 Task: Compose an email with the signature Jacqueline Wright with the subject Thank you for your patience and the message As per our discussion, please find attached the contract for your review and approval. from softage.8@softage.net to softage.6@softage.net Select the numbered list and change the font typography to strikethroughSelect the numbered list and remove the font typography strikethrough Send the email. Finally, move the email from Sent Items to the label Mothers Day gifts
Action: Mouse moved to (1294, 79)
Screenshot: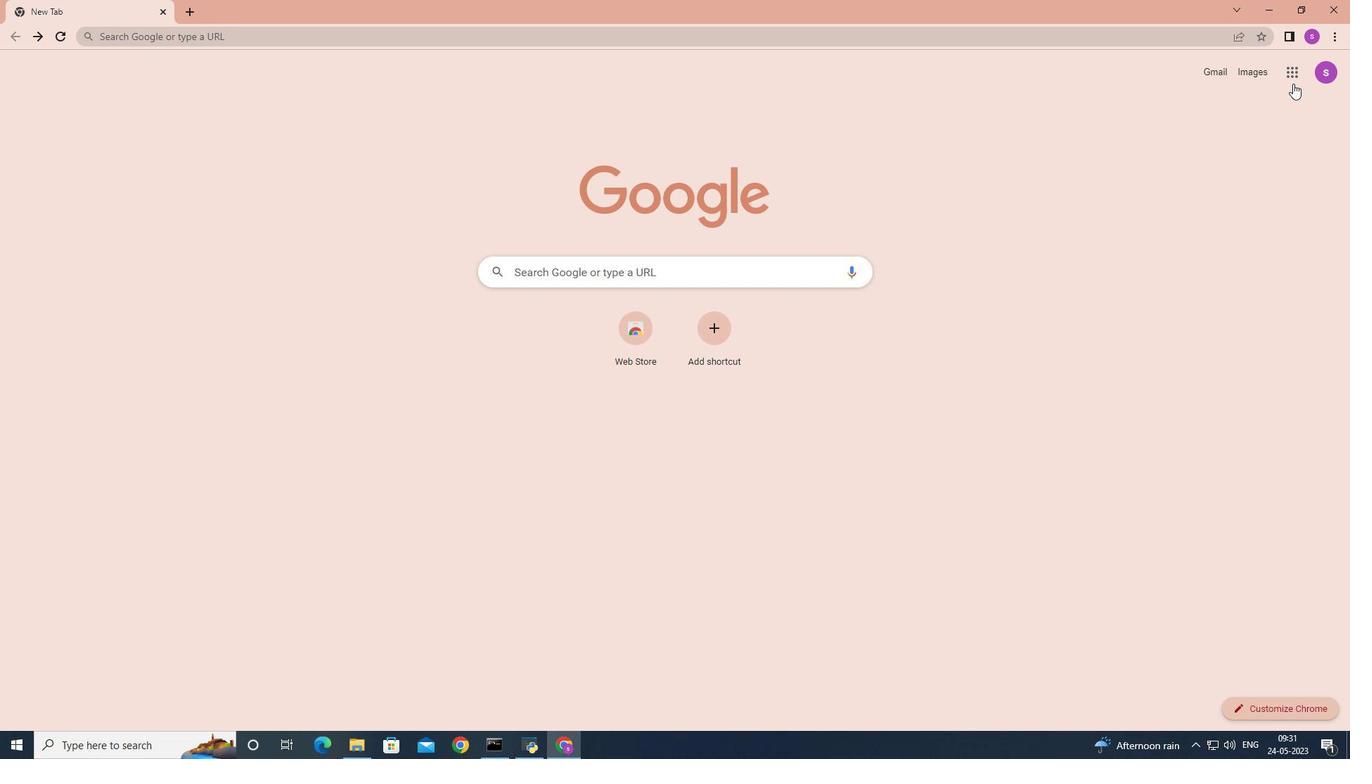 
Action: Mouse pressed left at (1294, 79)
Screenshot: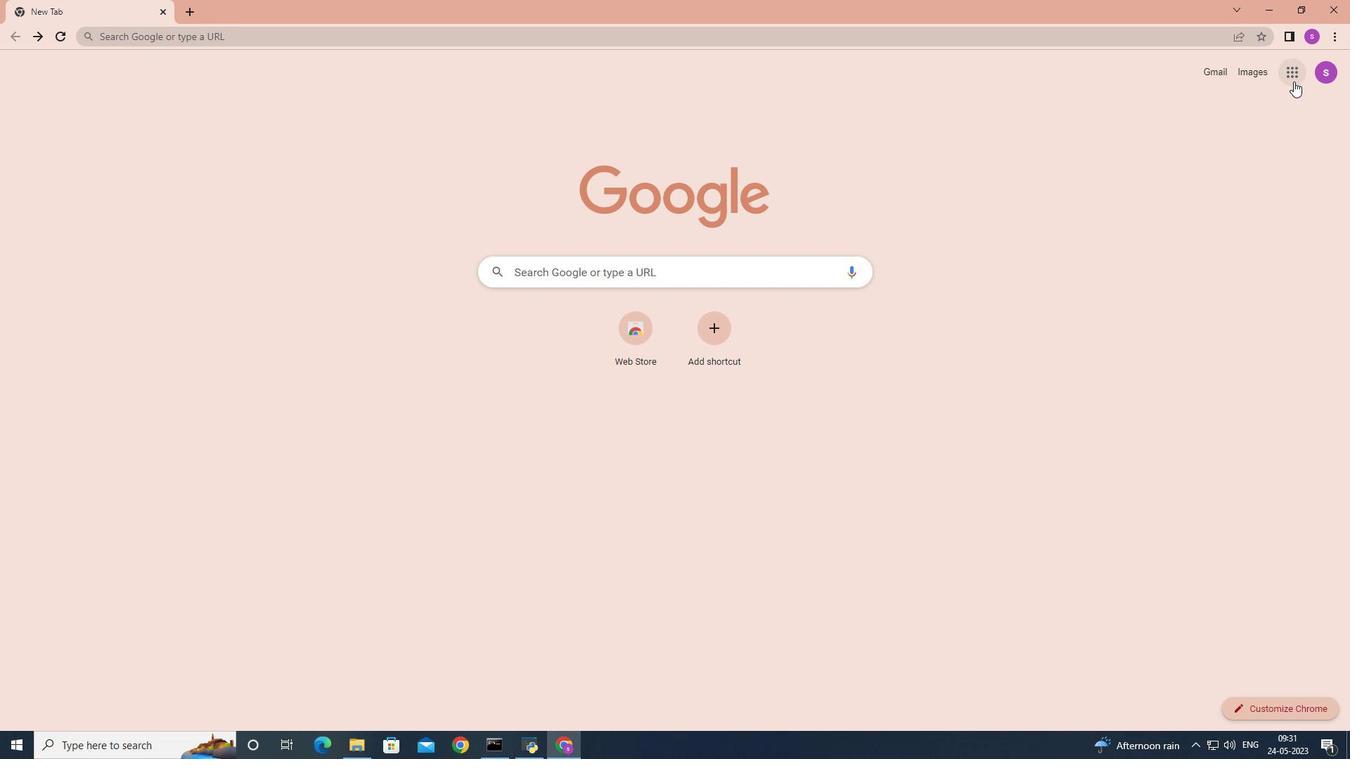
Action: Mouse moved to (1244, 128)
Screenshot: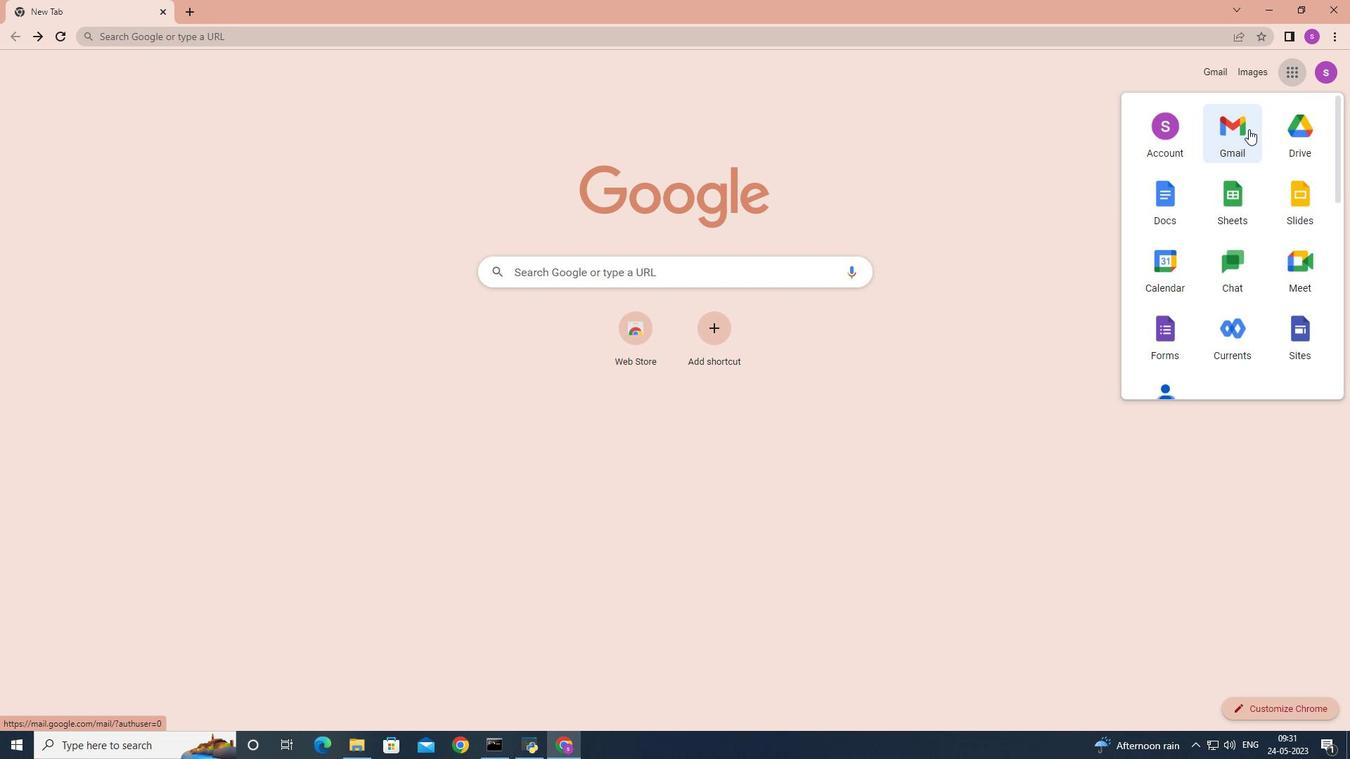 
Action: Mouse pressed left at (1244, 128)
Screenshot: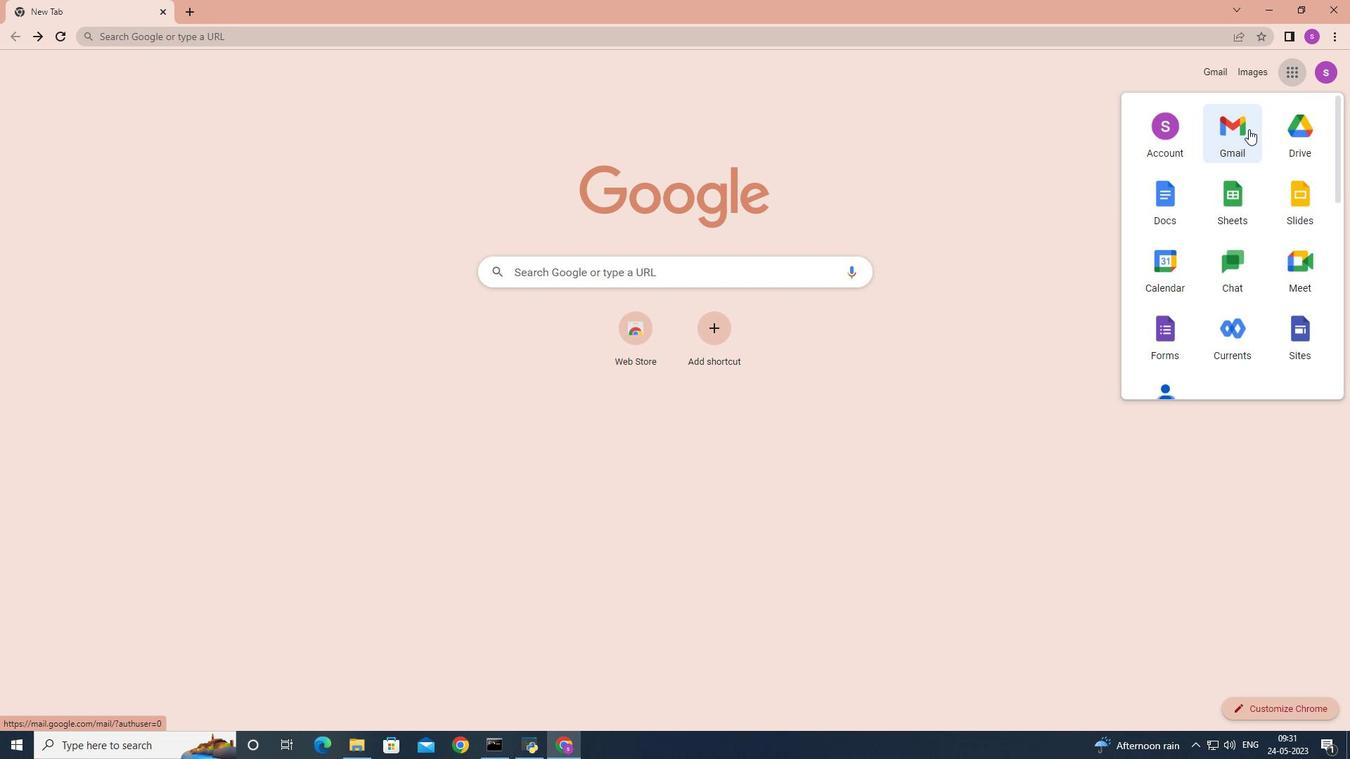 
Action: Mouse moved to (1193, 80)
Screenshot: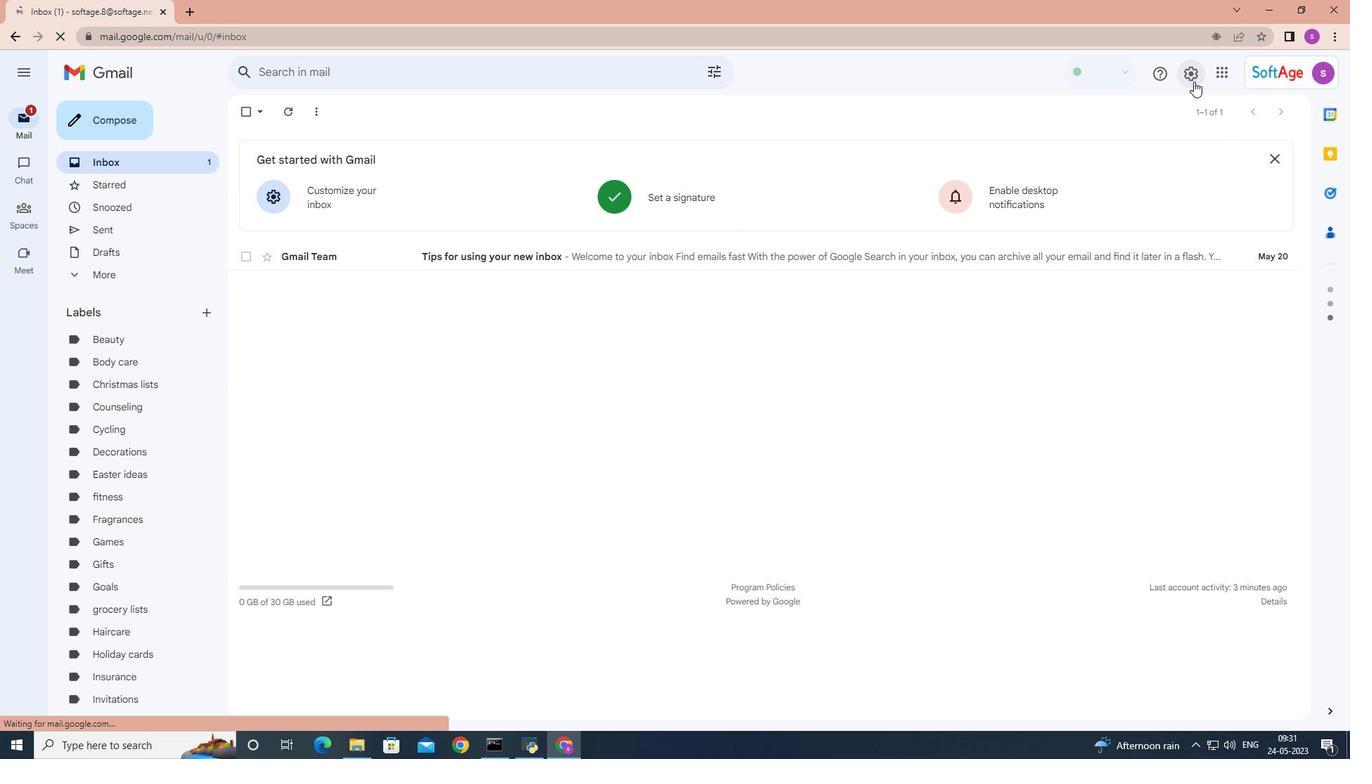 
Action: Mouse pressed left at (1193, 80)
Screenshot: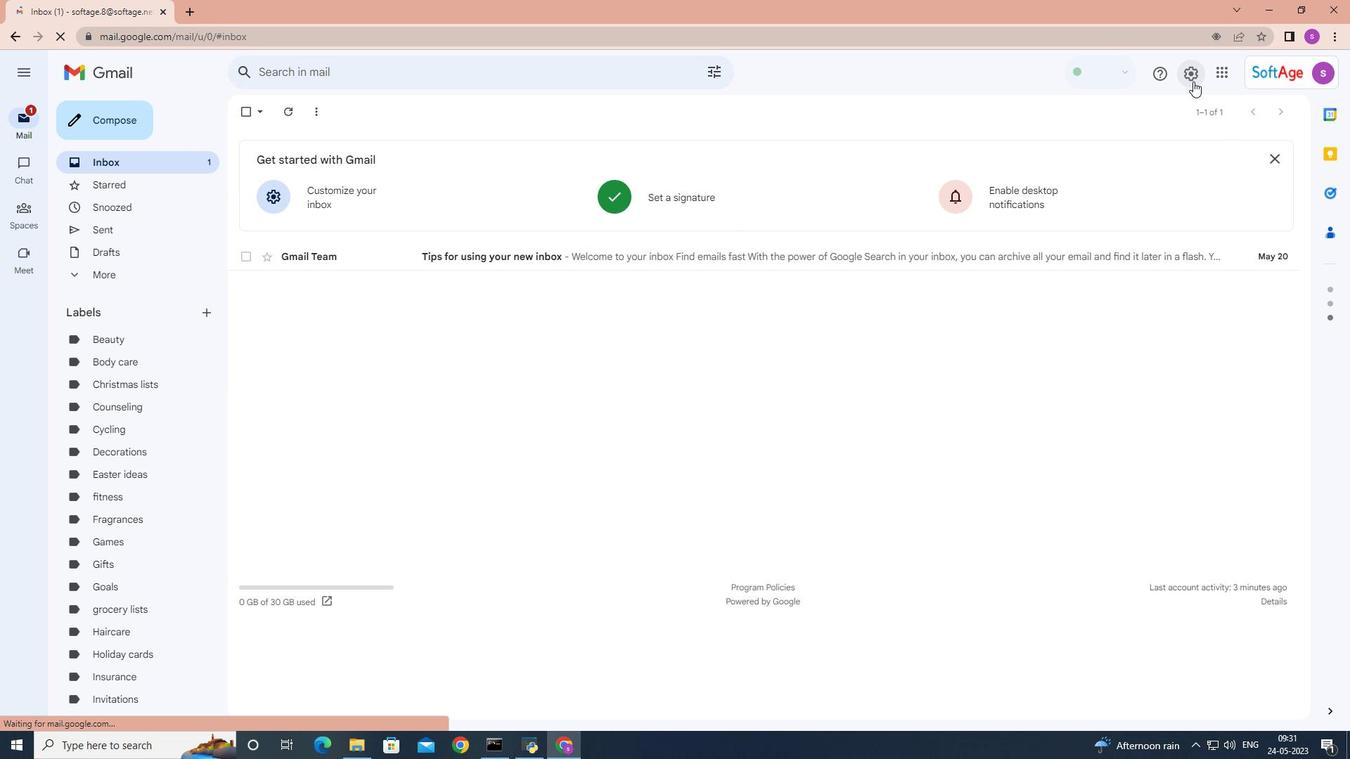 
Action: Mouse moved to (1192, 137)
Screenshot: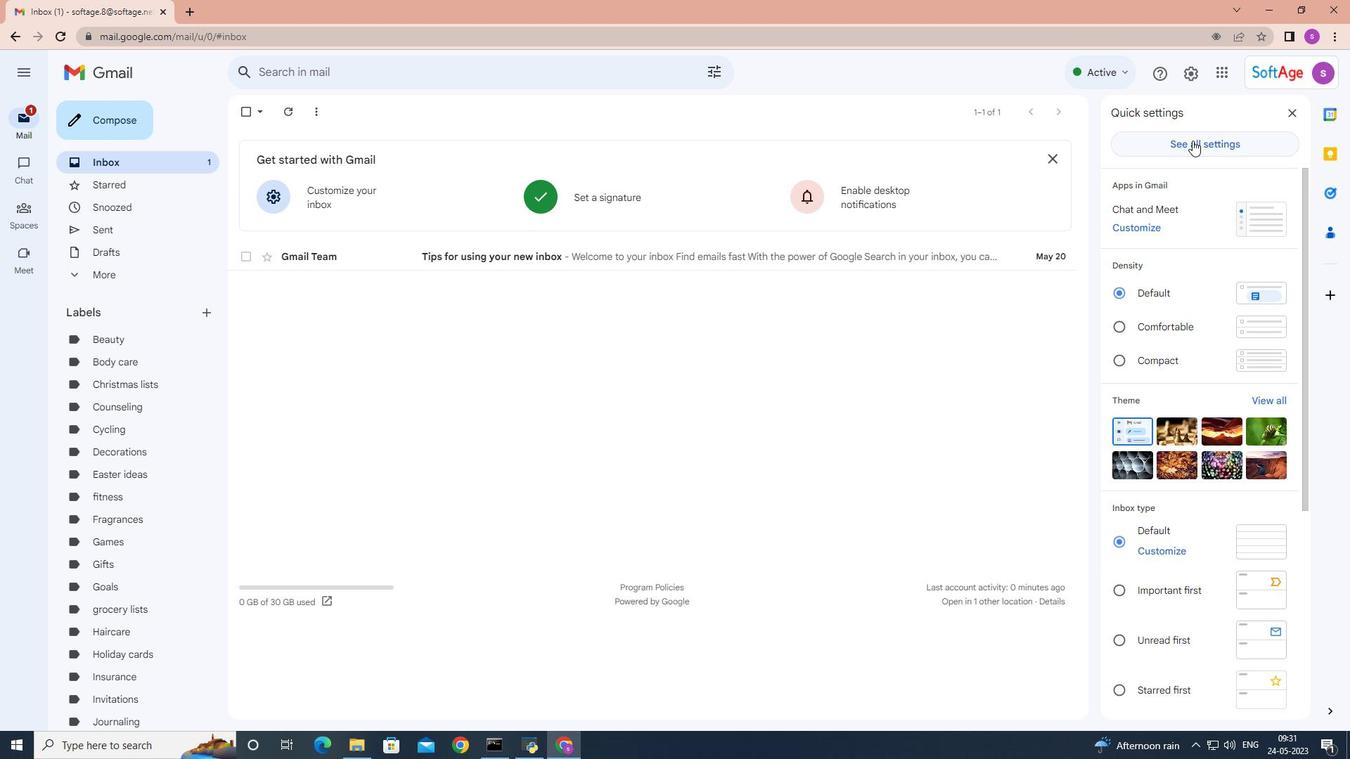 
Action: Mouse pressed left at (1192, 137)
Screenshot: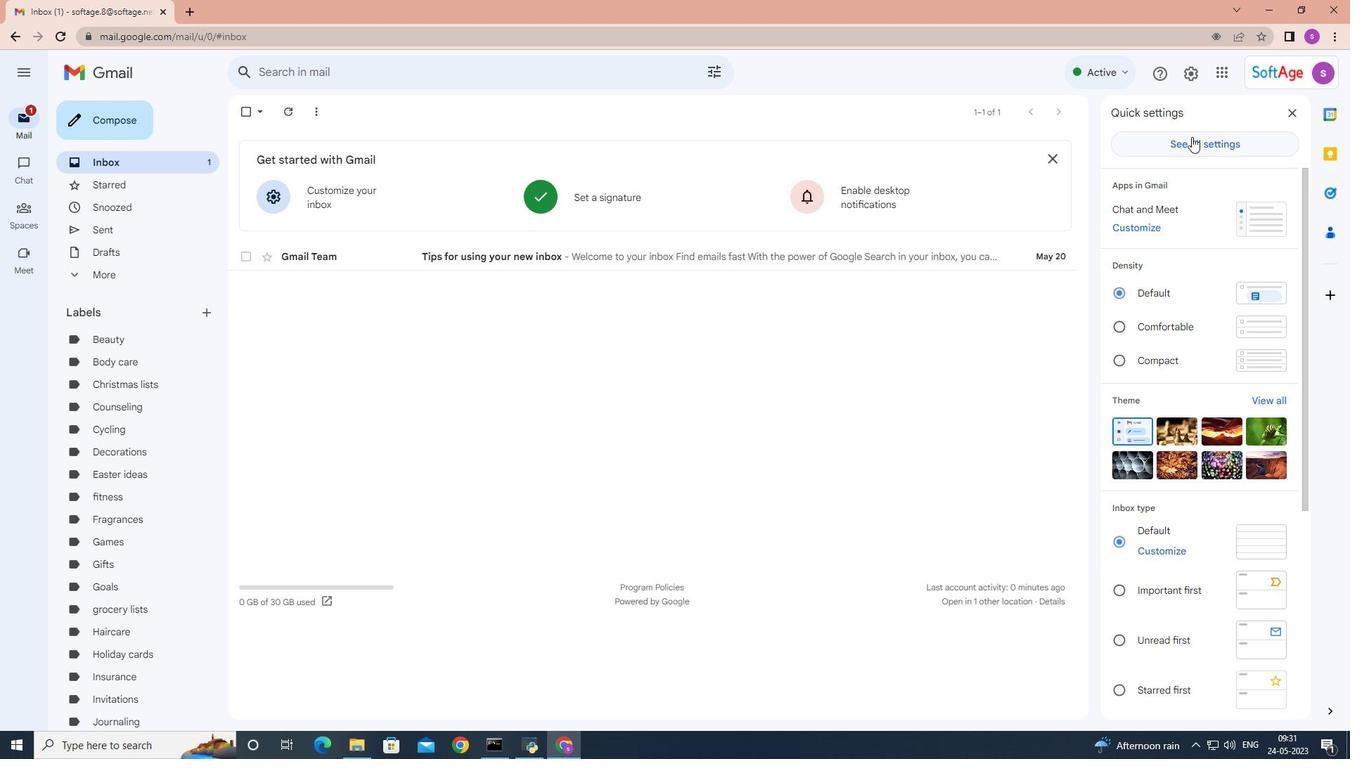 
Action: Mouse moved to (933, 251)
Screenshot: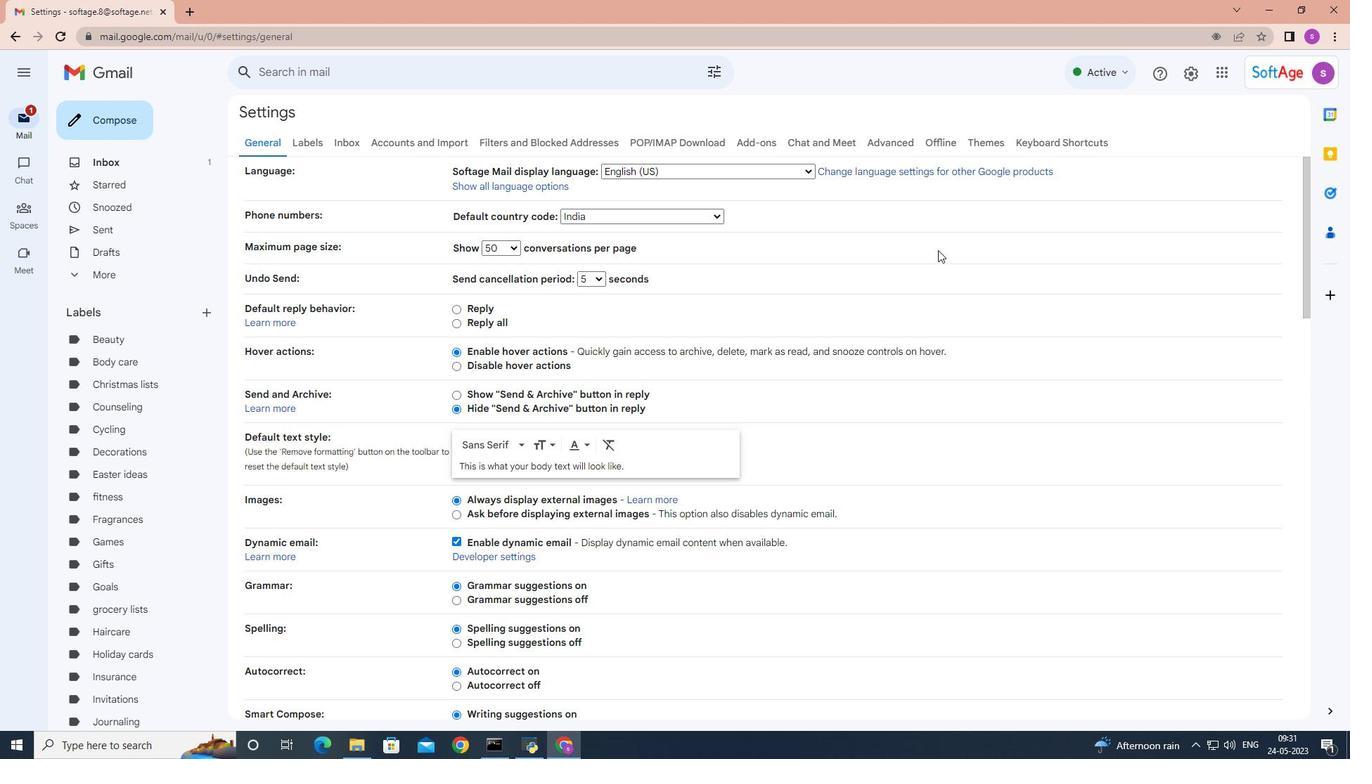 
Action: Mouse scrolled (933, 251) with delta (0, 0)
Screenshot: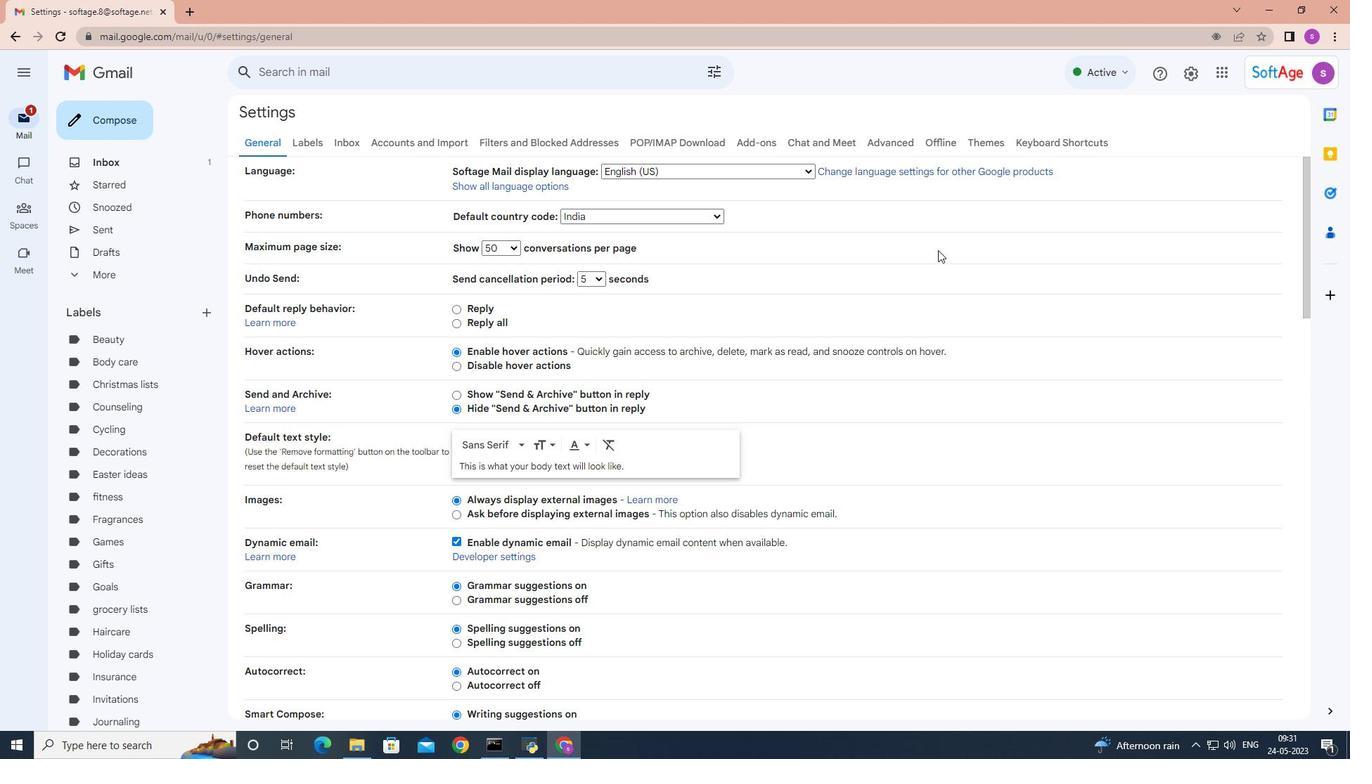 
Action: Mouse scrolled (933, 251) with delta (0, 0)
Screenshot: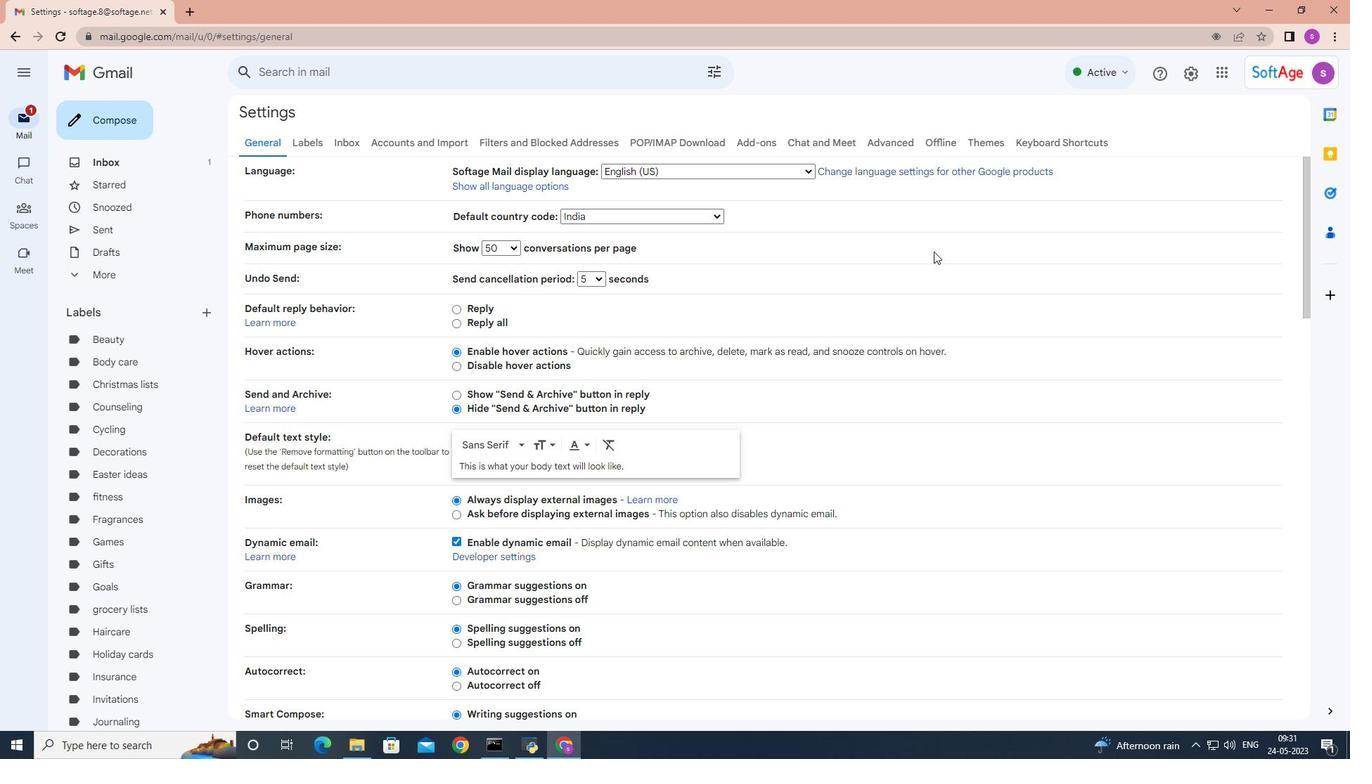 
Action: Mouse scrolled (933, 251) with delta (0, 0)
Screenshot: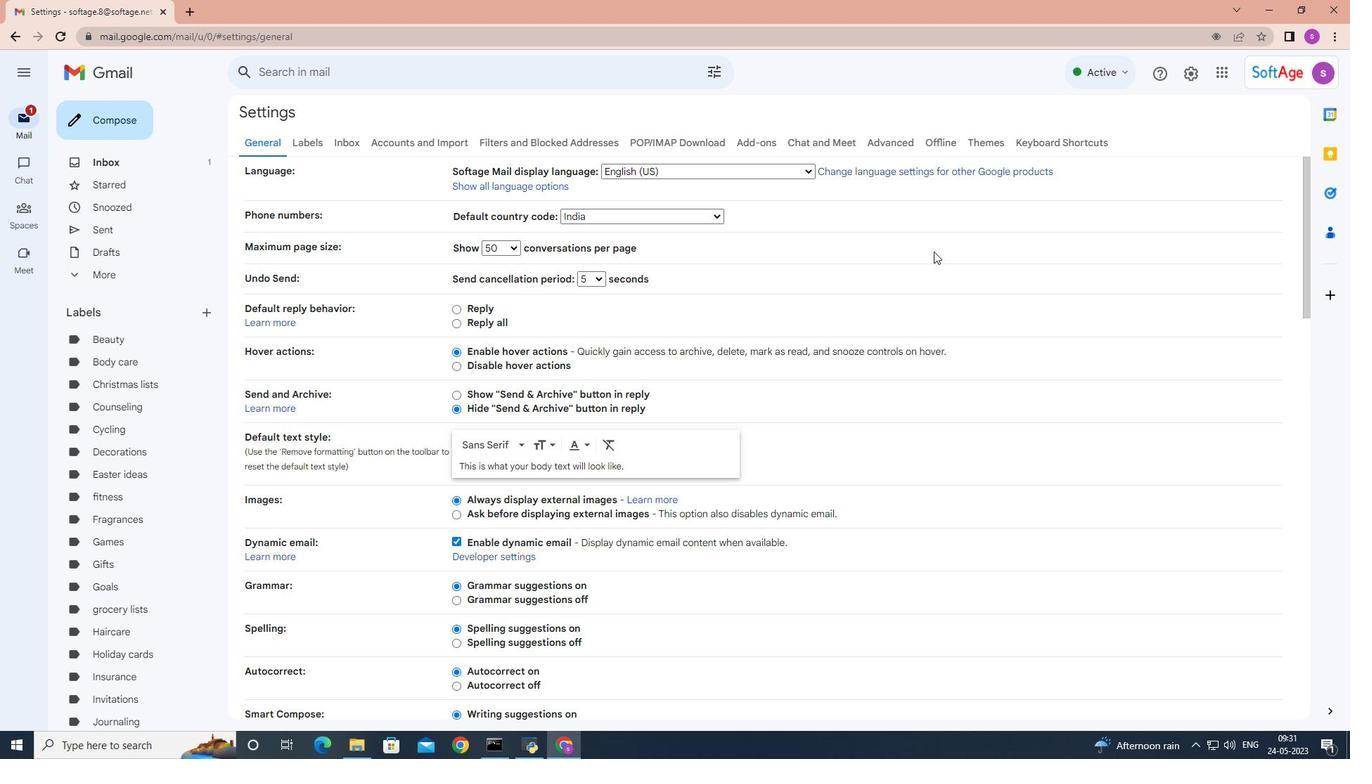 
Action: Mouse scrolled (933, 251) with delta (0, 0)
Screenshot: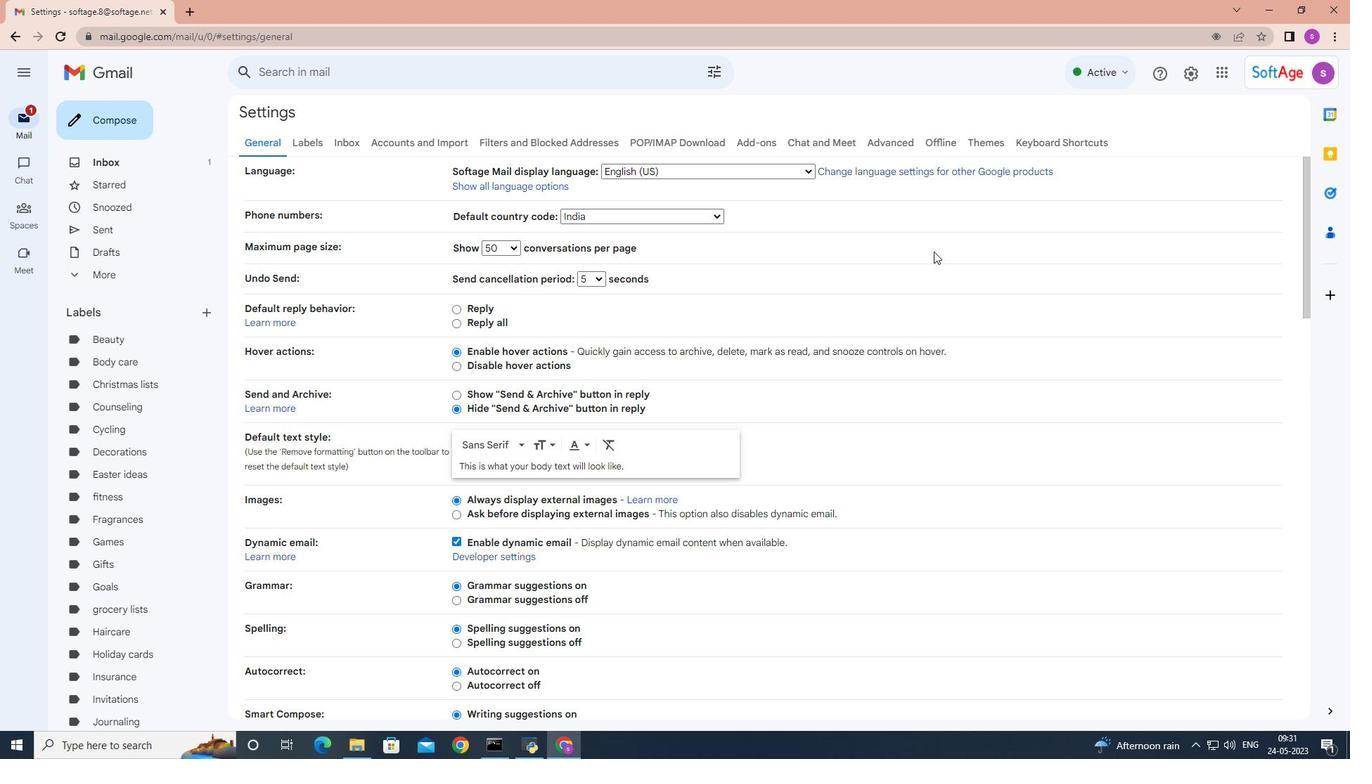
Action: Mouse scrolled (933, 251) with delta (0, 0)
Screenshot: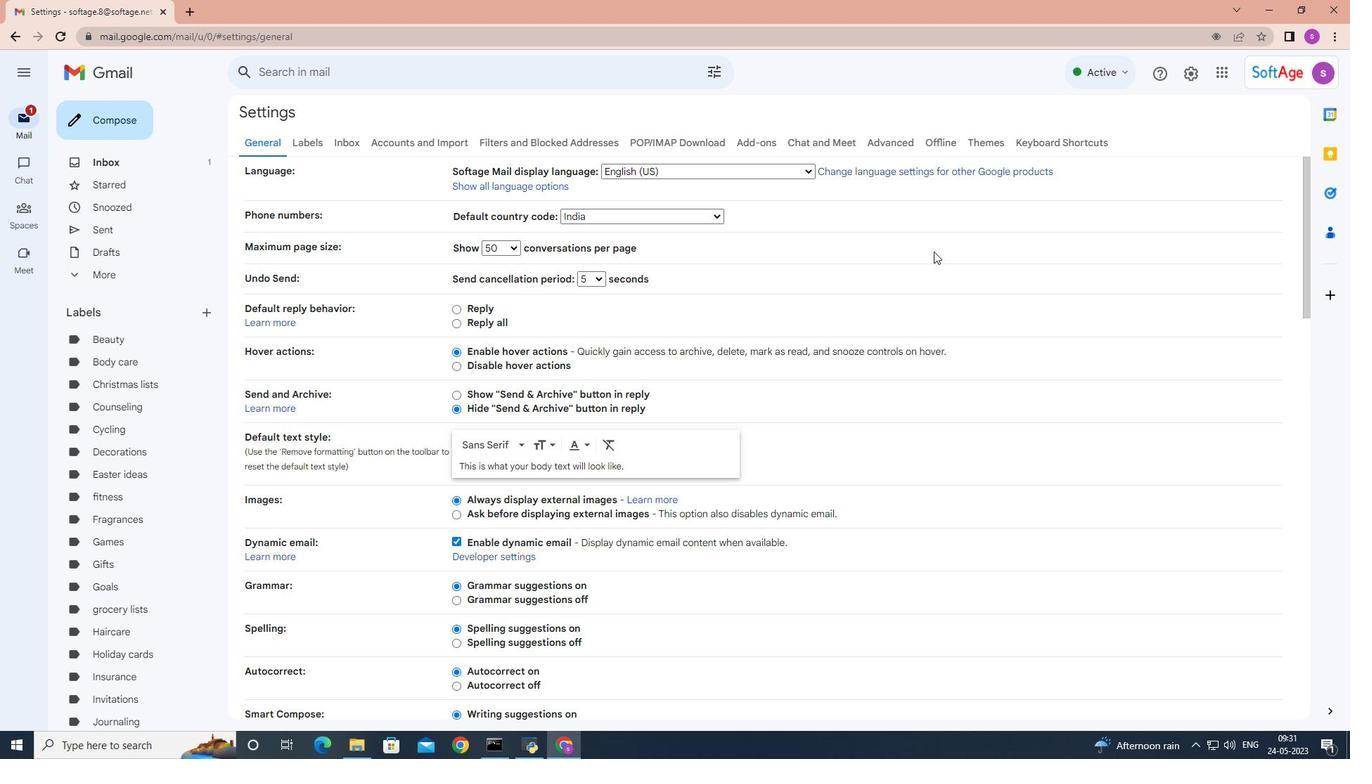 
Action: Mouse moved to (932, 251)
Screenshot: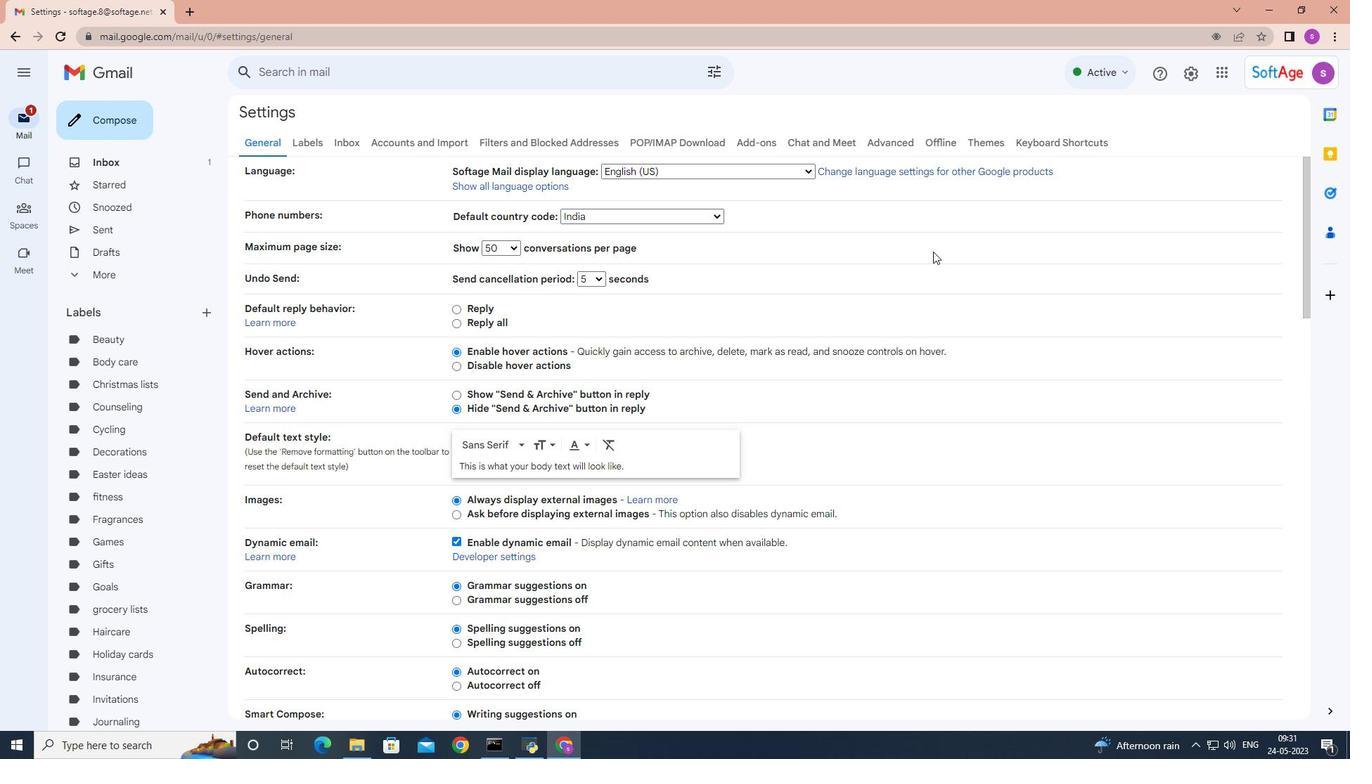 
Action: Mouse scrolled (932, 251) with delta (0, 0)
Screenshot: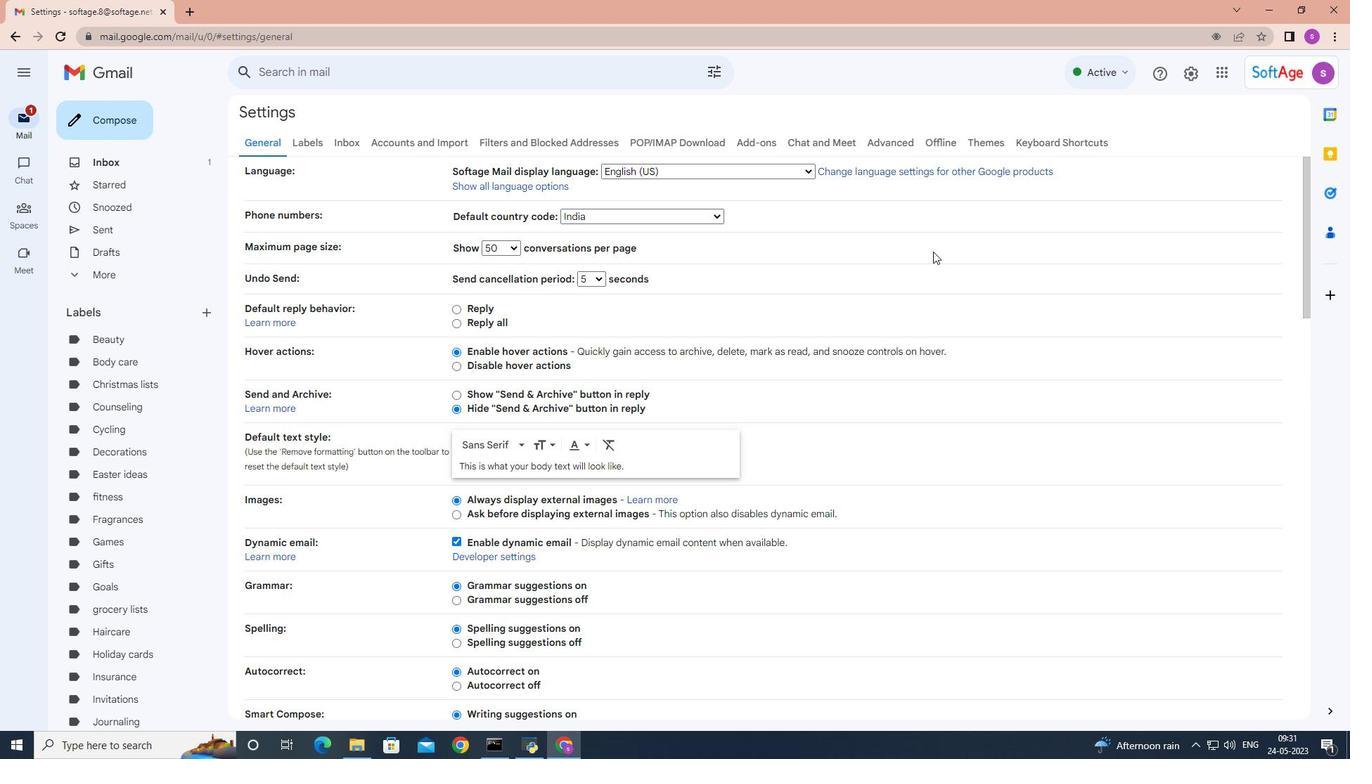 
Action: Mouse moved to (932, 251)
Screenshot: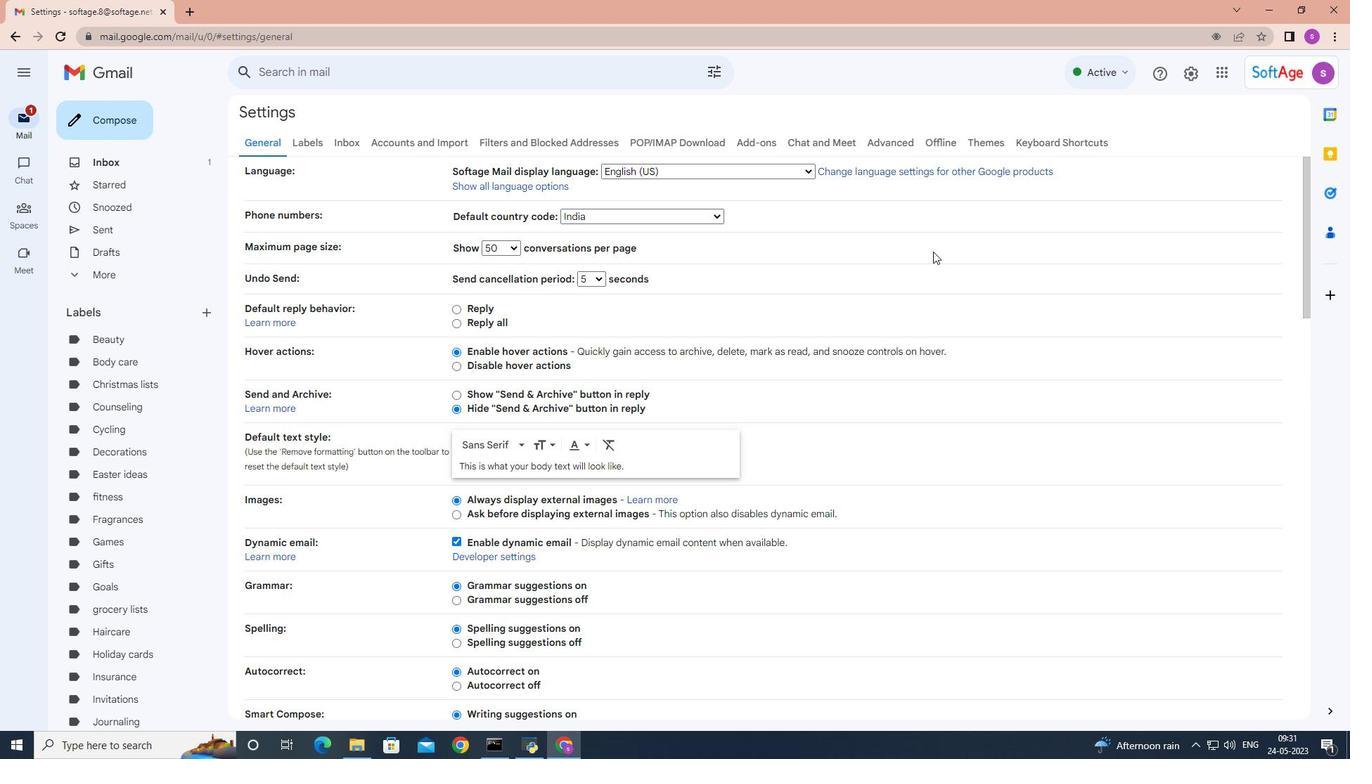 
Action: Mouse scrolled (932, 251) with delta (0, 0)
Screenshot: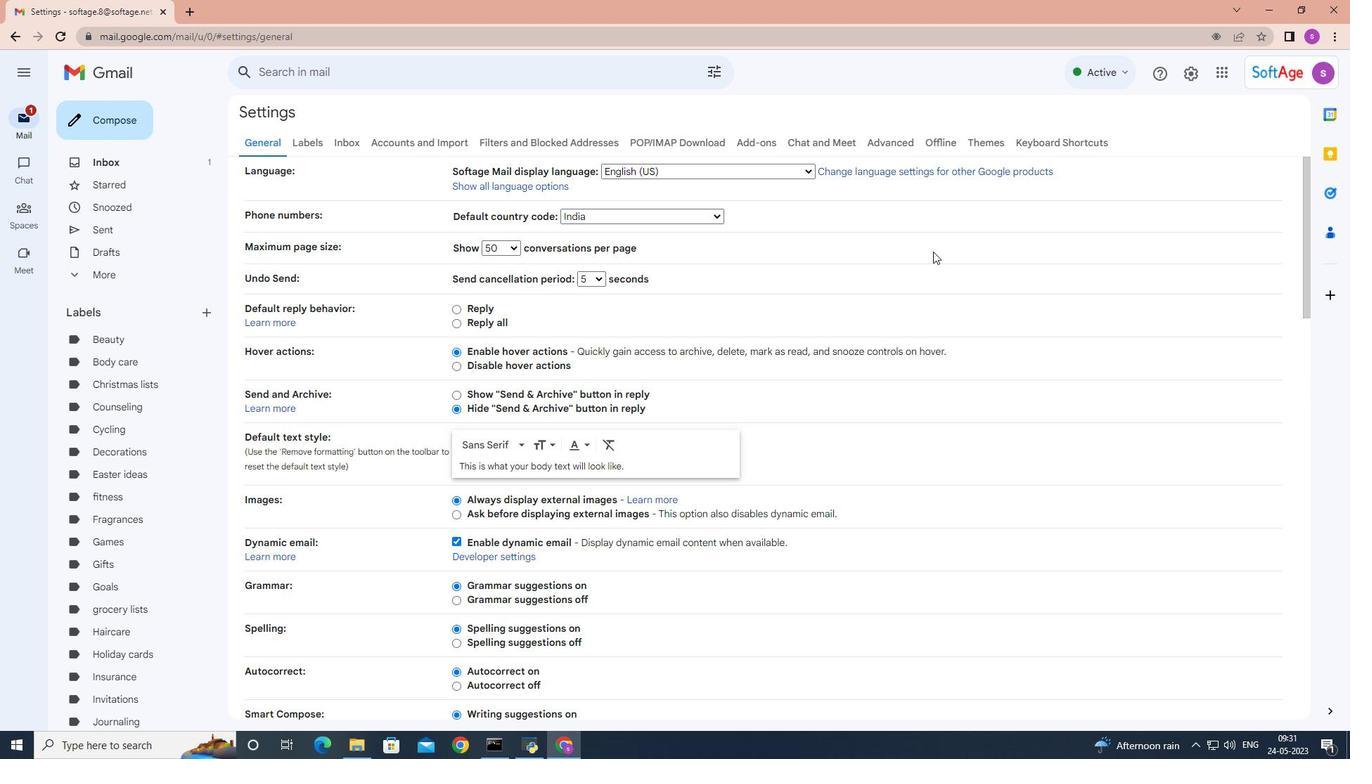 
Action: Mouse moved to (934, 270)
Screenshot: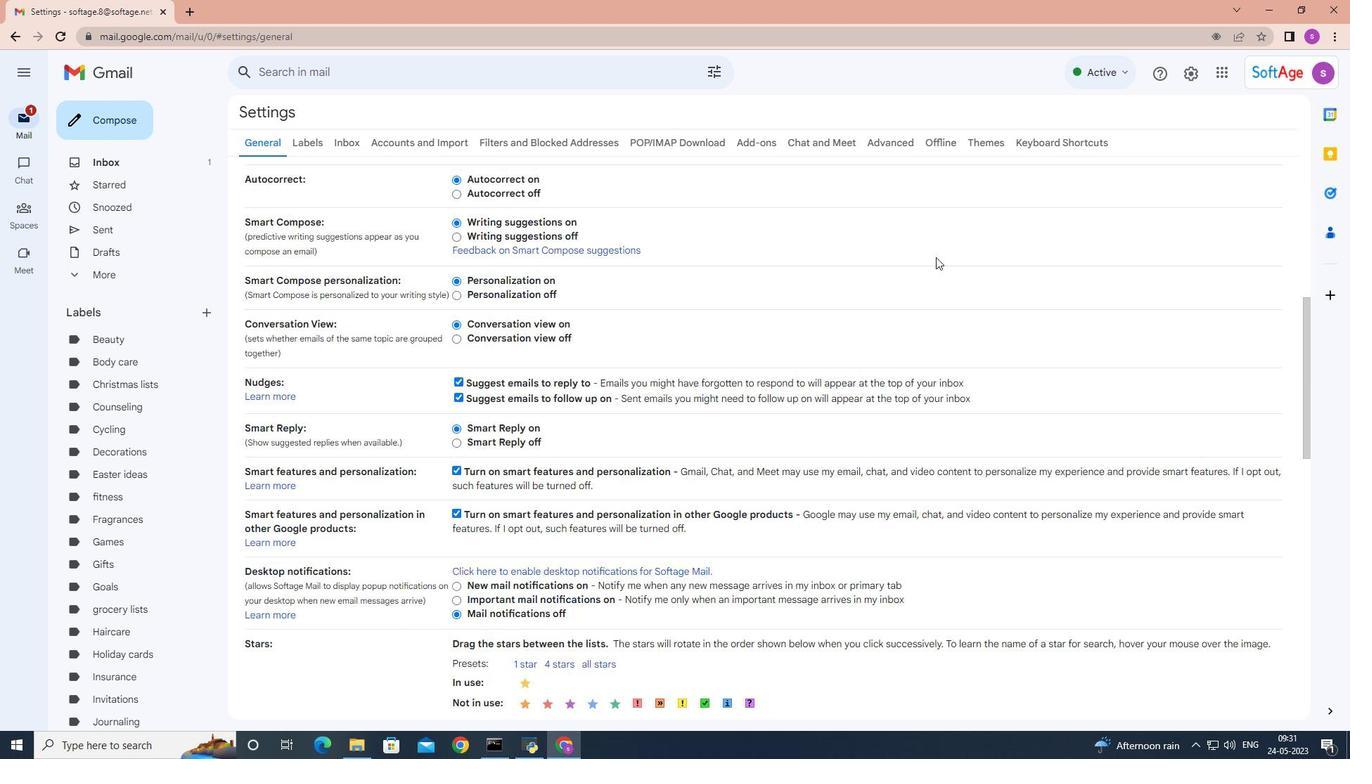 
Action: Mouse scrolled (934, 270) with delta (0, 0)
Screenshot: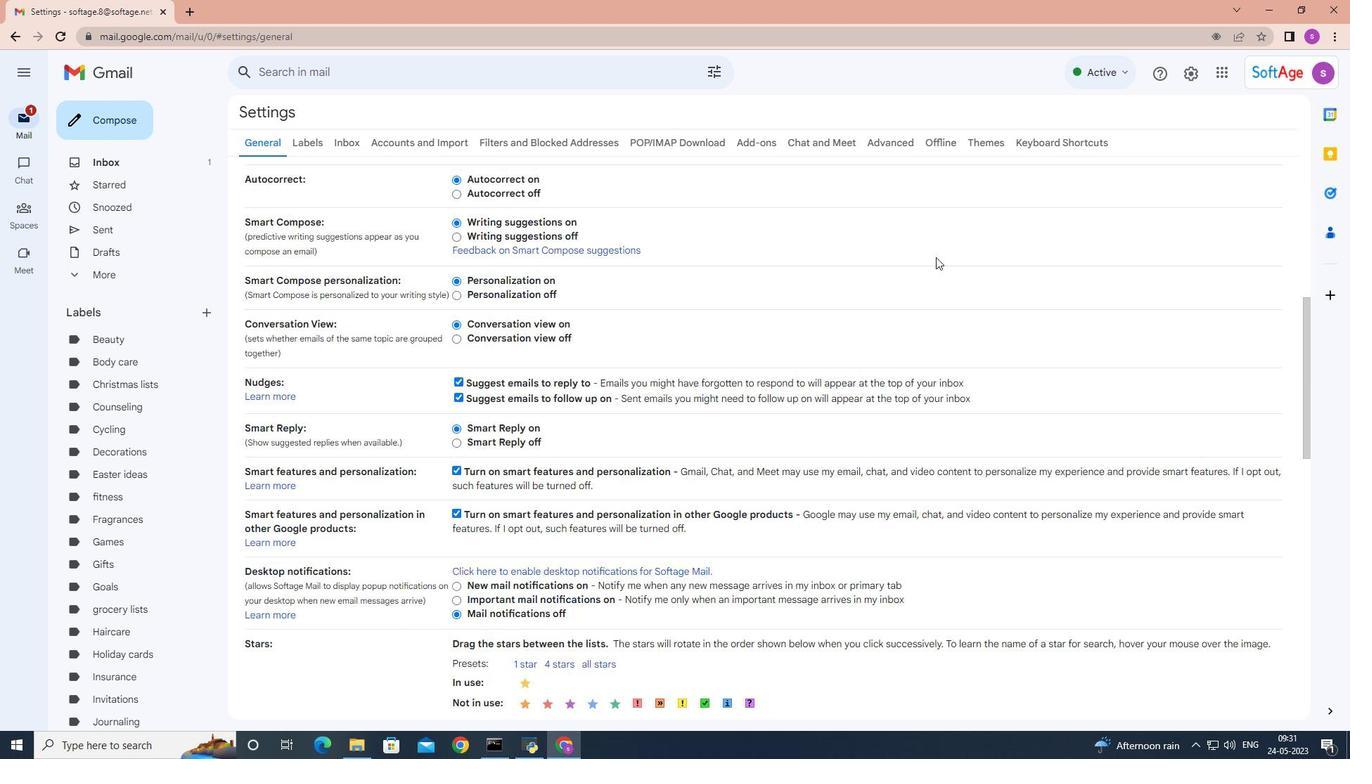 
Action: Mouse moved to (934, 270)
Screenshot: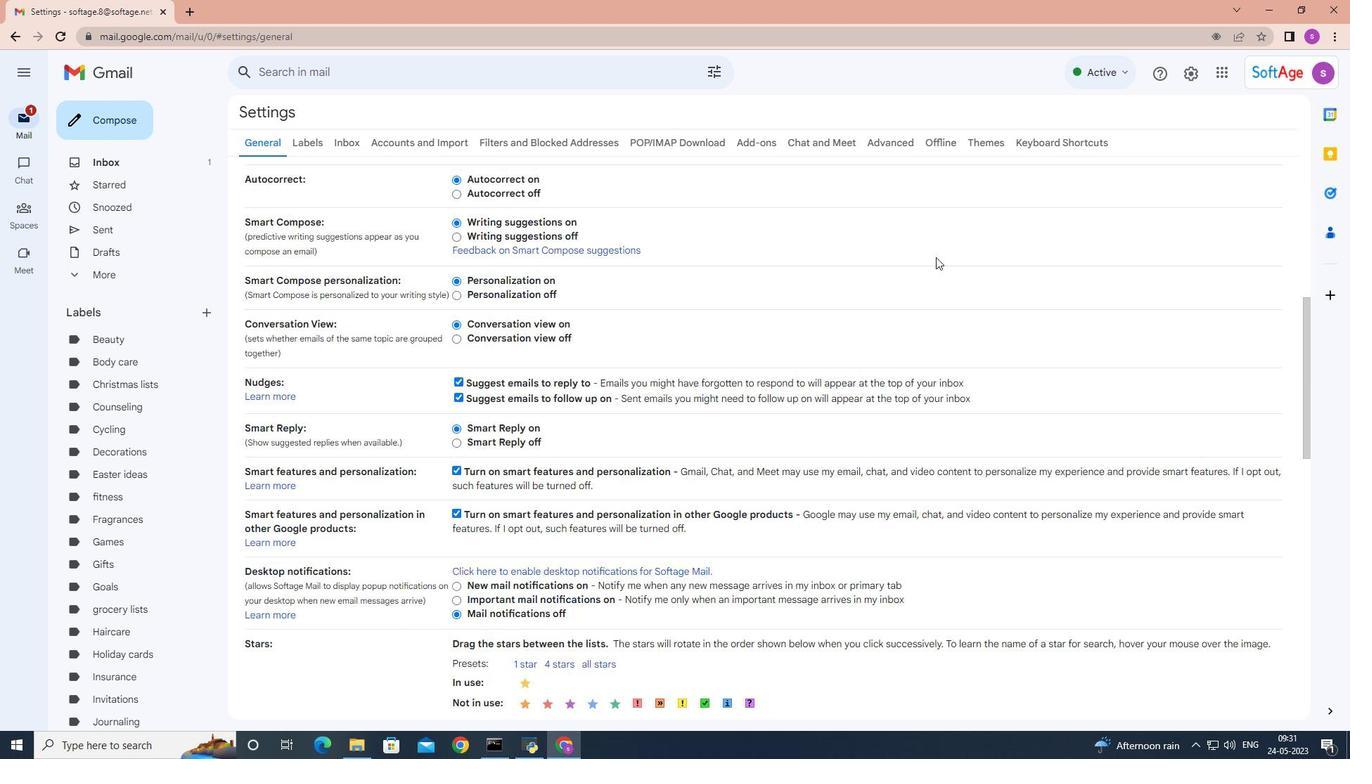 
Action: Mouse scrolled (934, 270) with delta (0, 0)
Screenshot: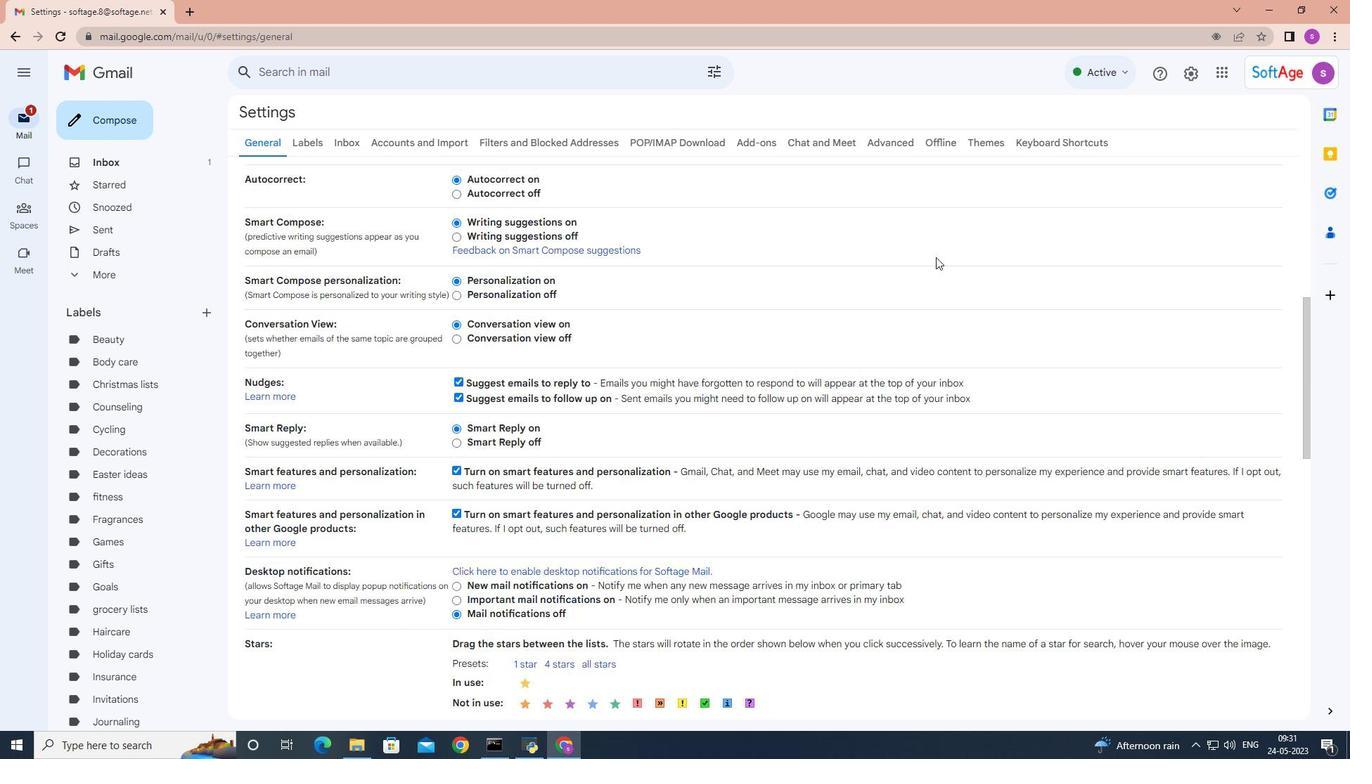 
Action: Mouse moved to (933, 271)
Screenshot: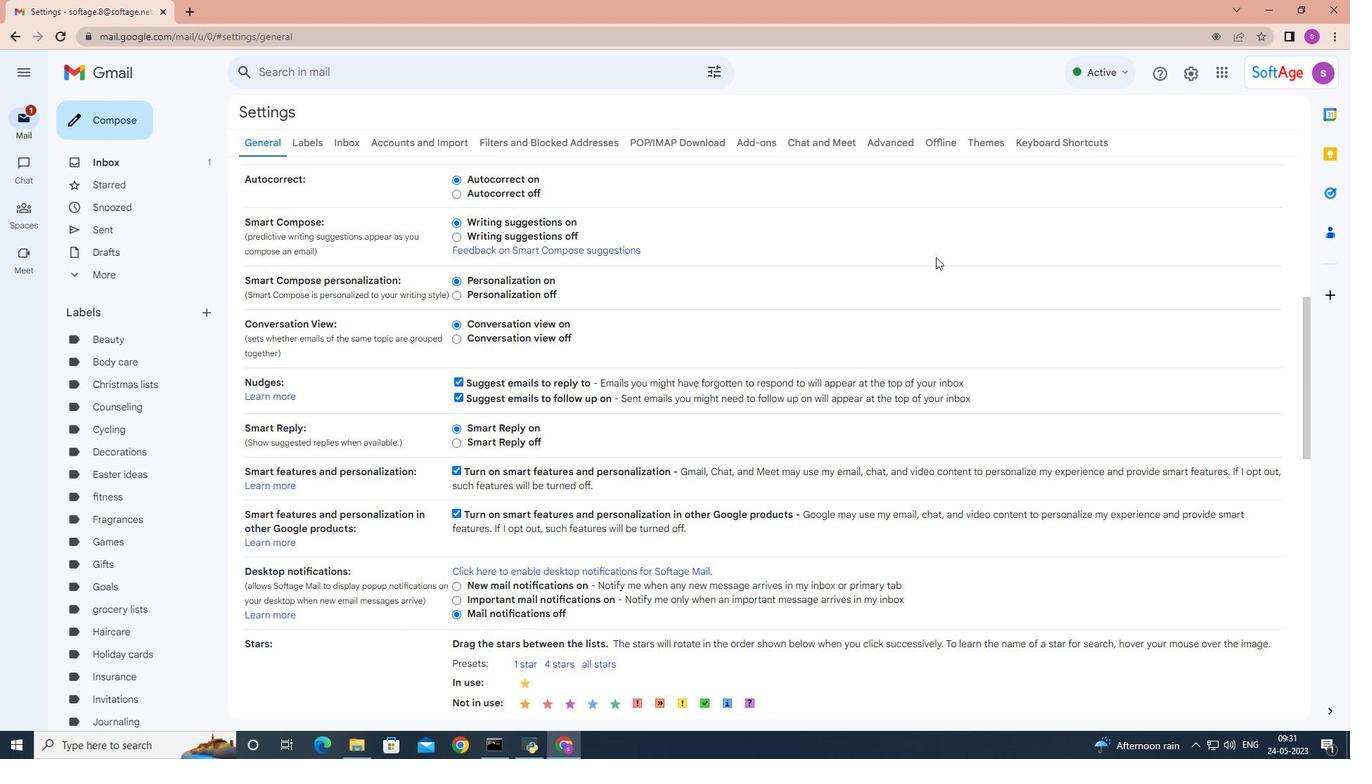 
Action: Mouse scrolled (933, 270) with delta (0, 0)
Screenshot: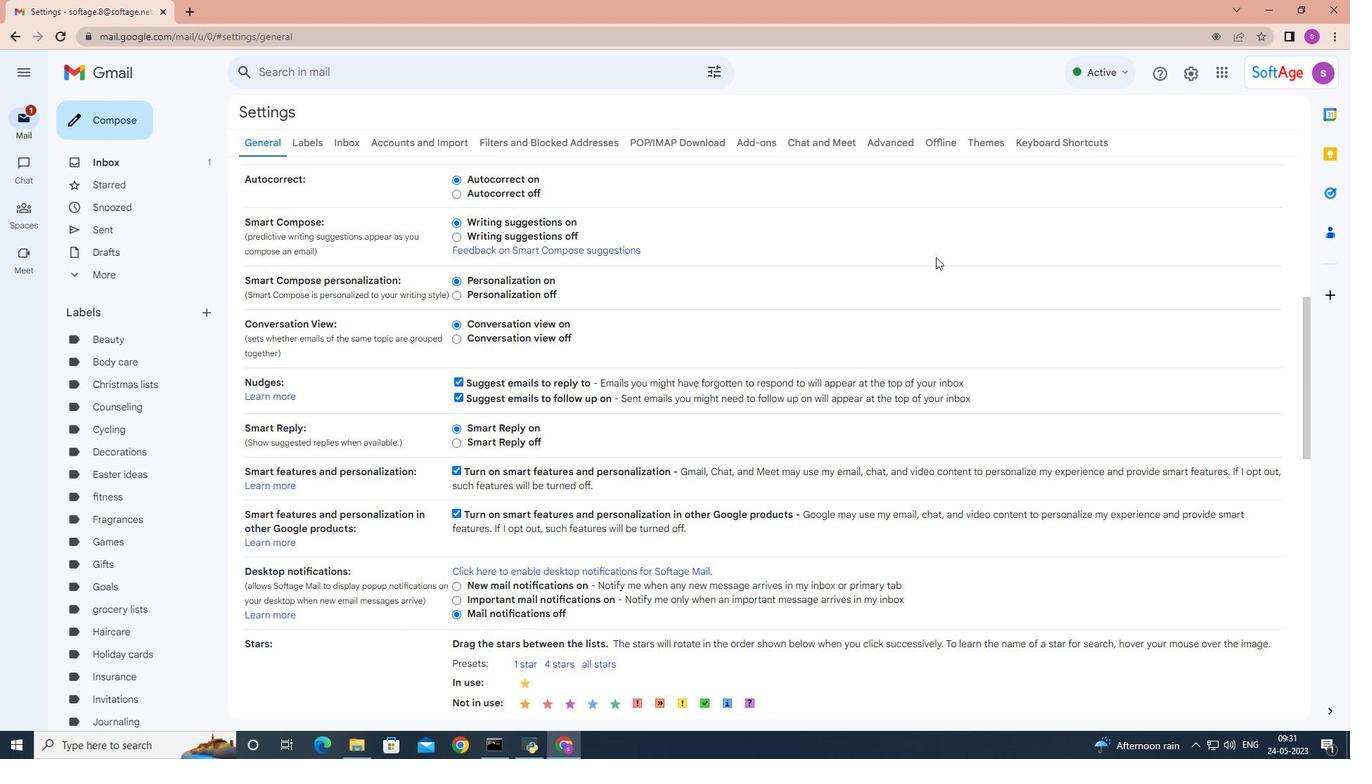 
Action: Mouse moved to (932, 271)
Screenshot: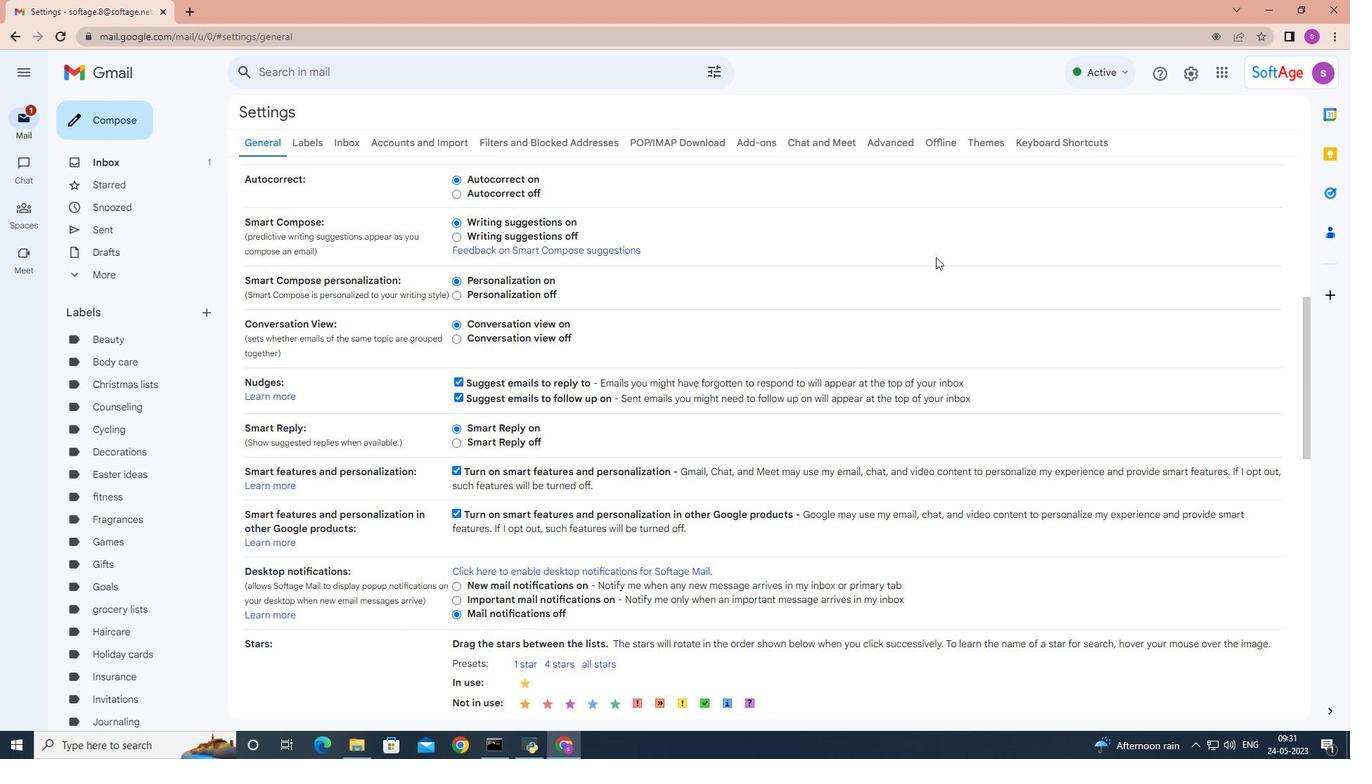 
Action: Mouse scrolled (932, 270) with delta (0, 0)
Screenshot: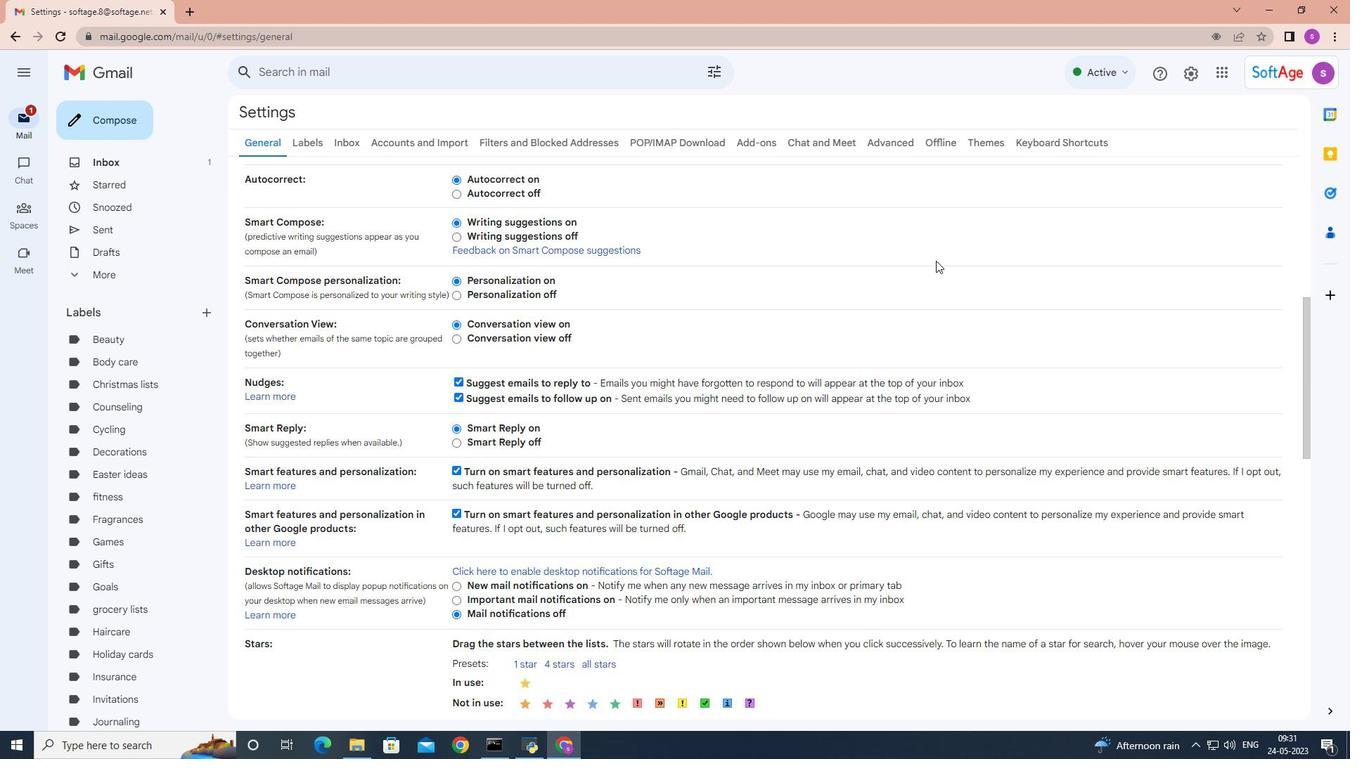 
Action: Mouse scrolled (932, 270) with delta (0, 0)
Screenshot: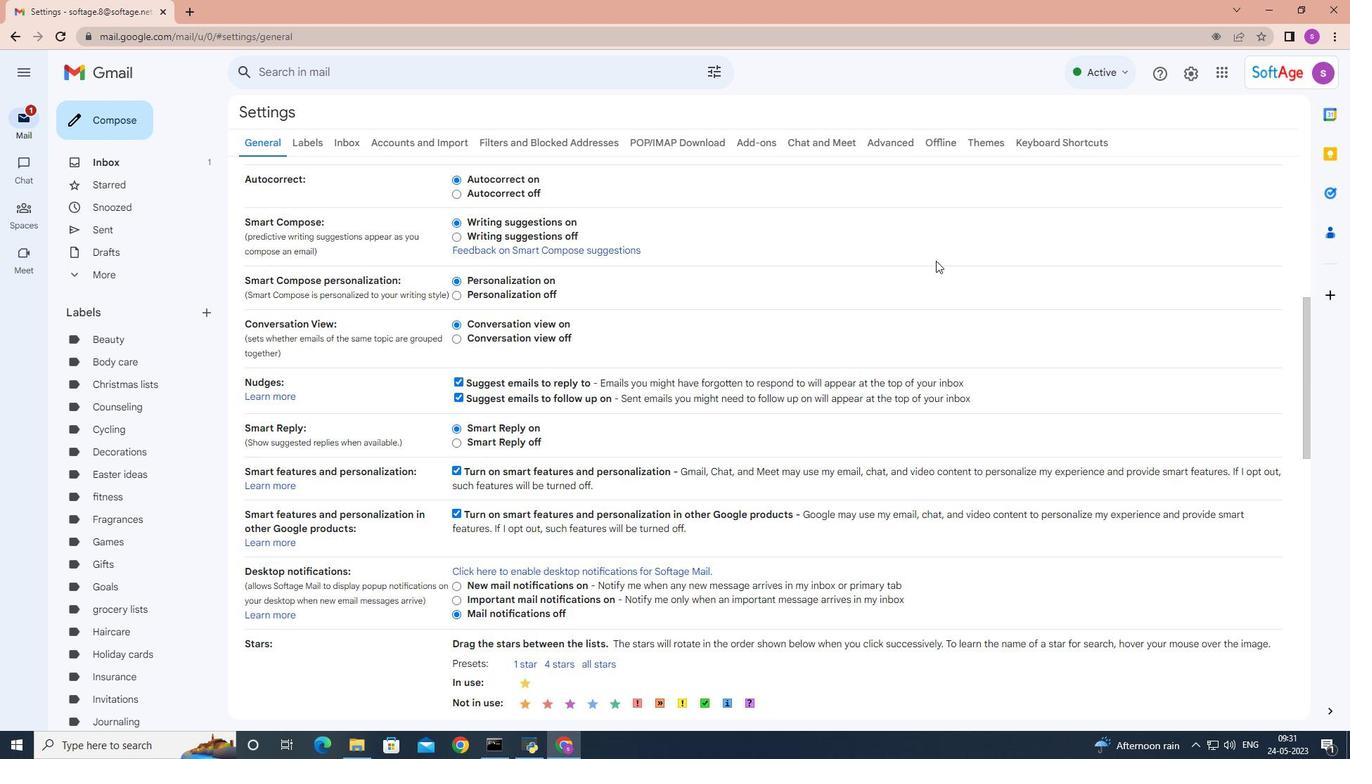 
Action: Mouse moved to (932, 270)
Screenshot: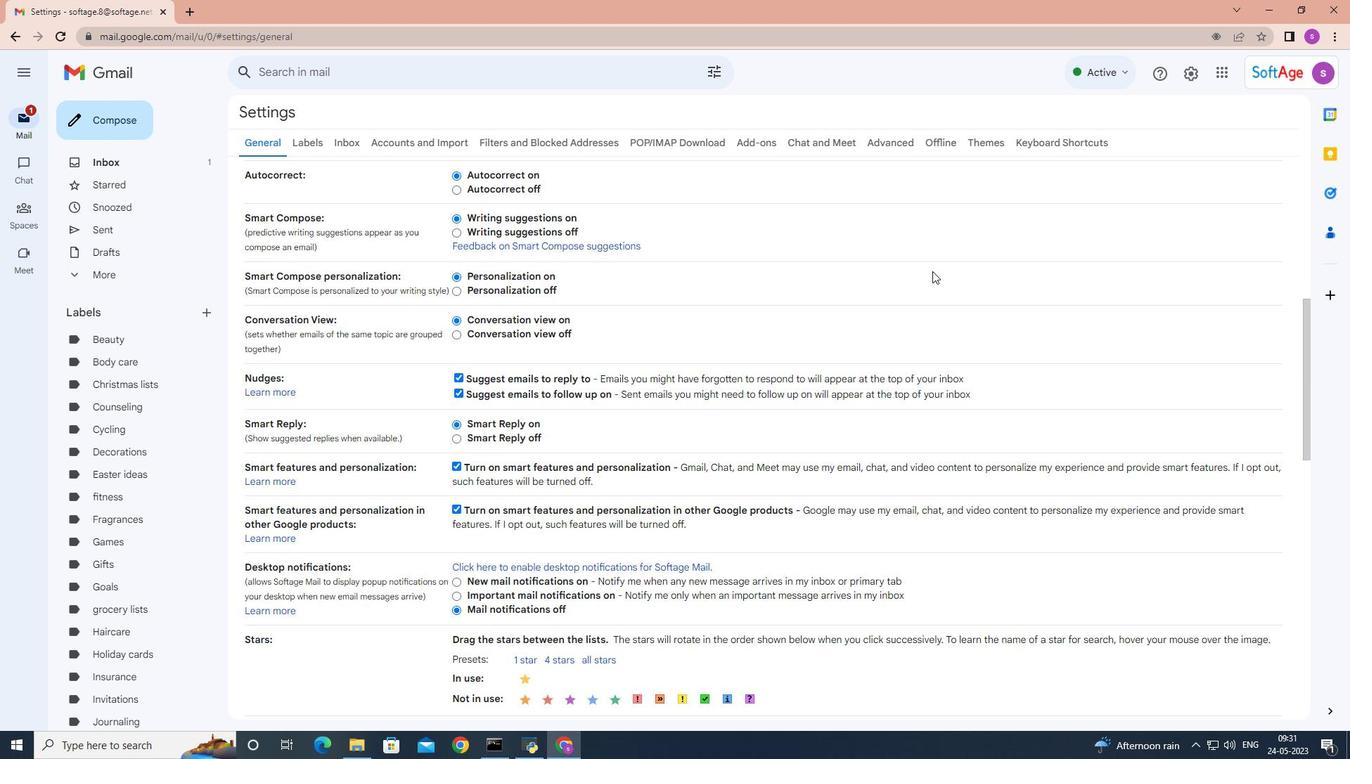 
Action: Mouse scrolled (932, 270) with delta (0, 0)
Screenshot: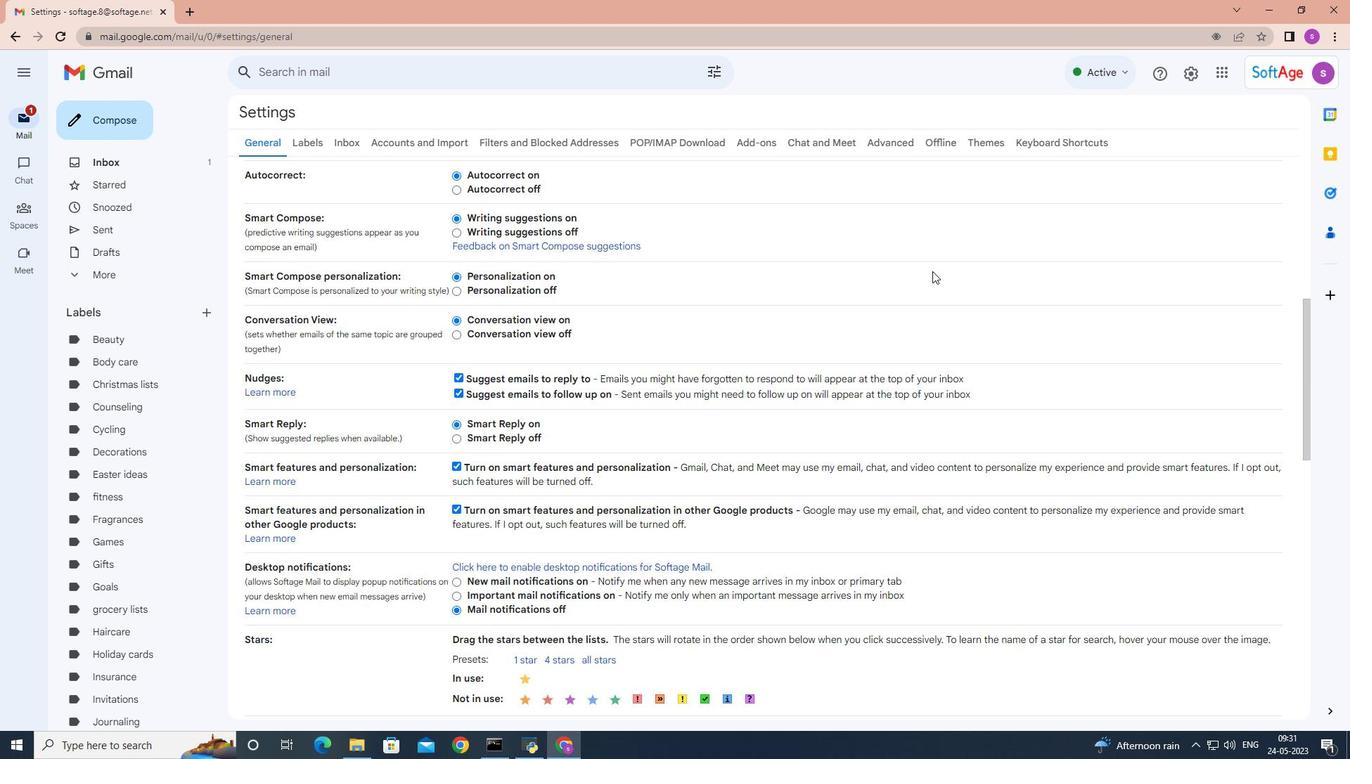 
Action: Mouse moved to (934, 263)
Screenshot: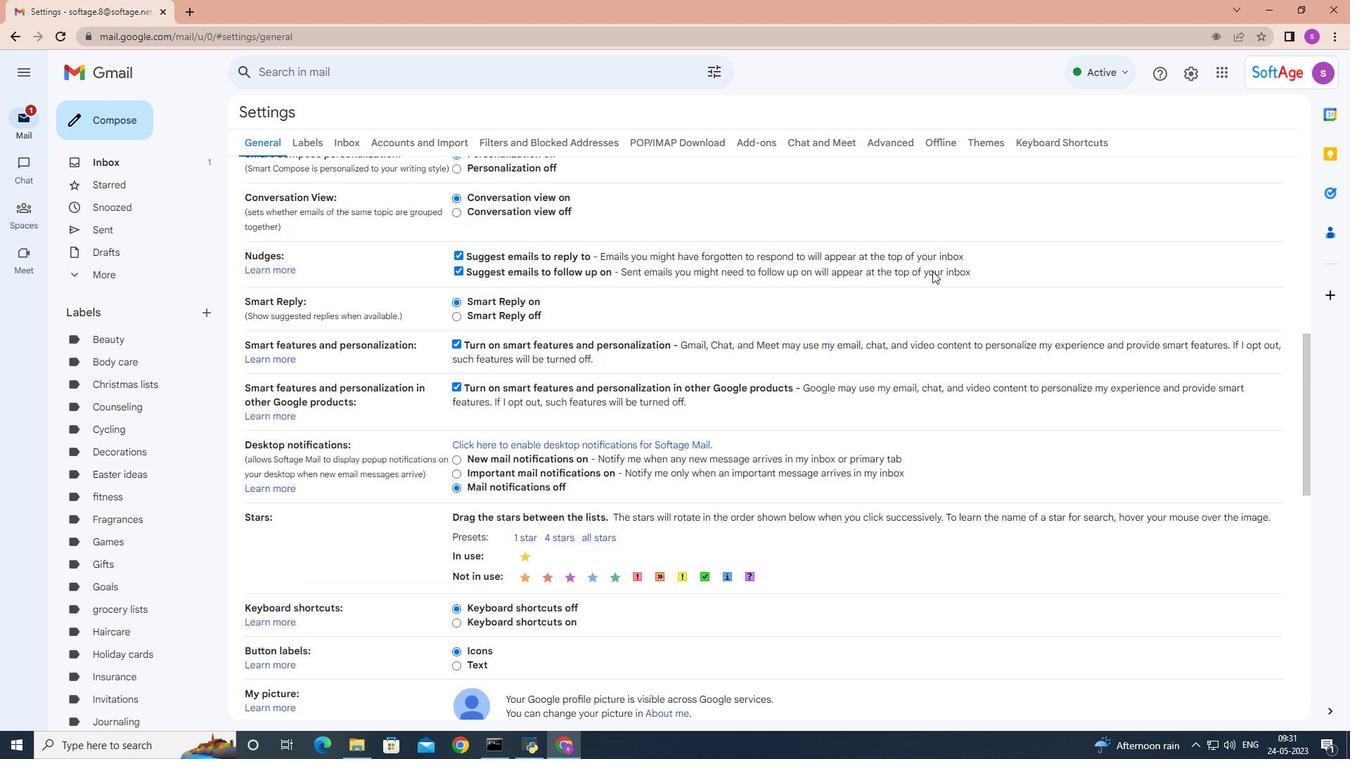 
Action: Mouse scrolled (934, 262) with delta (0, 0)
Screenshot: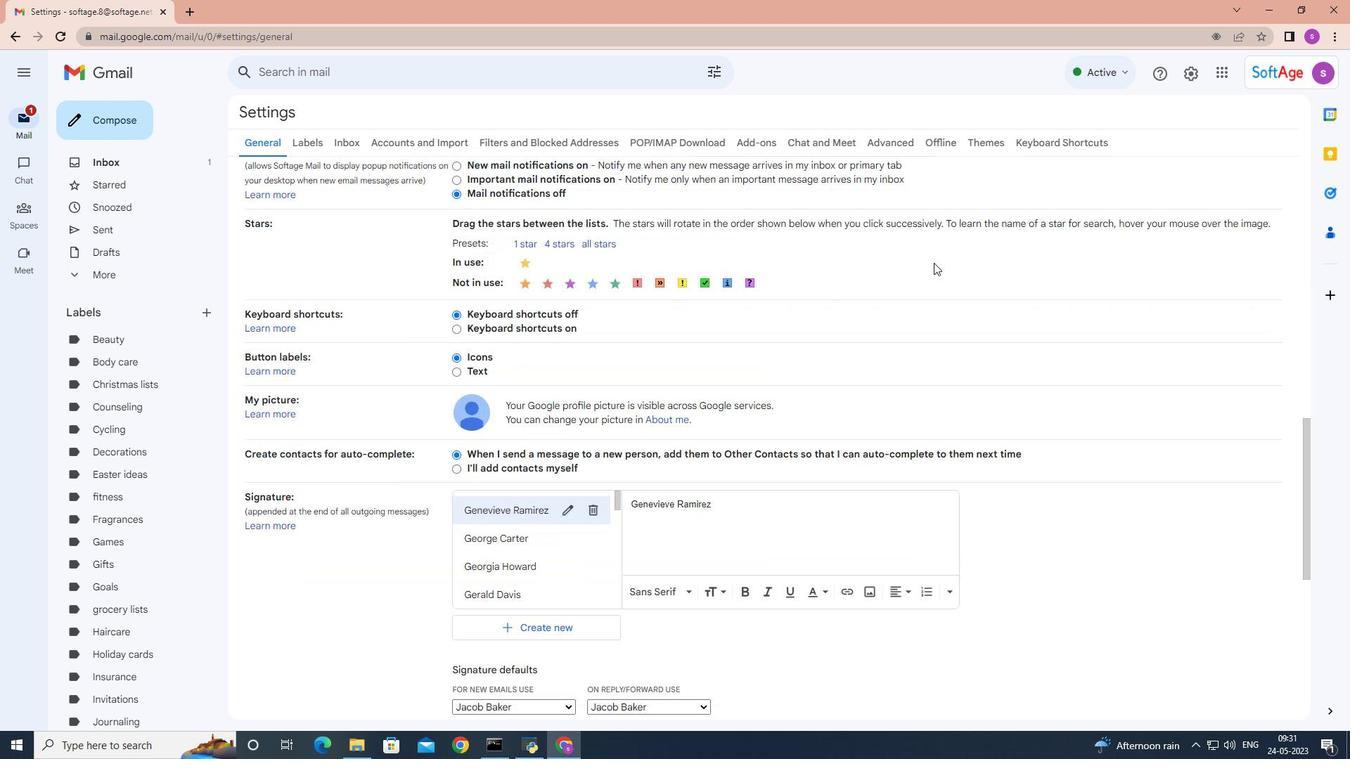 
Action: Mouse moved to (934, 263)
Screenshot: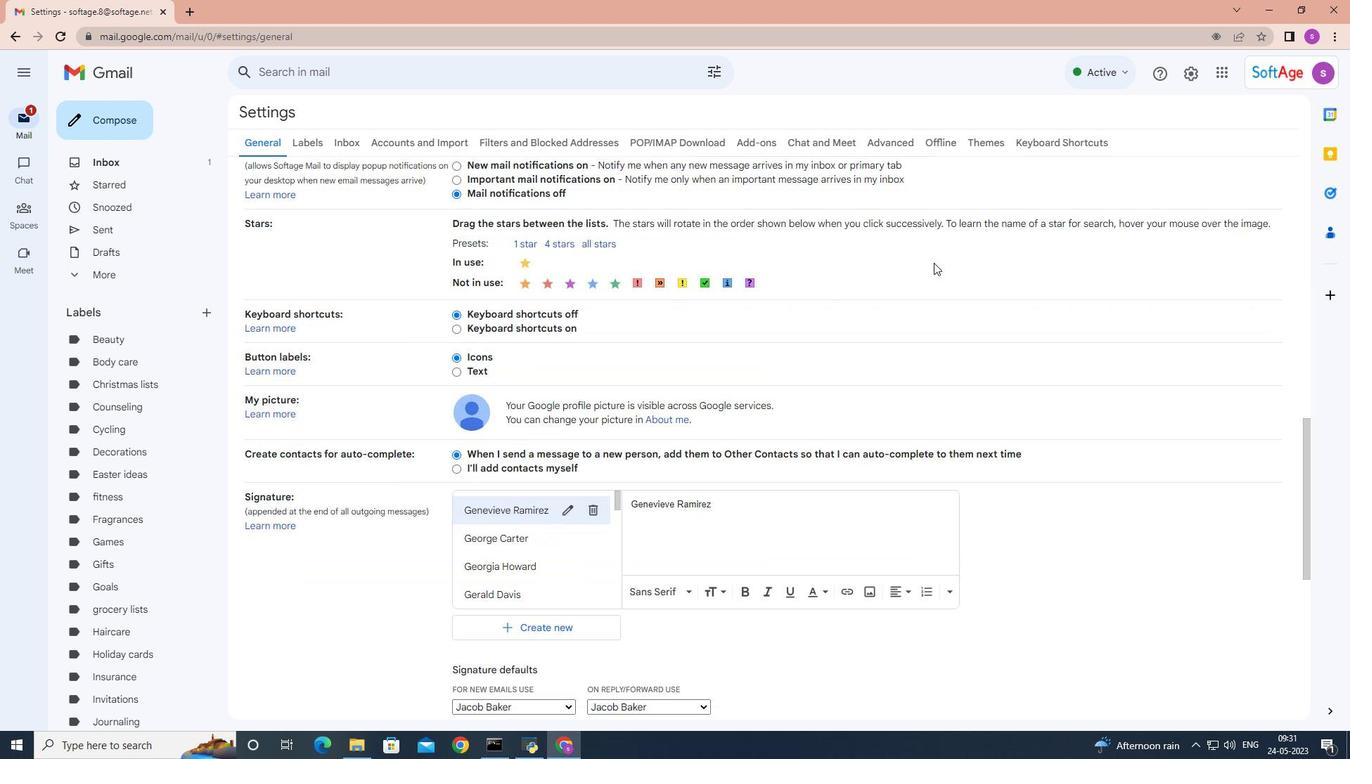 
Action: Mouse scrolled (934, 262) with delta (0, 0)
Screenshot: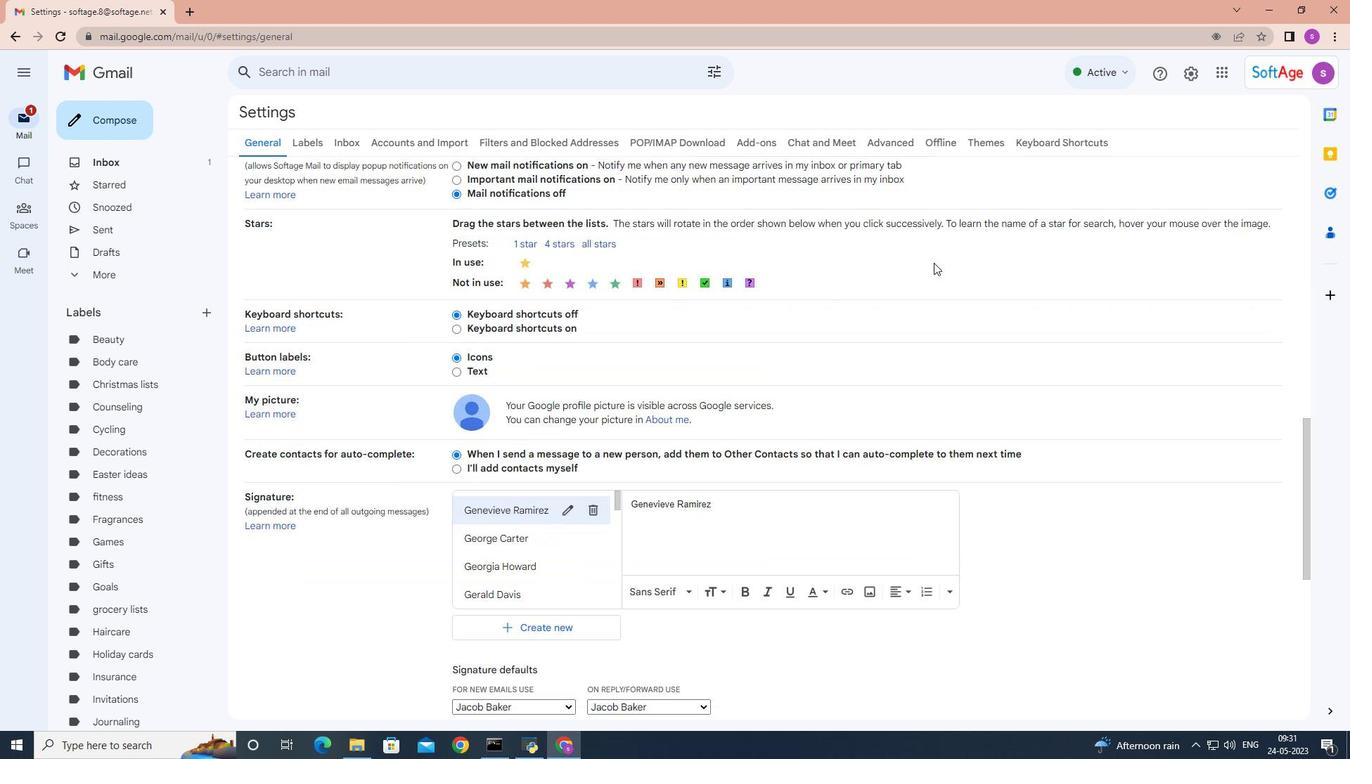 
Action: Mouse scrolled (934, 262) with delta (0, 0)
Screenshot: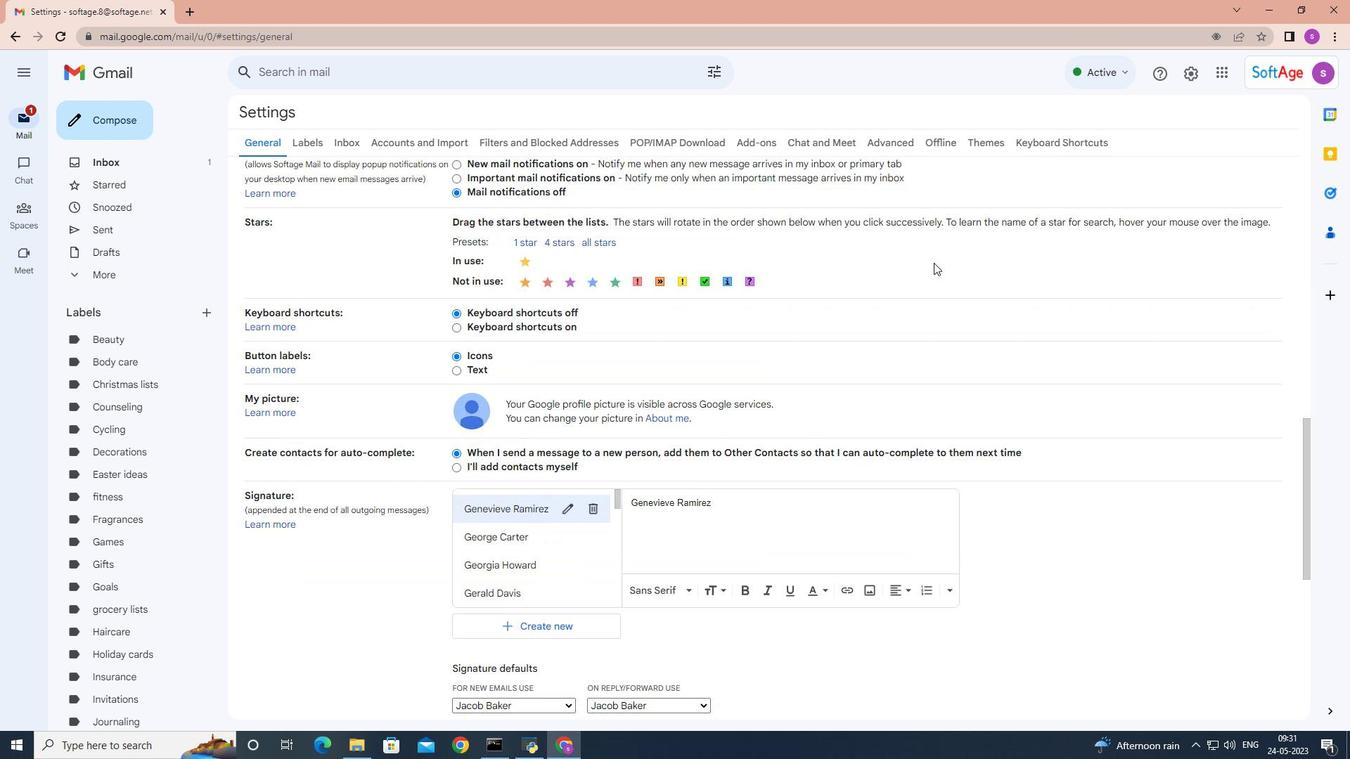 
Action: Mouse scrolled (934, 262) with delta (0, 0)
Screenshot: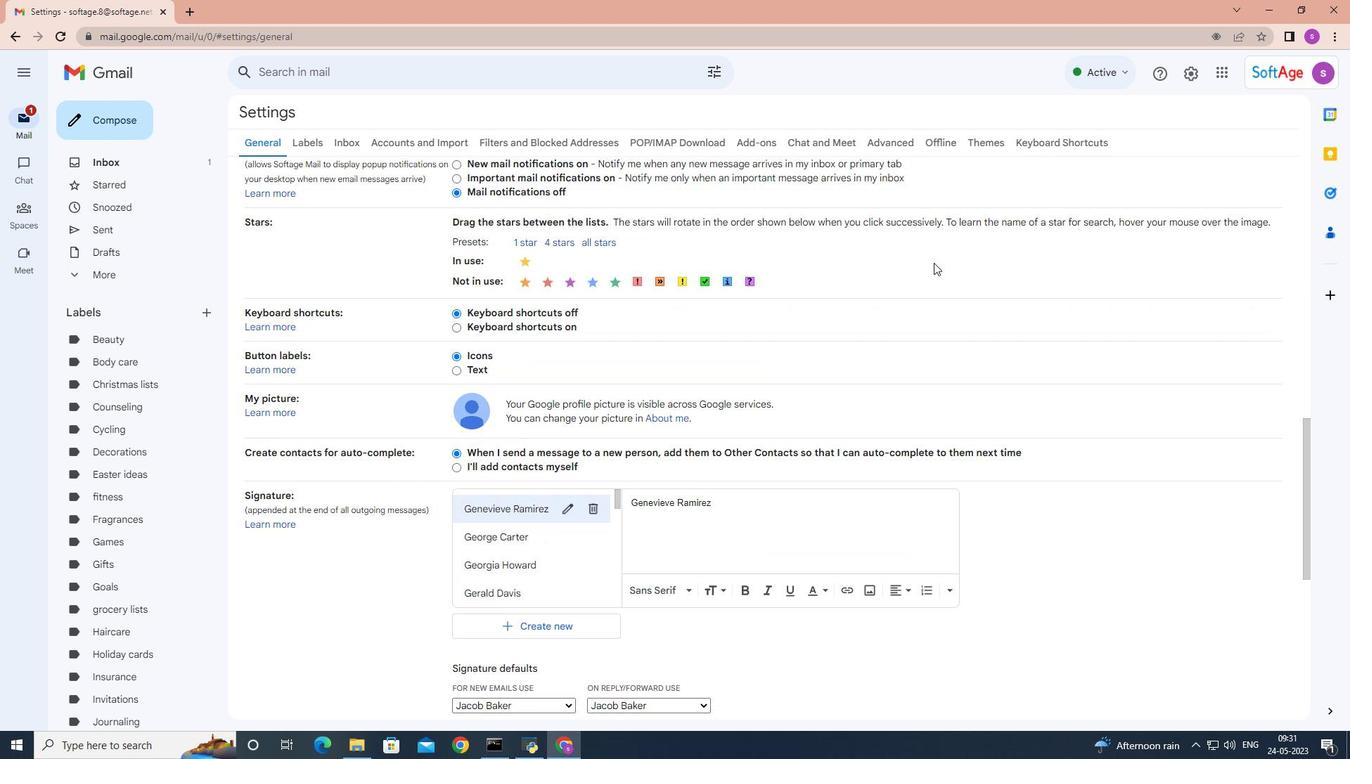 
Action: Mouse moved to (557, 345)
Screenshot: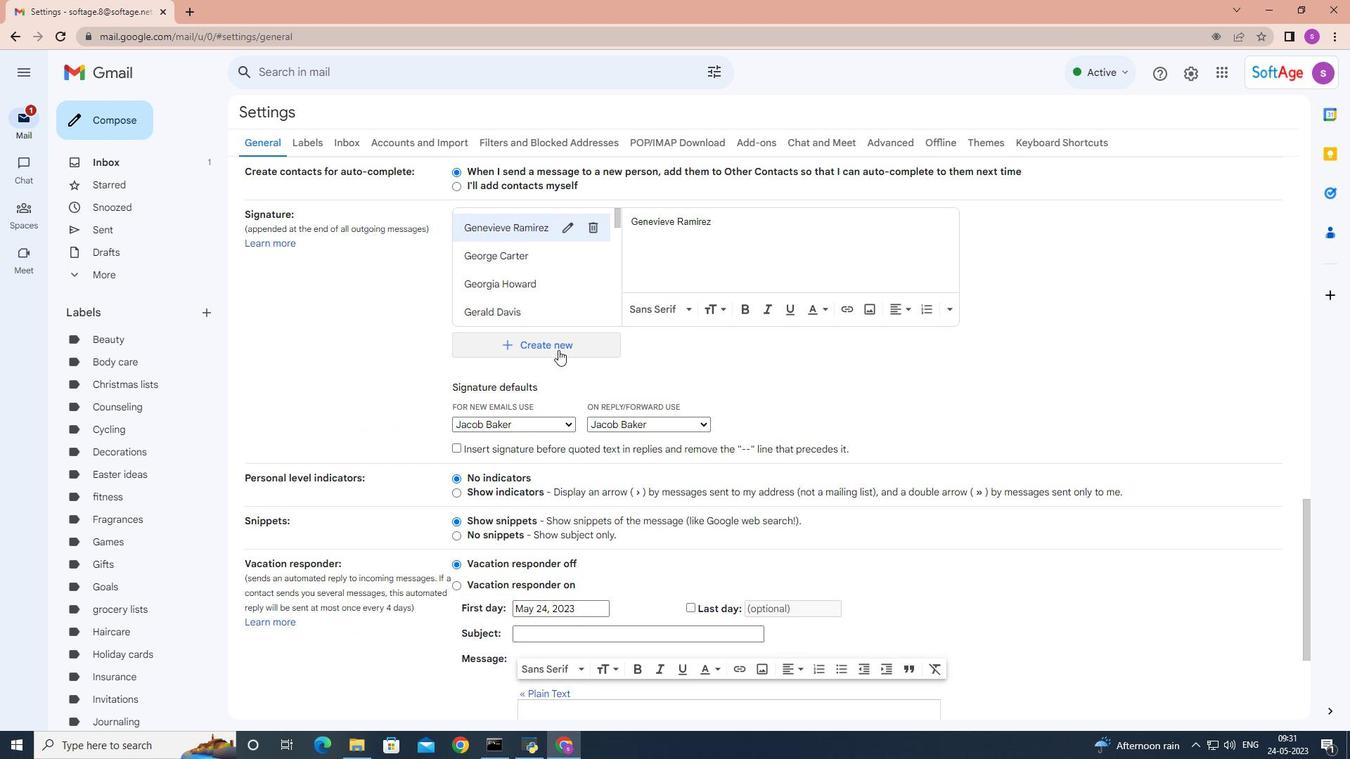 
Action: Mouse pressed left at (557, 345)
Screenshot: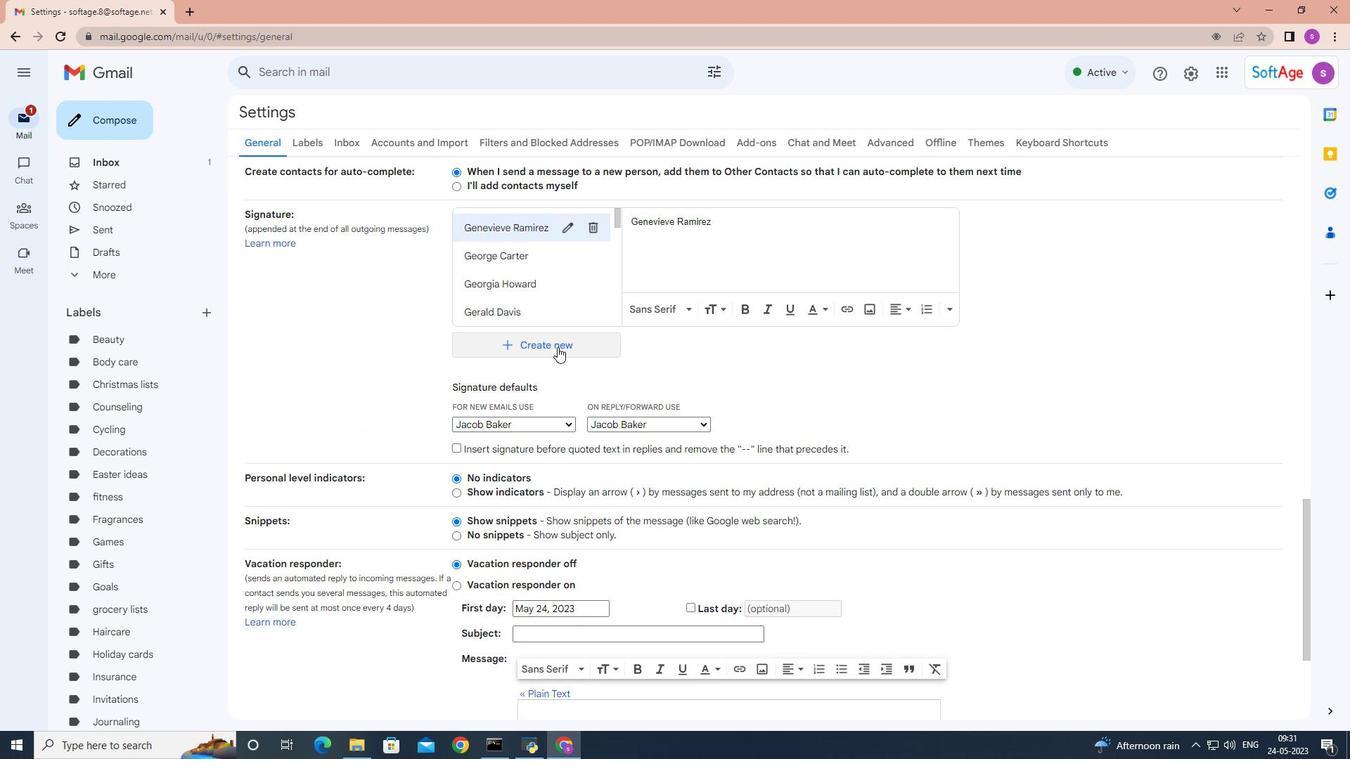 
Action: Mouse moved to (673, 377)
Screenshot: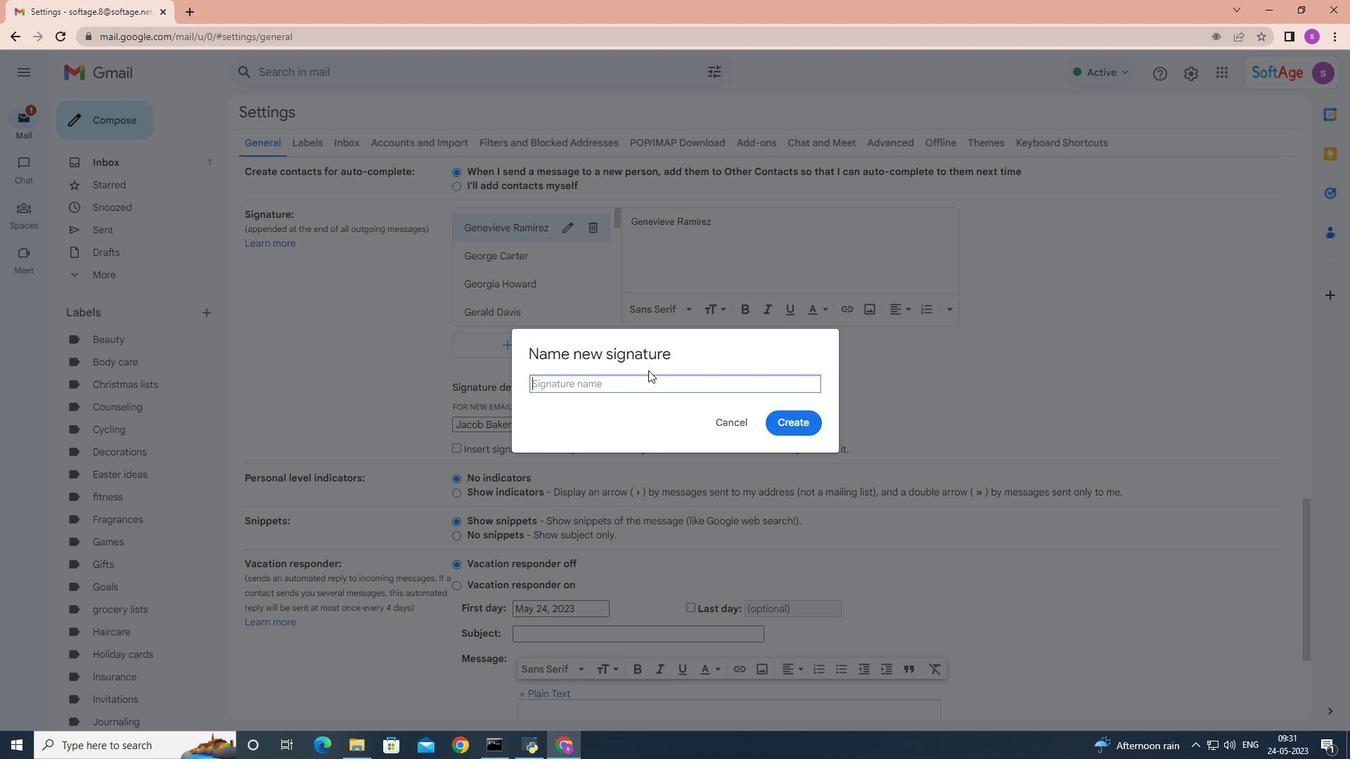 
Action: Key pressed <Key.shift>Jacqueline<Key.space><Key.shift>Wright<Key.space>
Screenshot: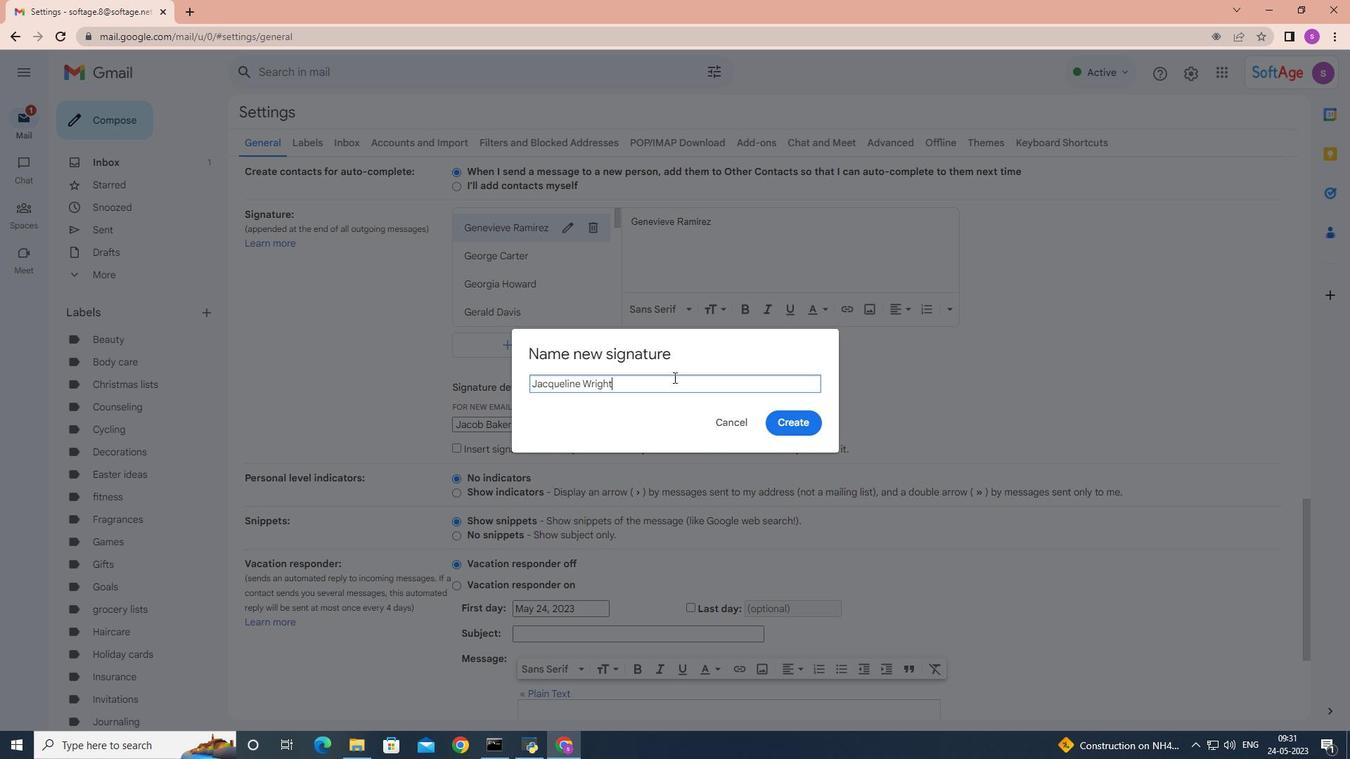 
Action: Mouse moved to (786, 419)
Screenshot: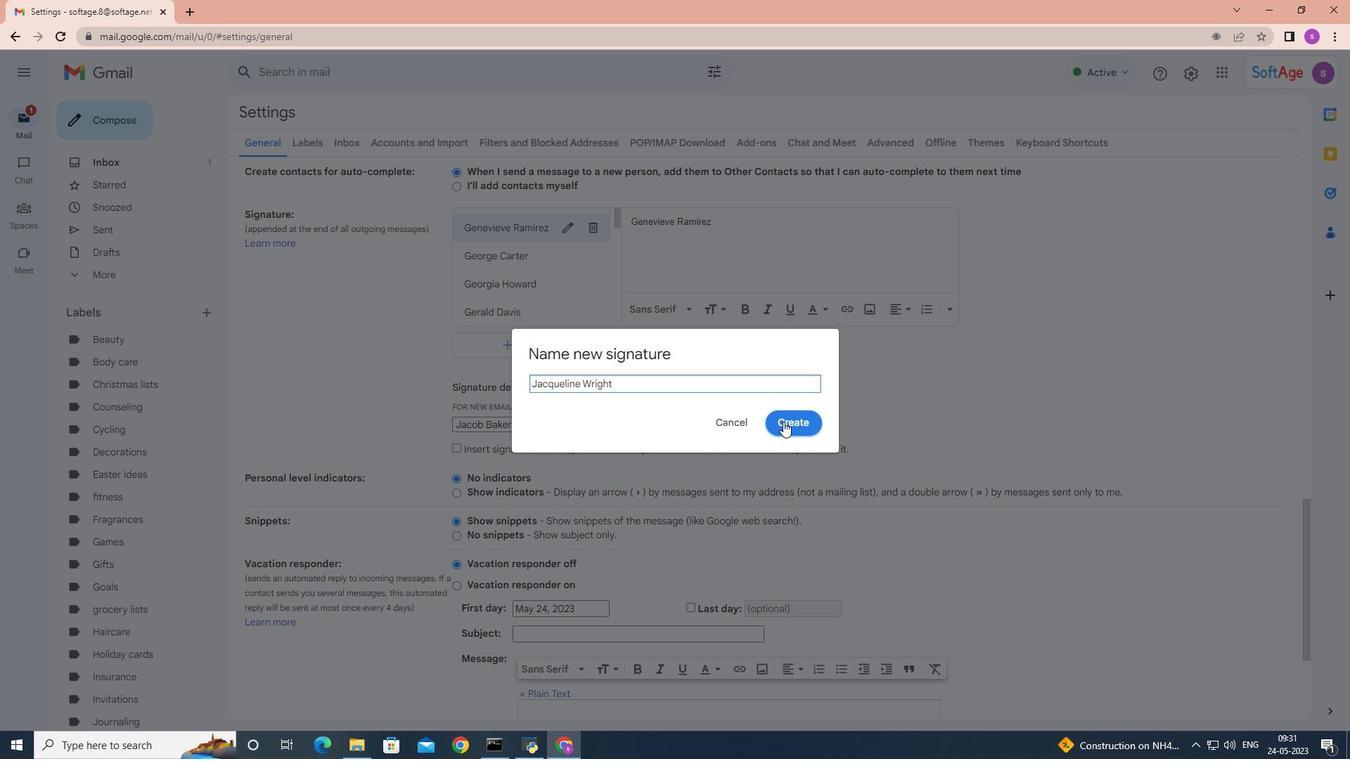 
Action: Mouse pressed left at (786, 419)
Screenshot: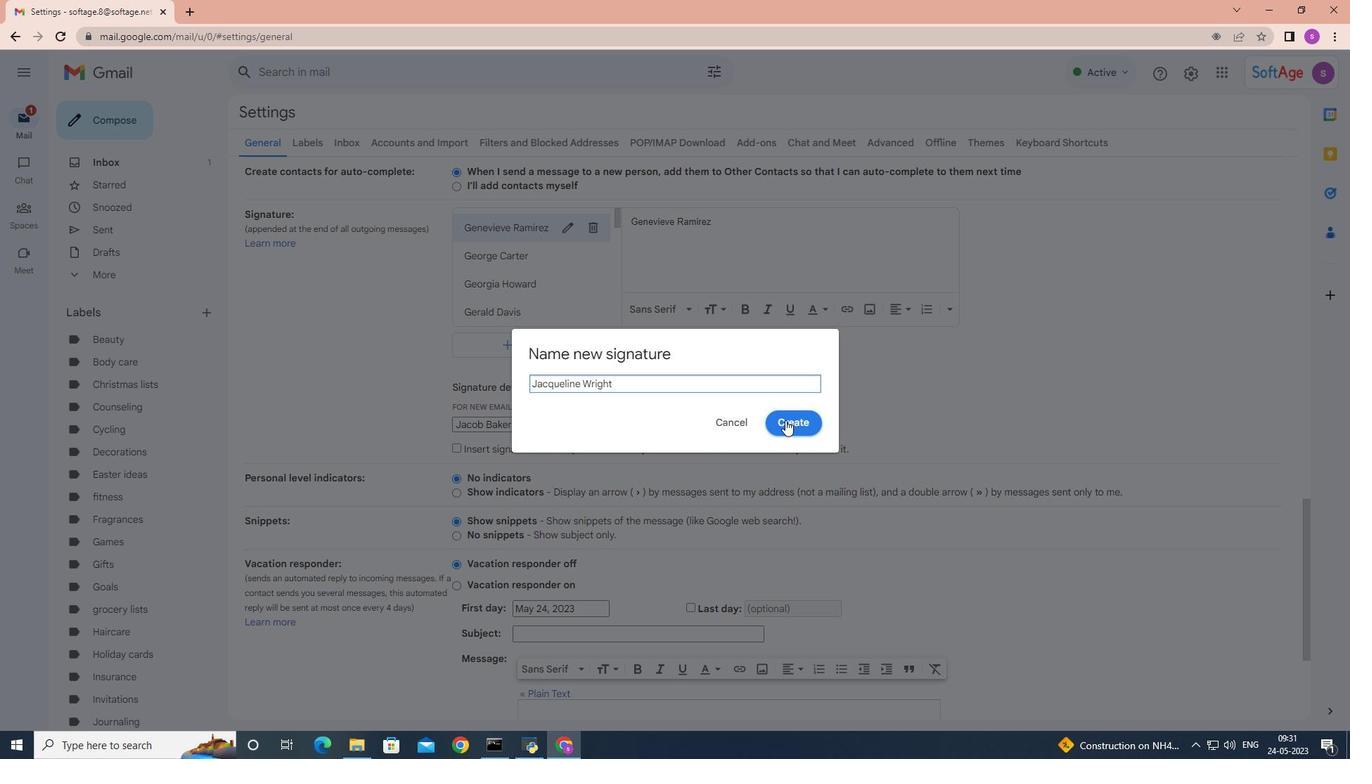 
Action: Mouse moved to (741, 298)
Screenshot: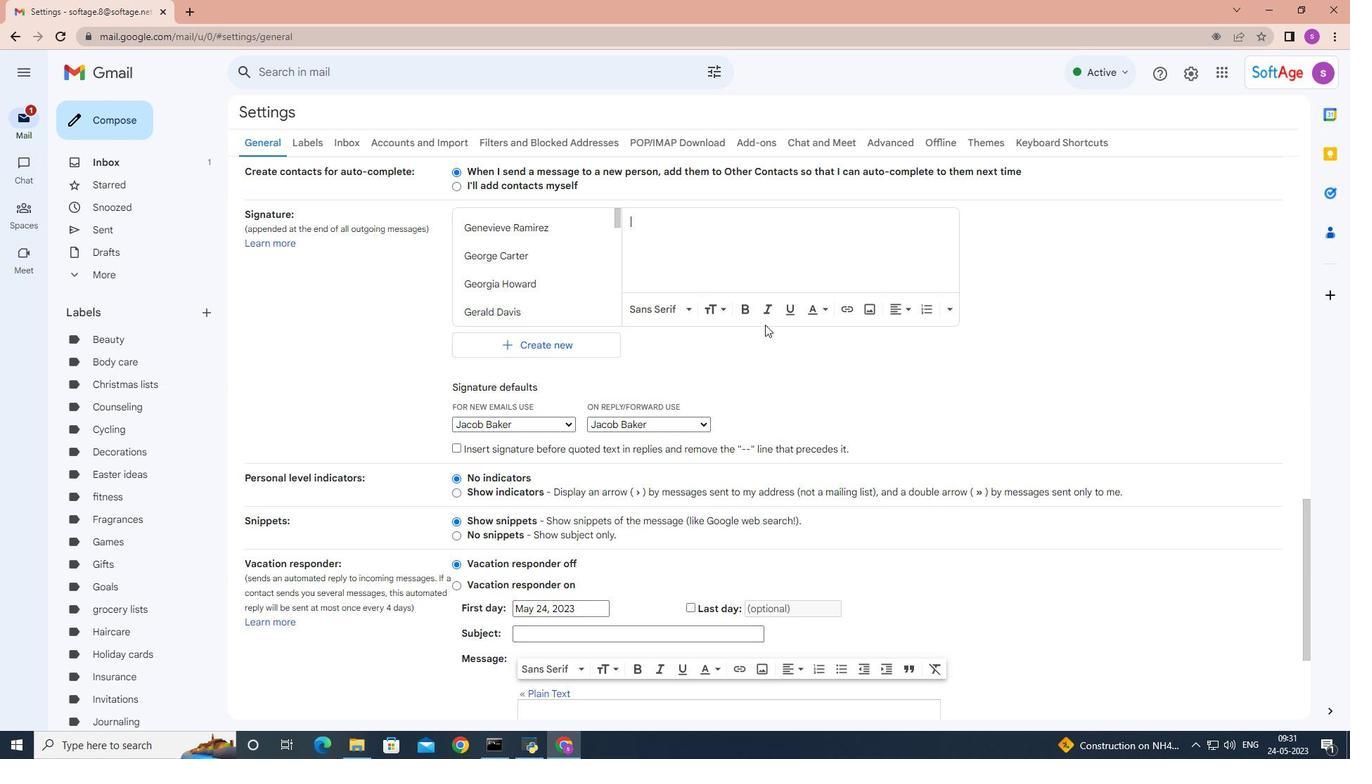 
Action: Key pressed <Key.shift>Jacqueline<Key.space><Key.shift>Wright
Screenshot: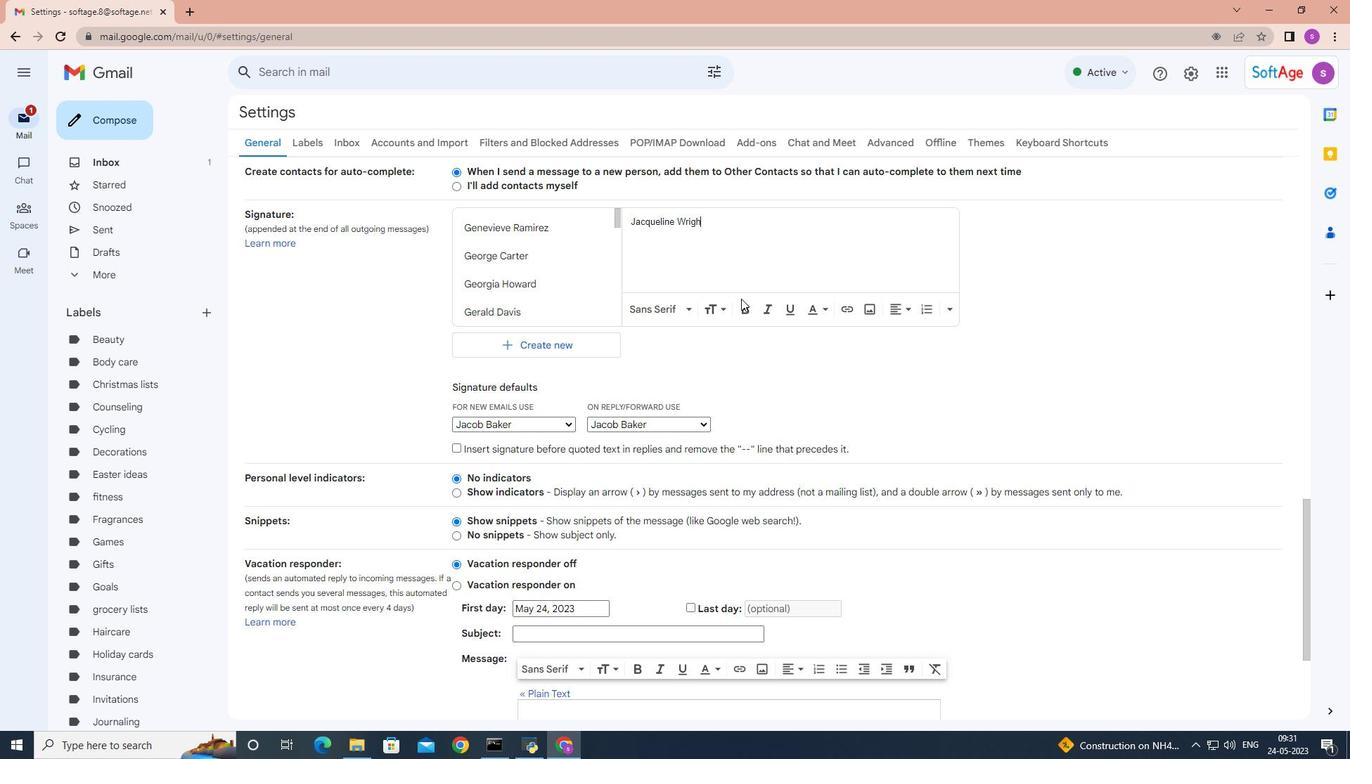 
Action: Mouse moved to (562, 425)
Screenshot: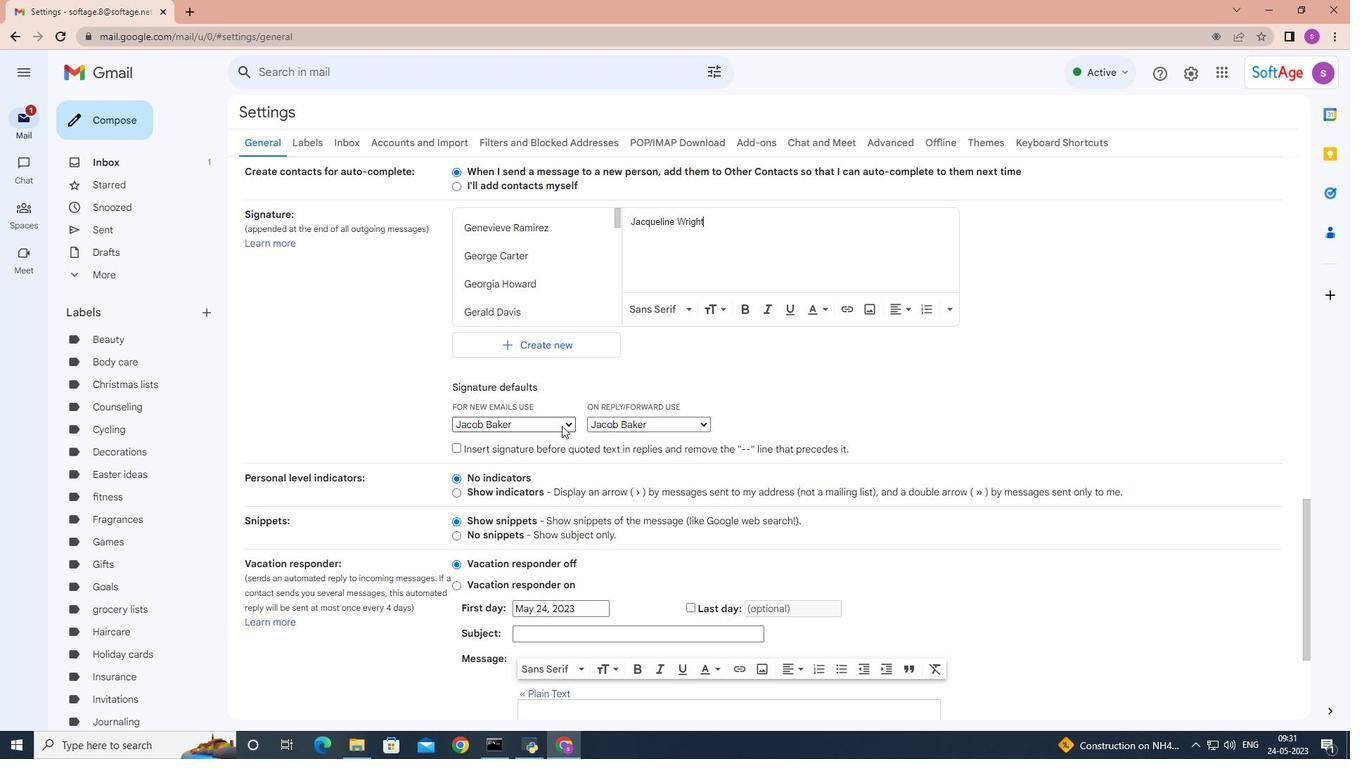 
Action: Mouse pressed left at (562, 425)
Screenshot: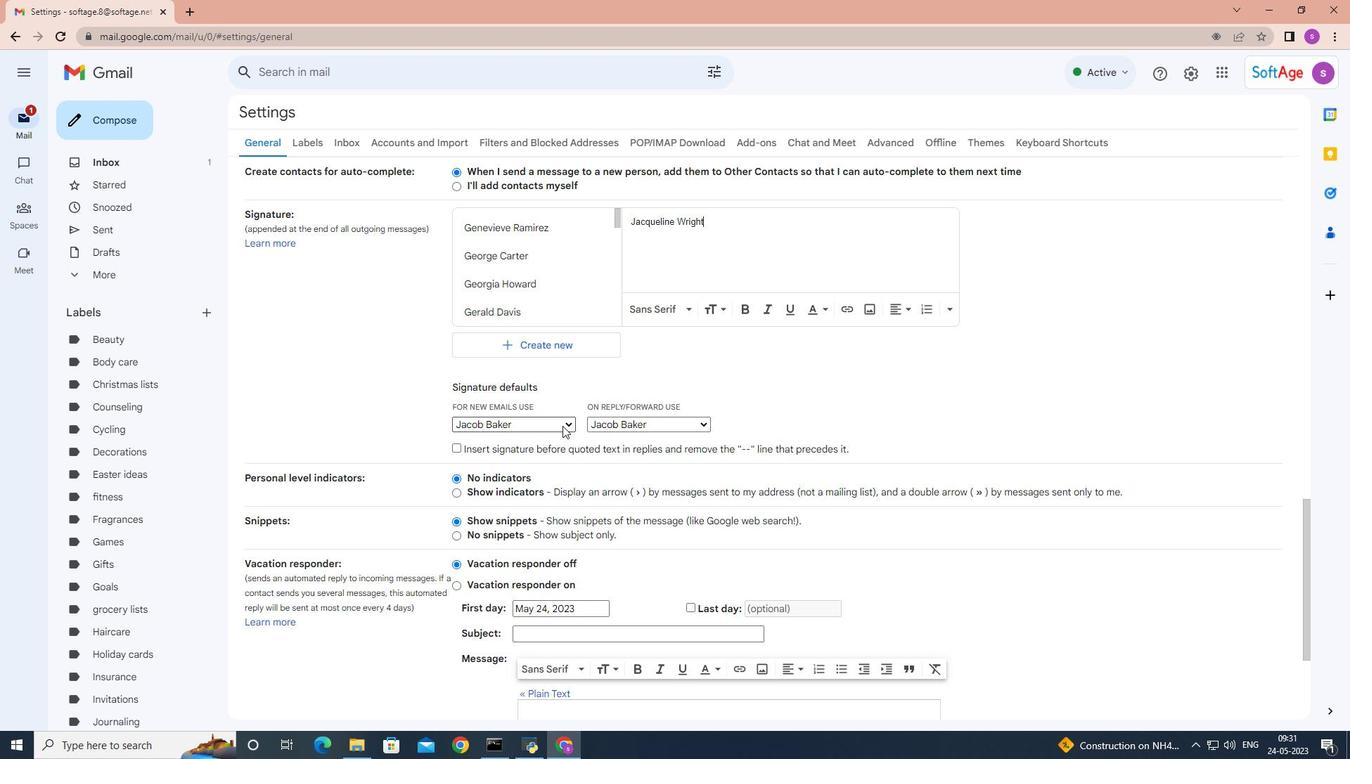 
Action: Mouse moved to (520, 556)
Screenshot: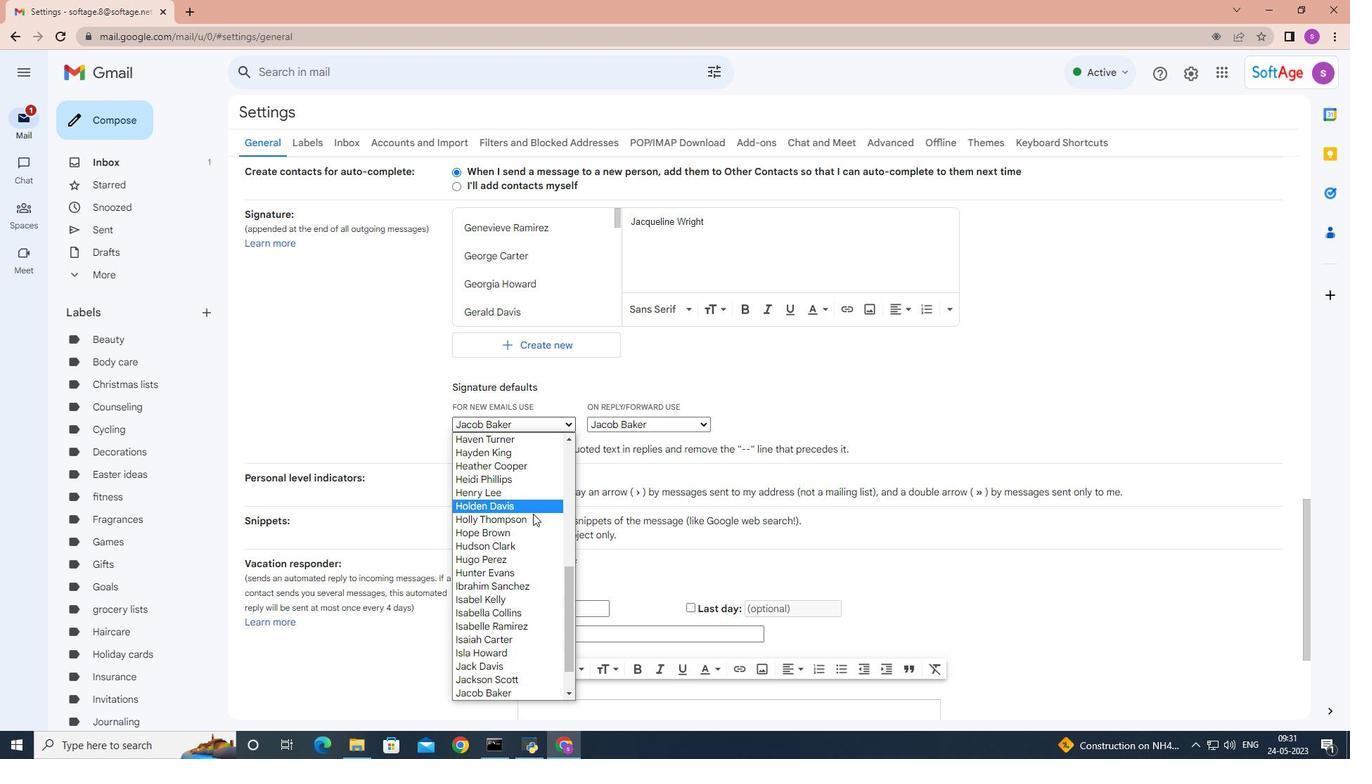 
Action: Mouse scrolled (520, 555) with delta (0, 0)
Screenshot: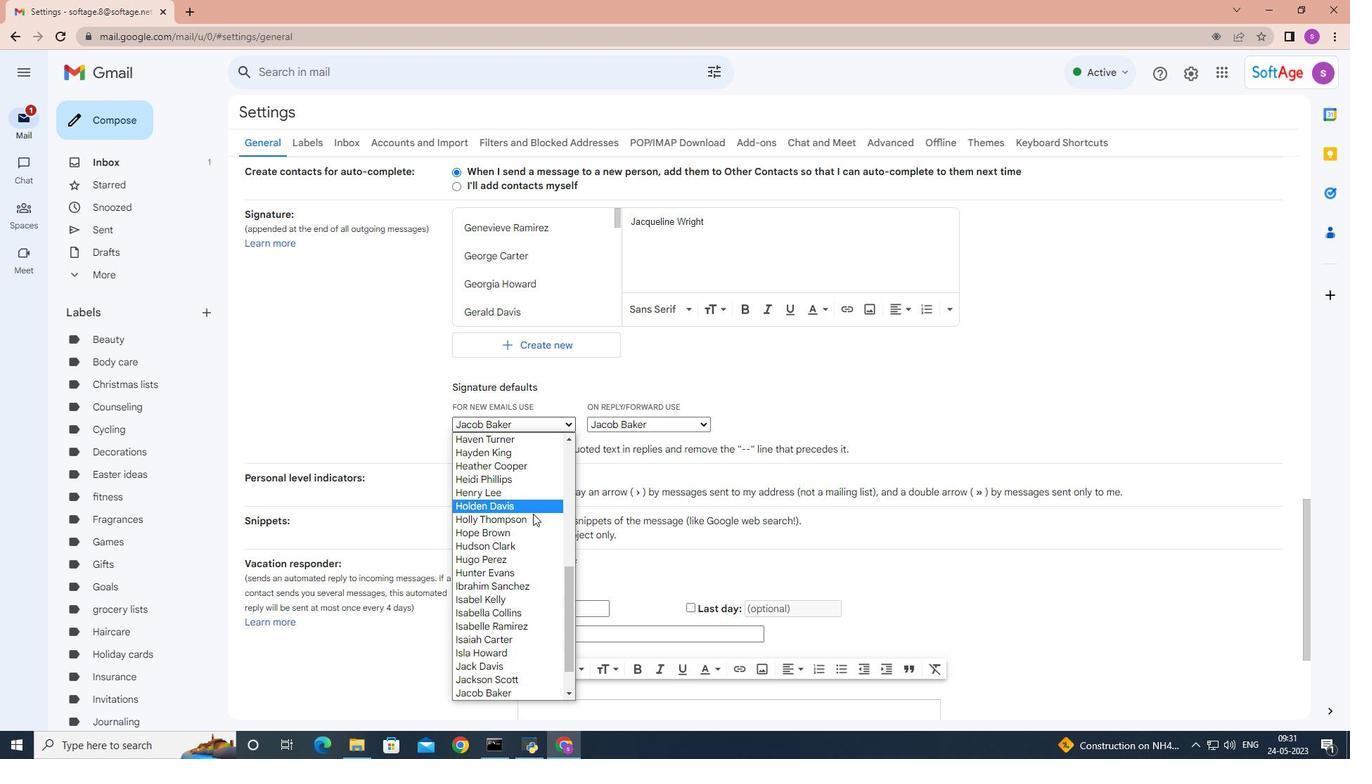 
Action: Mouse moved to (520, 559)
Screenshot: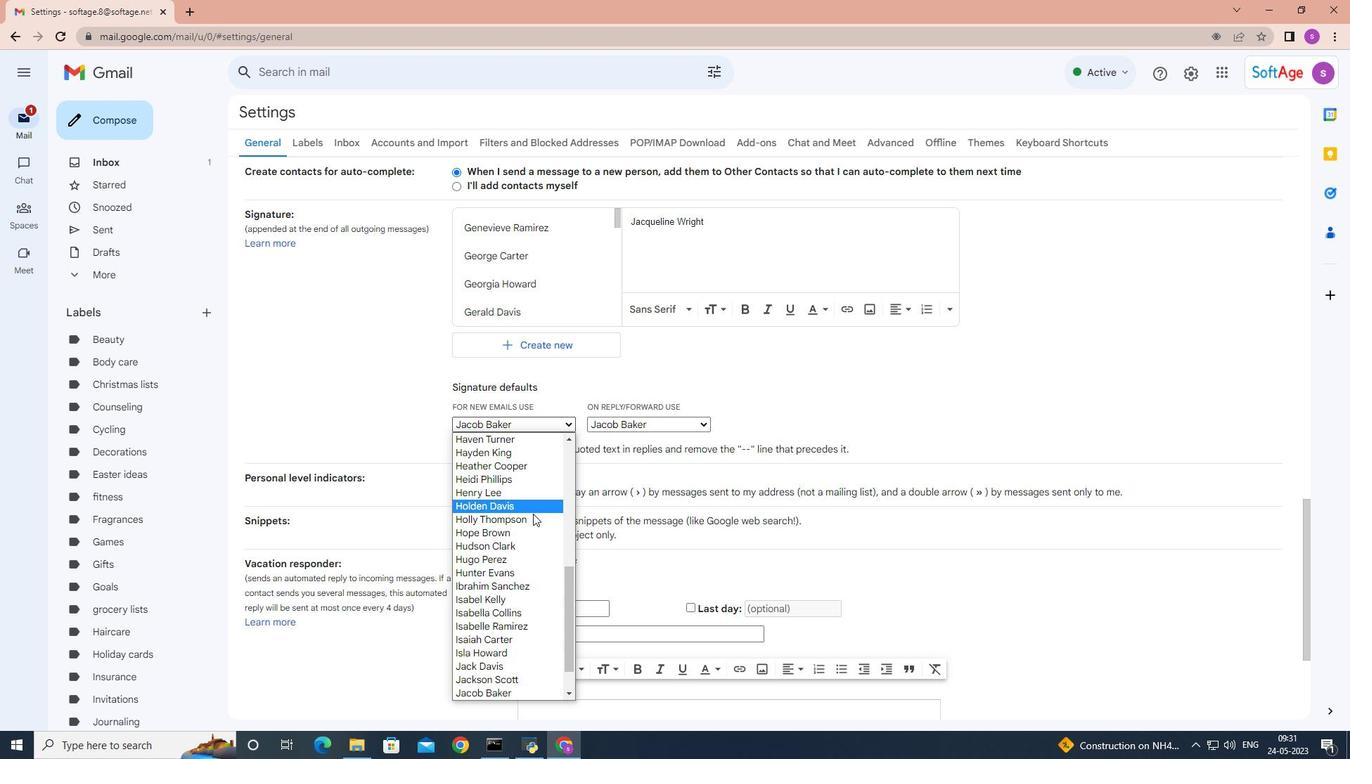 
Action: Mouse scrolled (520, 559) with delta (0, 0)
Screenshot: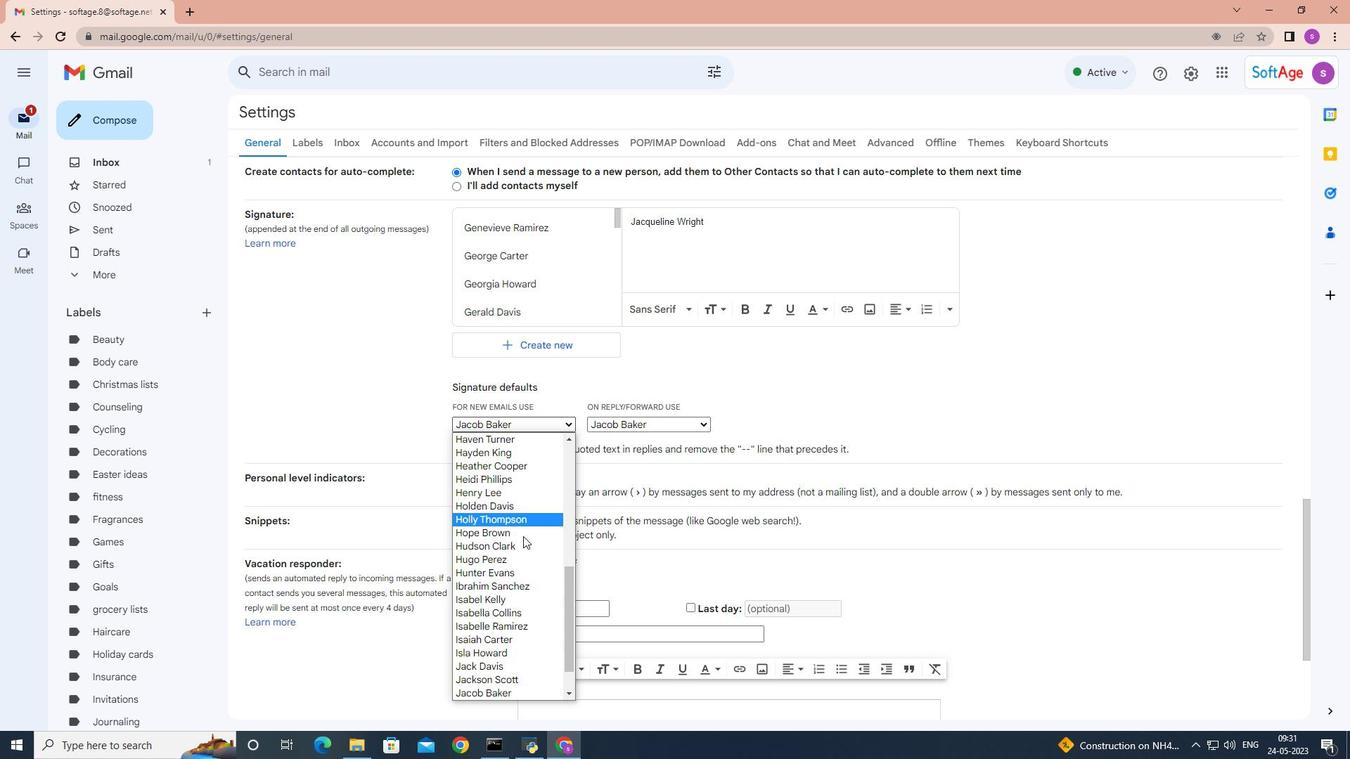 
Action: Mouse moved to (519, 562)
Screenshot: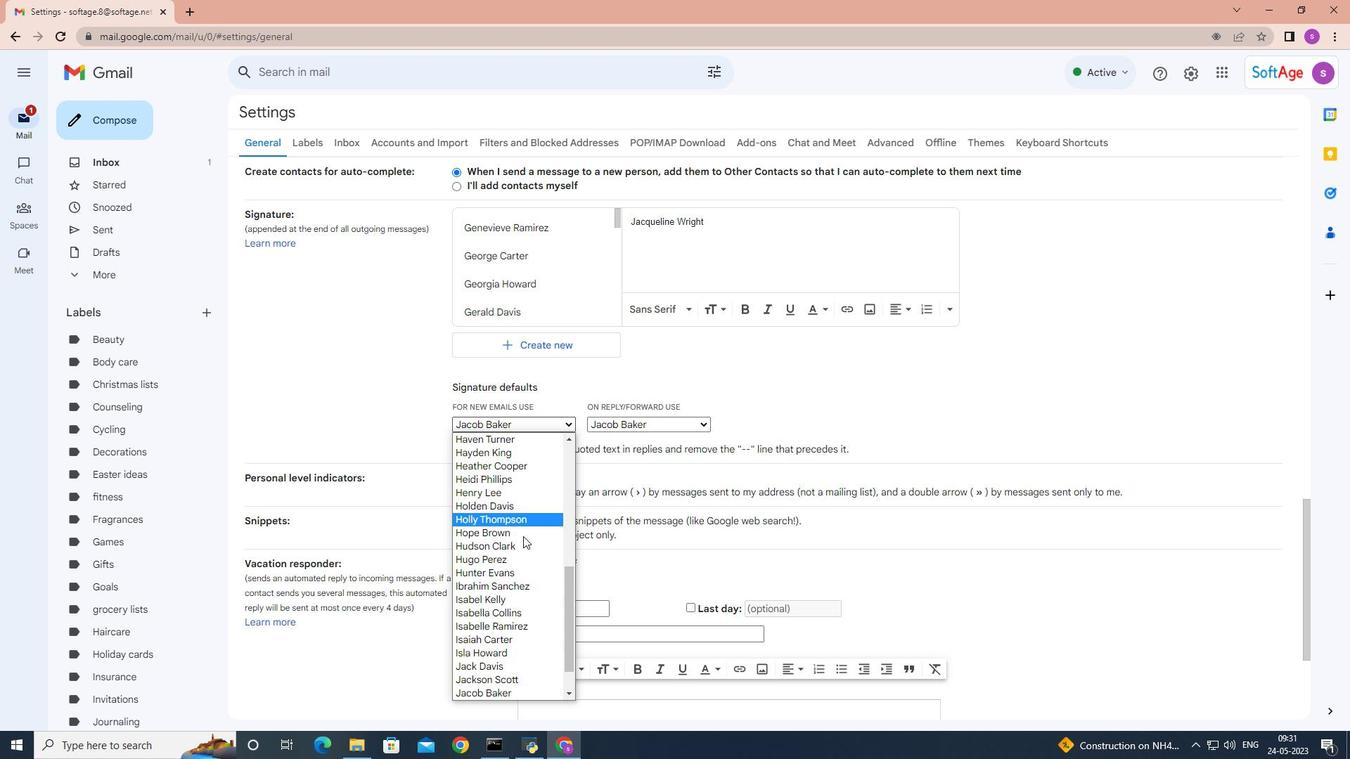 
Action: Mouse scrolled (519, 561) with delta (0, 0)
Screenshot: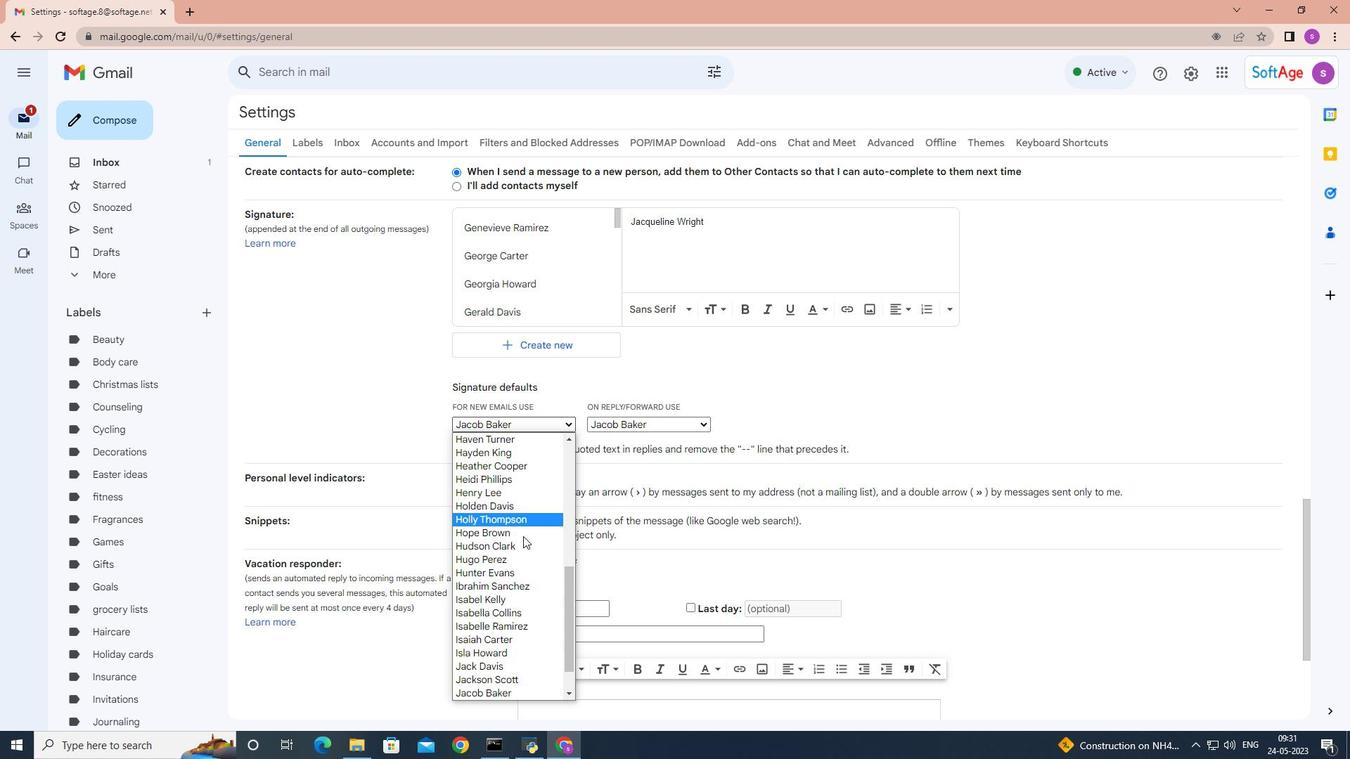 
Action: Mouse moved to (519, 564)
Screenshot: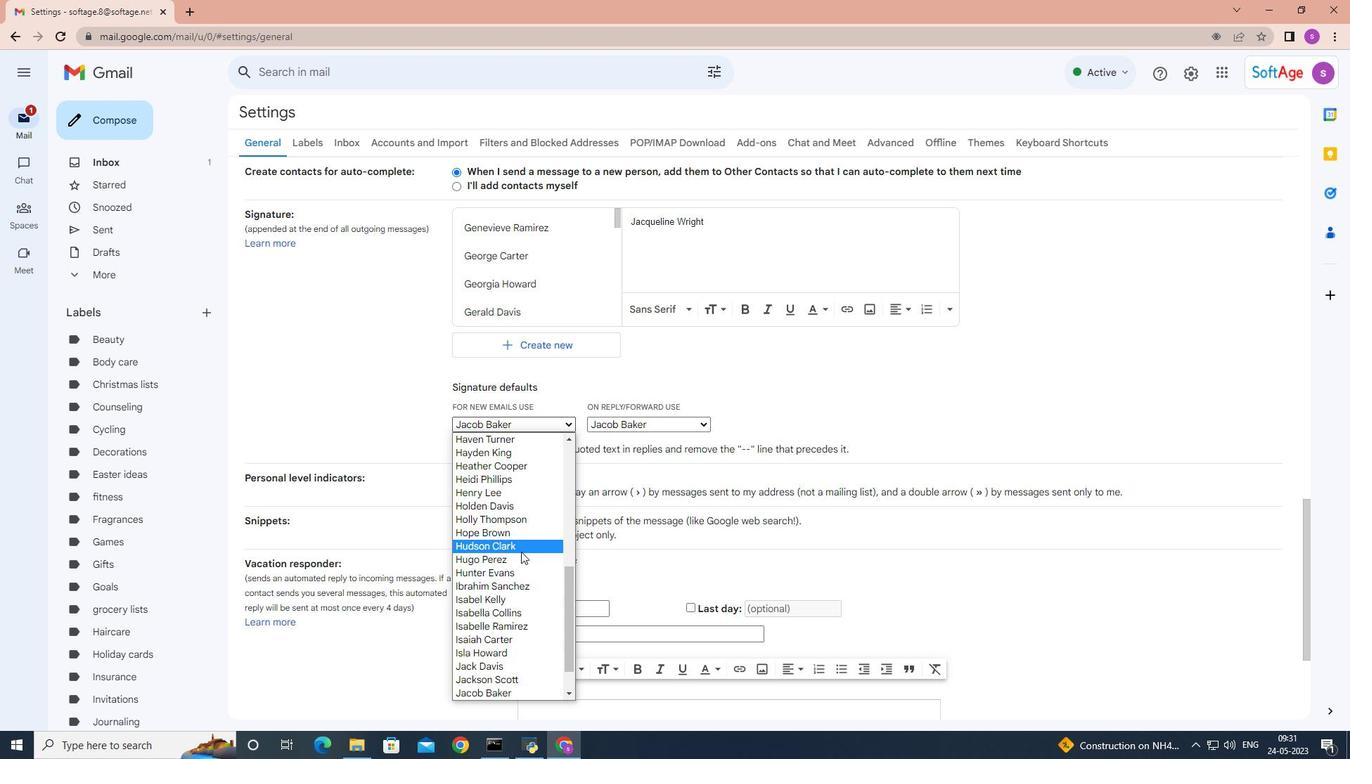 
Action: Mouse scrolled (519, 563) with delta (0, 0)
Screenshot: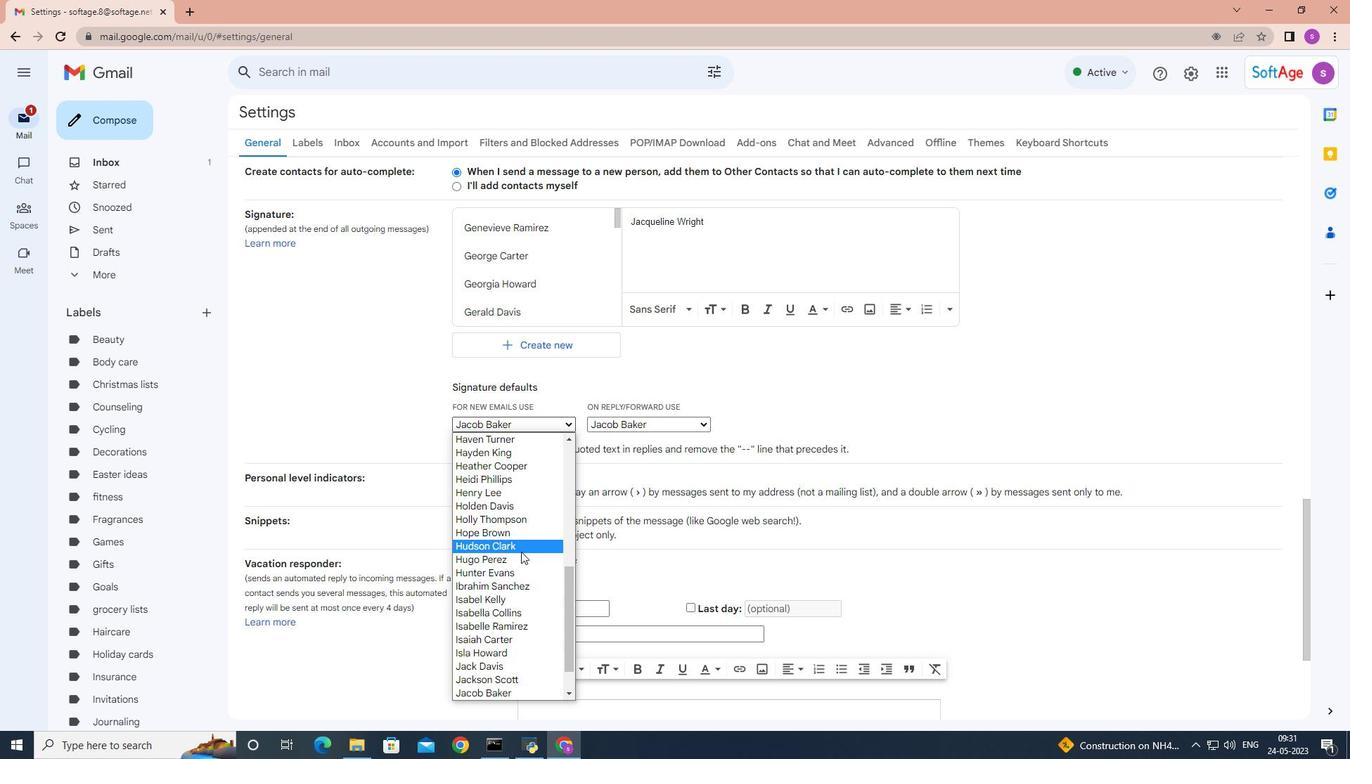 
Action: Mouse moved to (519, 565)
Screenshot: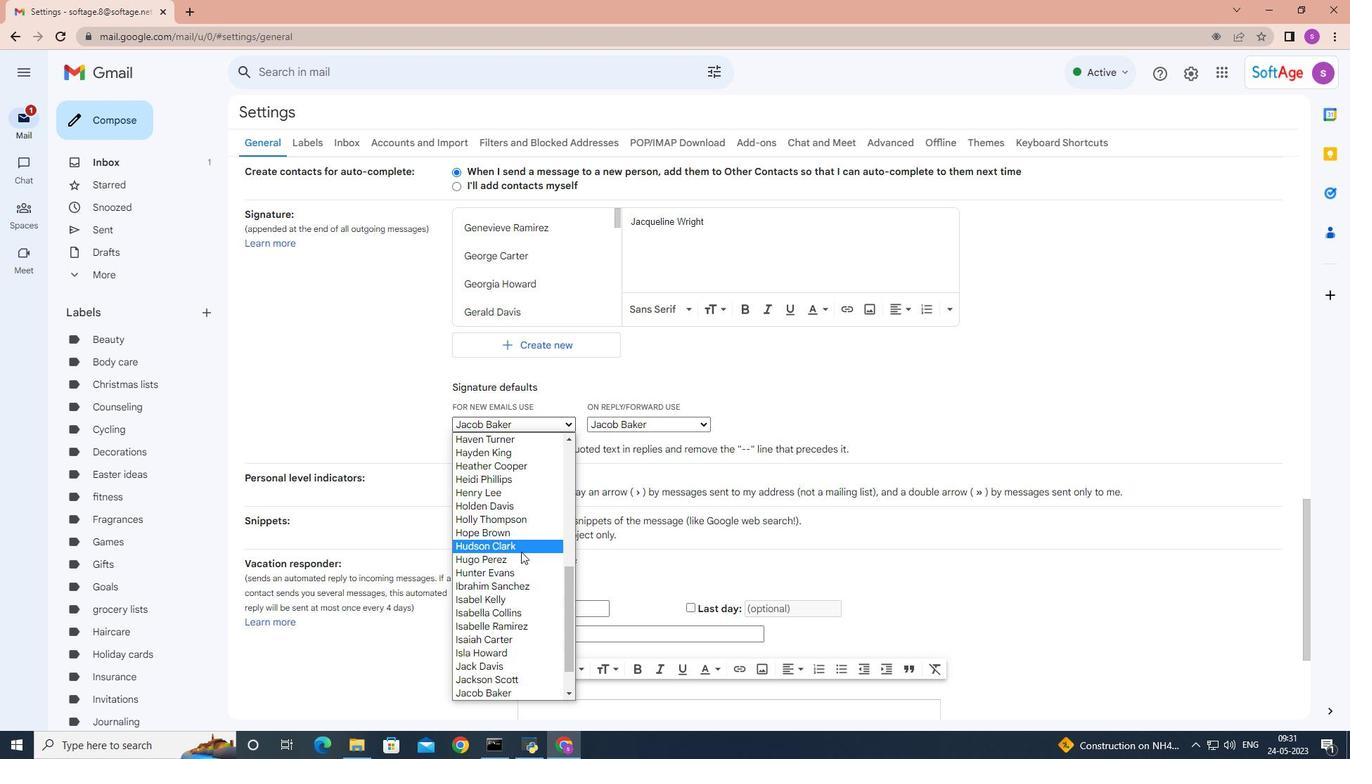 
Action: Mouse scrolled (519, 564) with delta (0, 0)
Screenshot: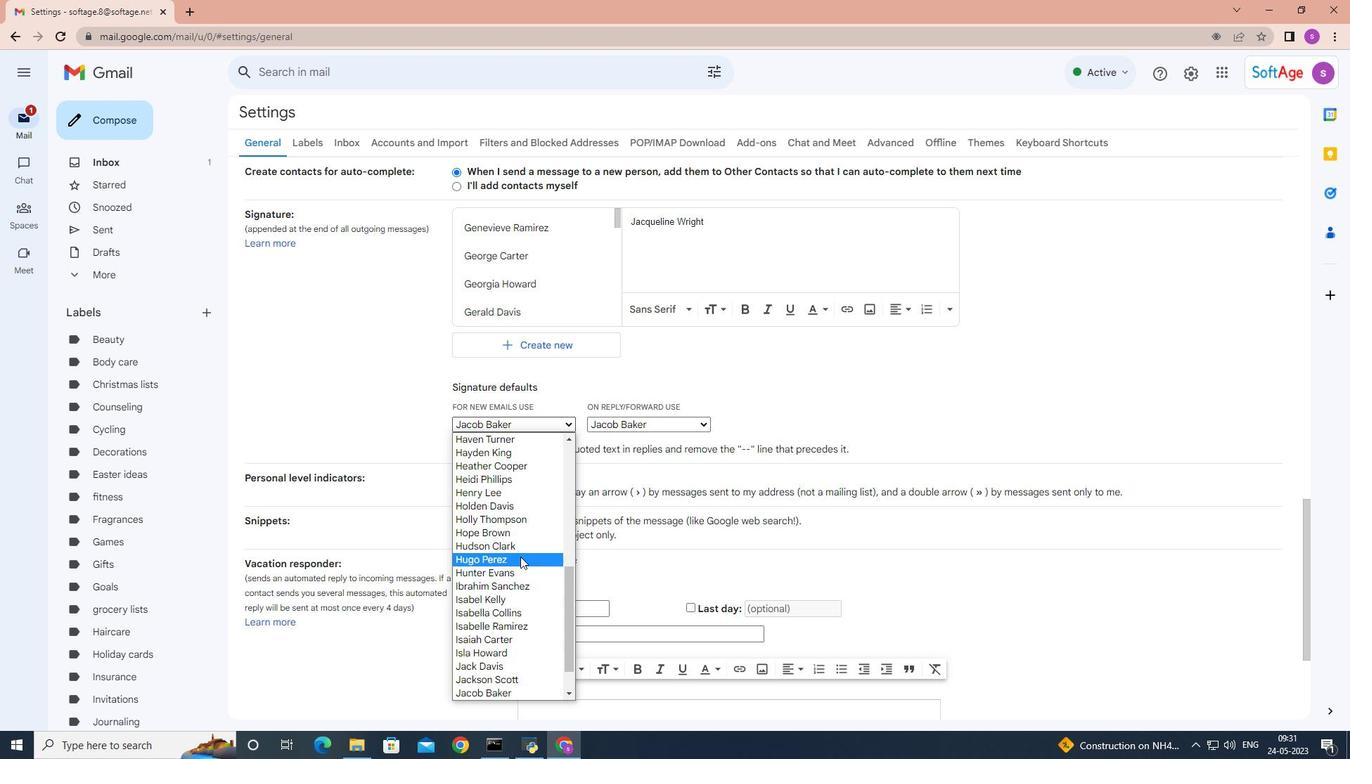 
Action: Mouse moved to (519, 566)
Screenshot: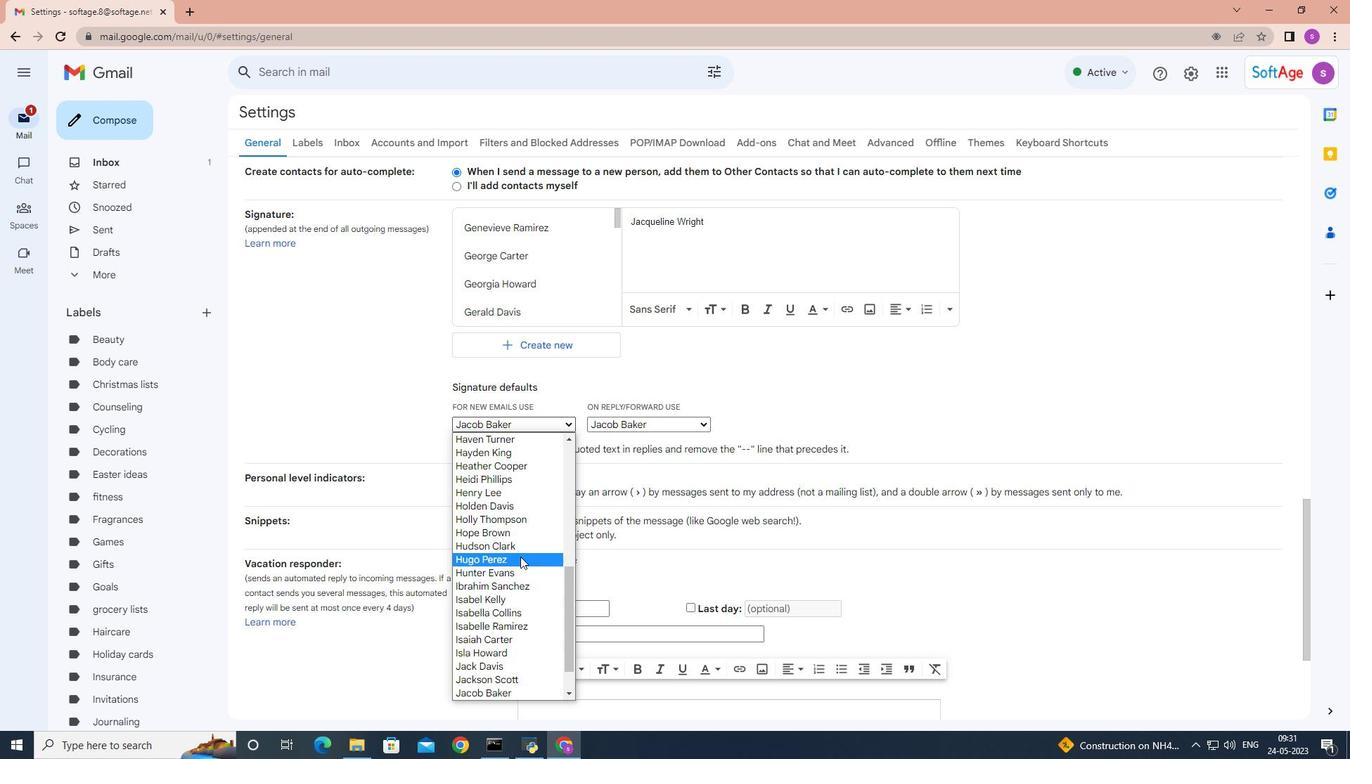 
Action: Mouse scrolled (519, 565) with delta (0, 0)
Screenshot: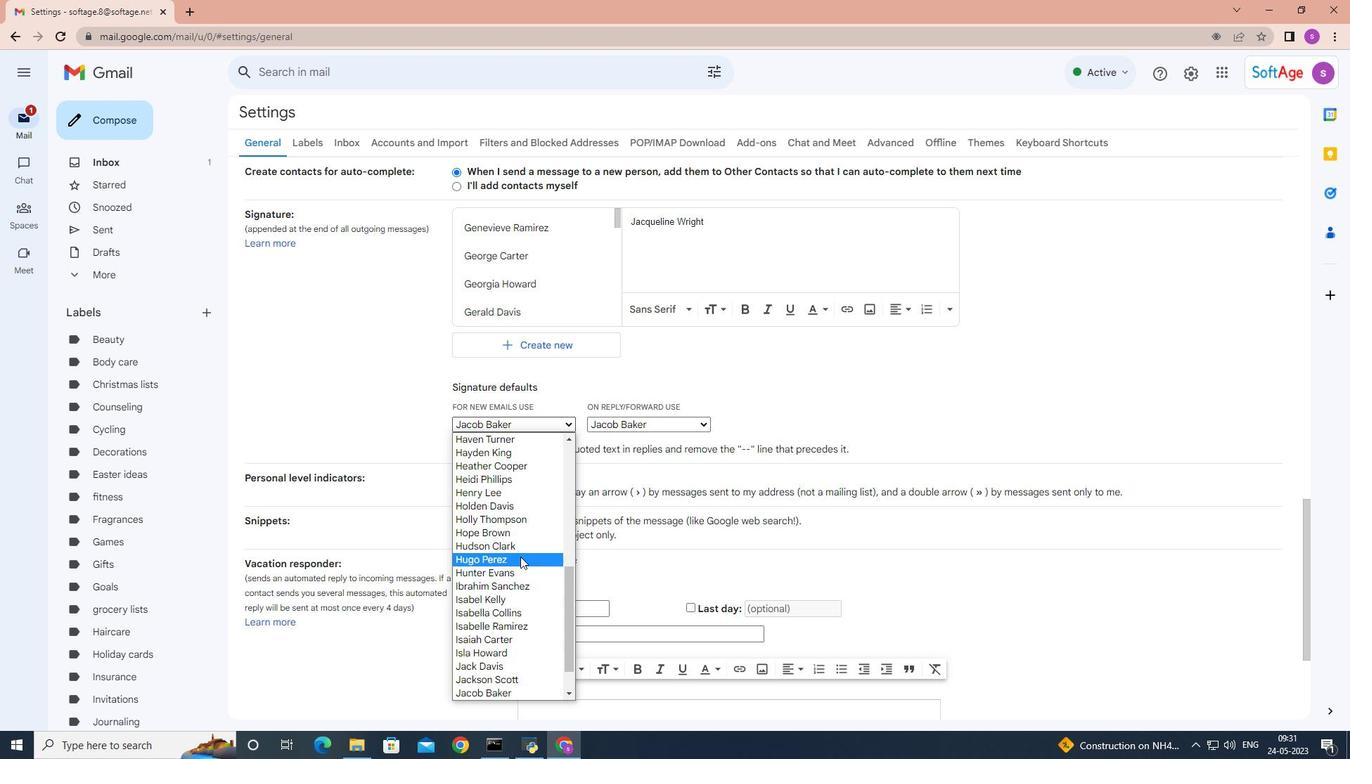 
Action: Mouse scrolled (519, 565) with delta (0, 0)
Screenshot: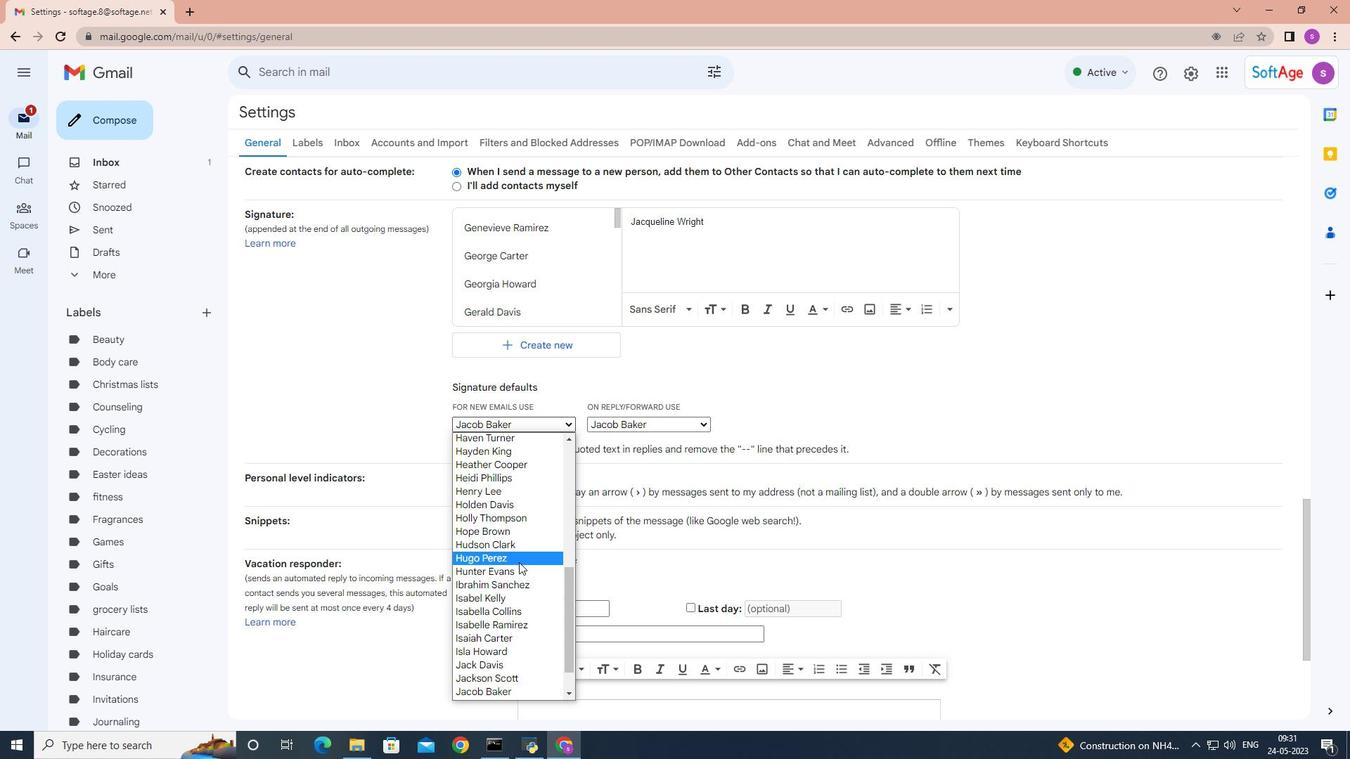 
Action: Mouse moved to (520, 566)
Screenshot: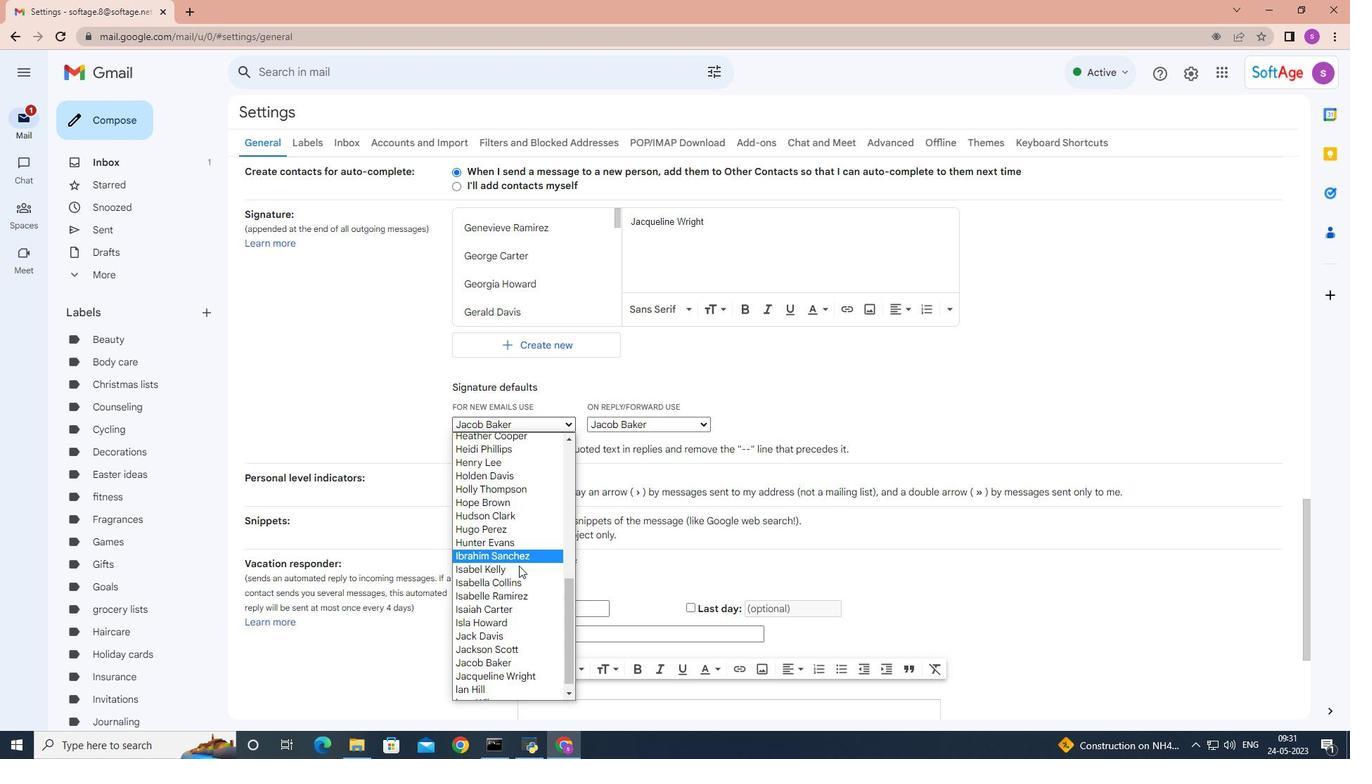 
Action: Mouse scrolled (520, 566) with delta (0, 0)
Screenshot: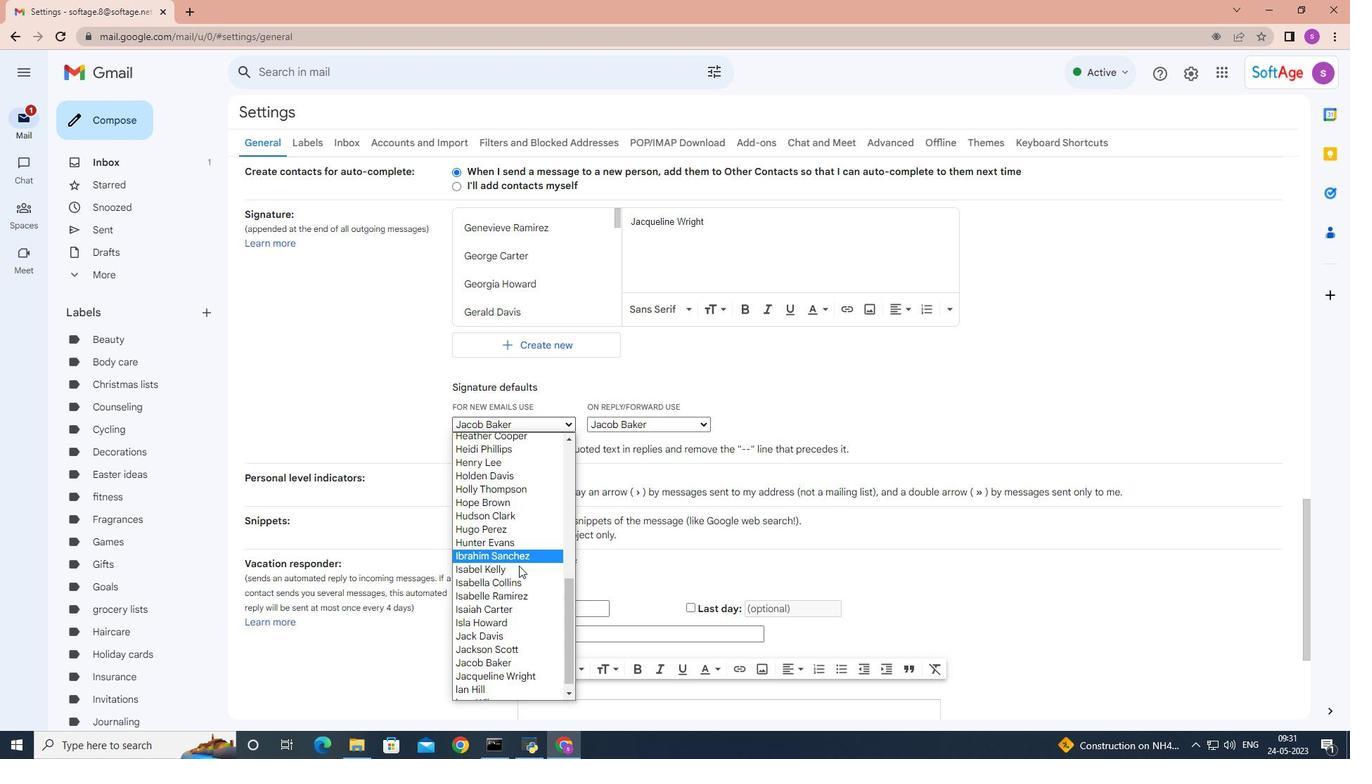 
Action: Mouse moved to (521, 566)
Screenshot: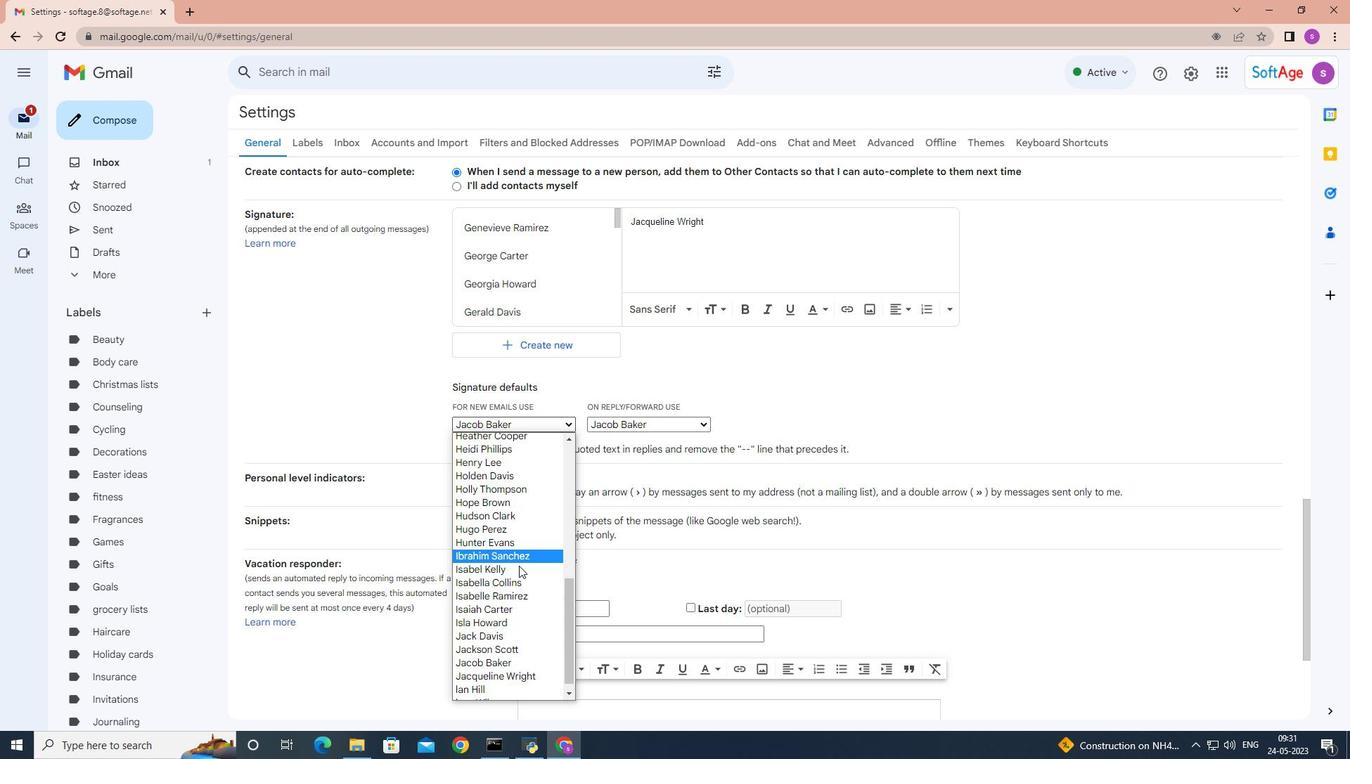 
Action: Mouse scrolled (521, 566) with delta (0, 0)
Screenshot: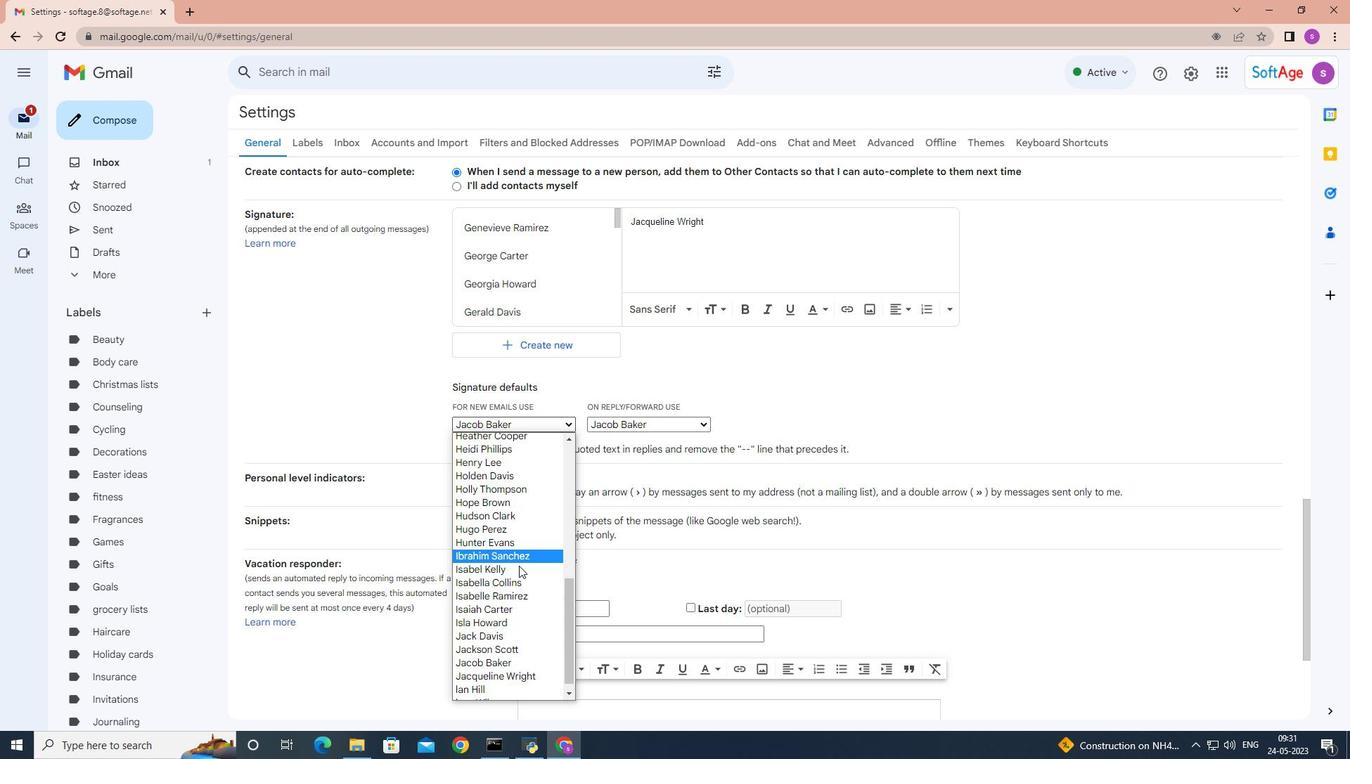
Action: Mouse moved to (508, 668)
Screenshot: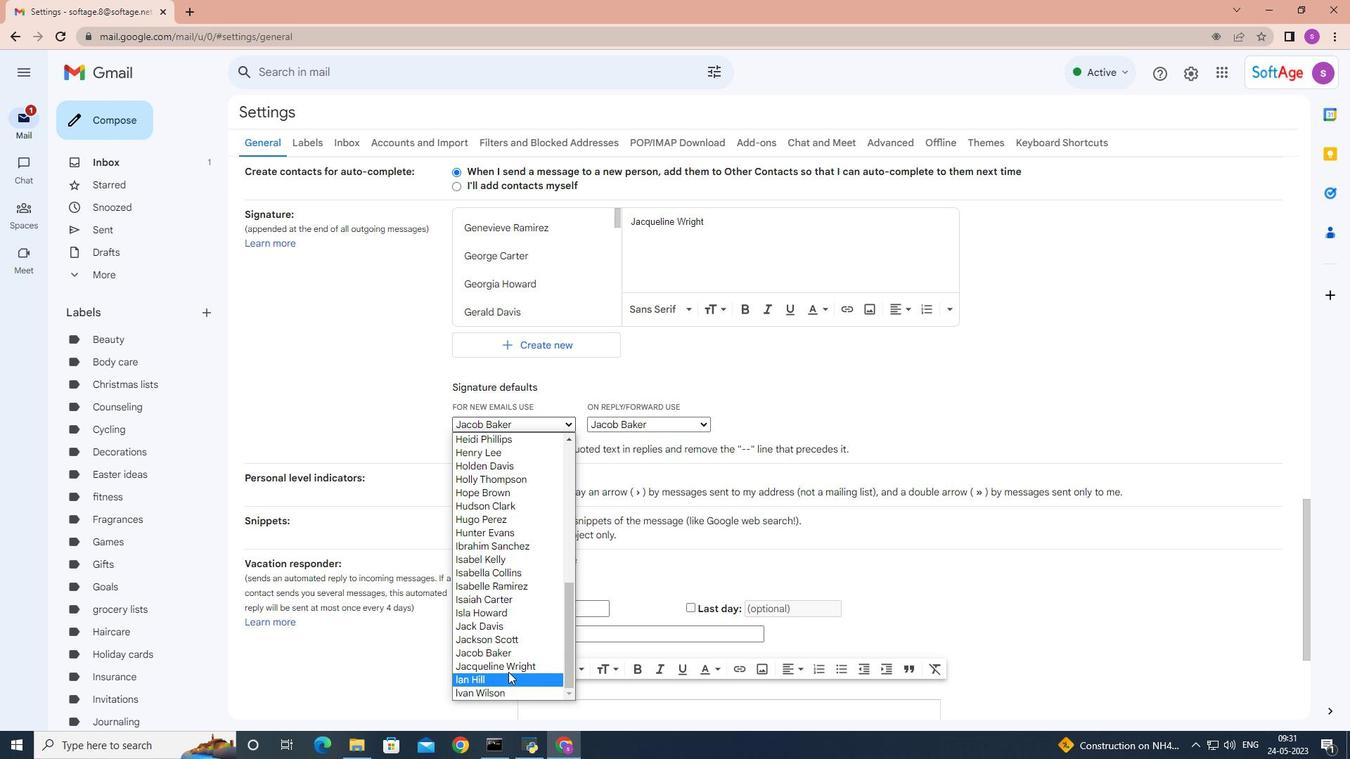 
Action: Mouse pressed left at (508, 668)
Screenshot: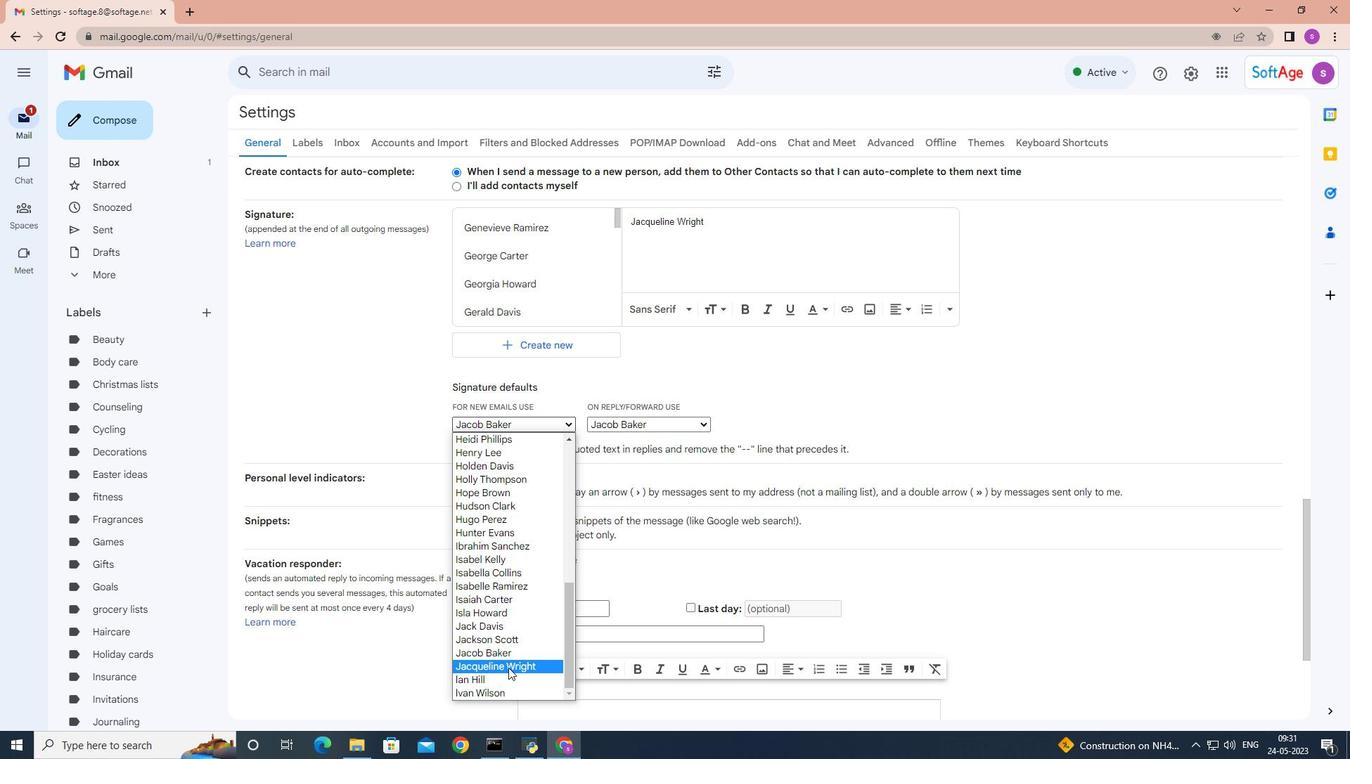 
Action: Mouse moved to (696, 426)
Screenshot: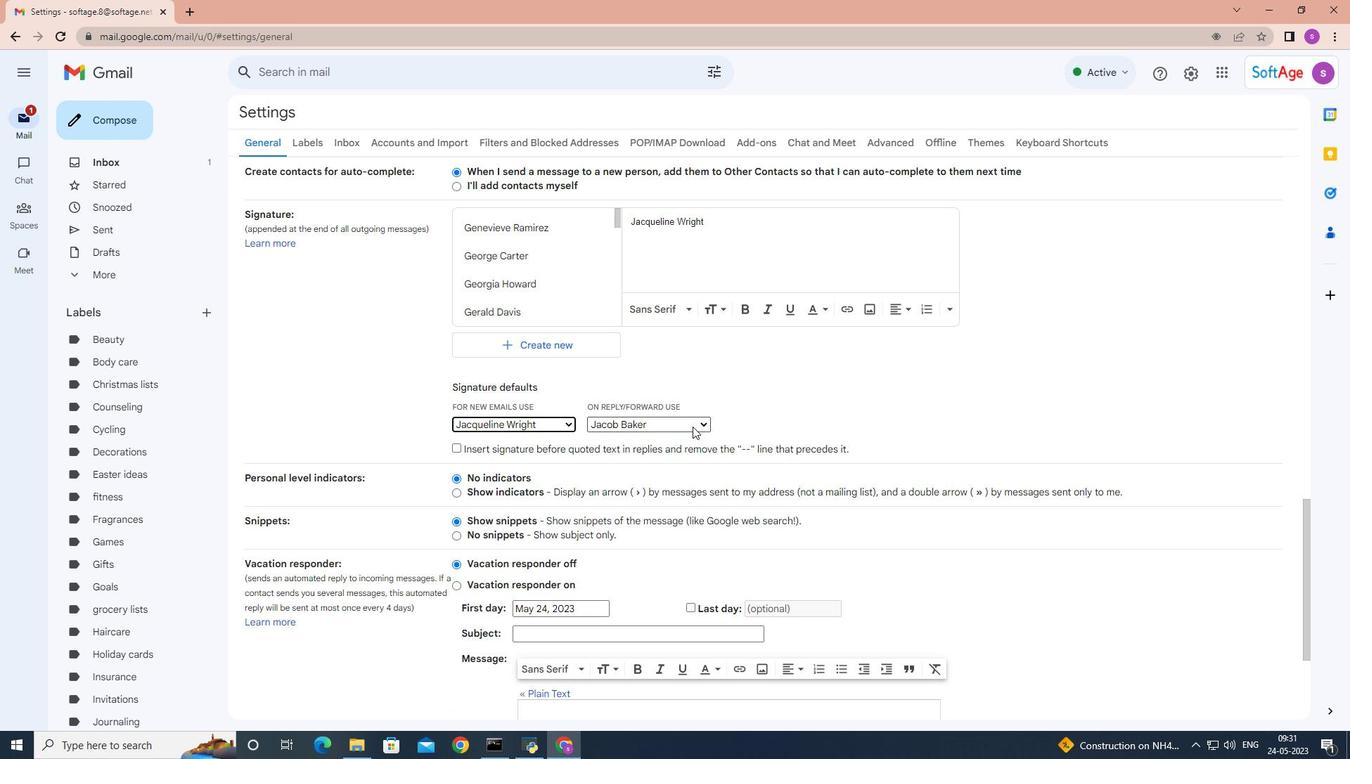 
Action: Mouse pressed left at (696, 426)
Screenshot: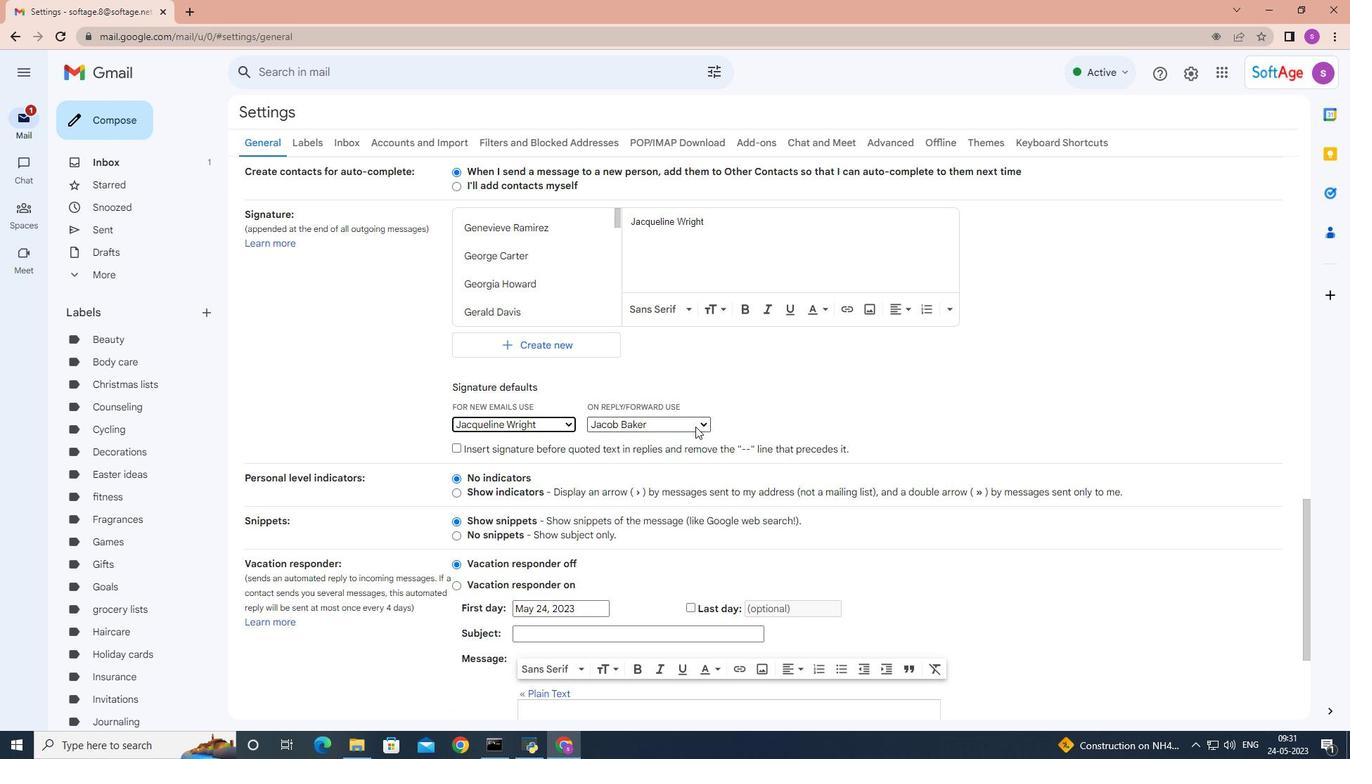
Action: Mouse moved to (659, 541)
Screenshot: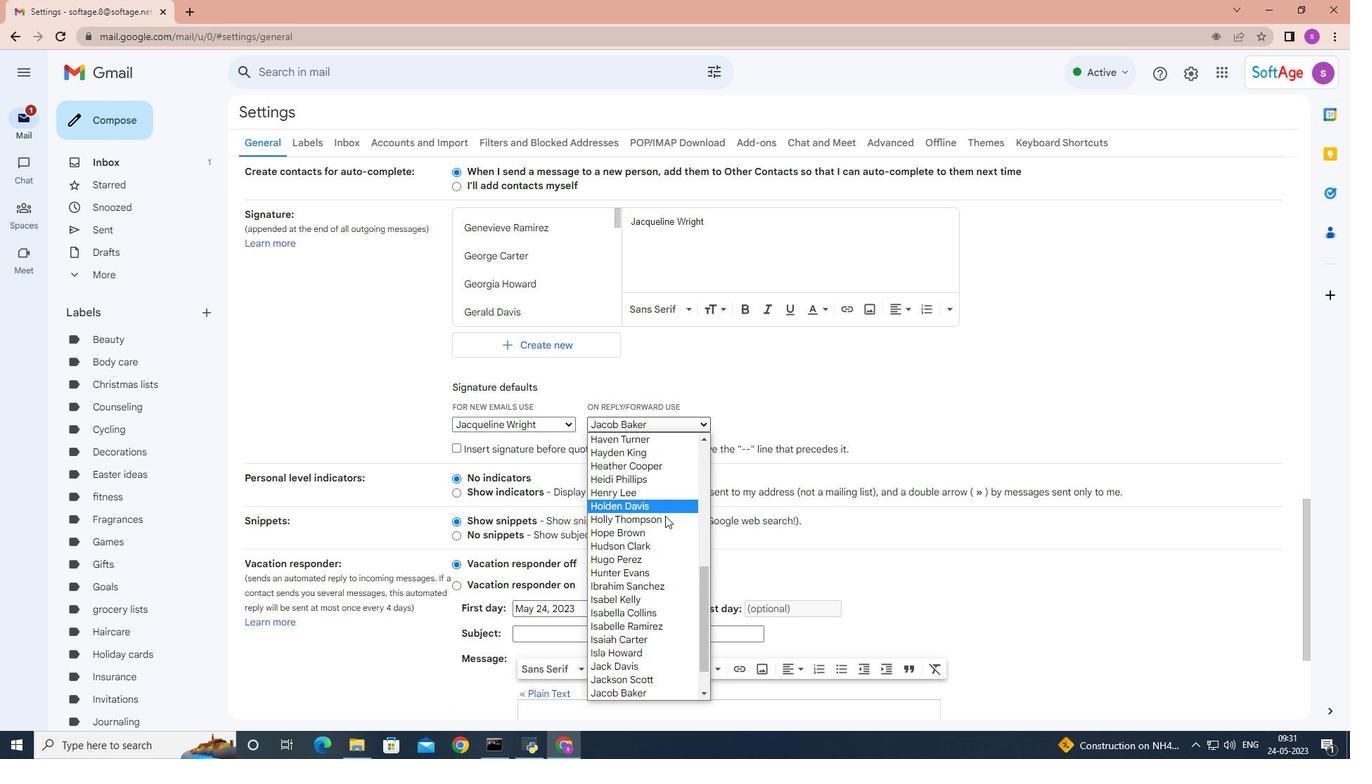 
Action: Mouse scrolled (659, 540) with delta (0, 0)
Screenshot: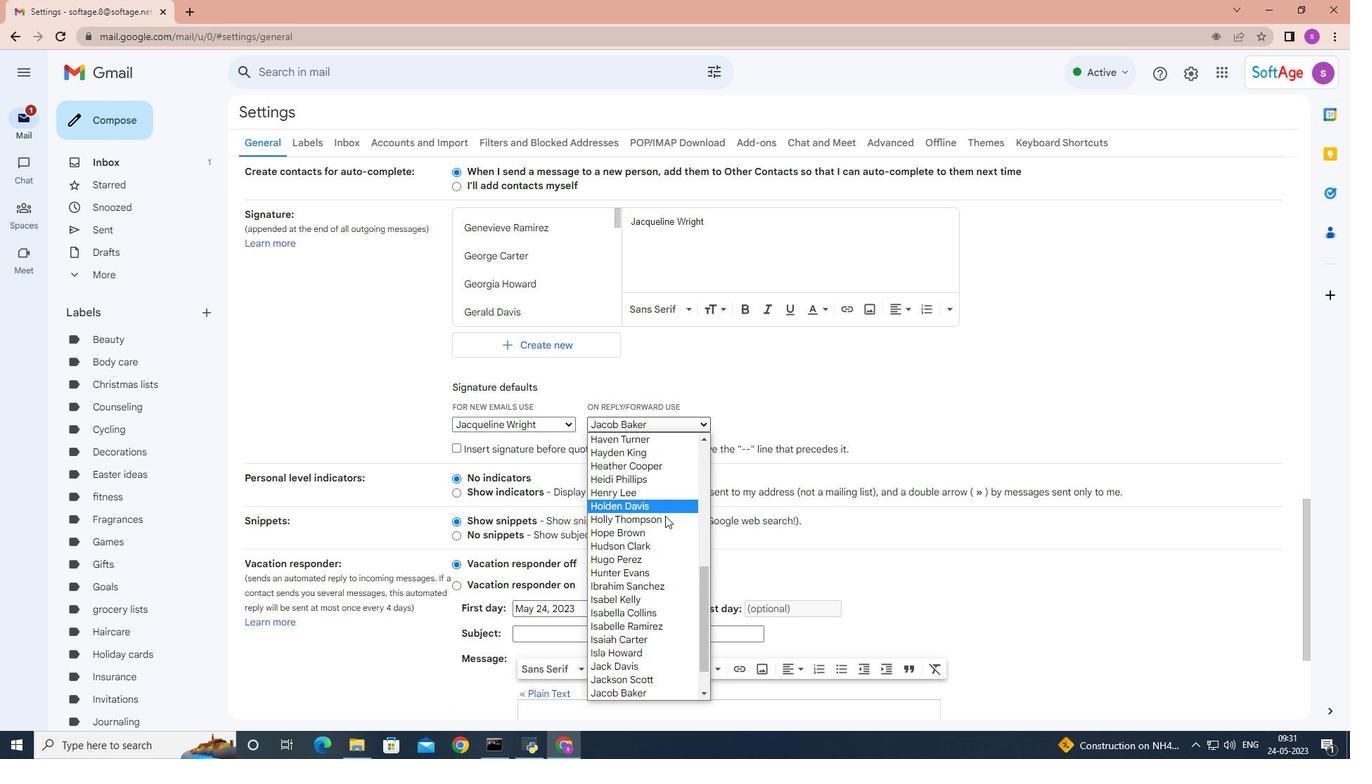 
Action: Mouse moved to (658, 543)
Screenshot: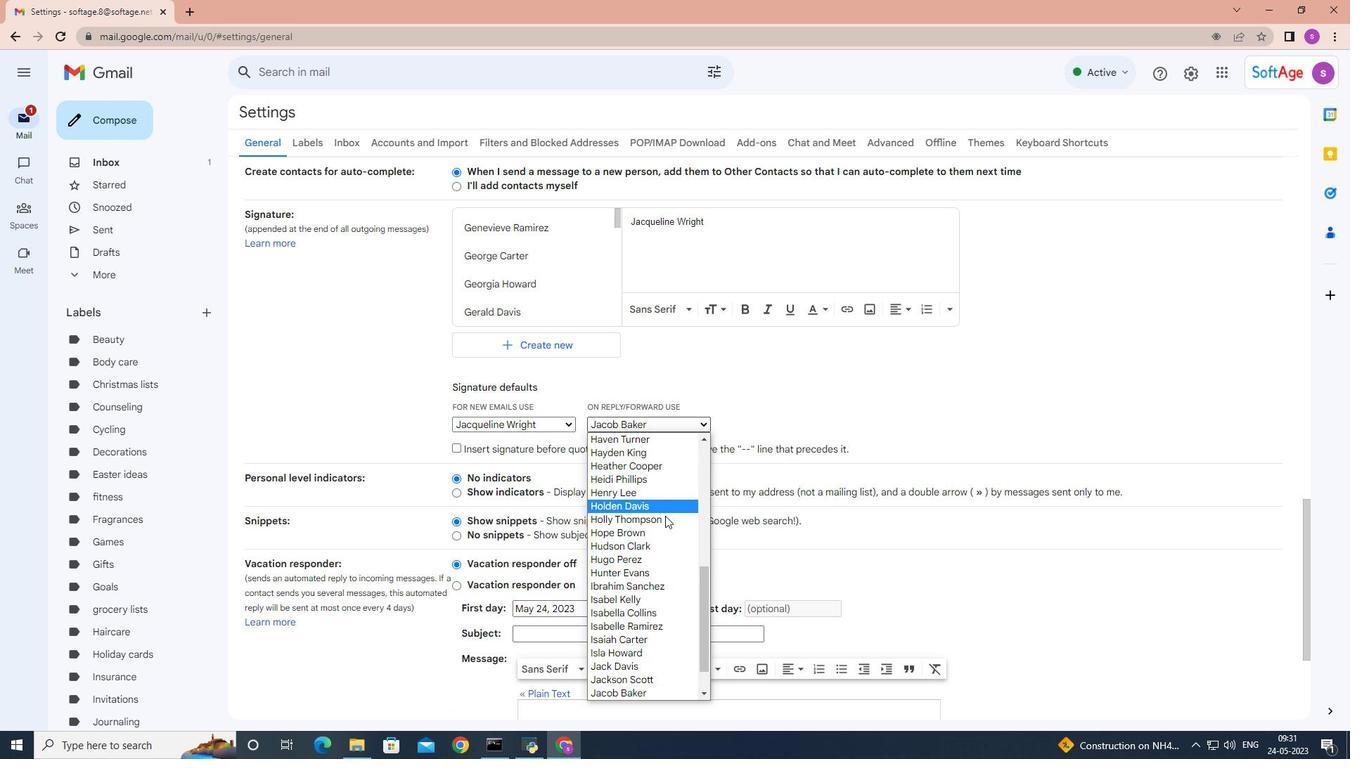 
Action: Mouse scrolled (658, 542) with delta (0, 0)
Screenshot: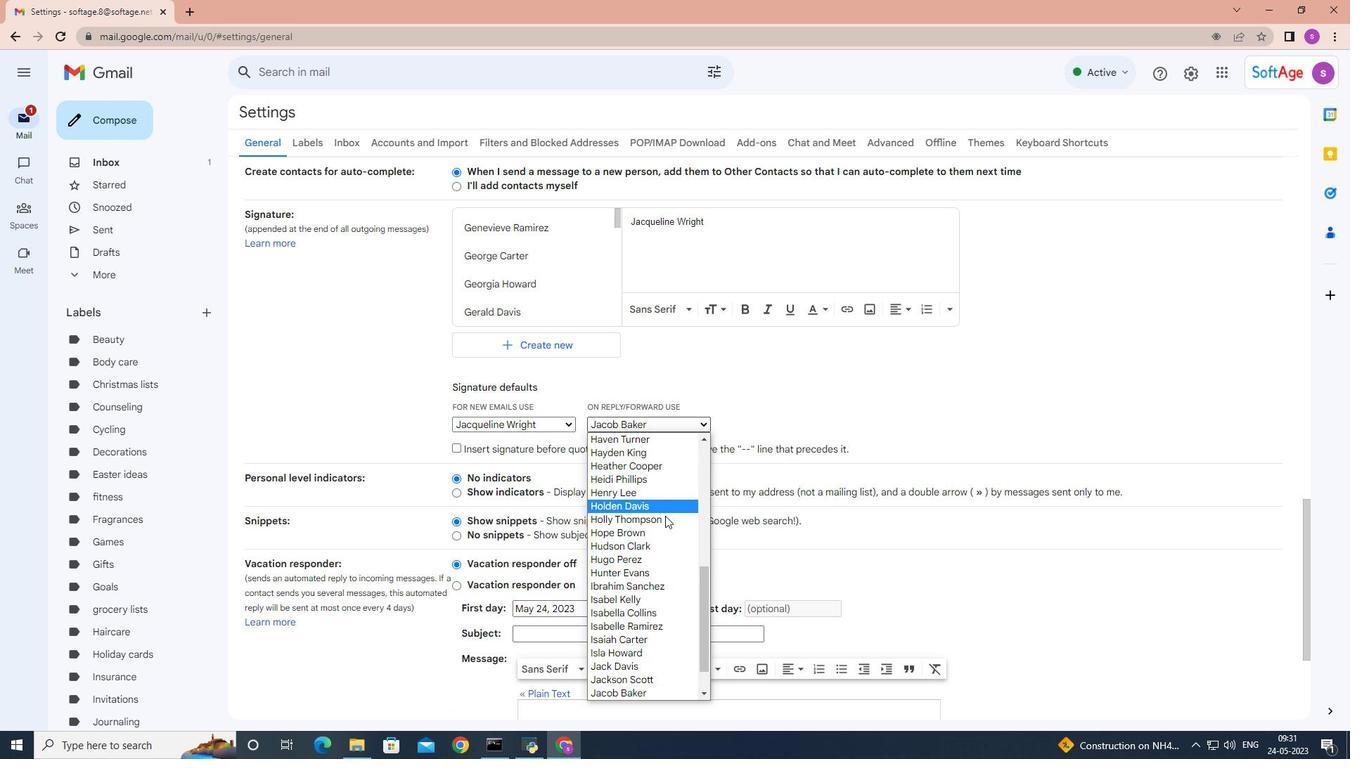 
Action: Mouse moved to (657, 543)
Screenshot: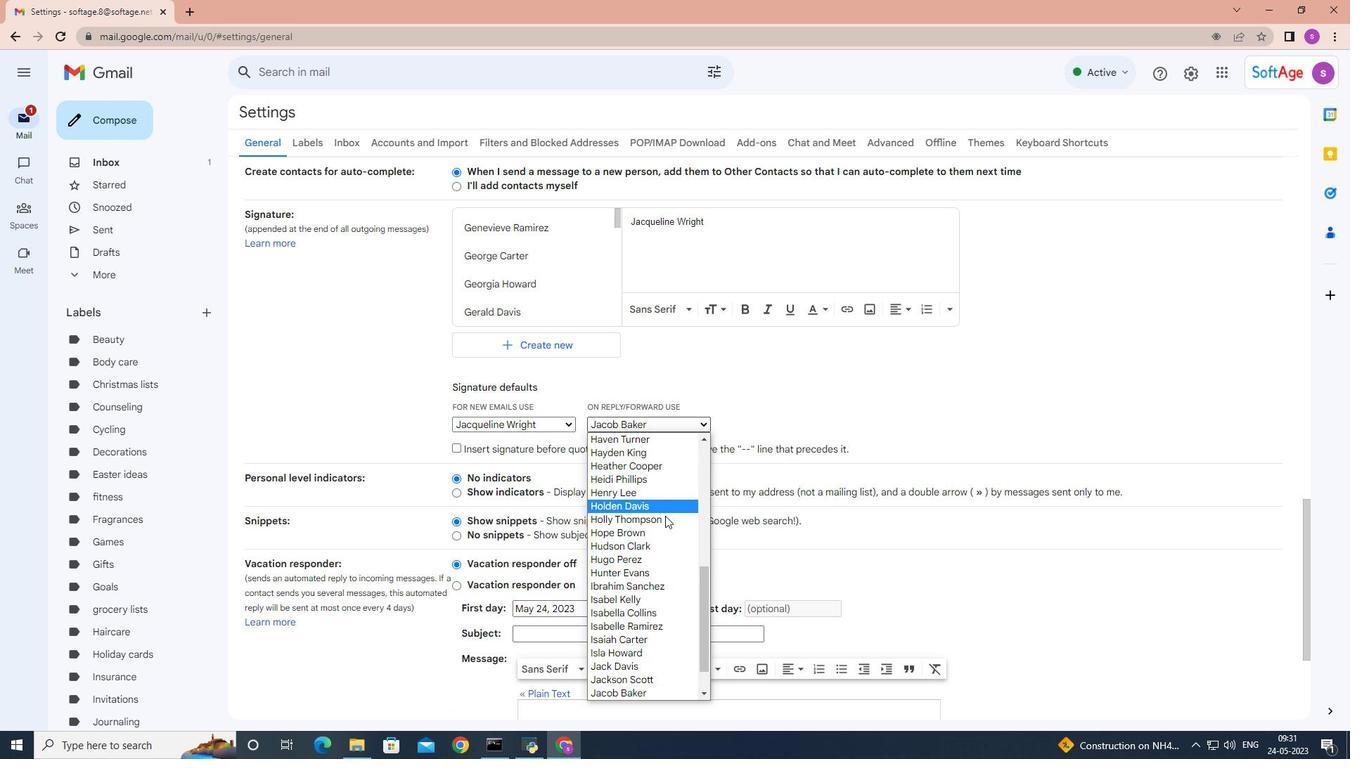 
Action: Mouse scrolled (657, 543) with delta (0, 0)
Screenshot: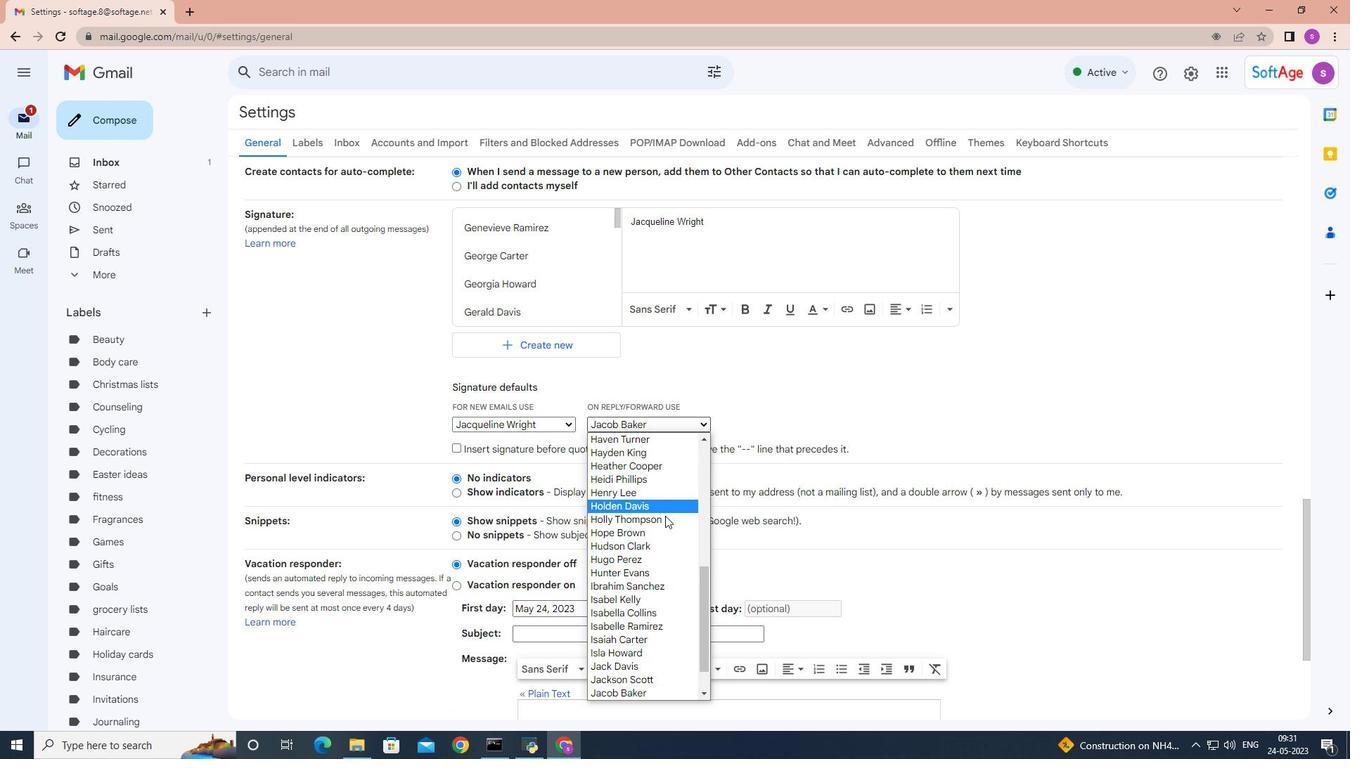 
Action: Mouse moved to (656, 544)
Screenshot: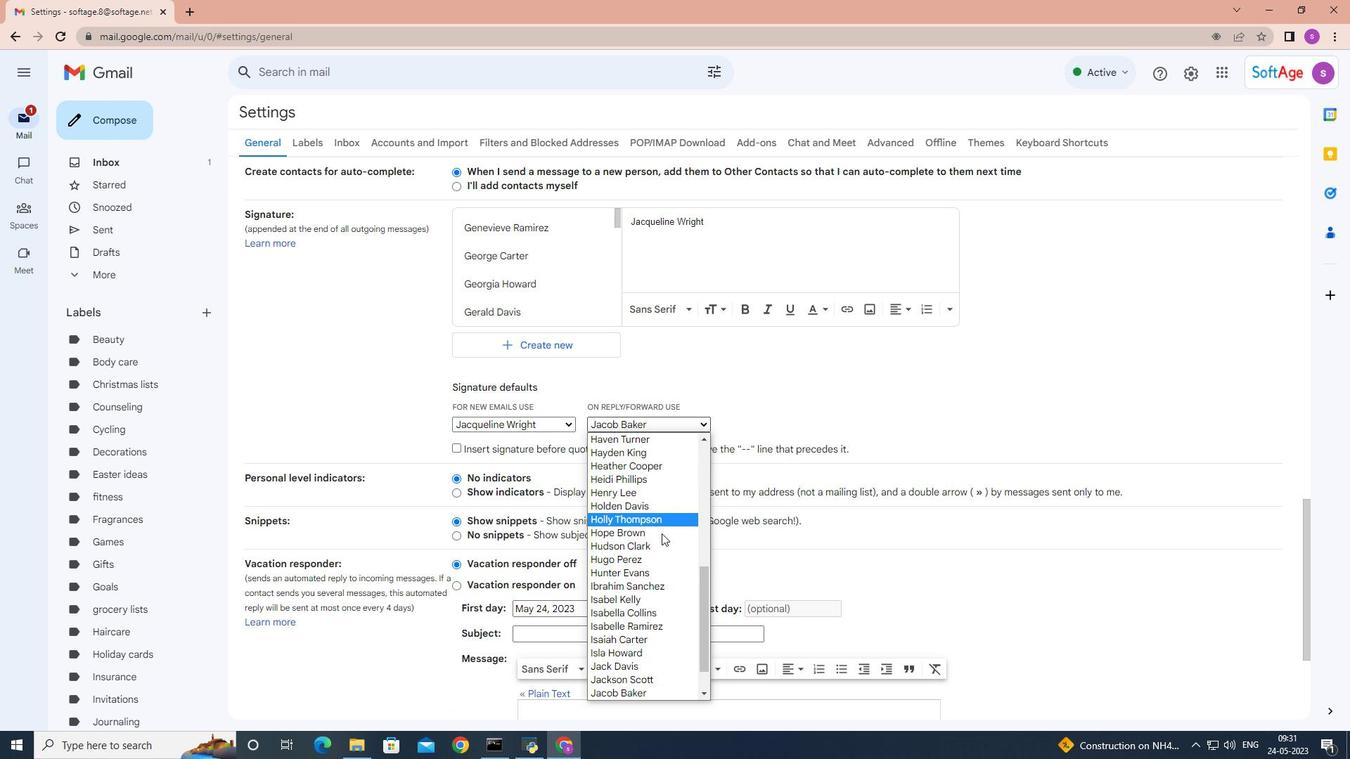 
Action: Mouse scrolled (656, 543) with delta (0, 0)
Screenshot: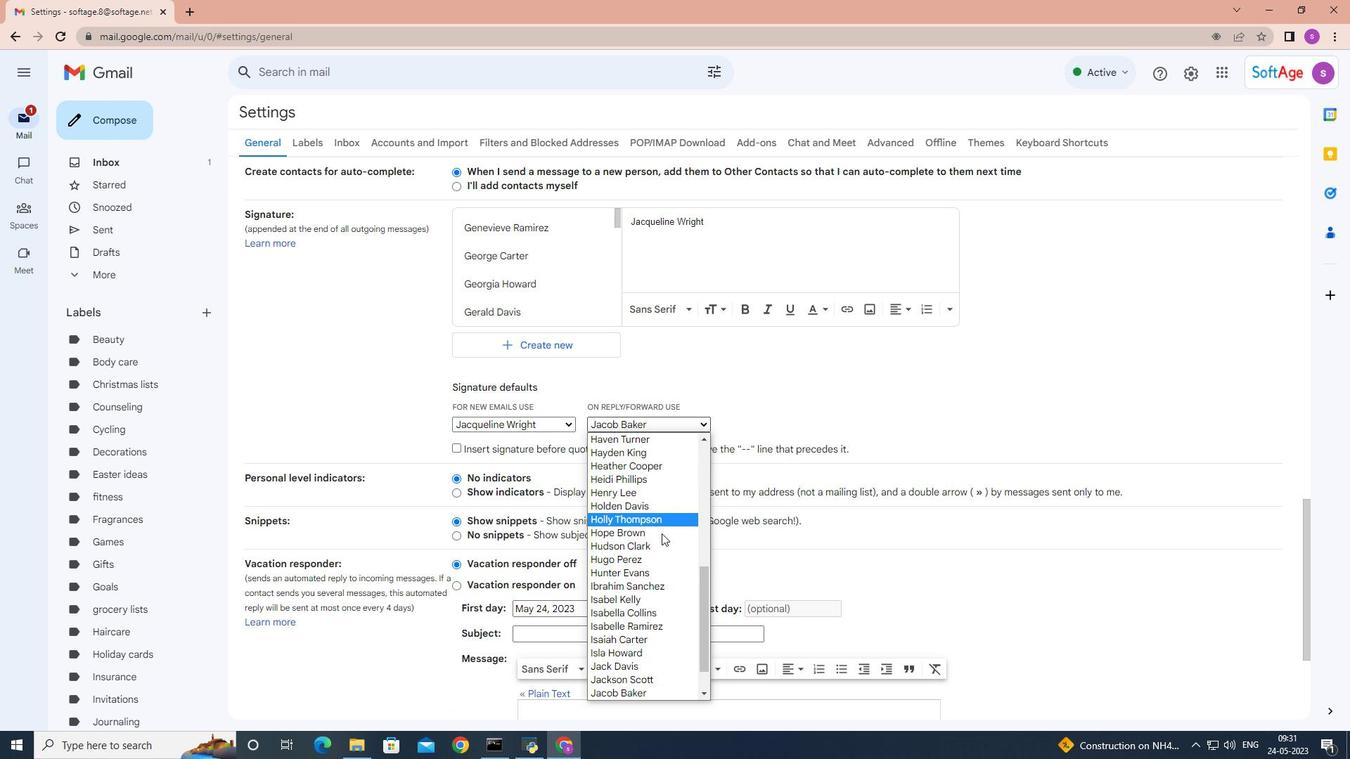 
Action: Mouse scrolled (656, 543) with delta (0, 0)
Screenshot: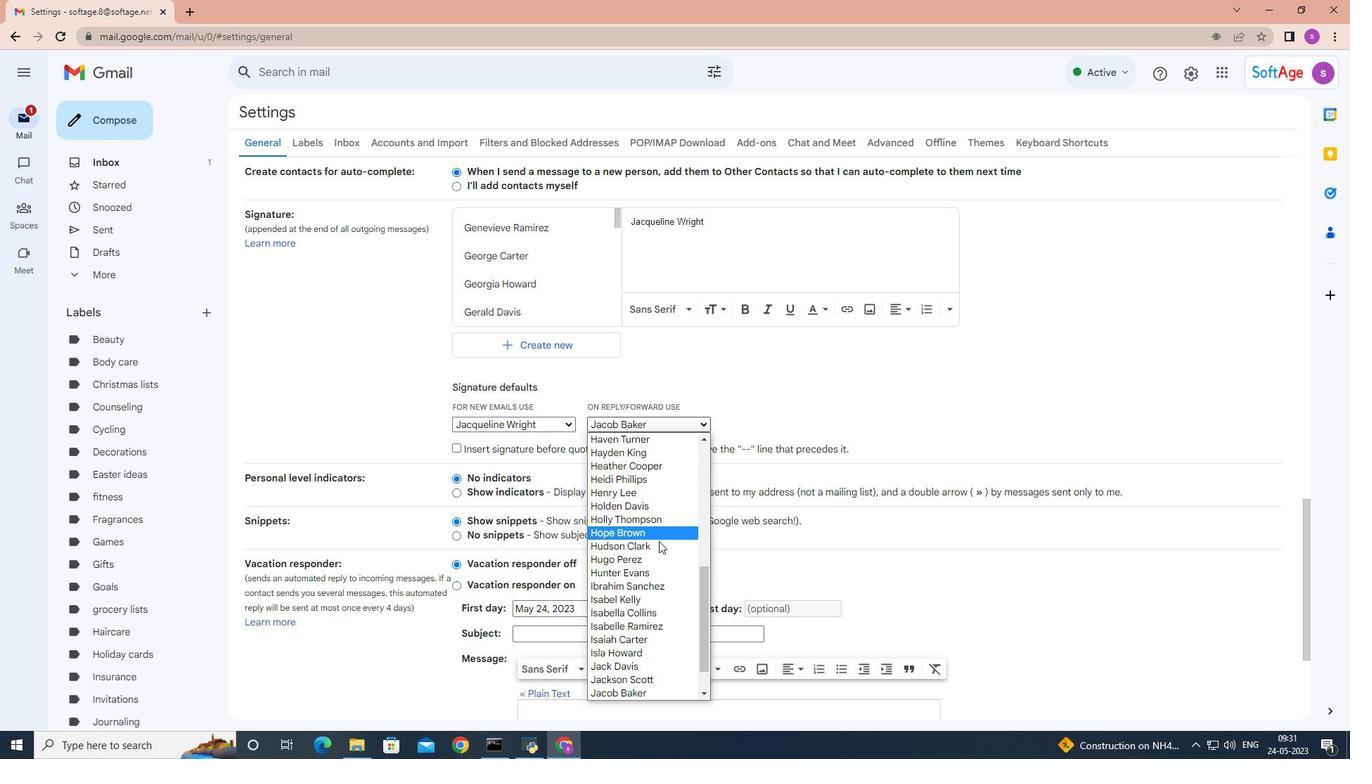 
Action: Mouse moved to (656, 544)
Screenshot: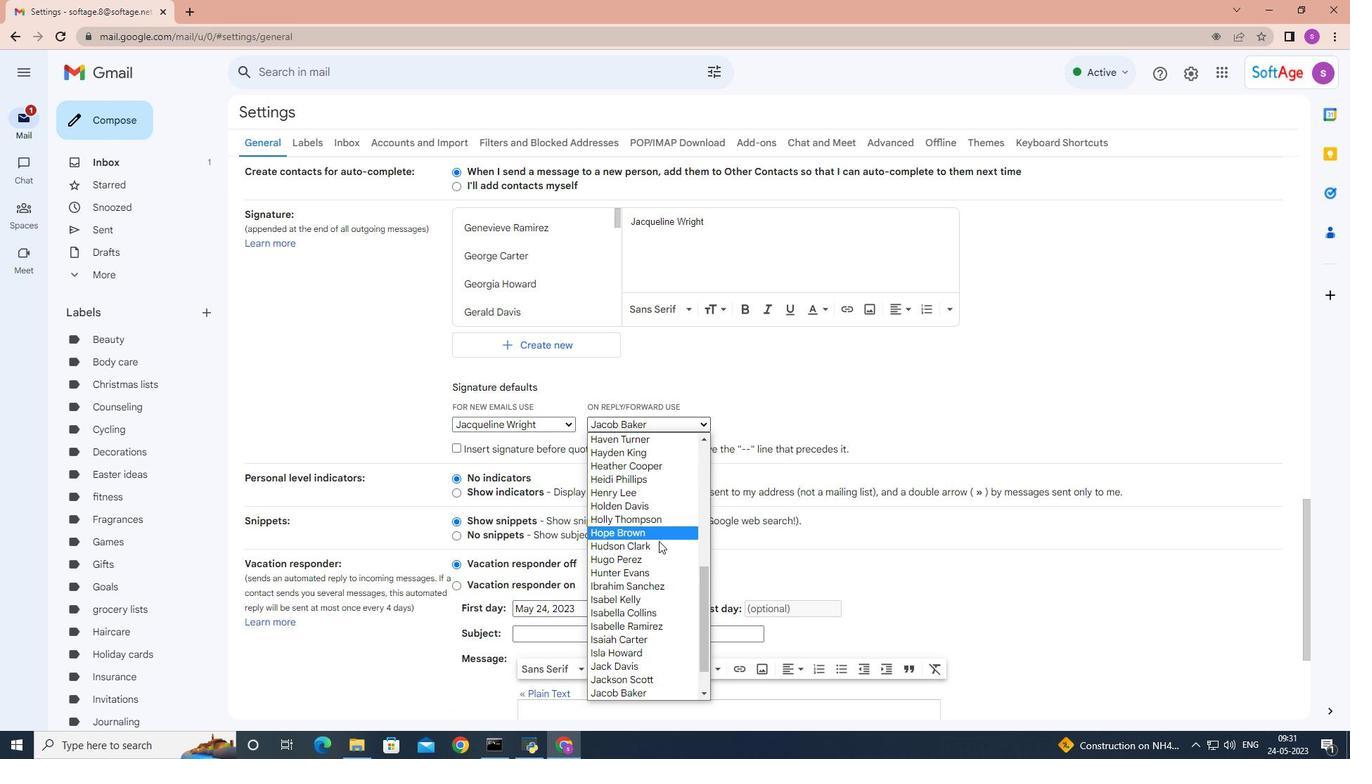 
Action: Mouse scrolled (656, 543) with delta (0, 0)
Screenshot: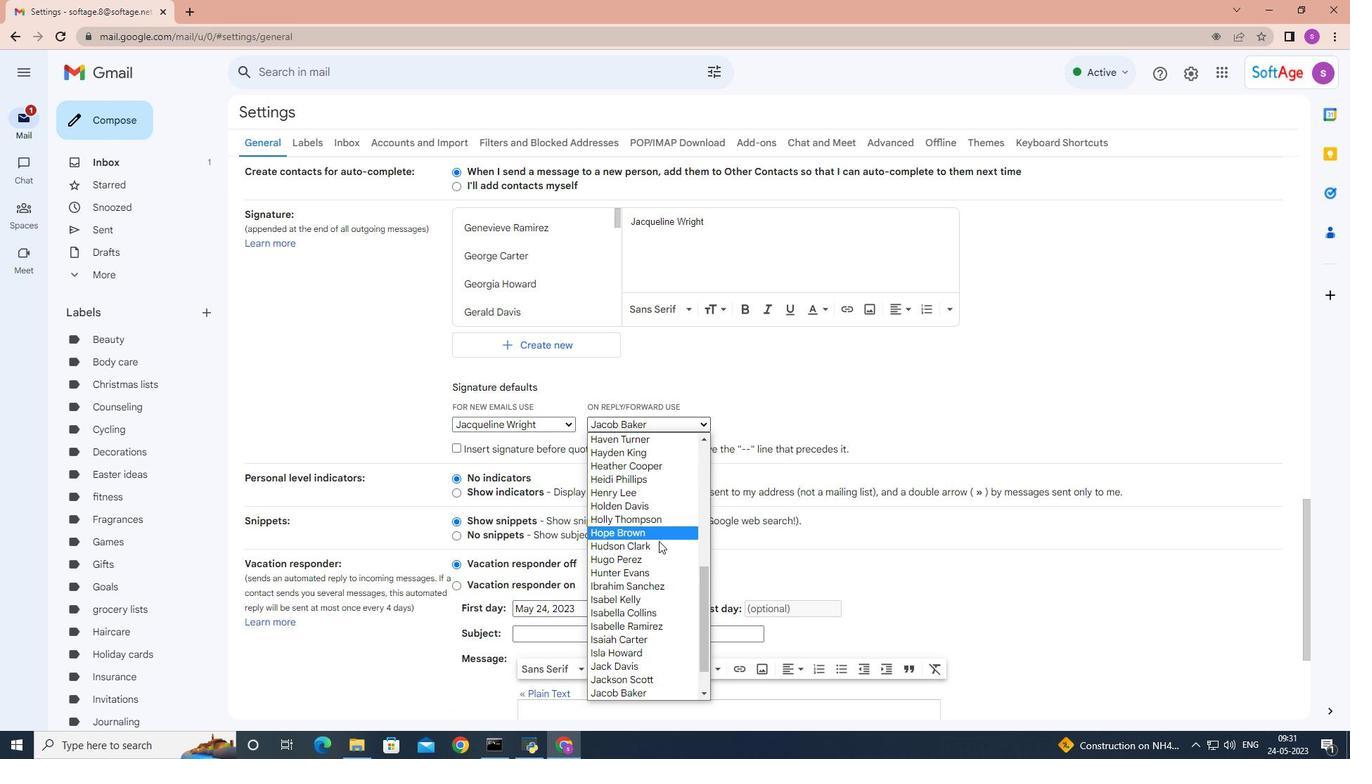 
Action: Mouse moved to (656, 544)
Screenshot: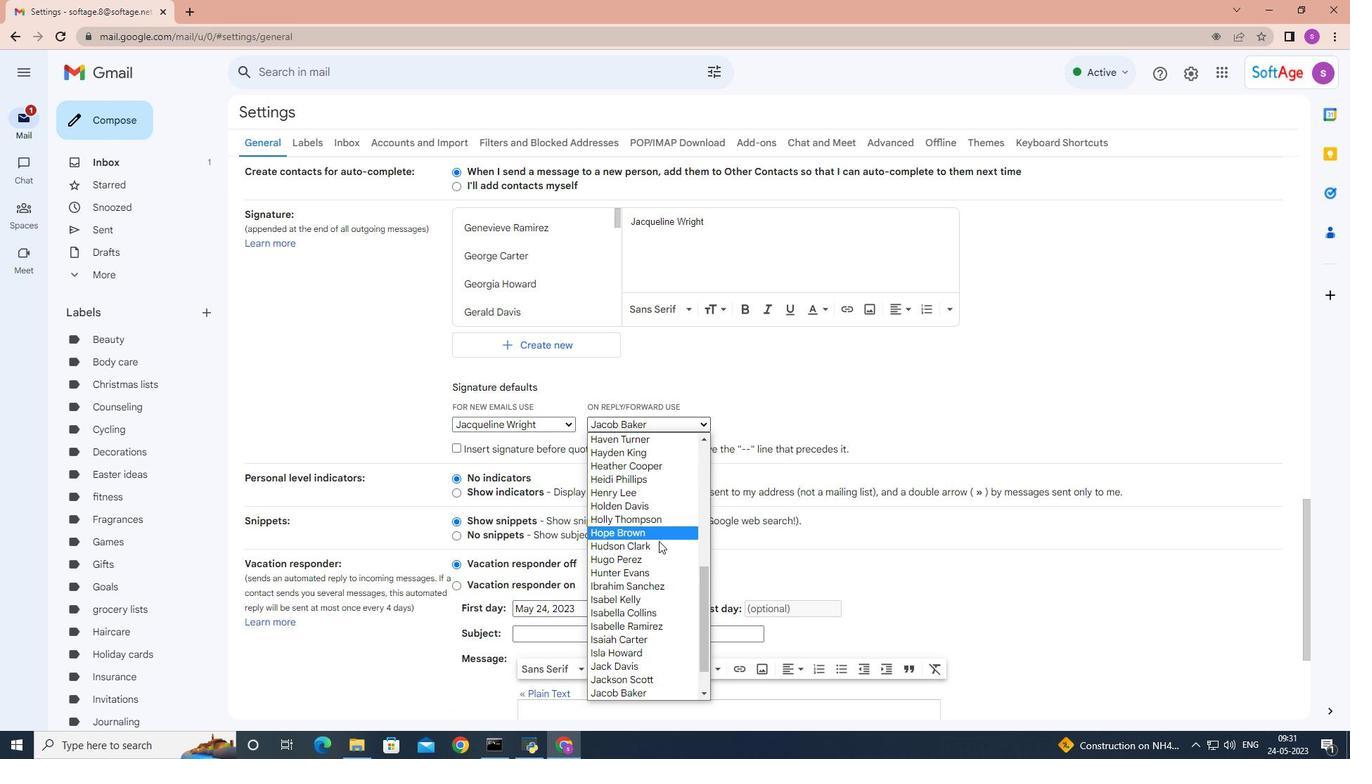 
Action: Mouse scrolled (656, 543) with delta (0, 0)
Screenshot: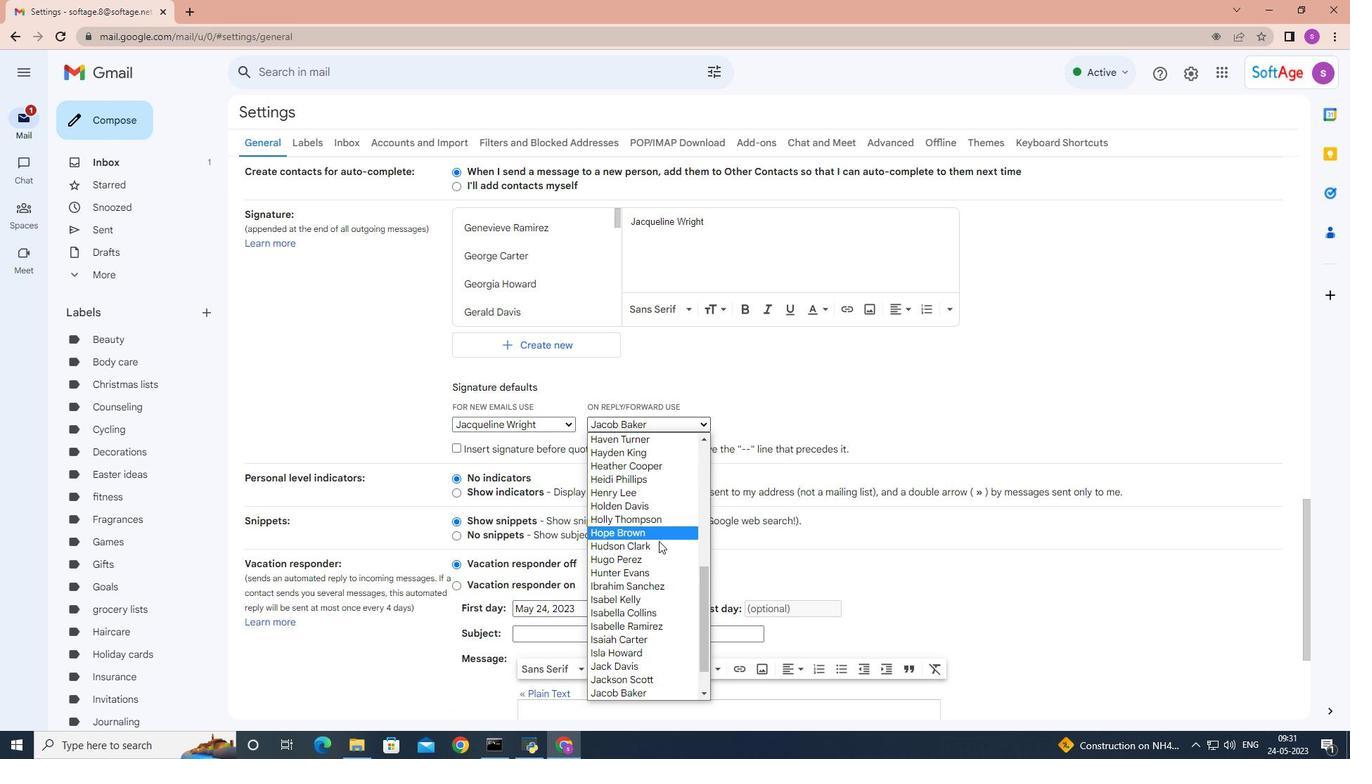 
Action: Mouse moved to (652, 543)
Screenshot: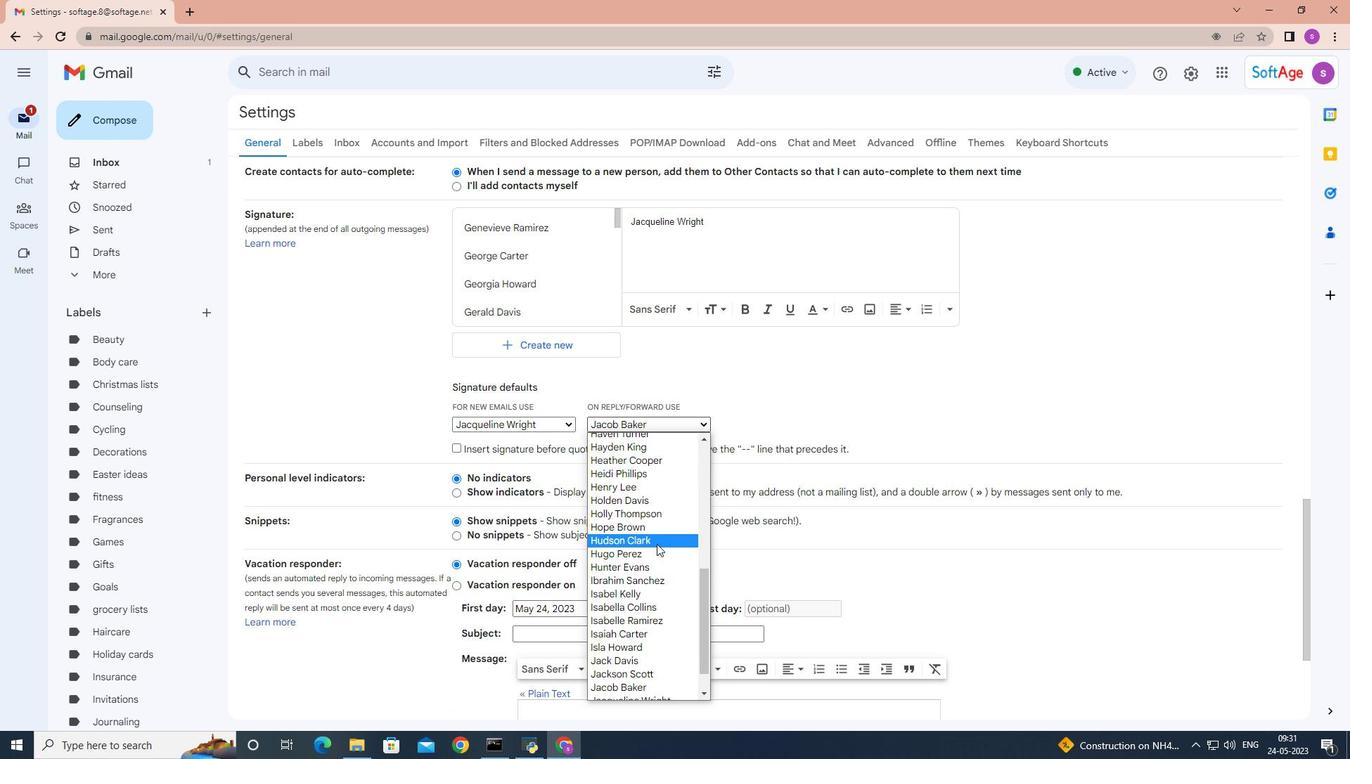 
Action: Mouse scrolled (654, 543) with delta (0, 0)
Screenshot: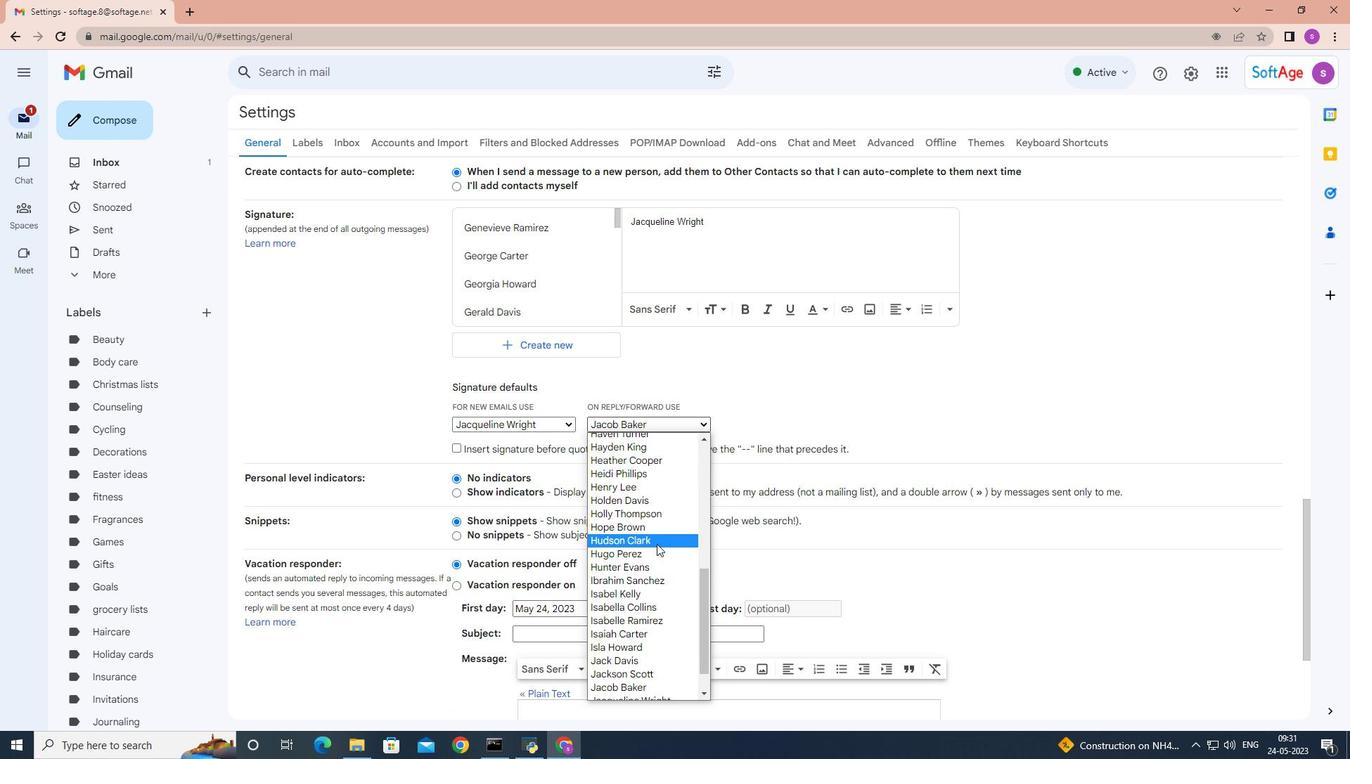 
Action: Mouse moved to (652, 543)
Screenshot: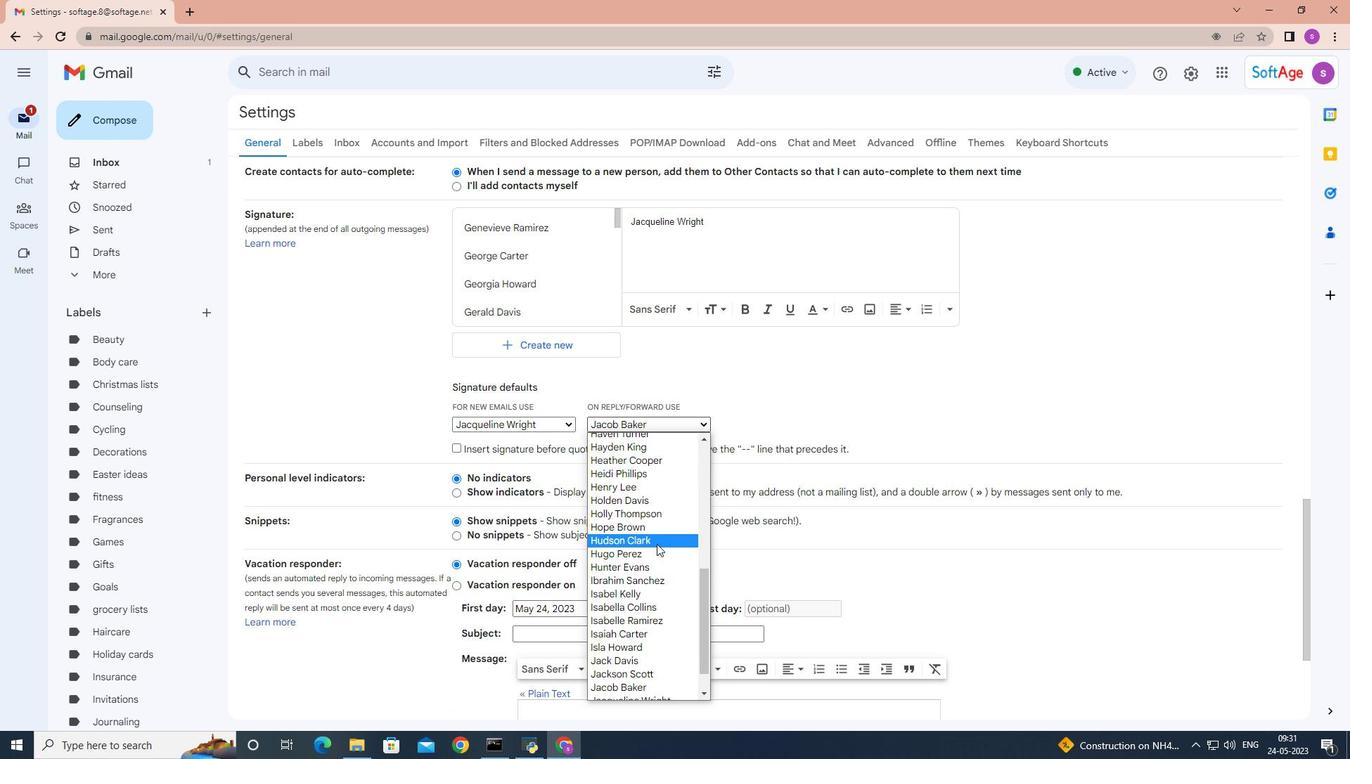 
Action: Mouse scrolled (652, 542) with delta (0, 0)
Screenshot: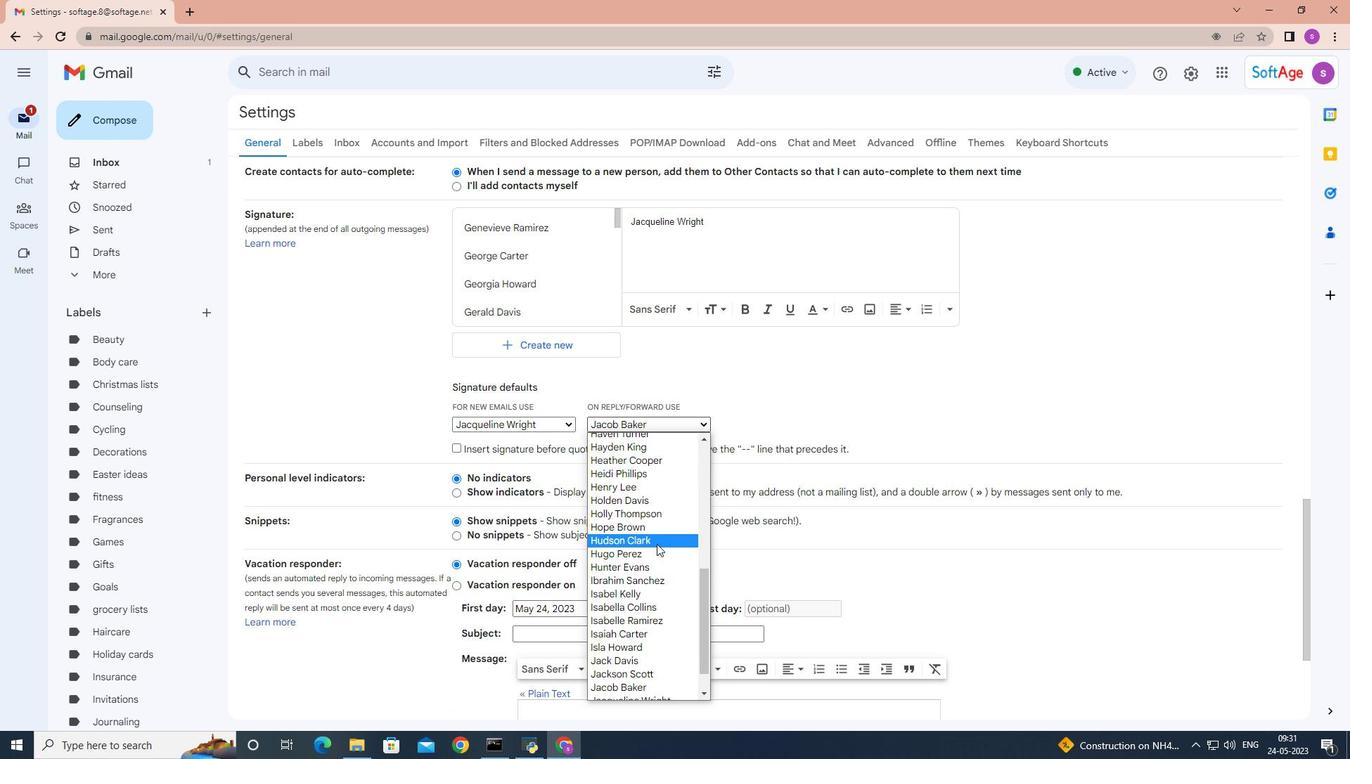 
Action: Mouse moved to (654, 667)
Screenshot: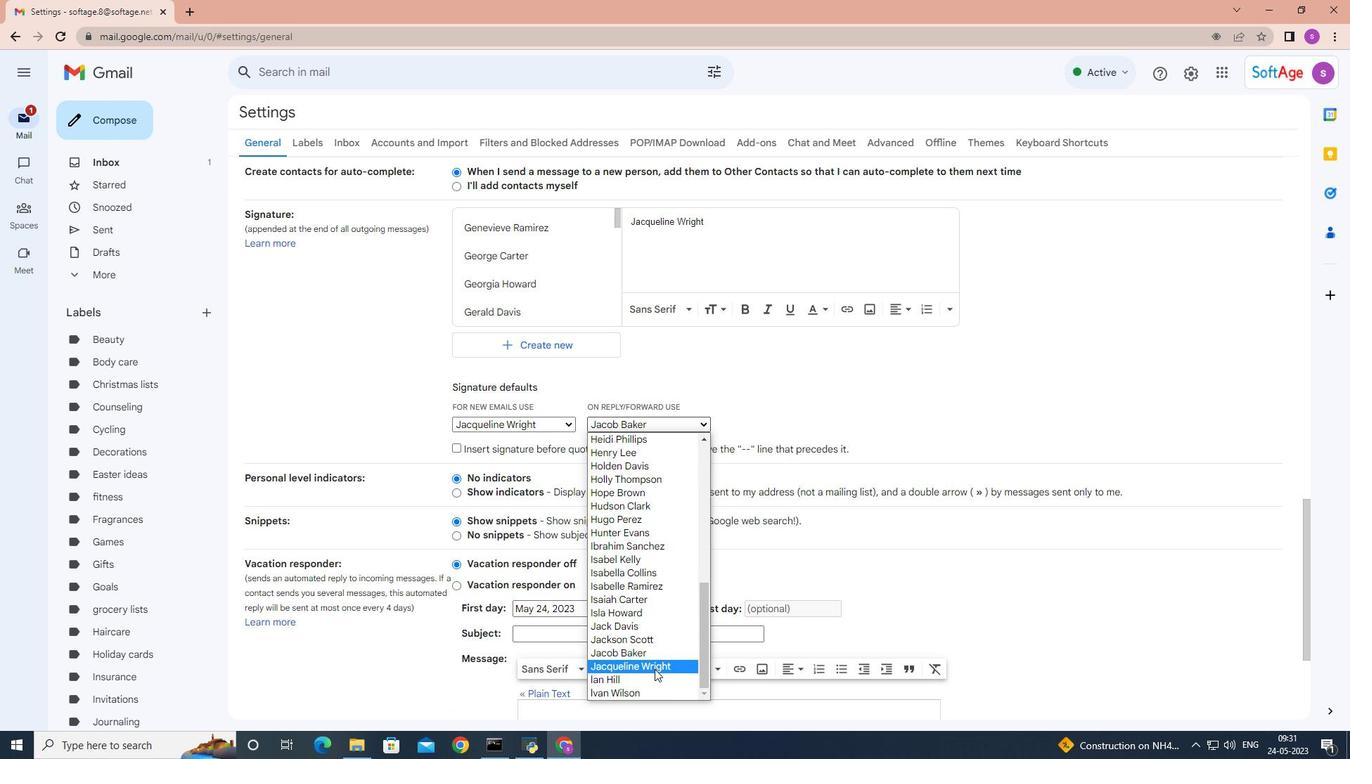 
Action: Mouse pressed left at (654, 667)
Screenshot: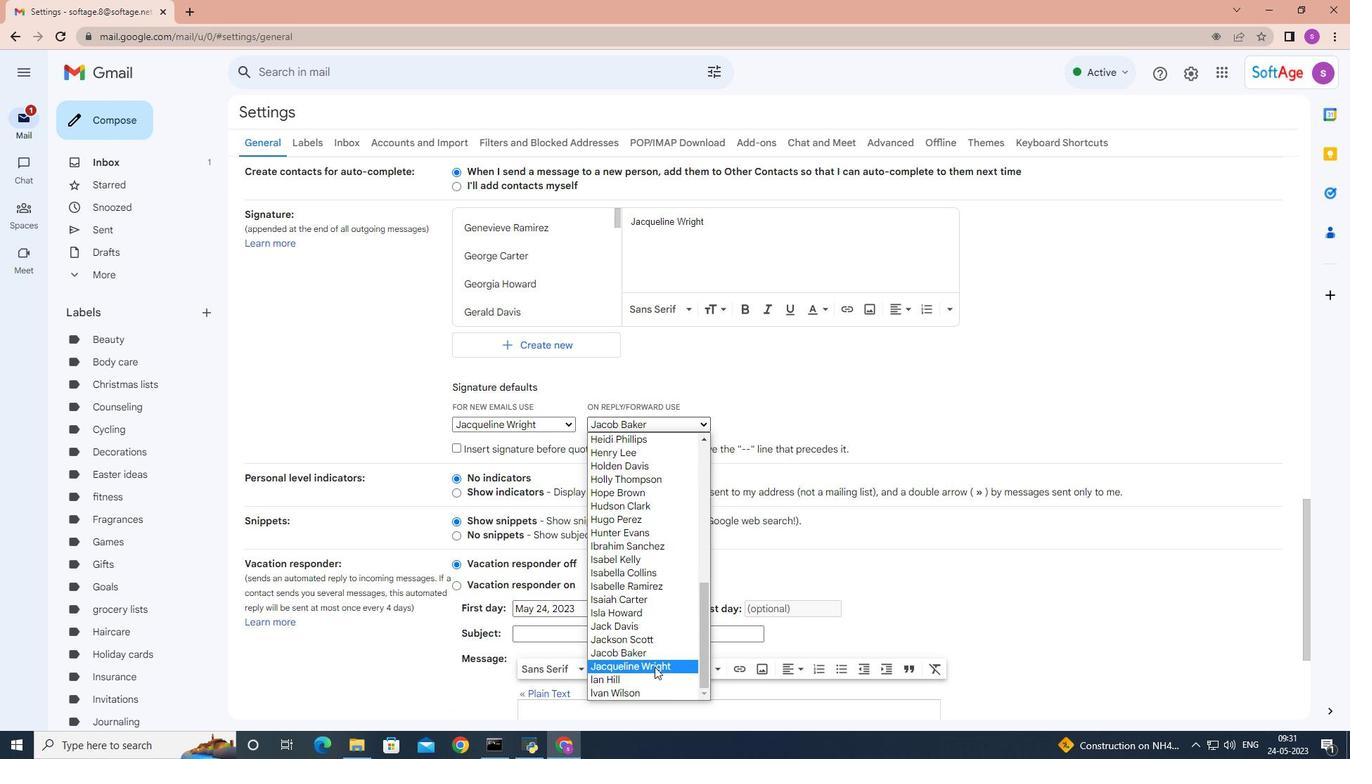 
Action: Mouse moved to (905, 487)
Screenshot: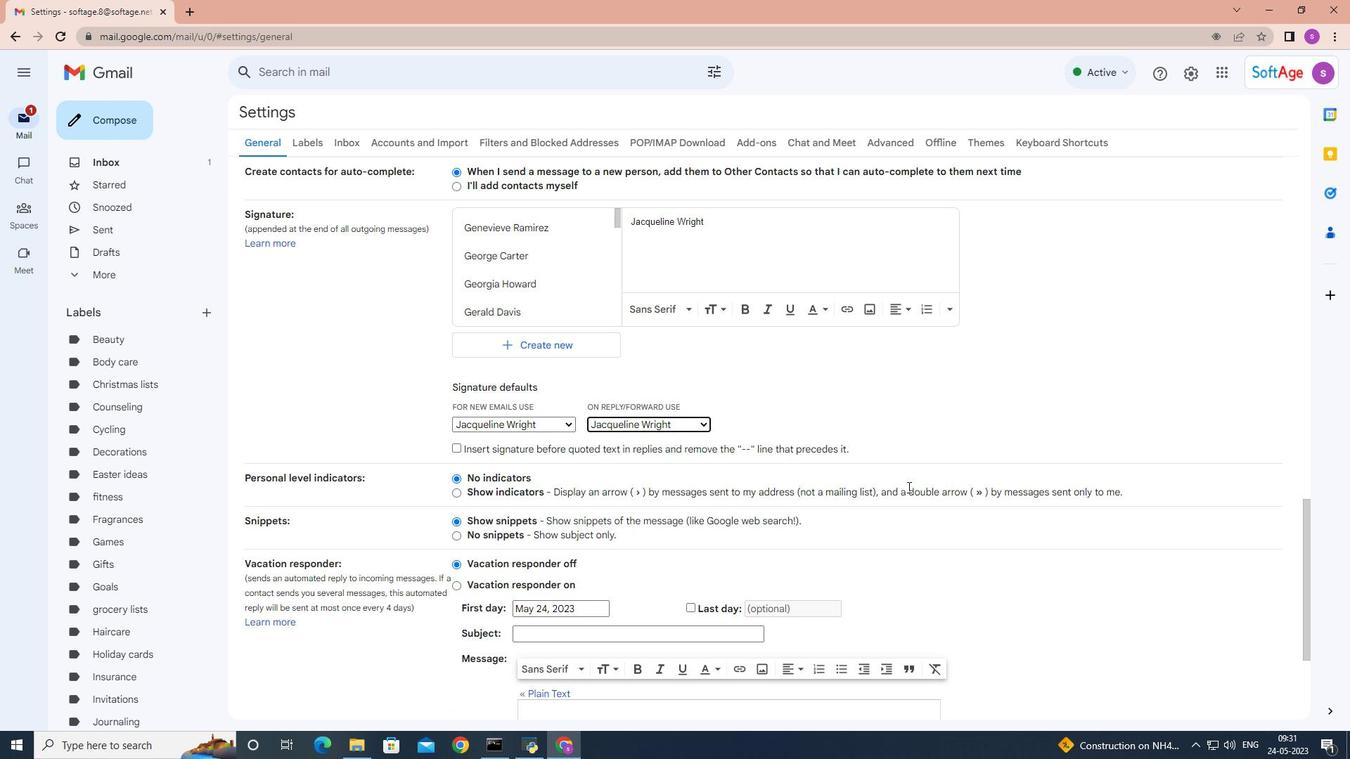 
Action: Mouse scrolled (905, 486) with delta (0, 0)
Screenshot: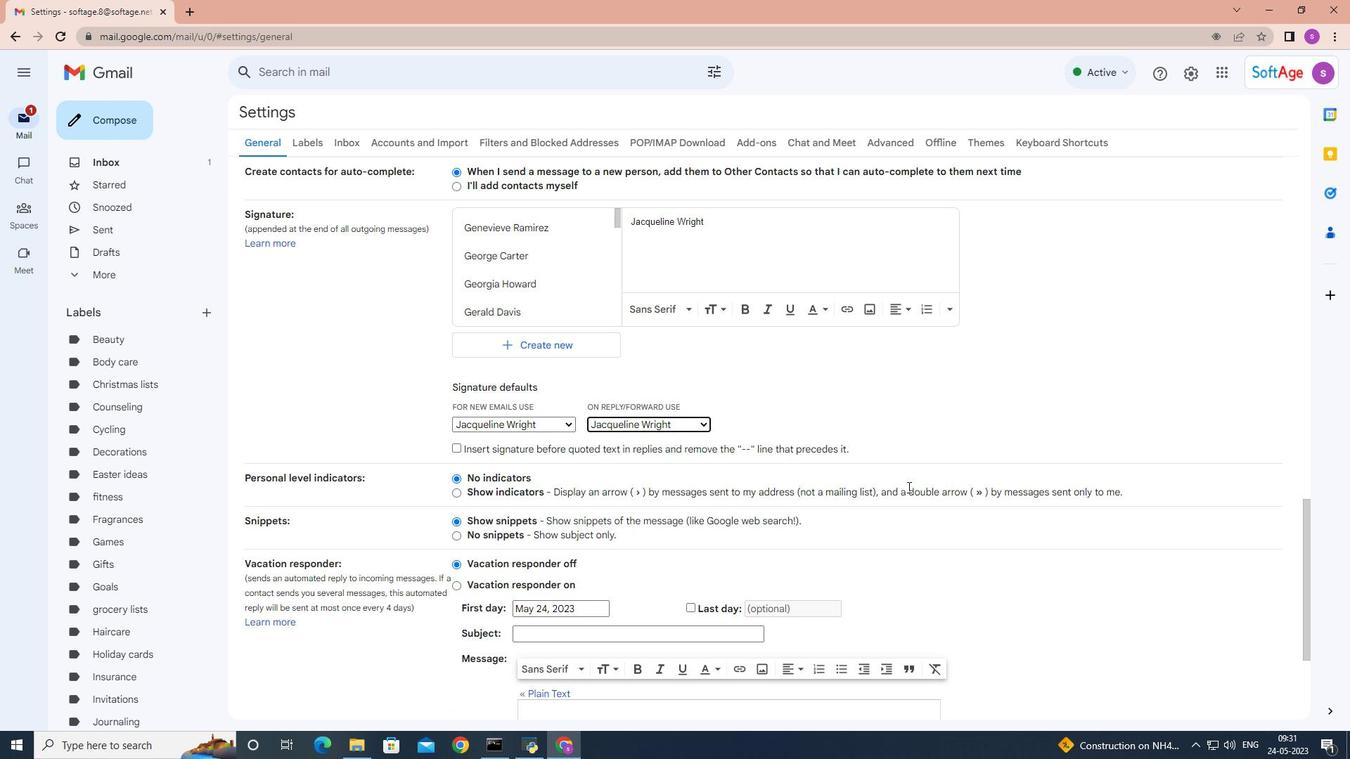 
Action: Mouse moved to (904, 488)
Screenshot: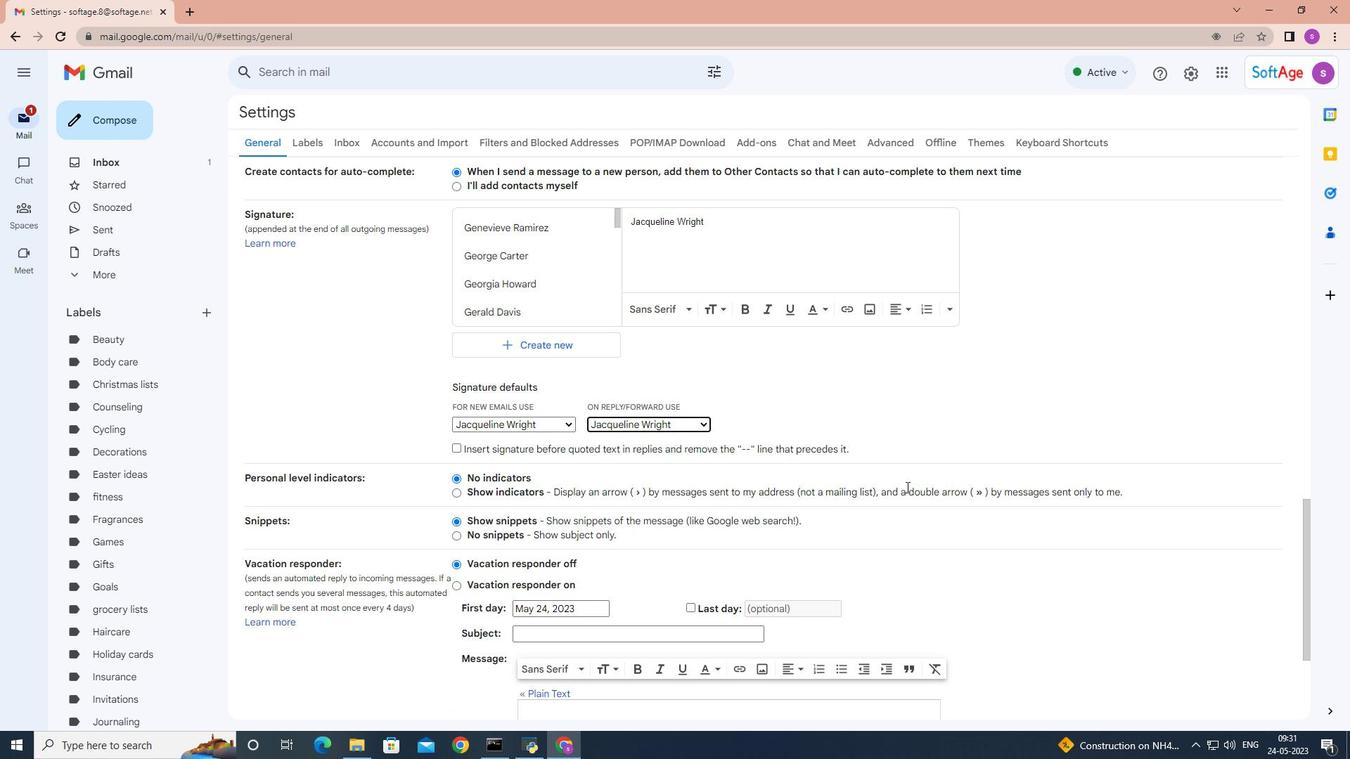 
Action: Mouse scrolled (904, 487) with delta (0, 0)
Screenshot: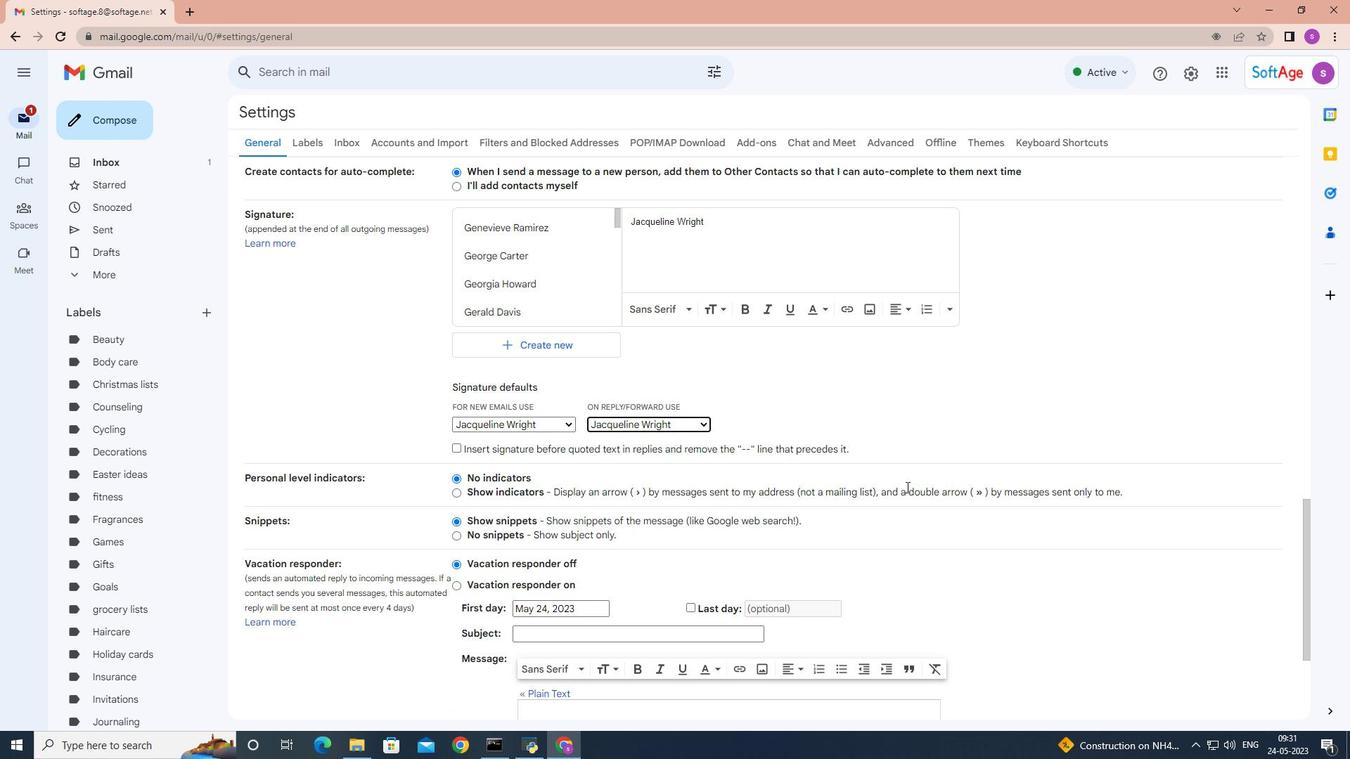 
Action: Mouse moved to (904, 488)
Screenshot: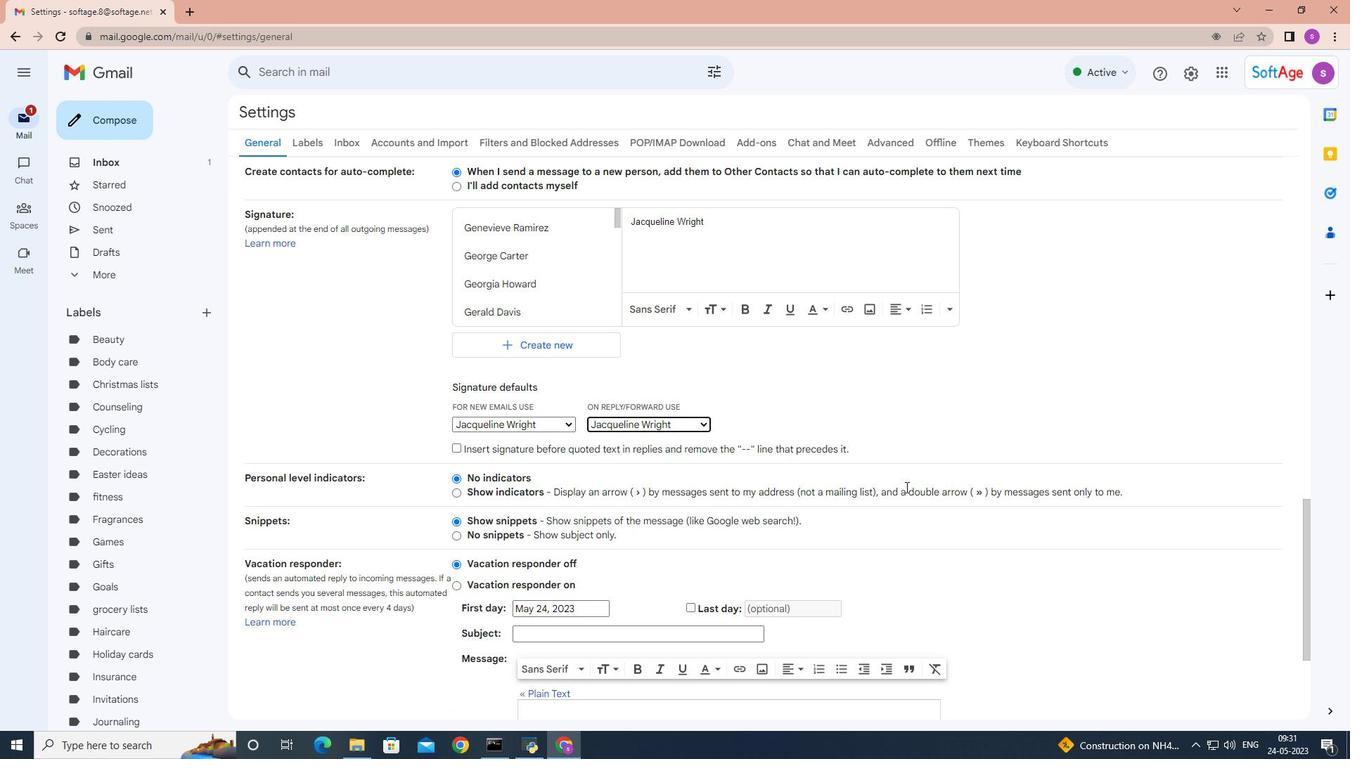 
Action: Mouse scrolled (904, 487) with delta (0, 0)
Screenshot: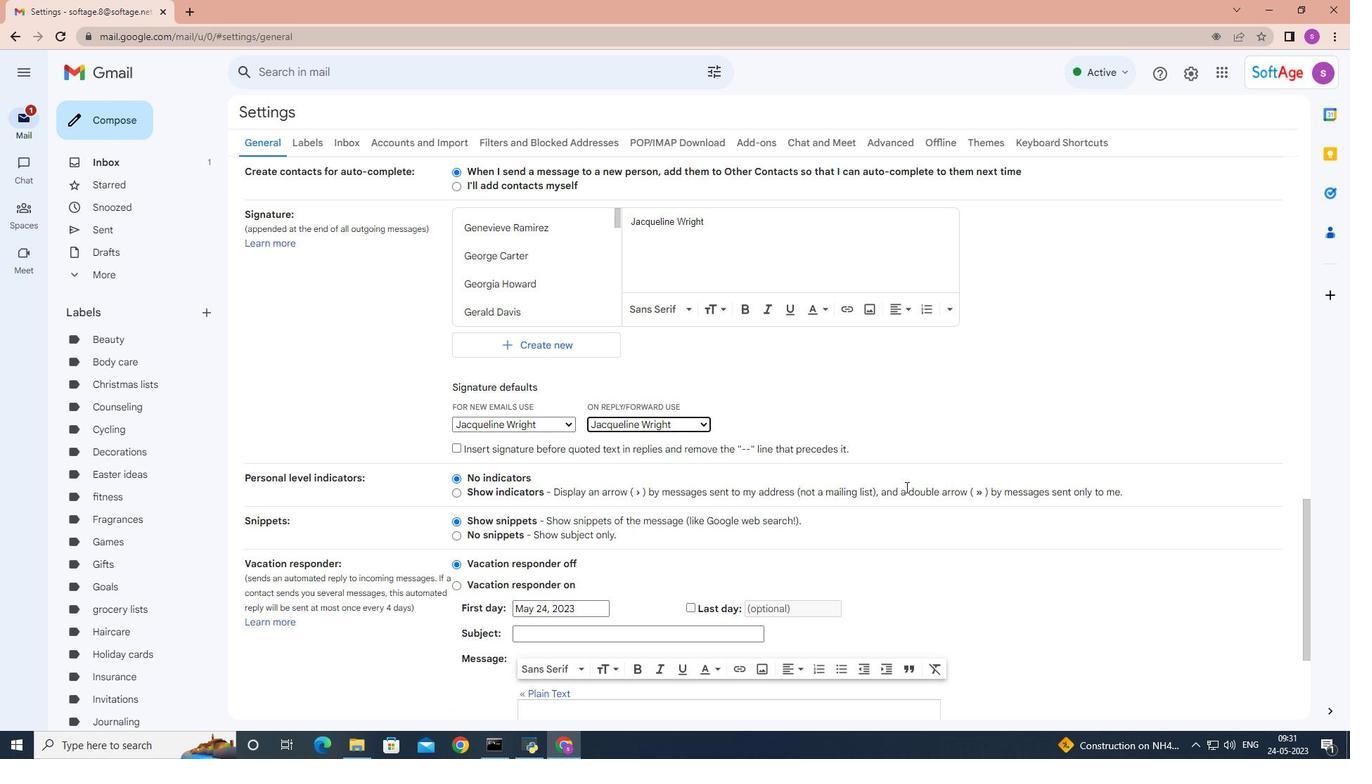 
Action: Mouse moved to (902, 490)
Screenshot: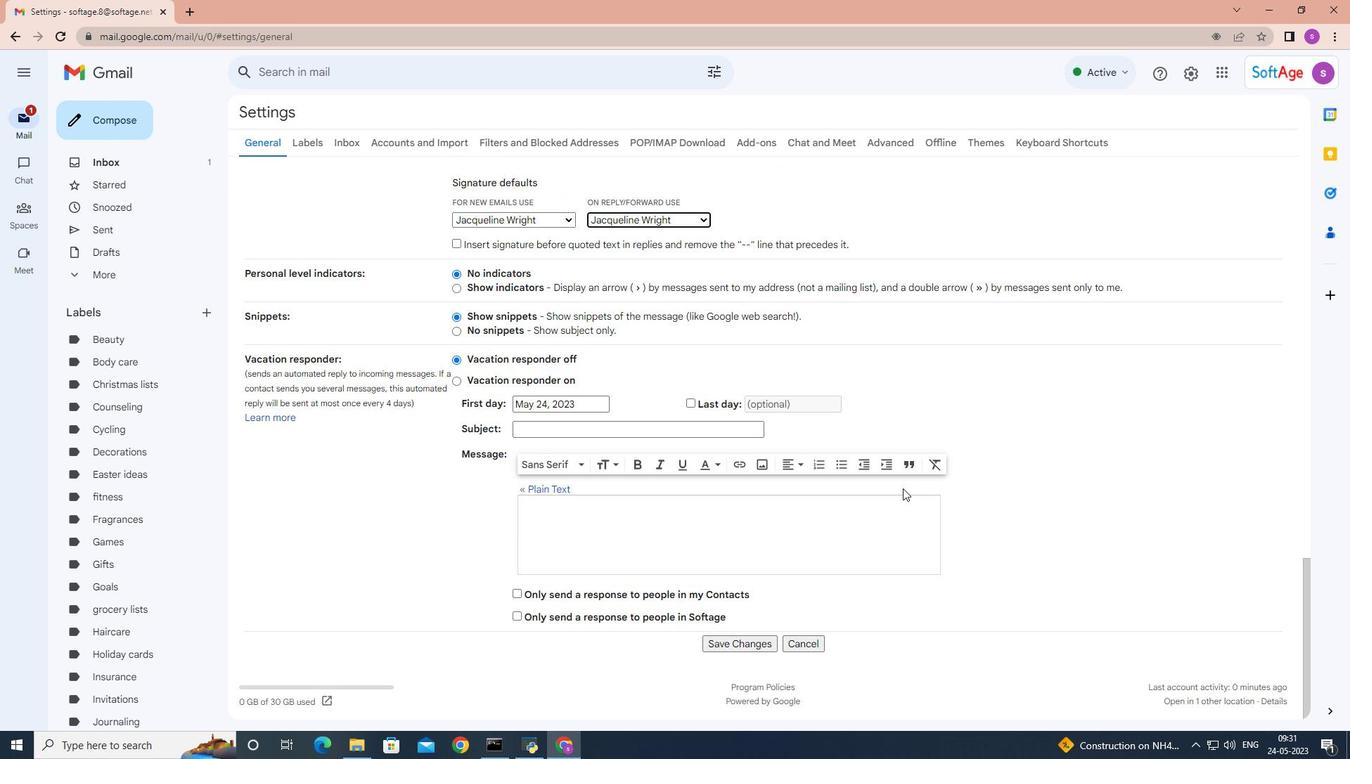 
Action: Mouse scrolled (902, 489) with delta (0, 0)
Screenshot: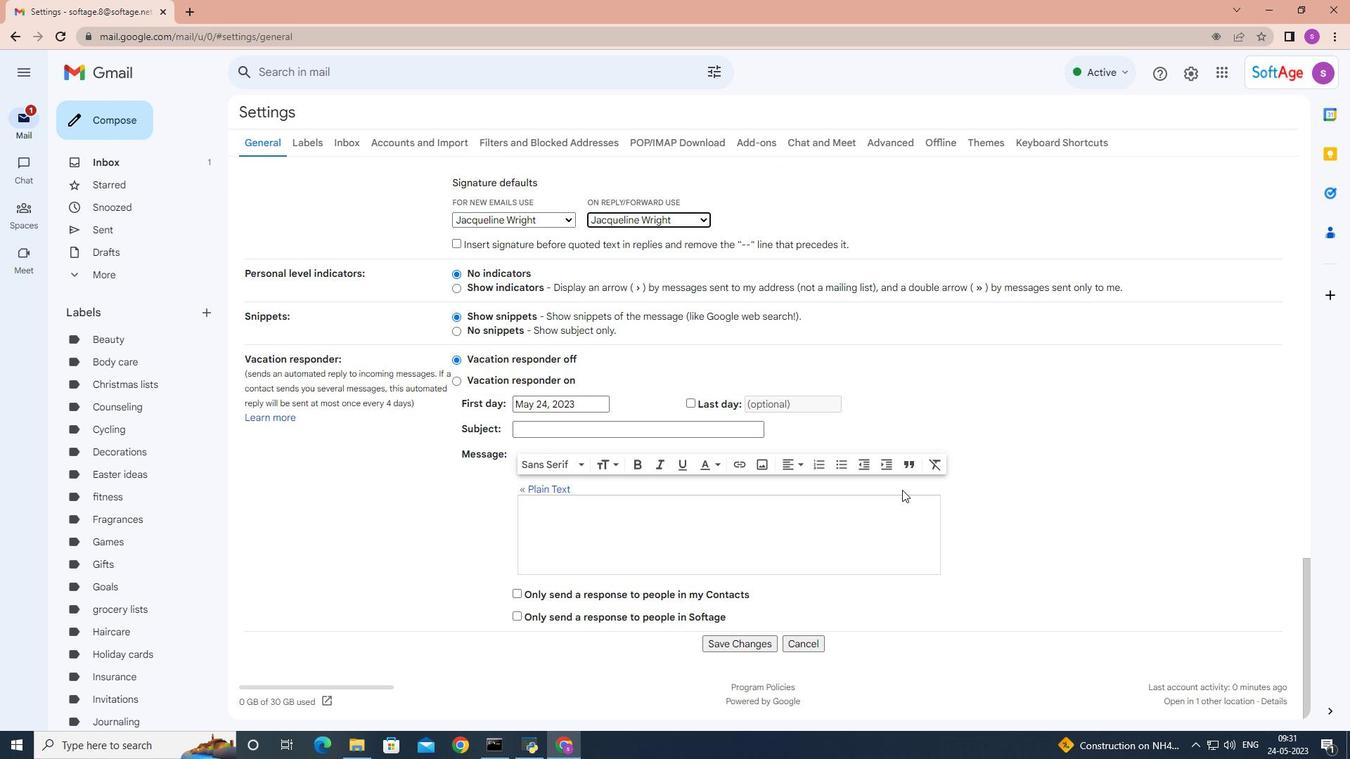 
Action: Mouse moved to (902, 490)
Screenshot: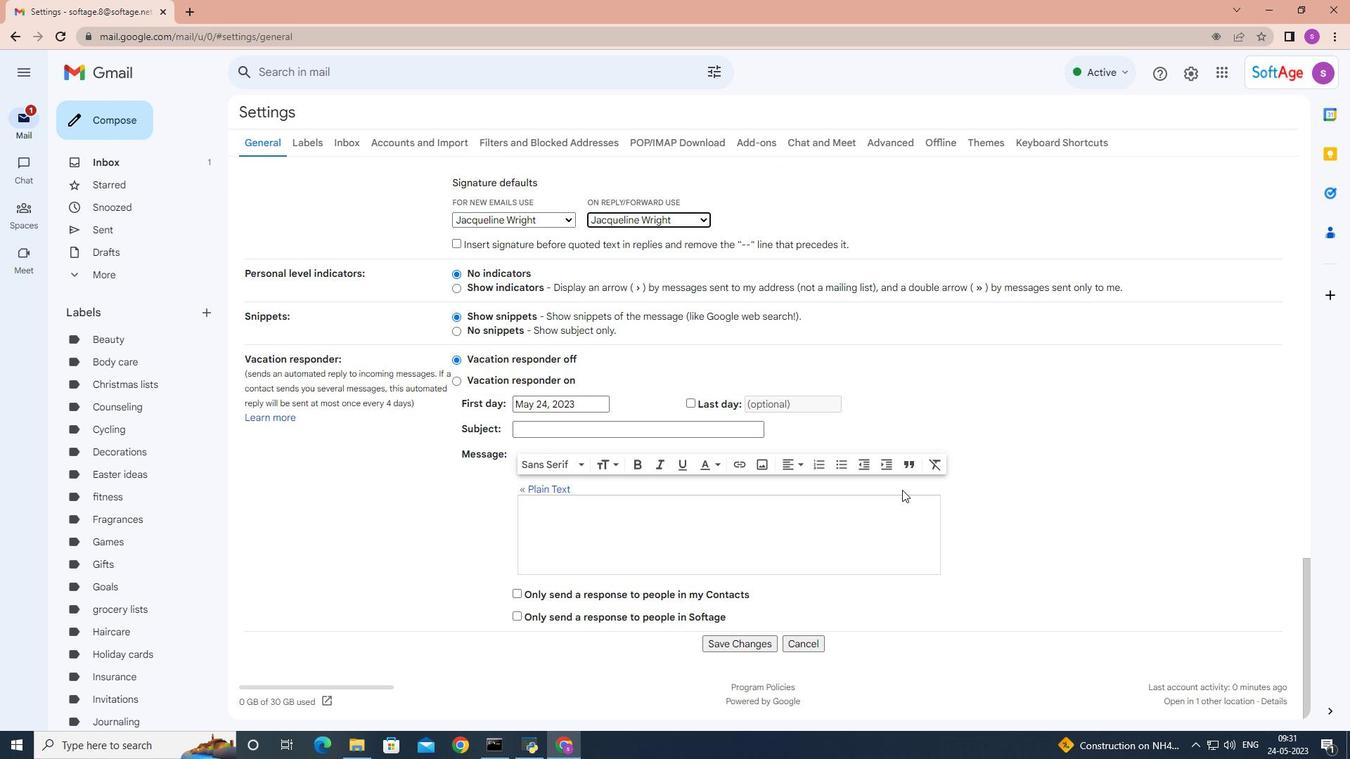 
Action: Mouse scrolled (902, 490) with delta (0, 0)
Screenshot: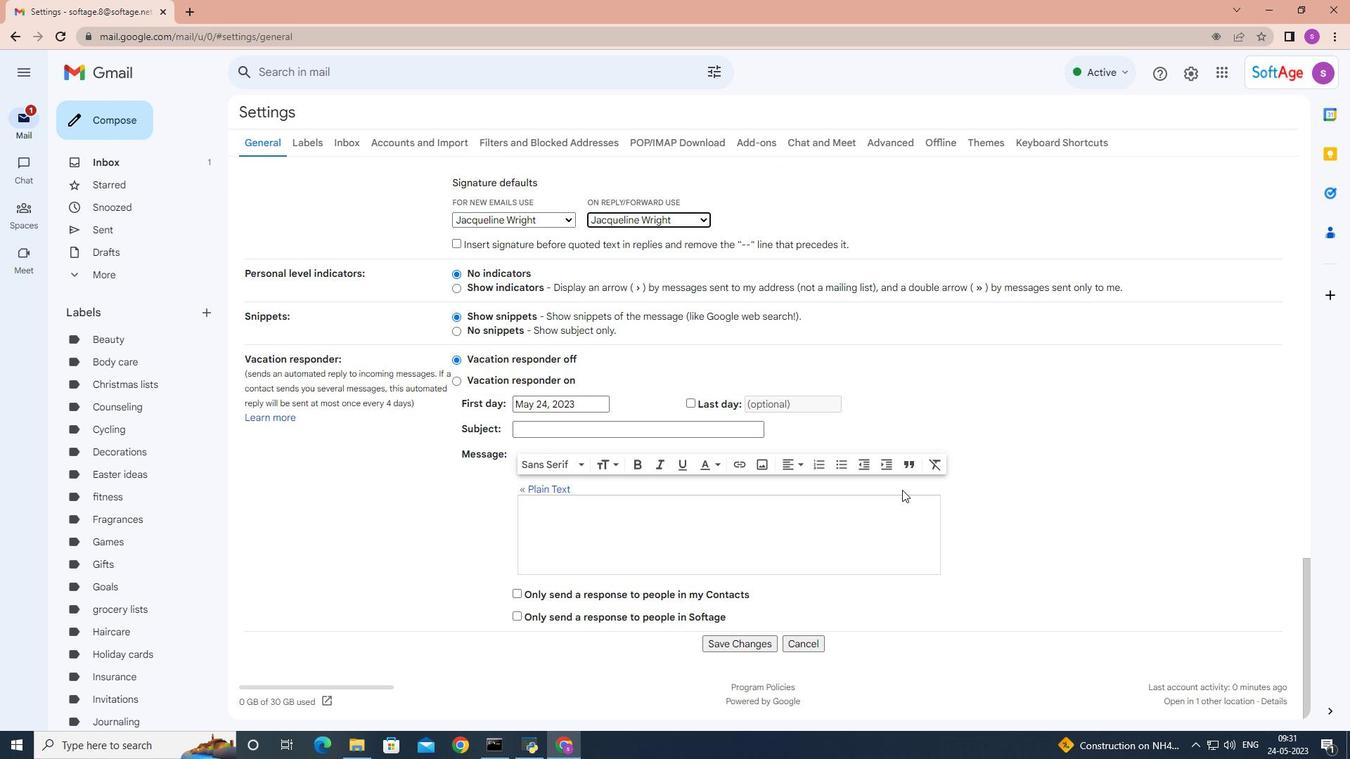 
Action: Mouse scrolled (902, 490) with delta (0, 0)
Screenshot: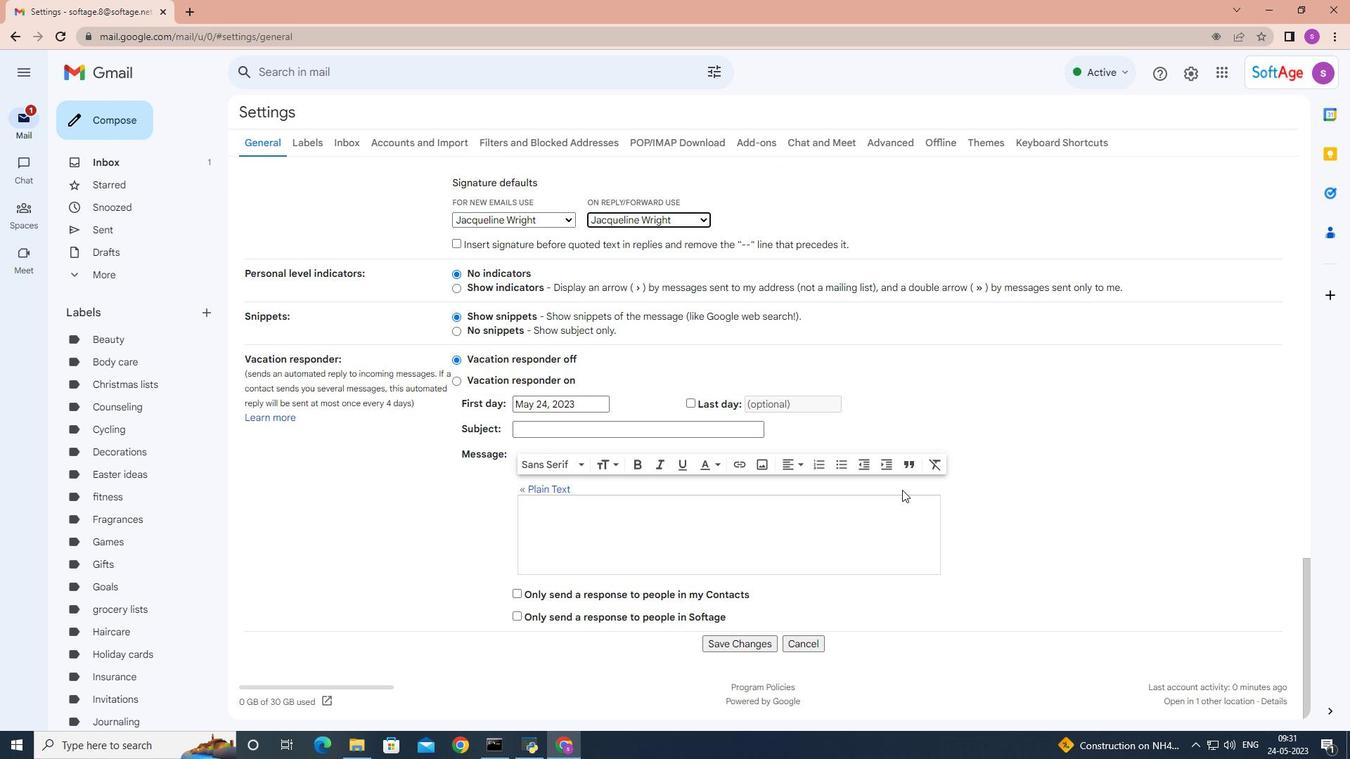 
Action: Mouse scrolled (902, 490) with delta (0, 0)
Screenshot: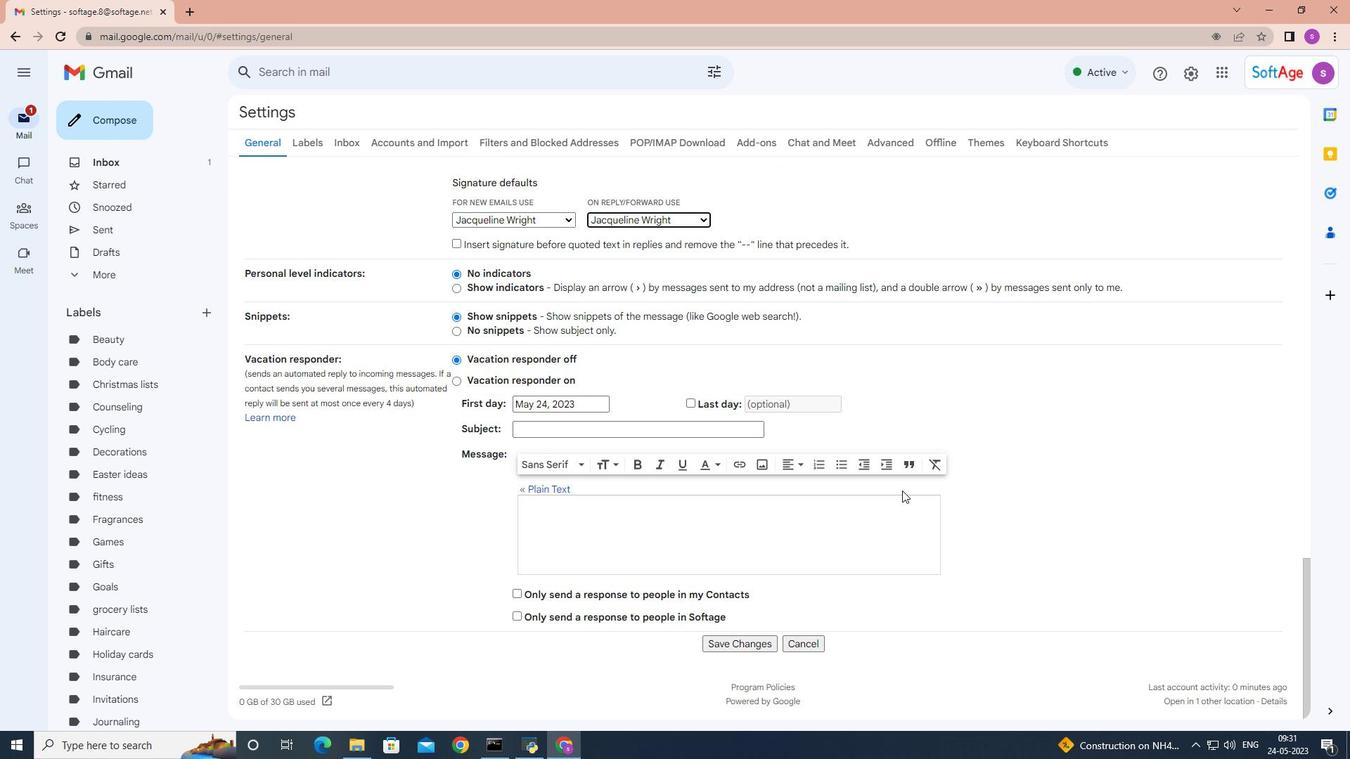 
Action: Mouse moved to (733, 646)
Screenshot: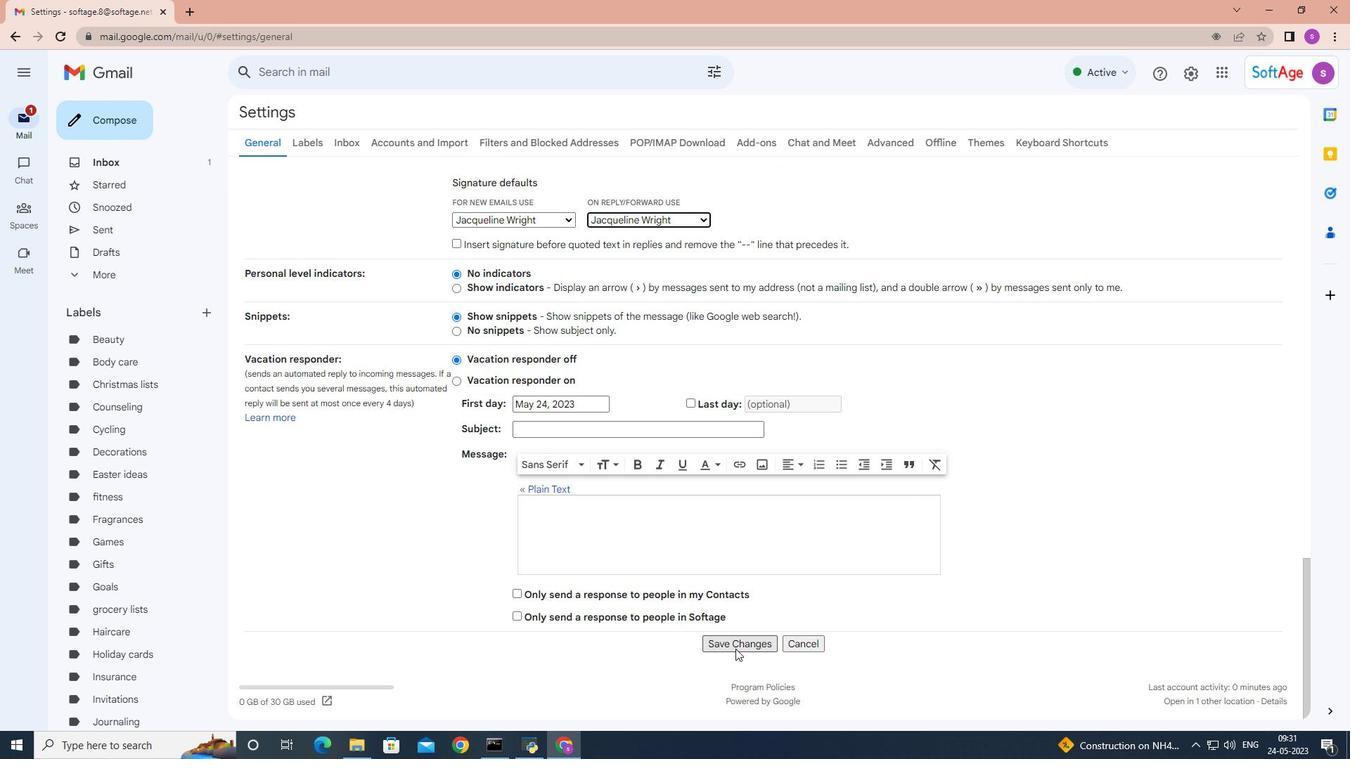 
Action: Mouse pressed left at (733, 646)
Screenshot: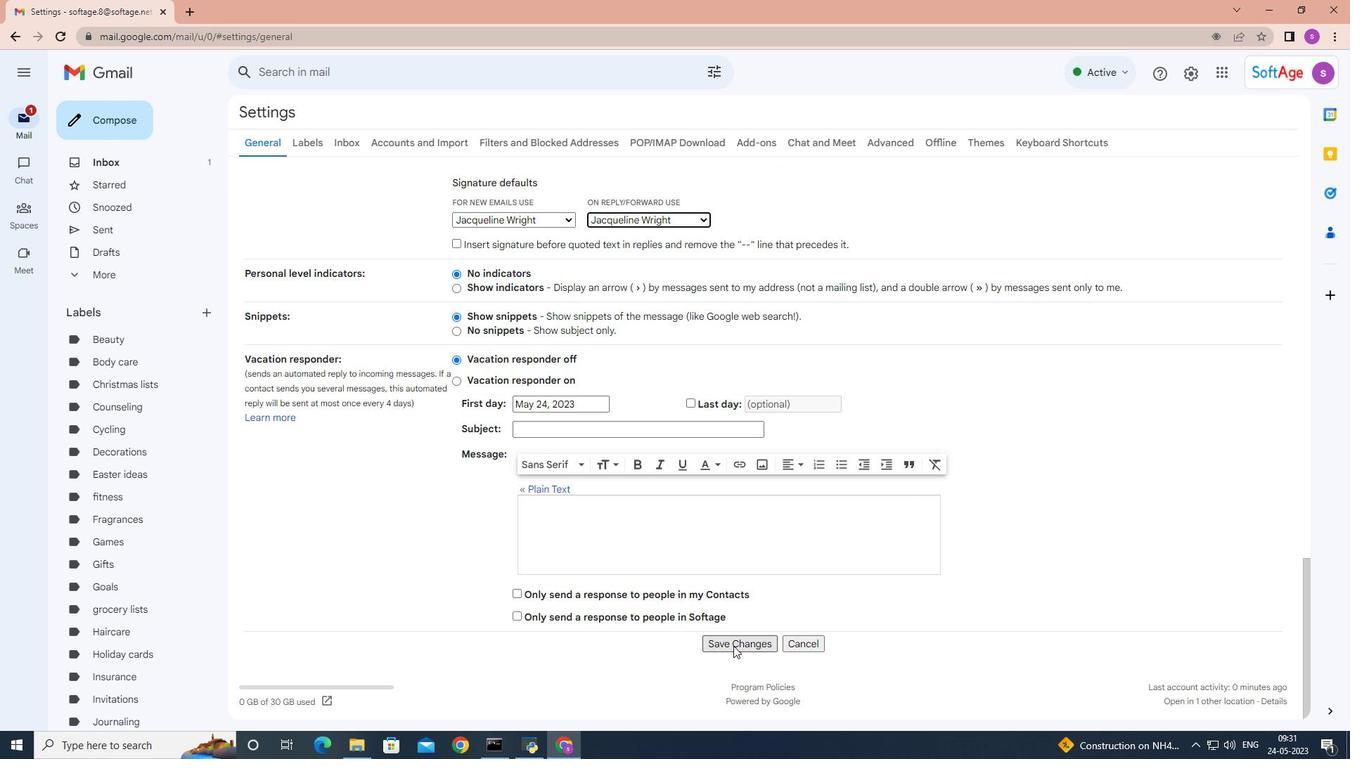 
Action: Mouse moved to (119, 115)
Screenshot: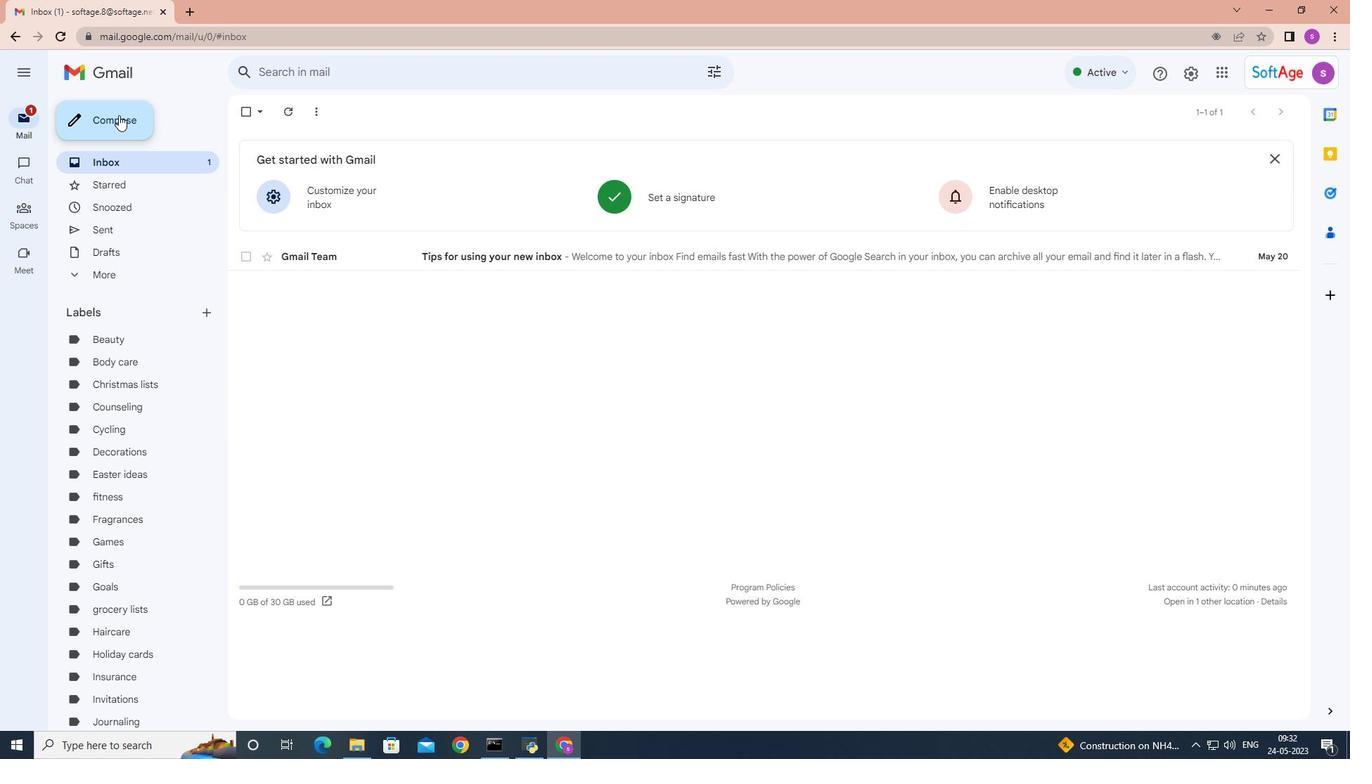 
Action: Mouse pressed left at (119, 115)
Screenshot: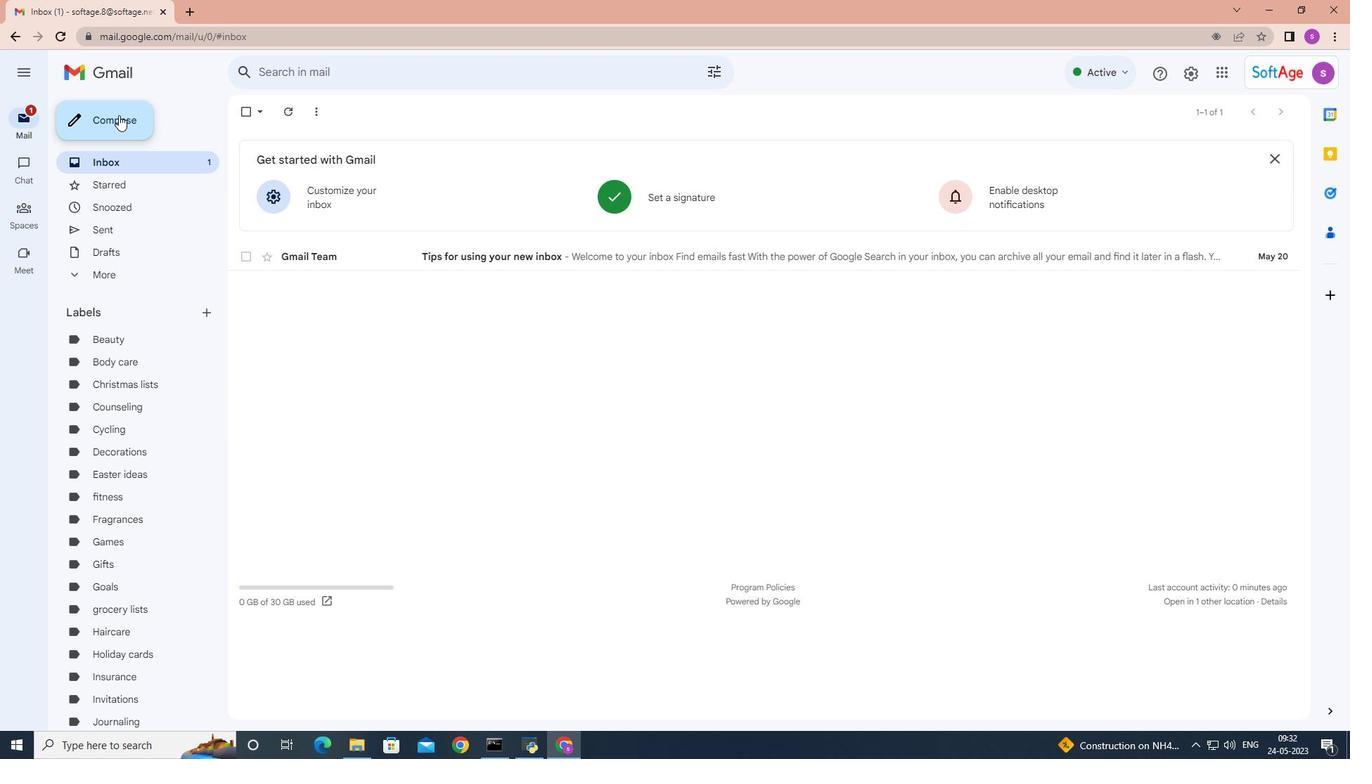 
Action: Mouse moved to (898, 369)
Screenshot: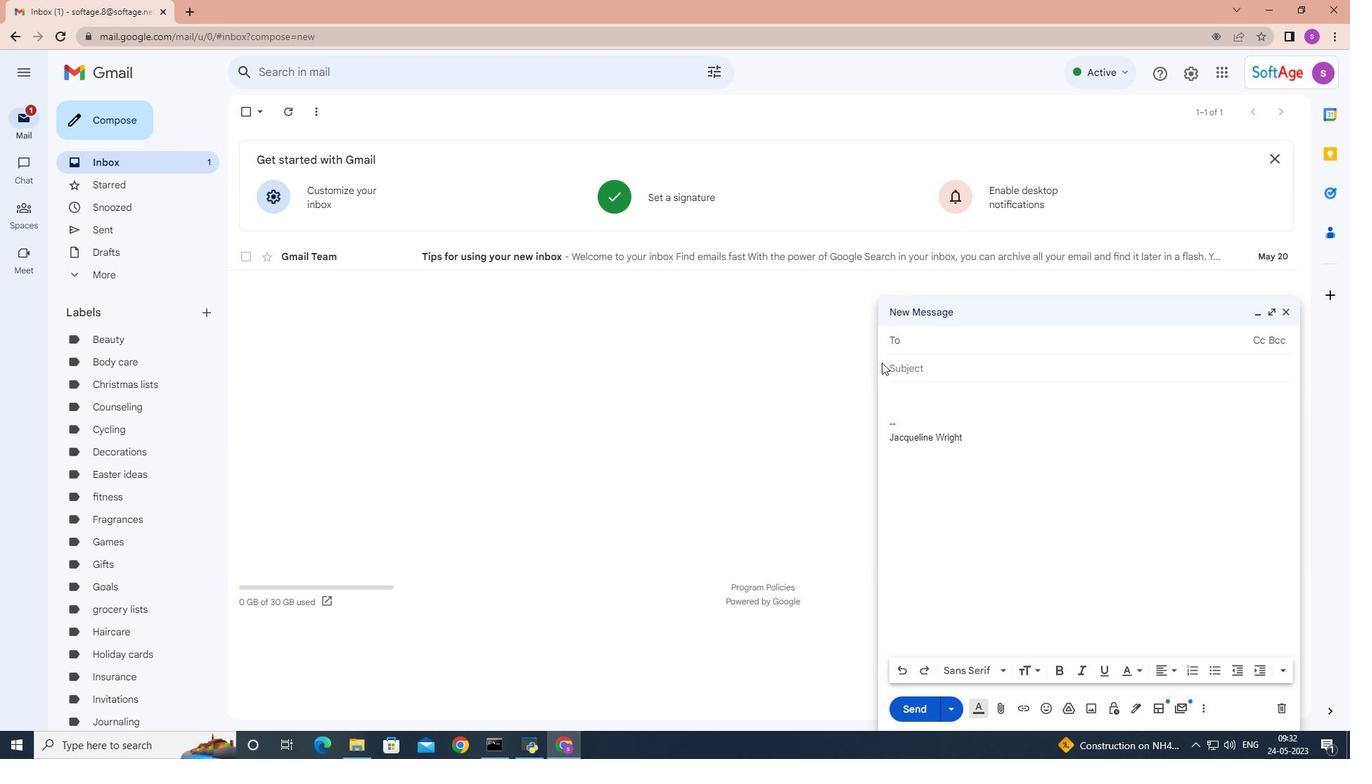 
Action: Mouse pressed left at (898, 369)
Screenshot: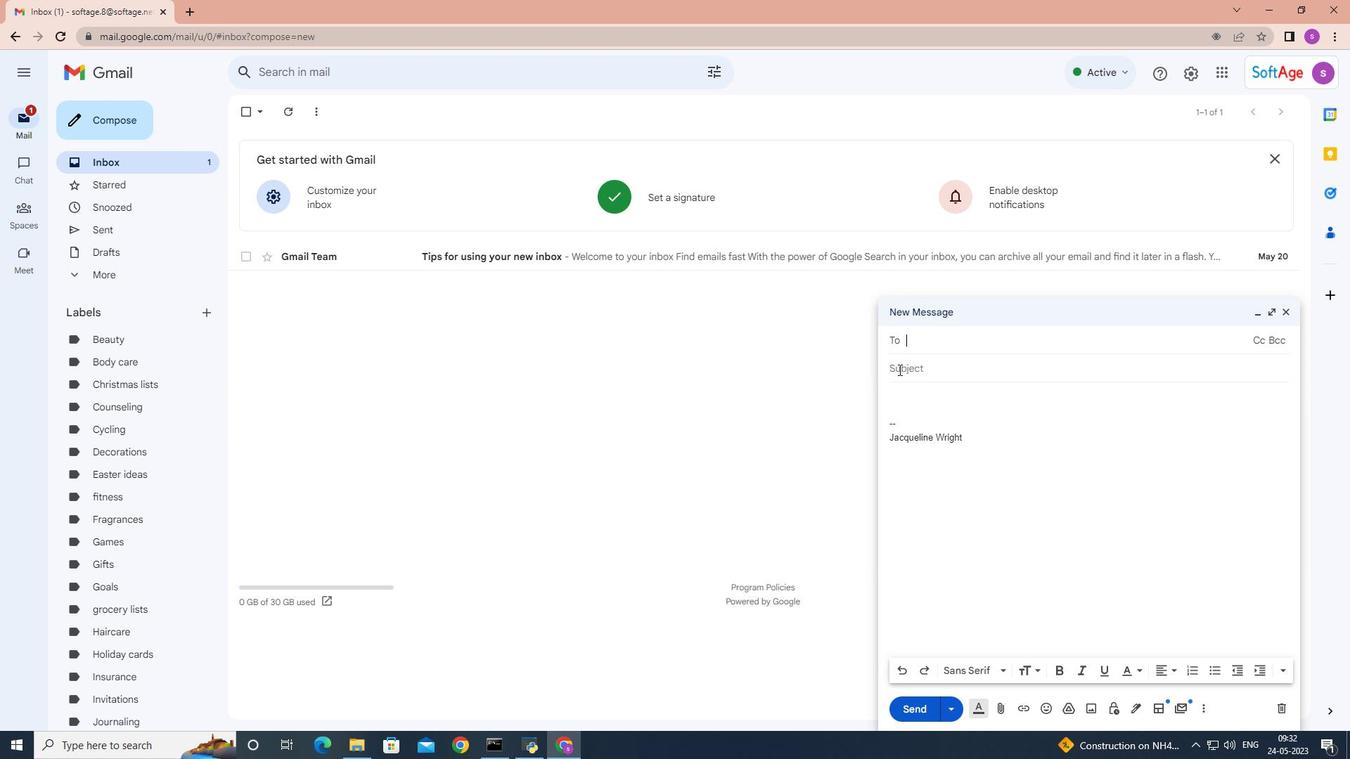 
Action: Key pressed <Key.shift>Thank<Key.space>you<Key.space>for<Key.space>your<Key.space>partience
Screenshot: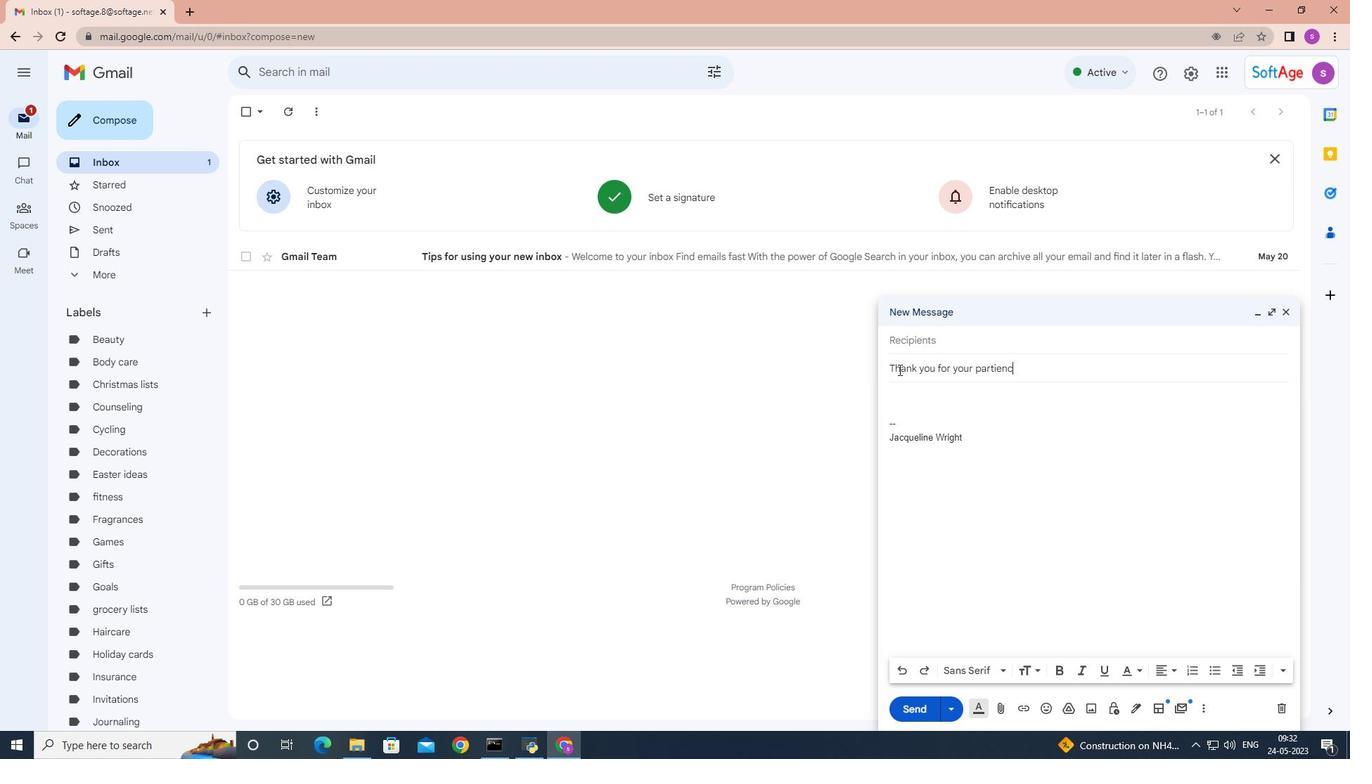 
Action: Mouse moved to (898, 393)
Screenshot: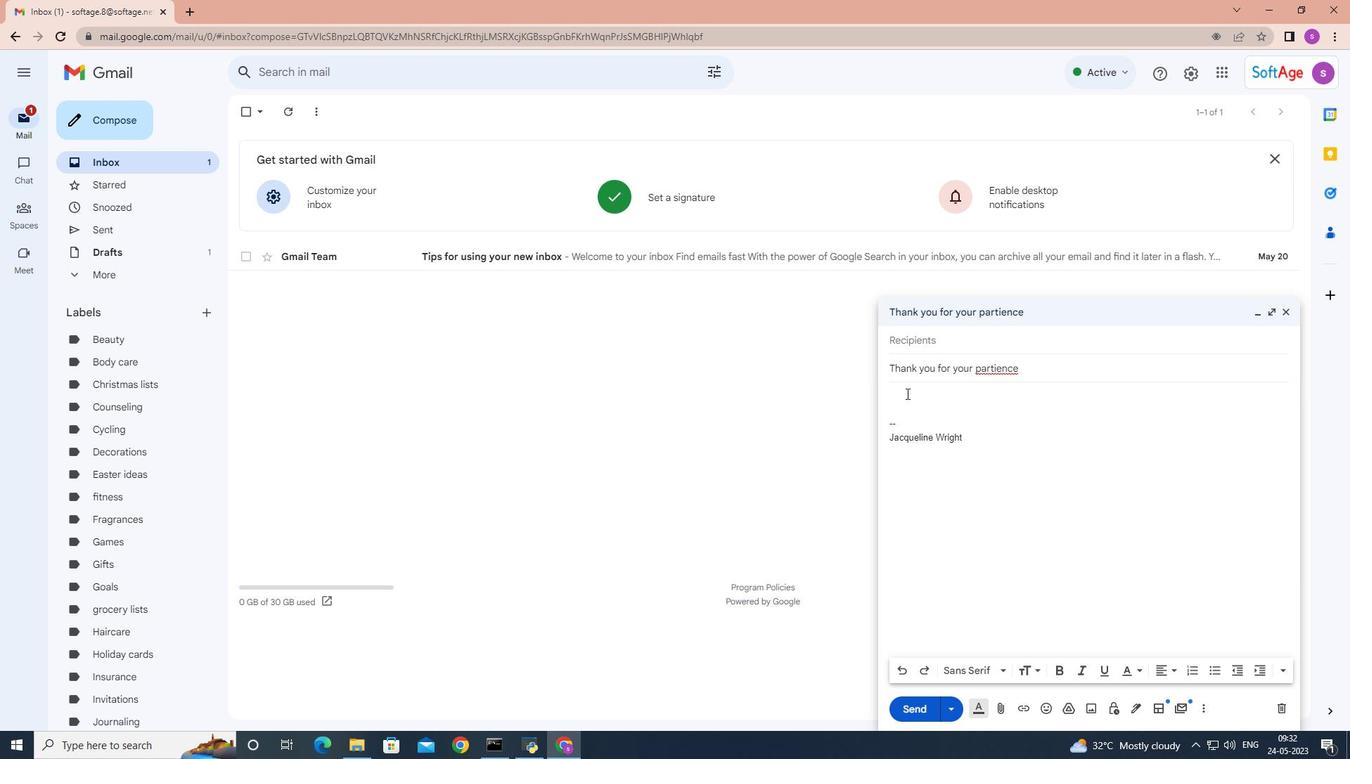 
Action: Mouse pressed left at (898, 393)
Screenshot: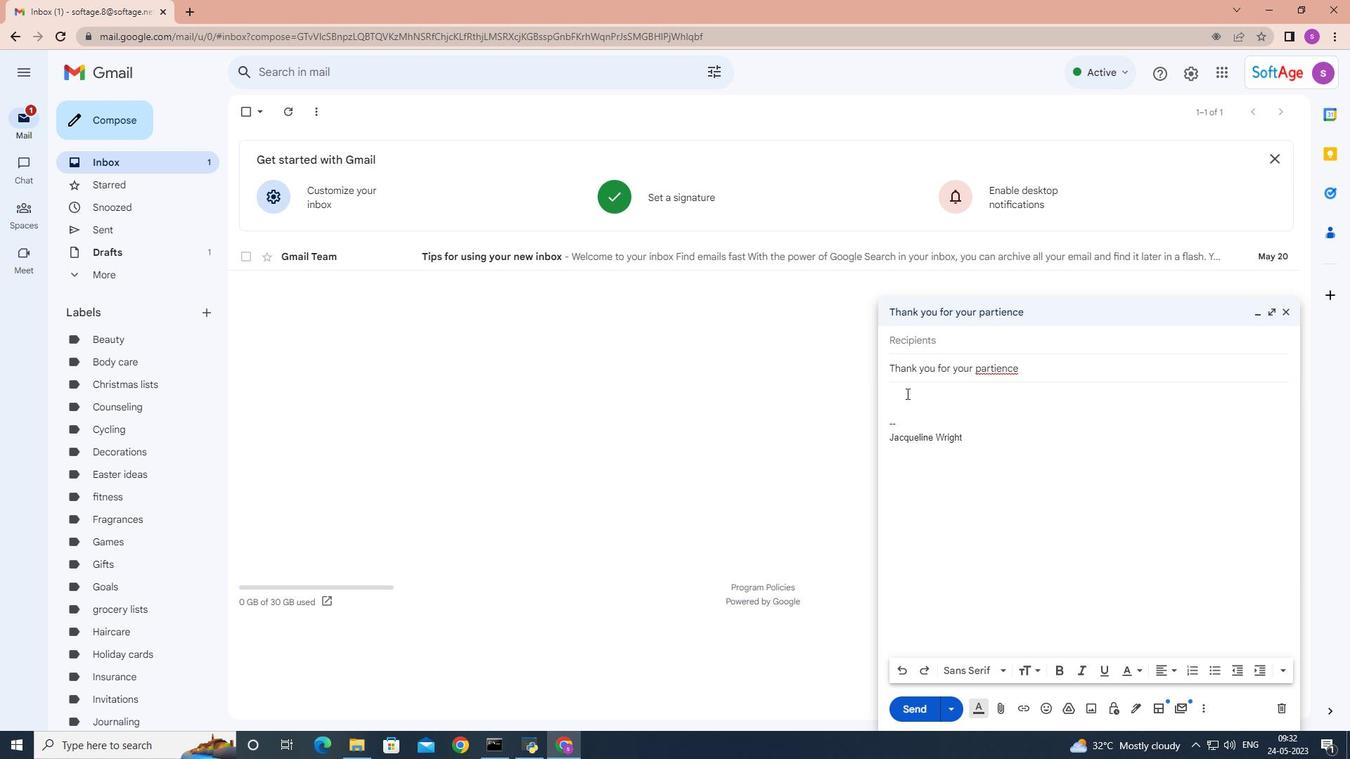 
Action: Key pressed <Key.shift>As<Key.space>per<Key.space>our<Key.space>discussion<Key.space>,p<Key.backspace><Key.space>please<Key.space>find<Key.space>attached<Key.space>tj<Key.backspace>he<Key.space>contract<Key.space>for<Key.space>your<Key.space>review<Key.space>and<Key.space>approval<Key.space>
Screenshot: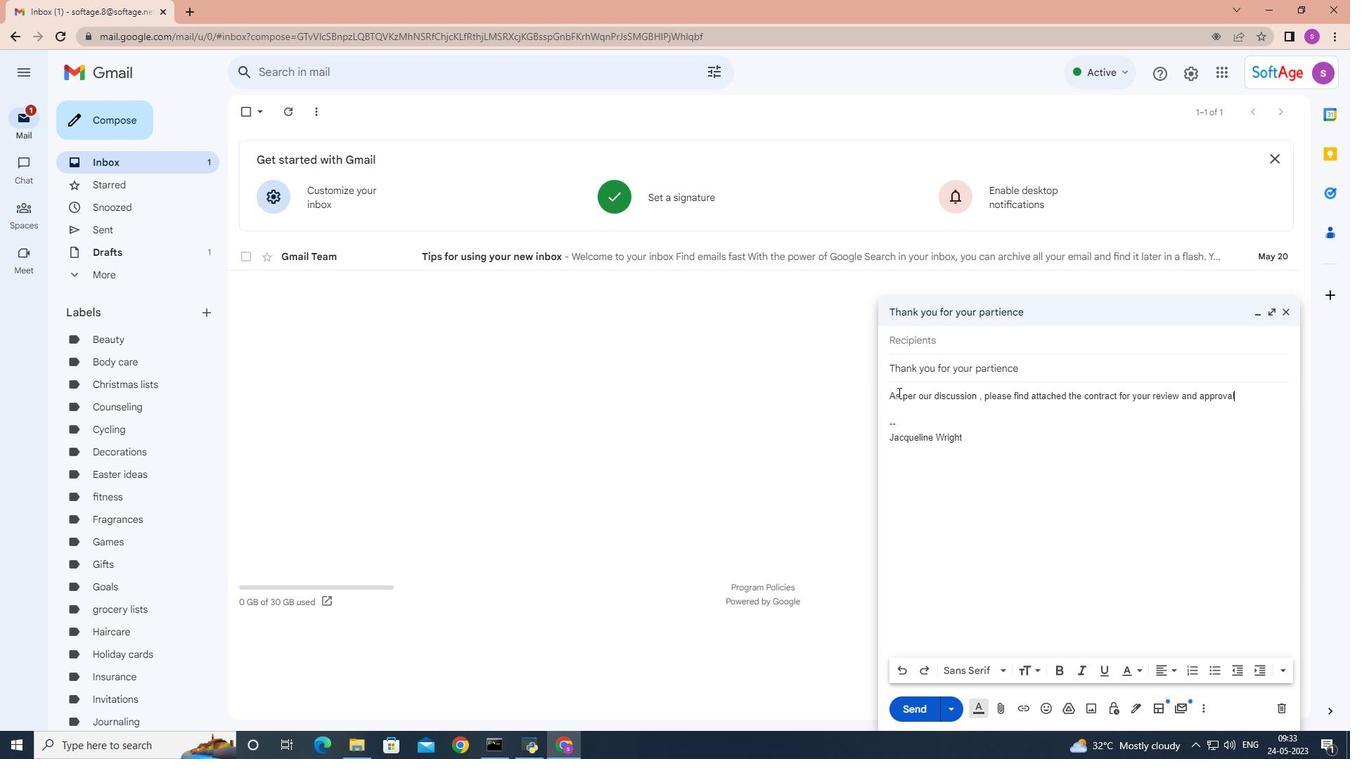 
Action: Mouse moved to (901, 394)
Screenshot: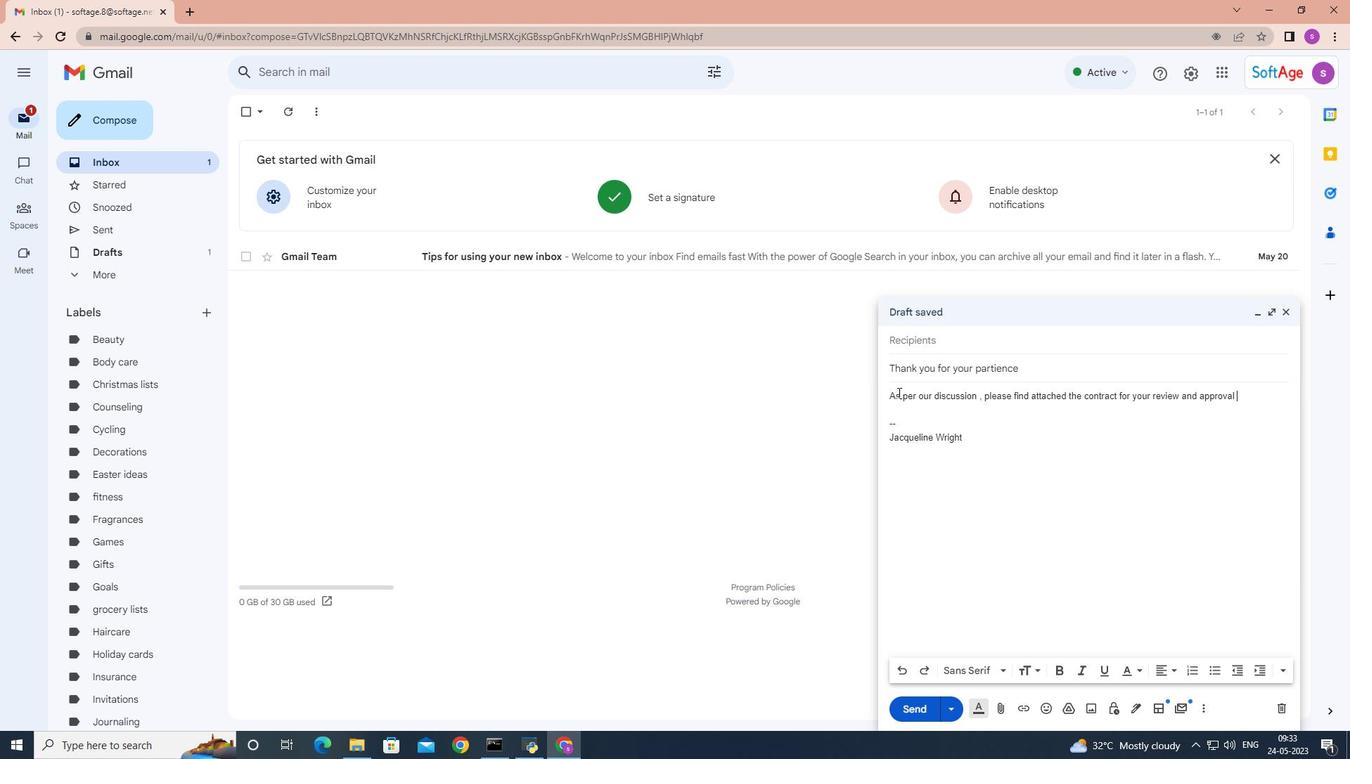 
Action: Key pressed .
Screenshot: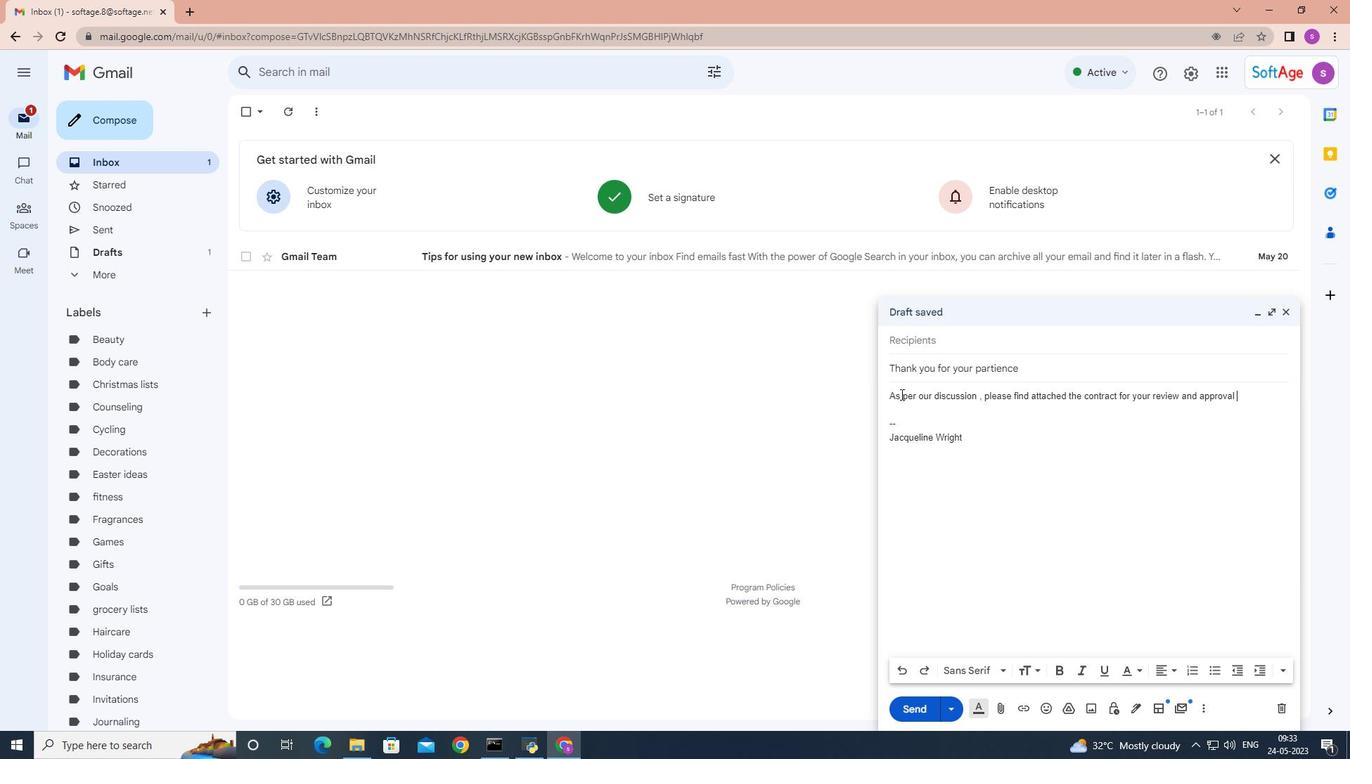 
Action: Mouse moved to (936, 343)
Screenshot: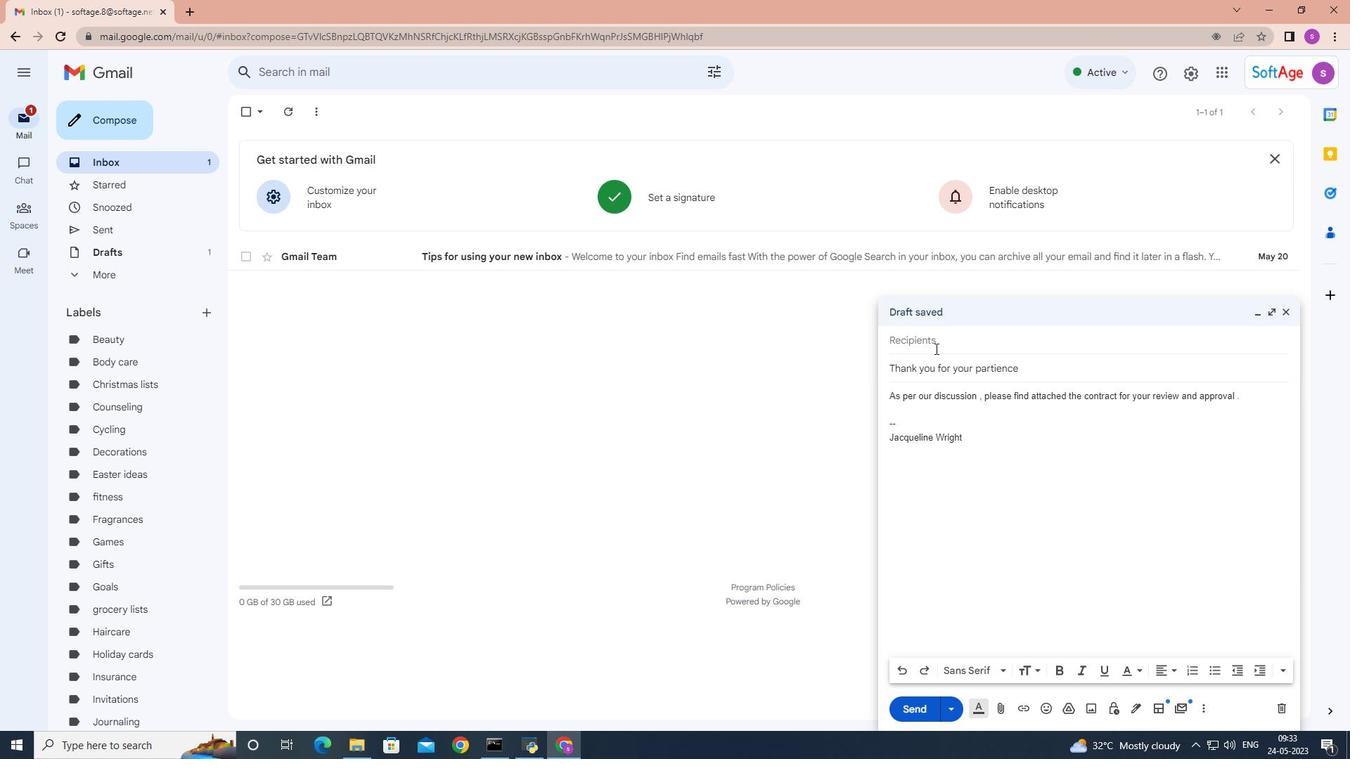 
Action: Mouse pressed left at (936, 343)
Screenshot: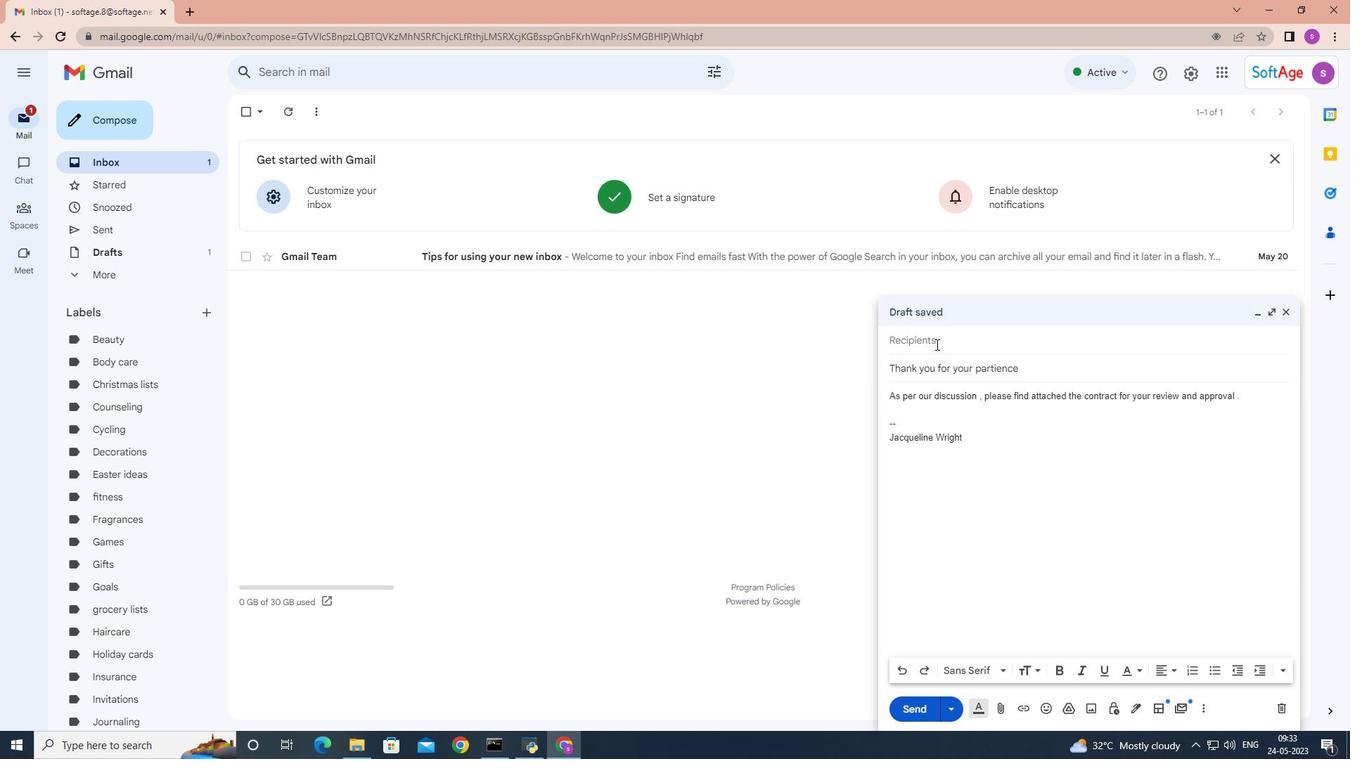 
Action: Mouse moved to (936, 343)
Screenshot: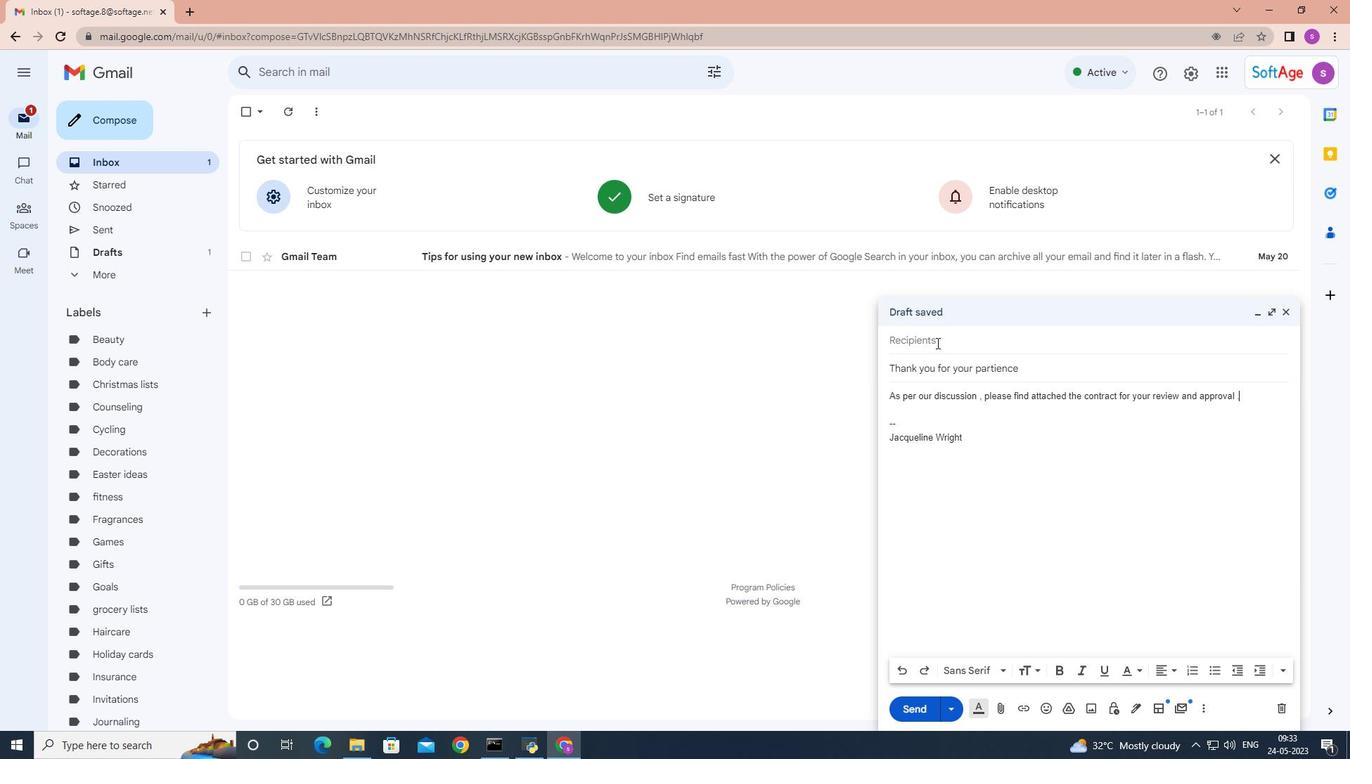
Action: Key pressed softa
Screenshot: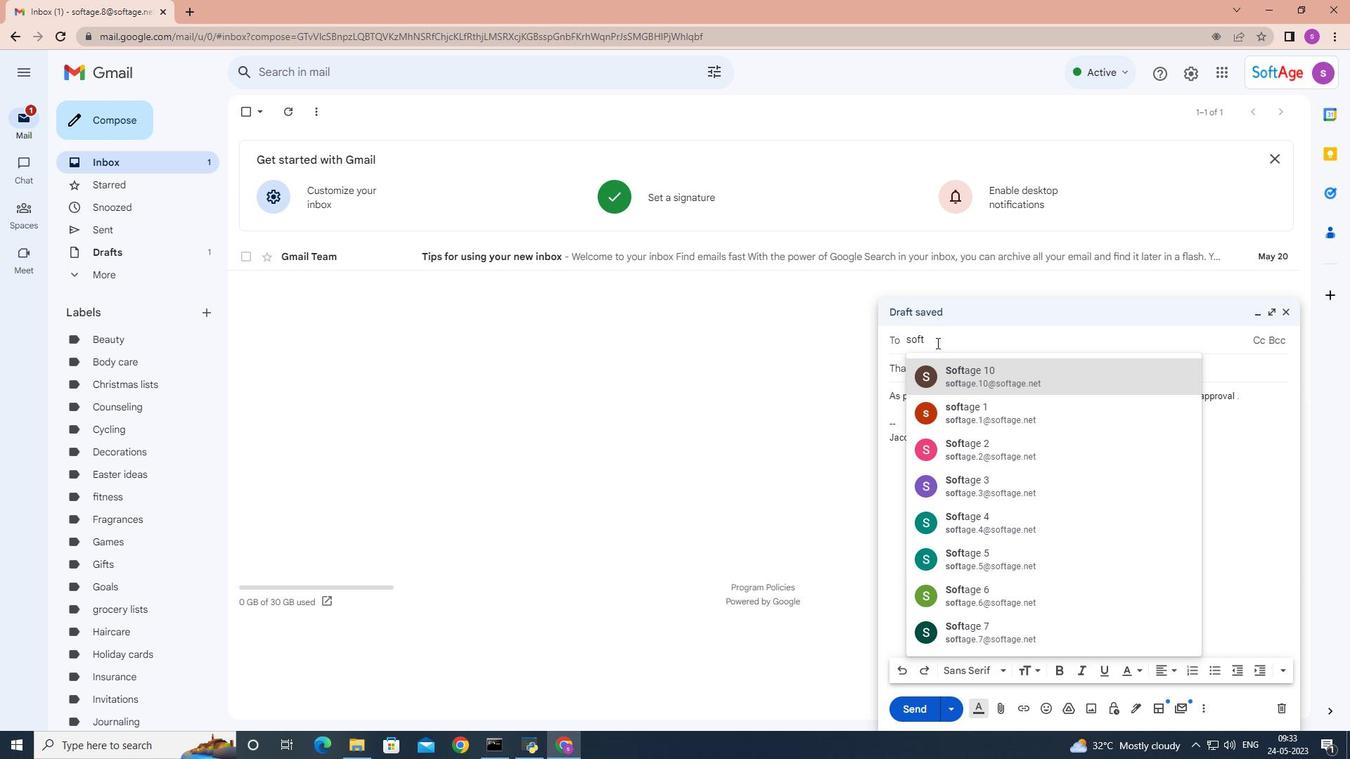 
Action: Mouse moved to (1013, 599)
Screenshot: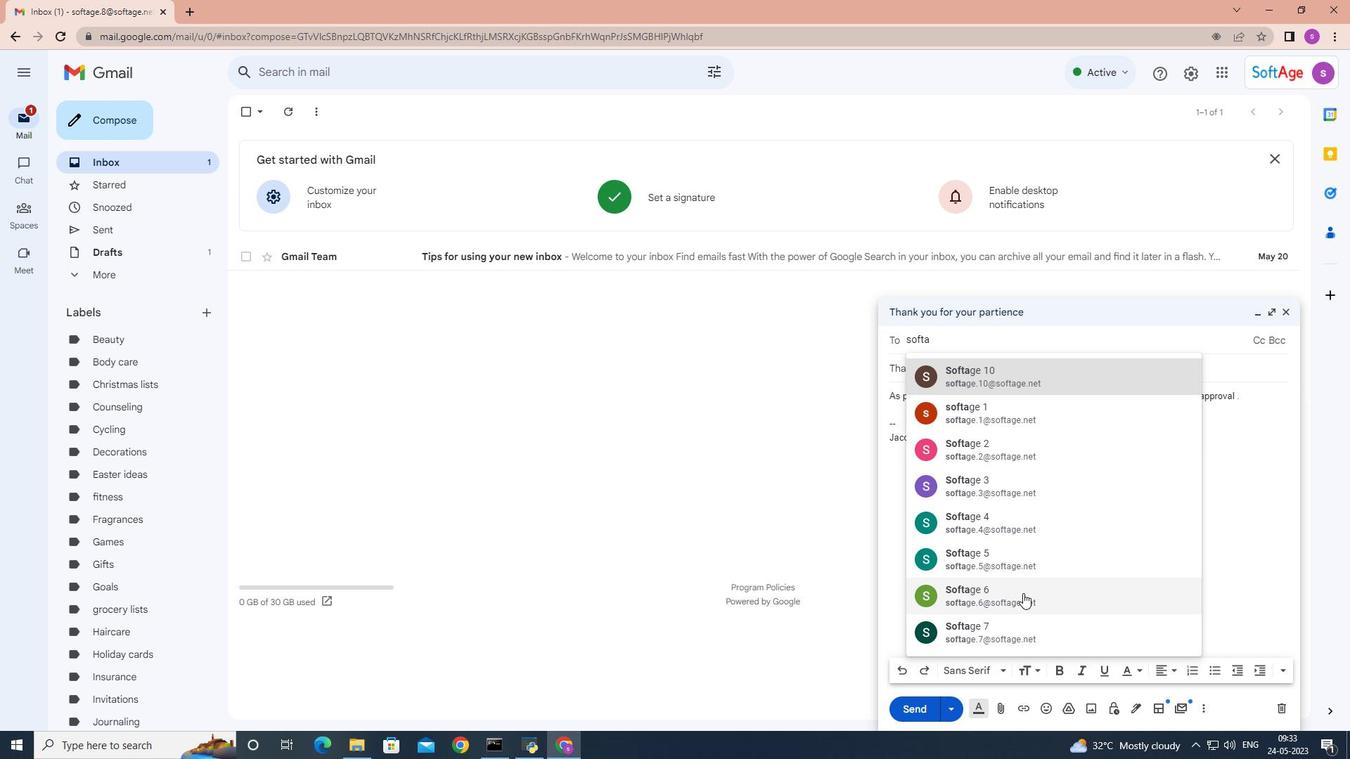 
Action: Mouse pressed left at (1013, 599)
Screenshot: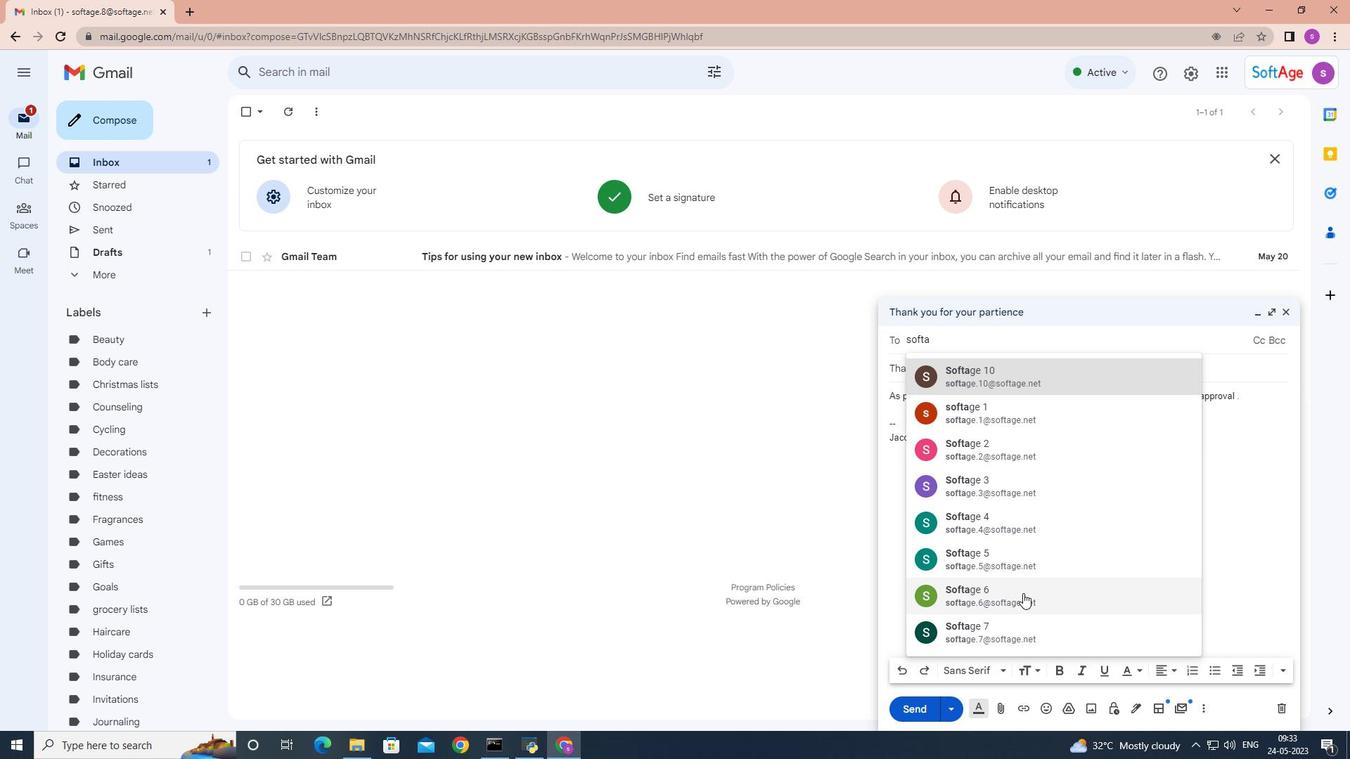 
Action: Mouse moved to (1242, 410)
Screenshot: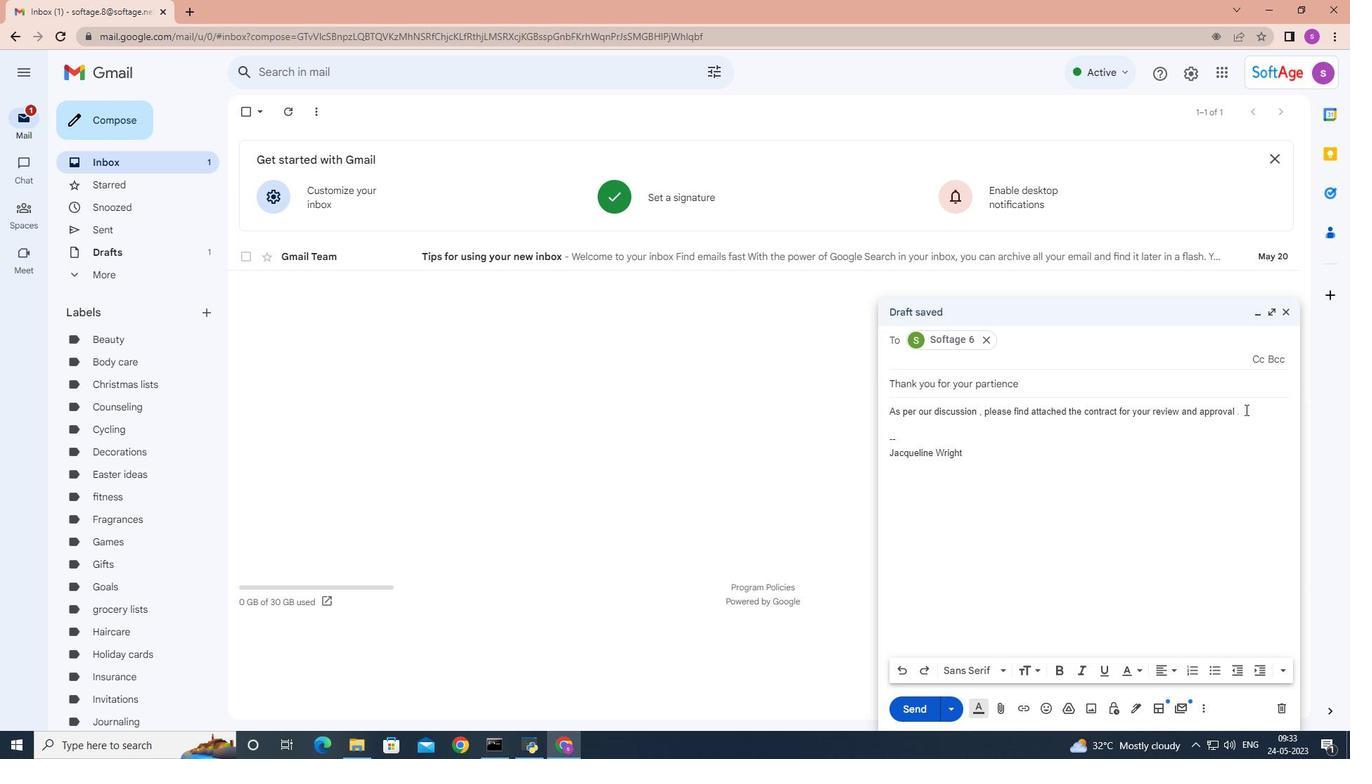
Action: Mouse pressed left at (1242, 410)
Screenshot: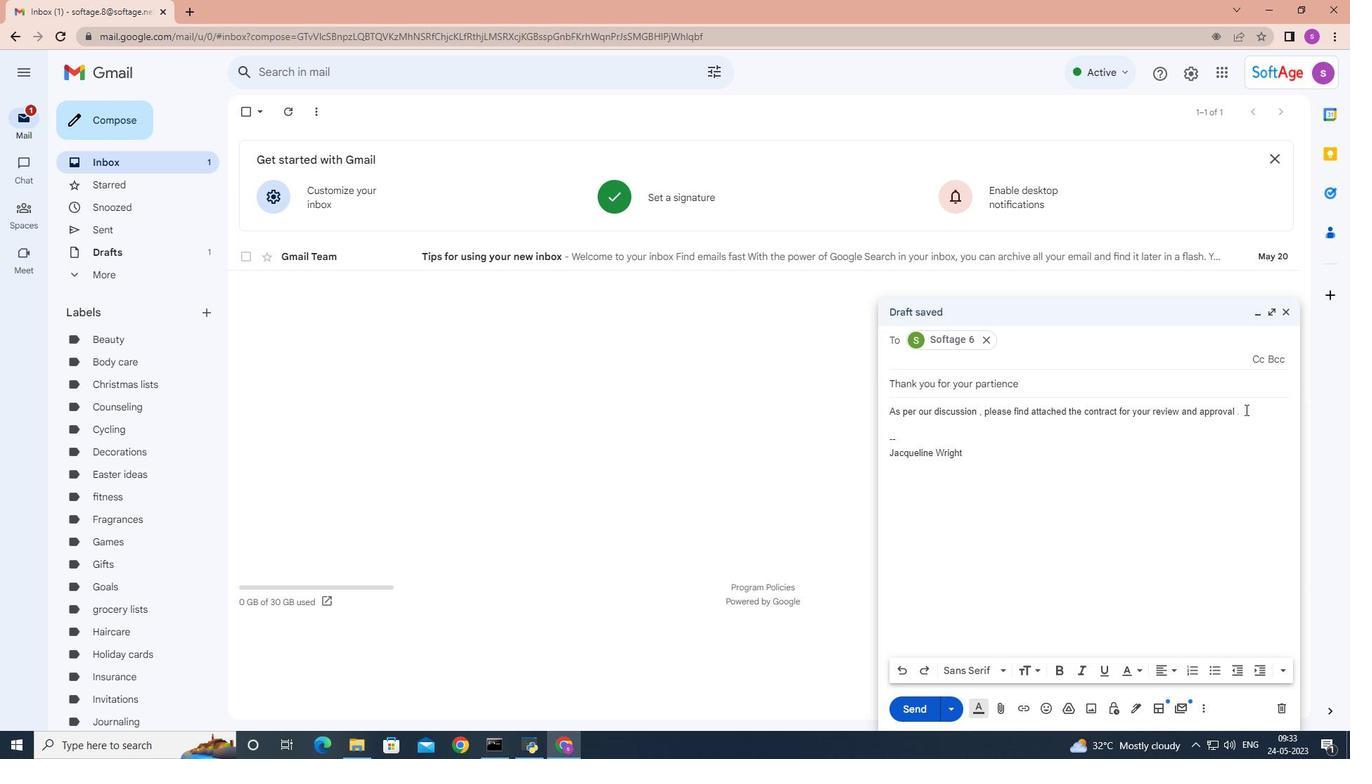 
Action: Mouse moved to (1245, 393)
Screenshot: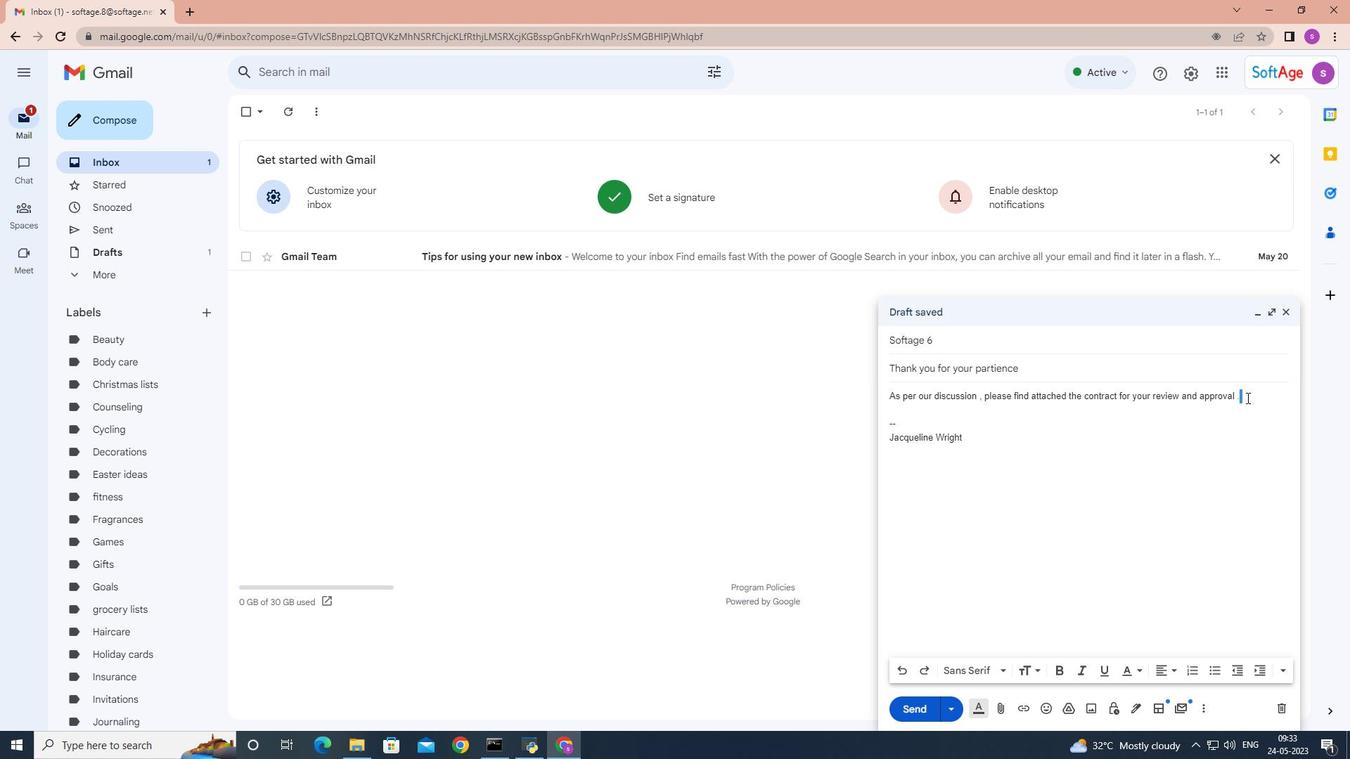 
Action: Mouse pressed left at (1245, 393)
Screenshot: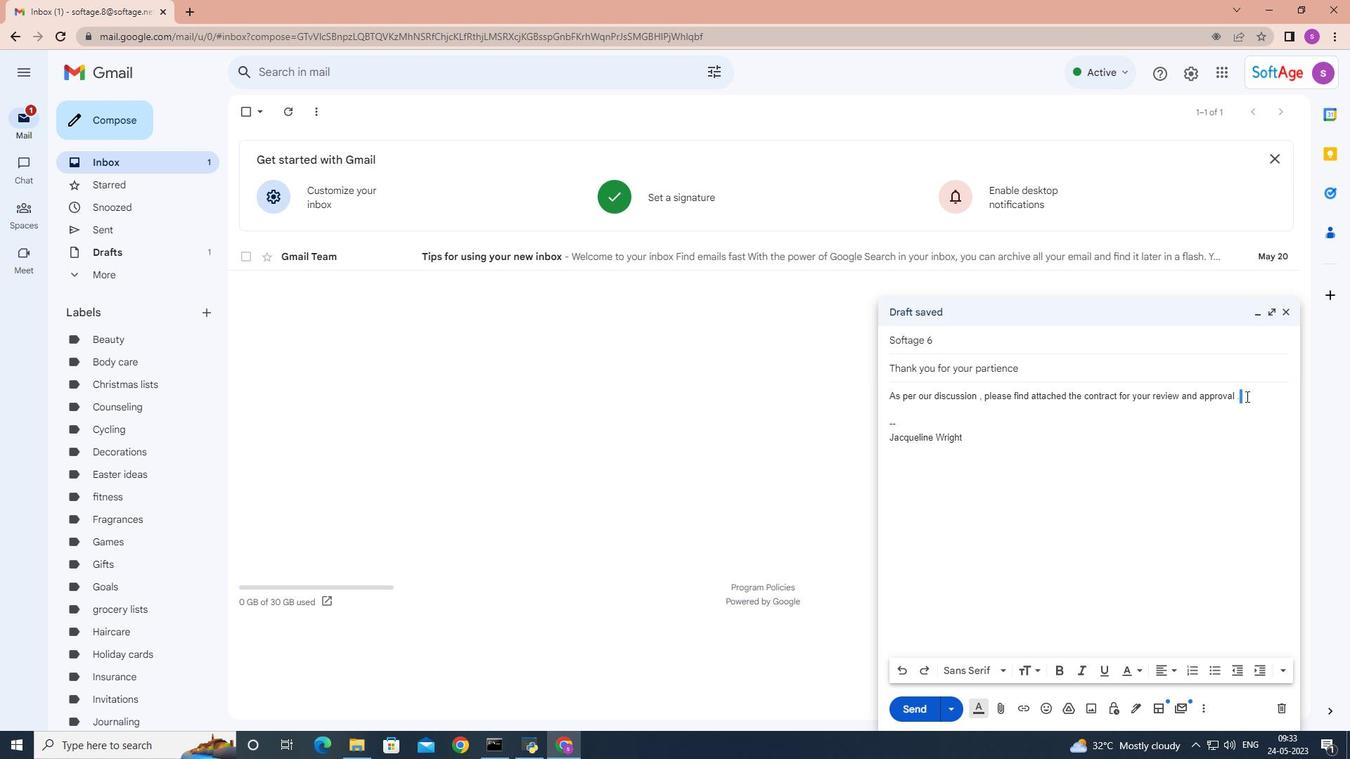 
Action: Mouse moved to (1254, 397)
Screenshot: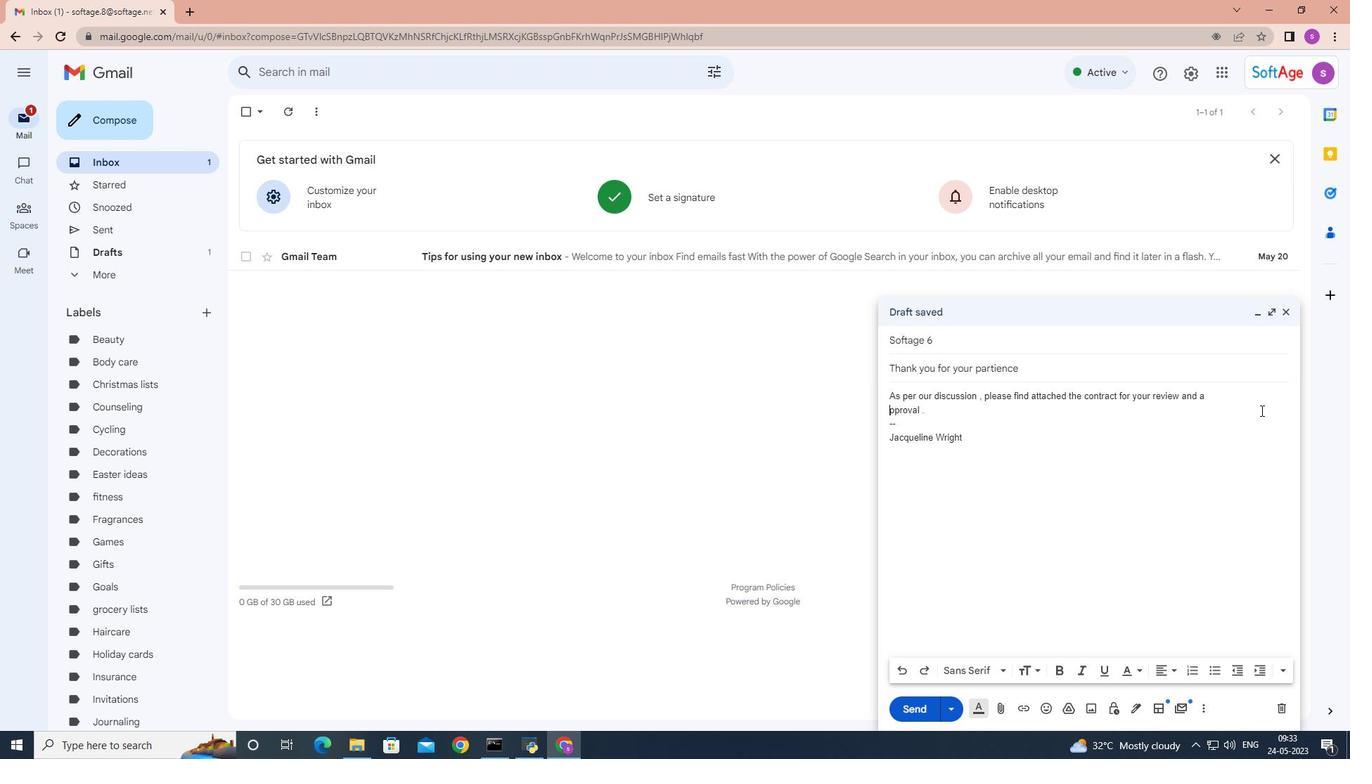 
Action: Mouse pressed left at (1254, 397)
Screenshot: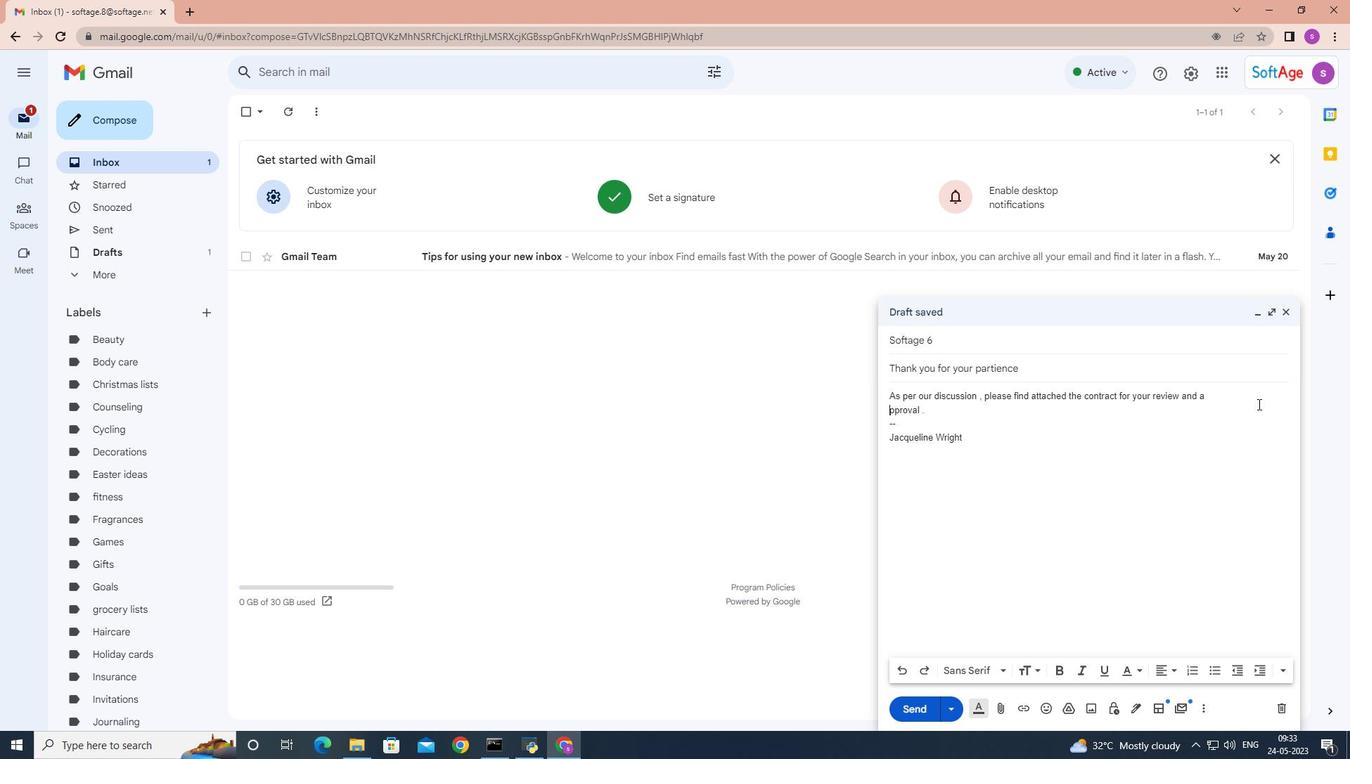 
Action: Mouse moved to (925, 409)
Screenshot: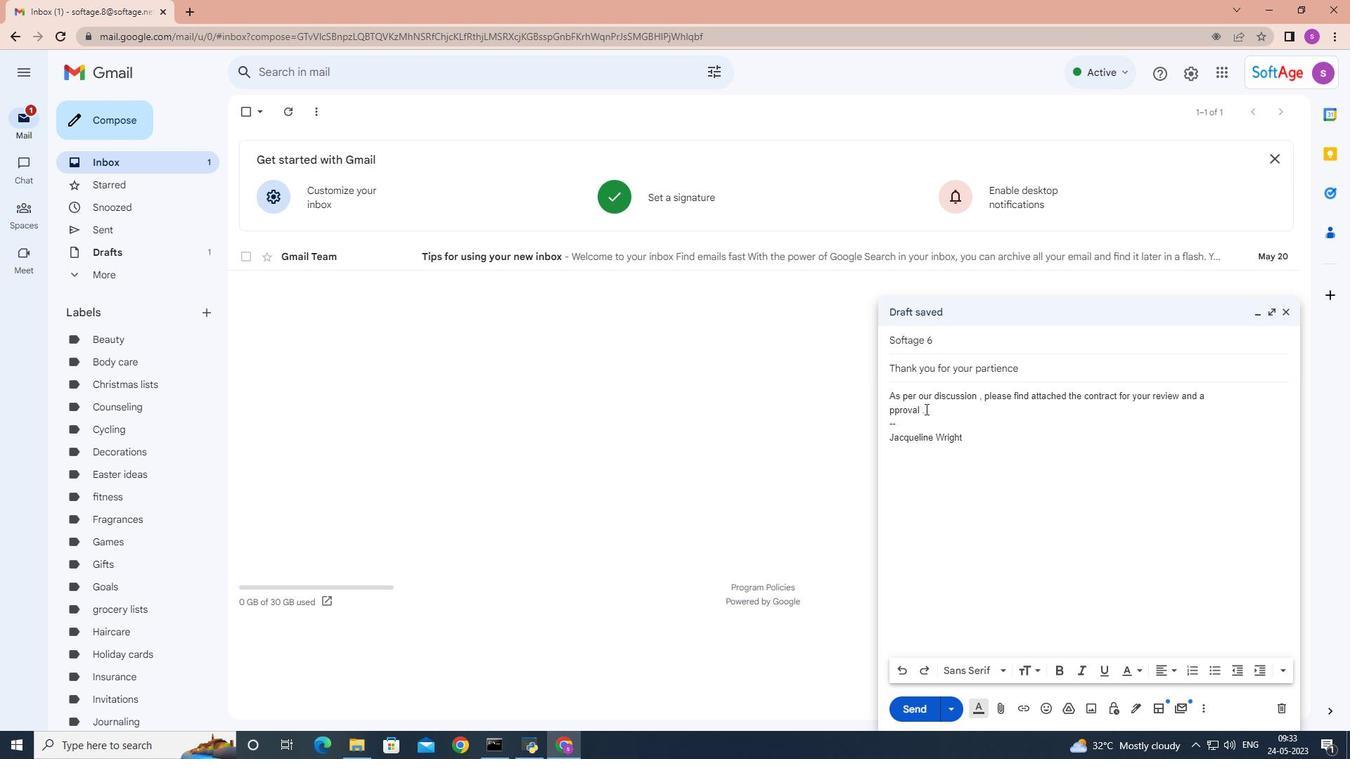 
Action: Mouse pressed left at (925, 409)
Screenshot: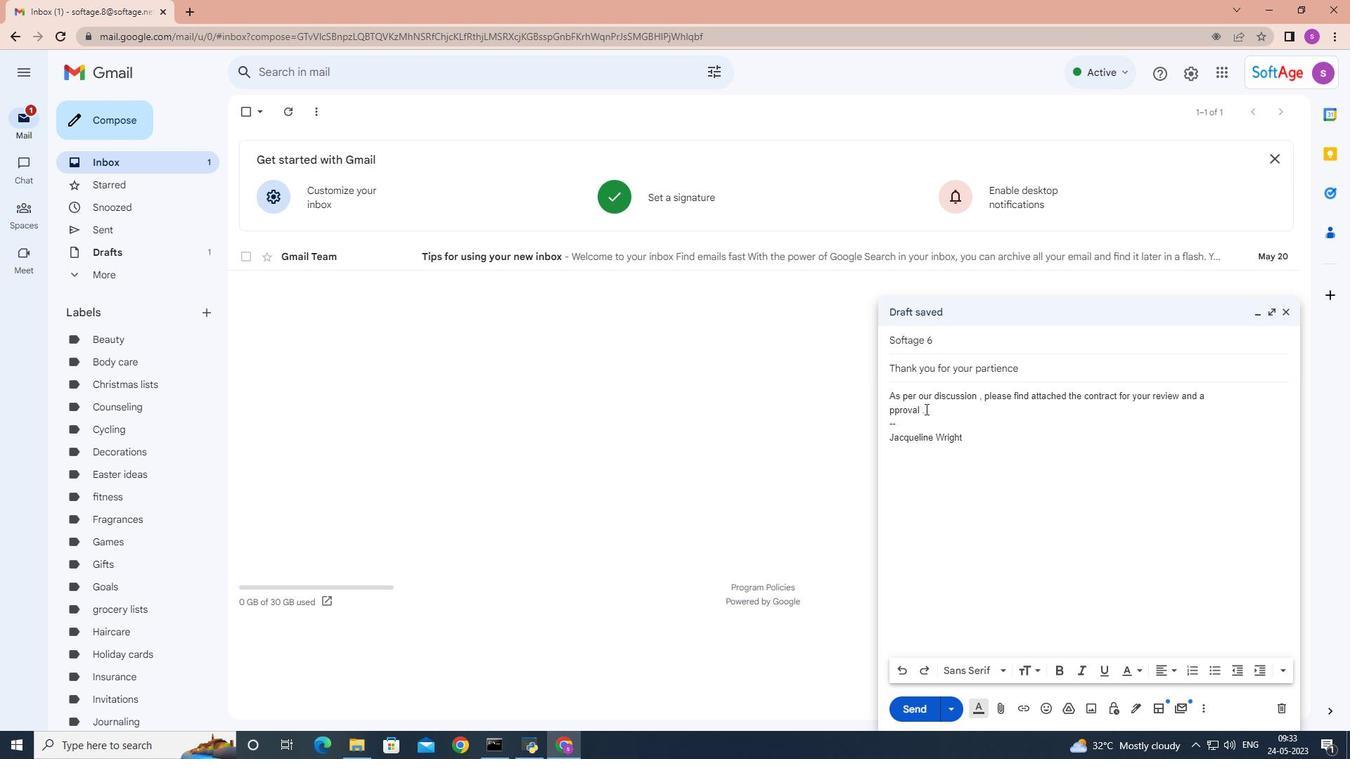 
Action: Mouse moved to (925, 410)
Screenshot: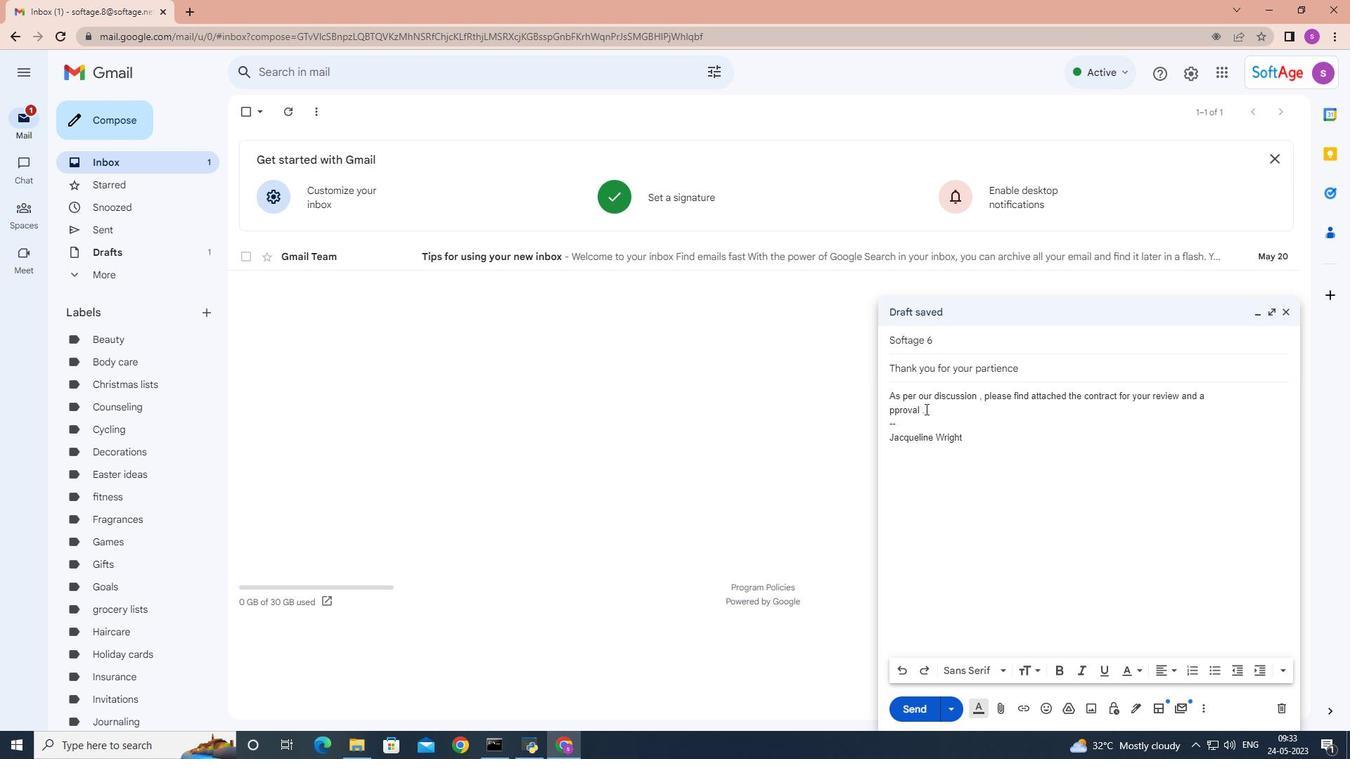 
Action: Key pressed <Key.enter>
Screenshot: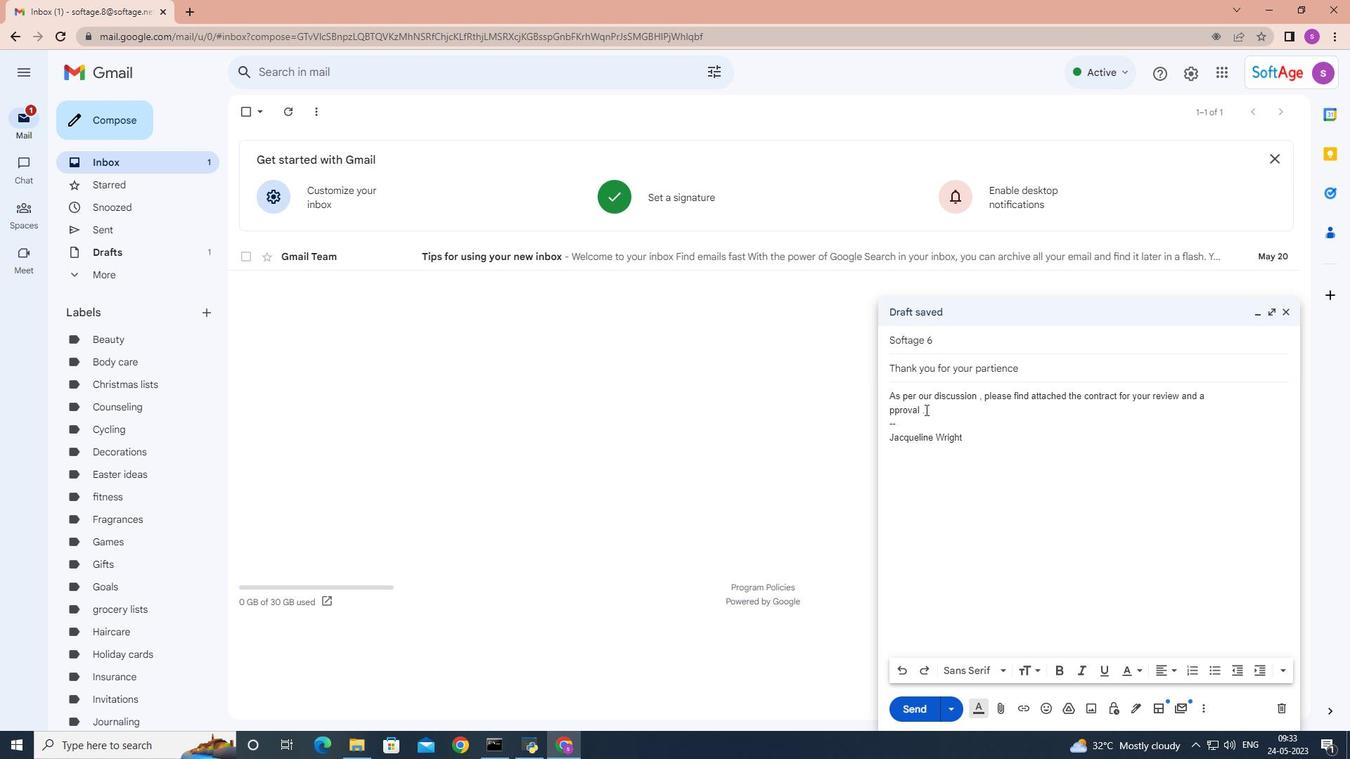 
Action: Mouse moved to (886, 408)
Screenshot: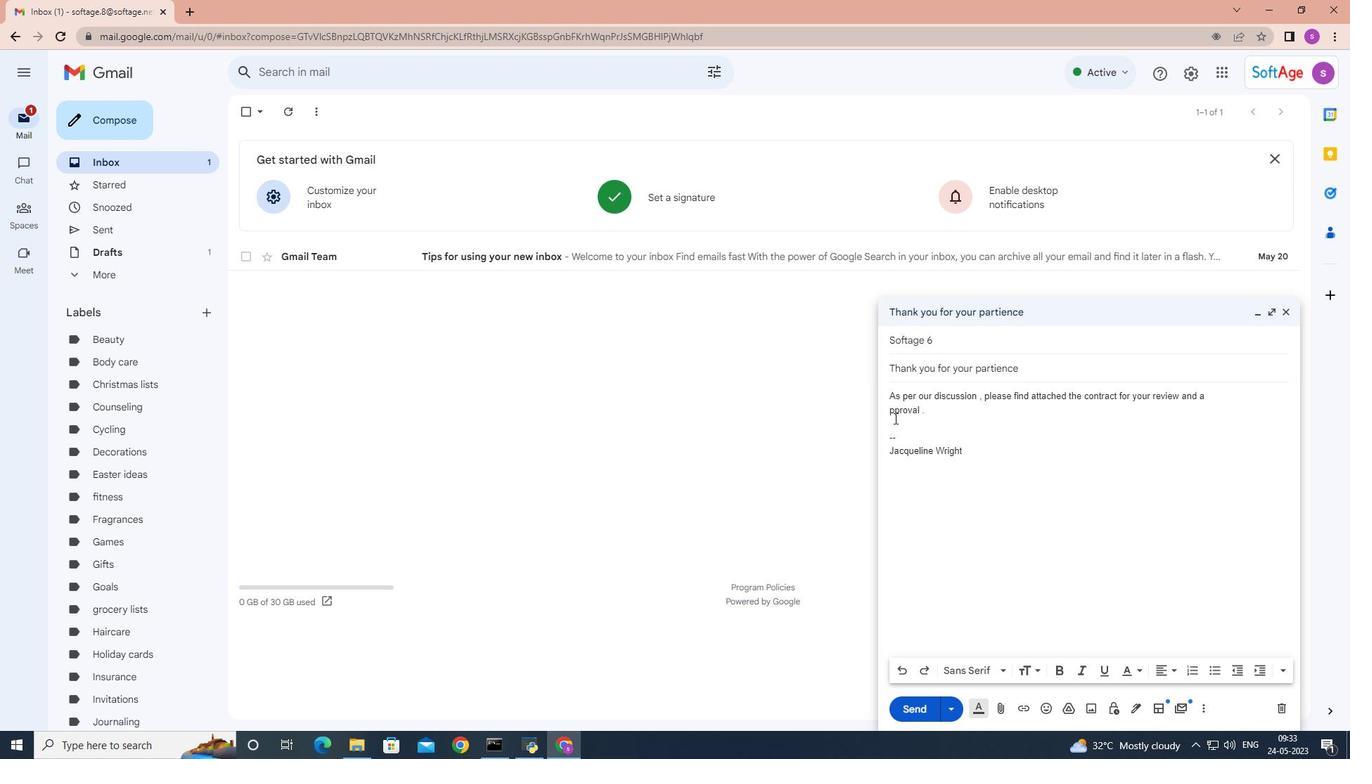 
Action: Mouse pressed left at (886, 408)
Screenshot: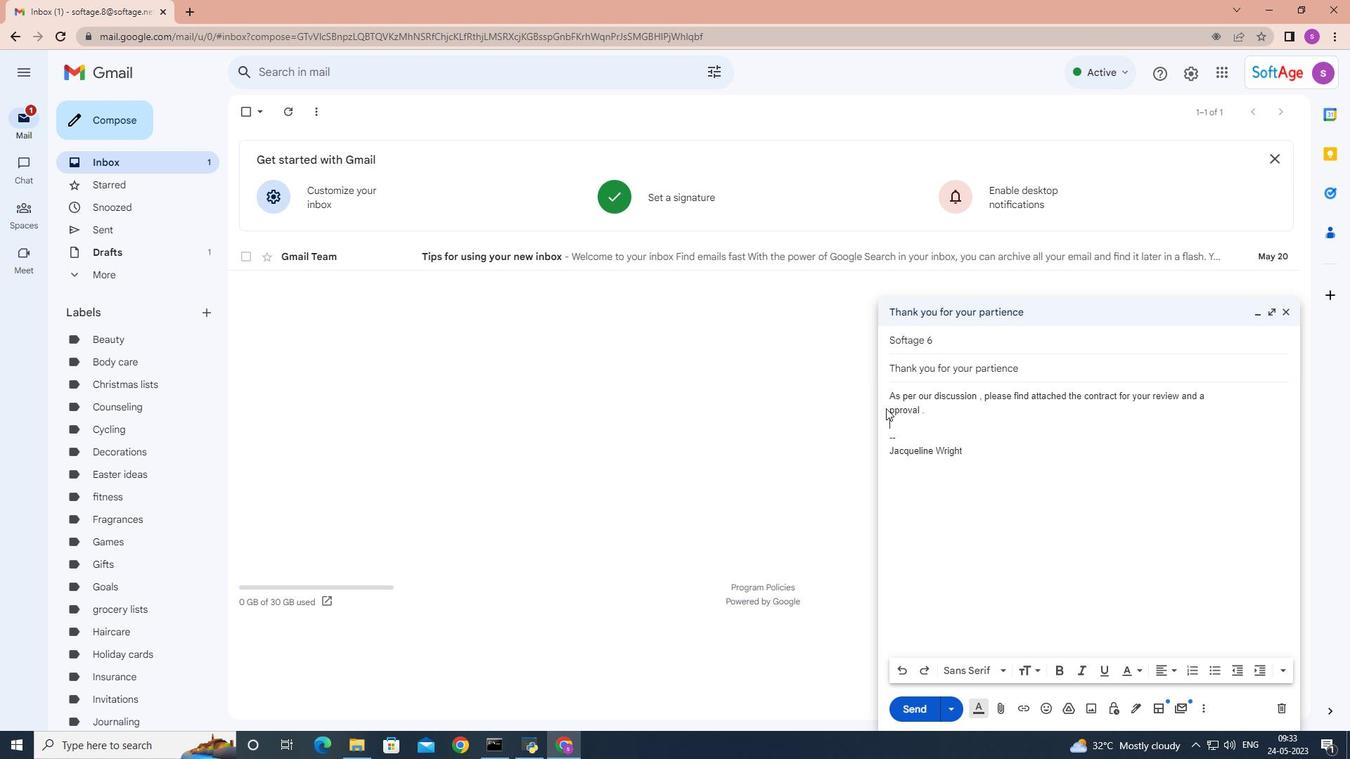 
Action: Mouse moved to (884, 417)
Screenshot: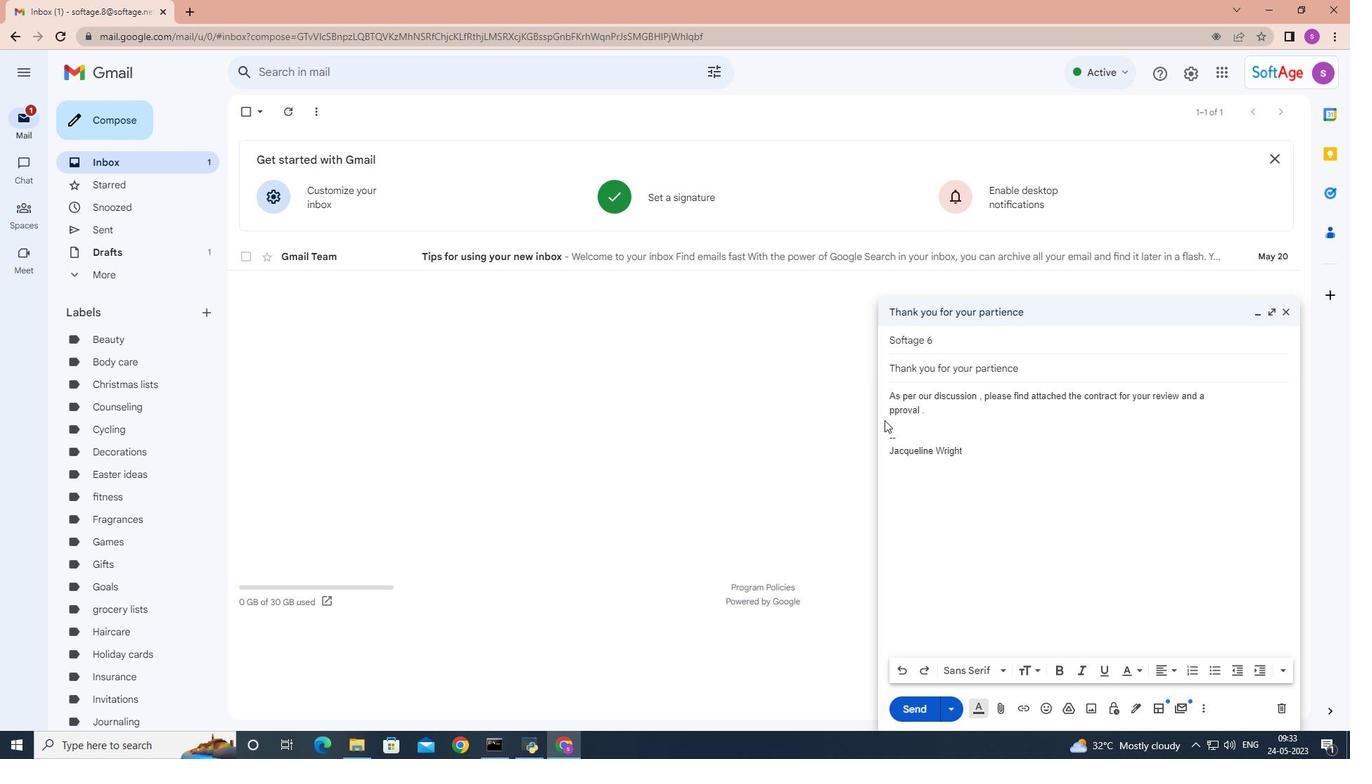 
Action: Key pressed <Key.up>
Screenshot: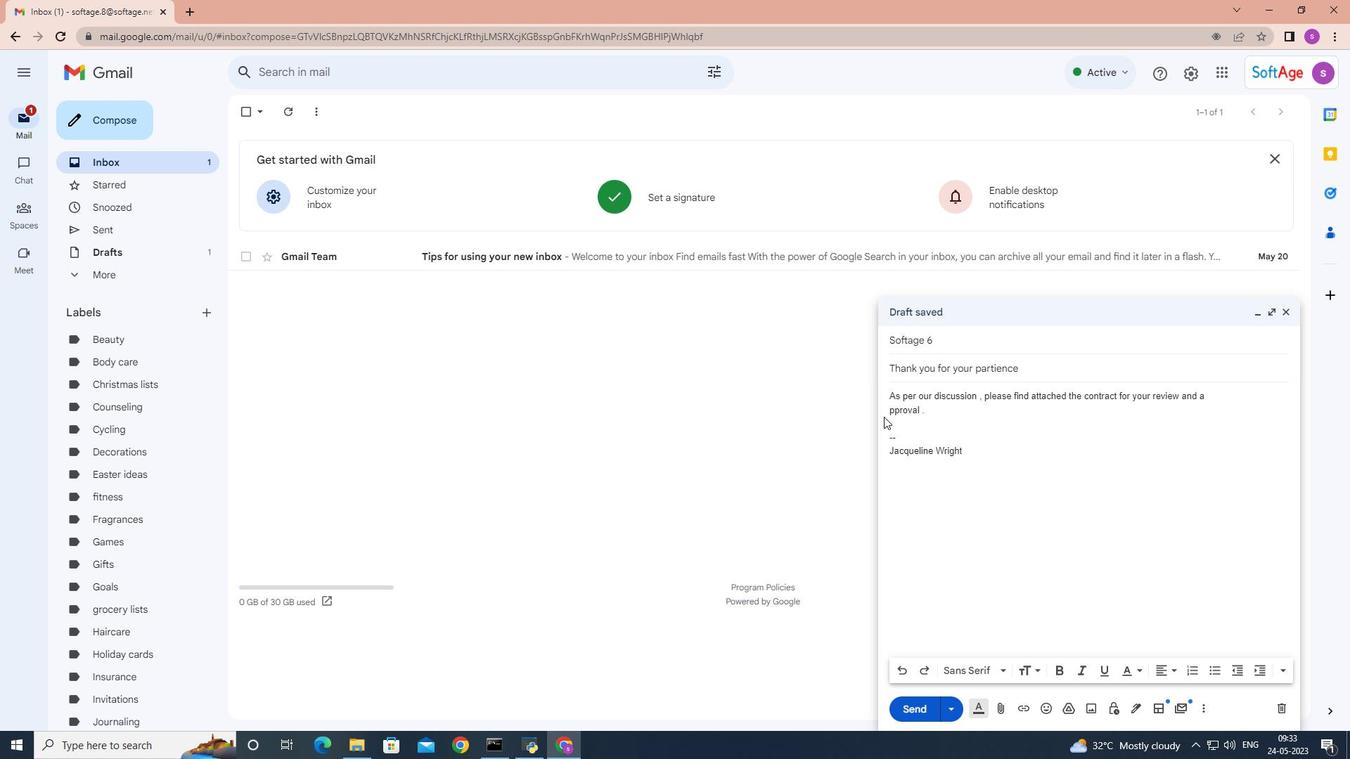 
Action: Mouse moved to (915, 425)
Screenshot: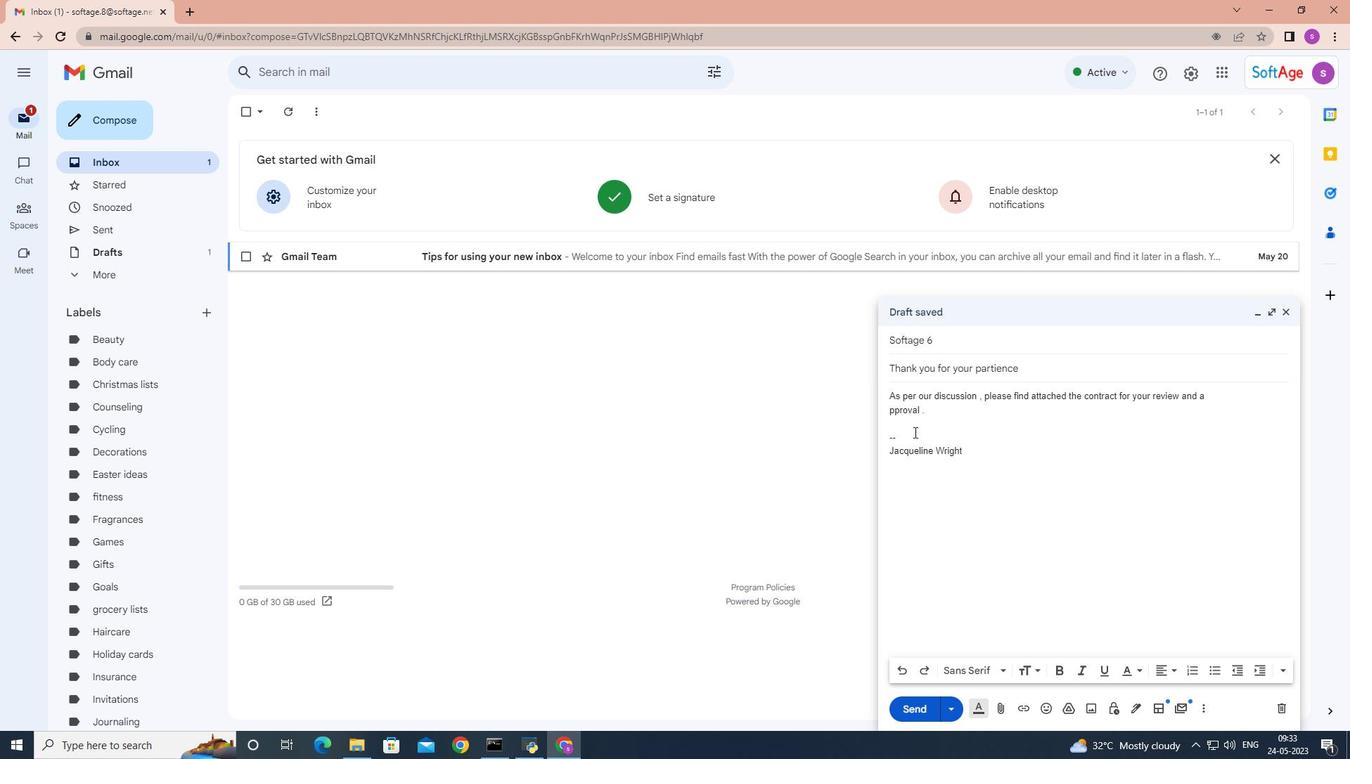 
Action: Mouse pressed left at (915, 425)
Screenshot: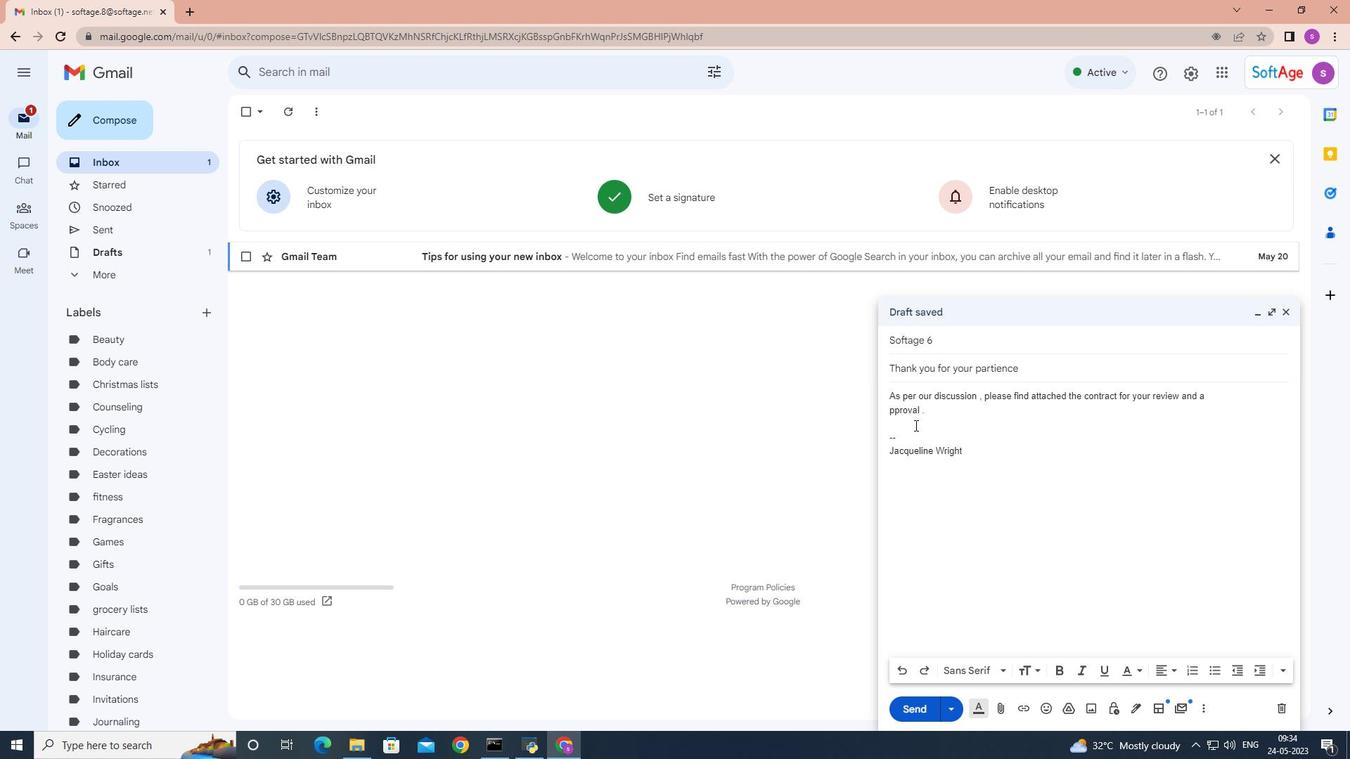 
Action: Mouse moved to (886, 415)
Screenshot: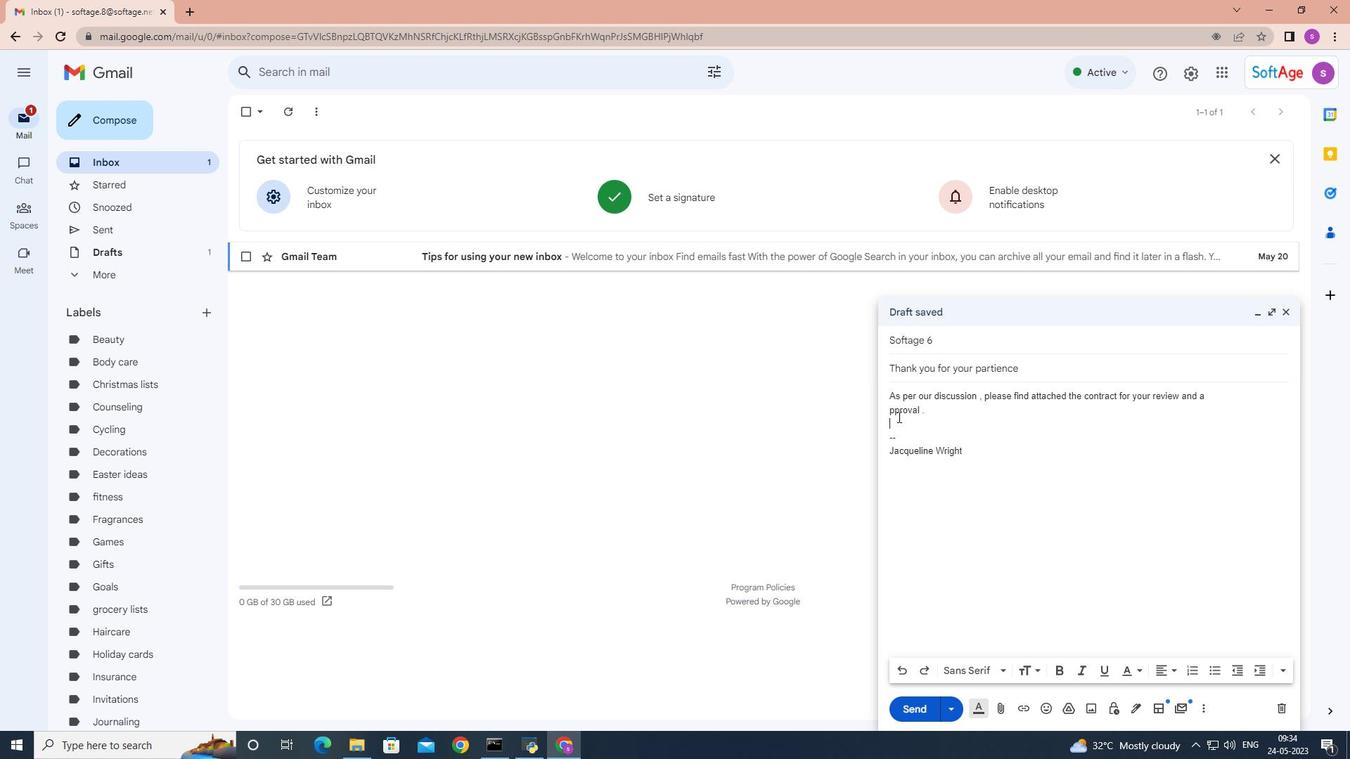 
Action: Key pressed <Key.up><Key.enter>
Screenshot: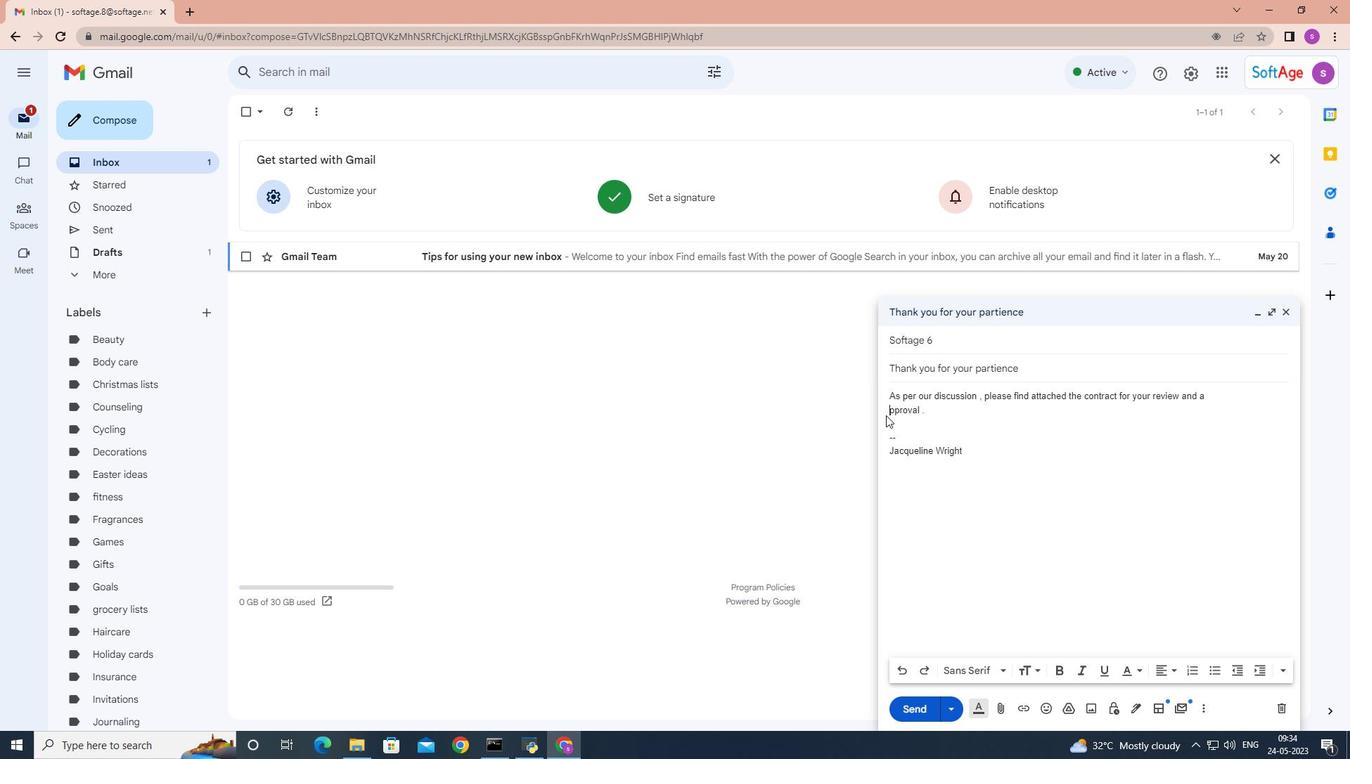 
Action: Mouse moved to (884, 424)
Screenshot: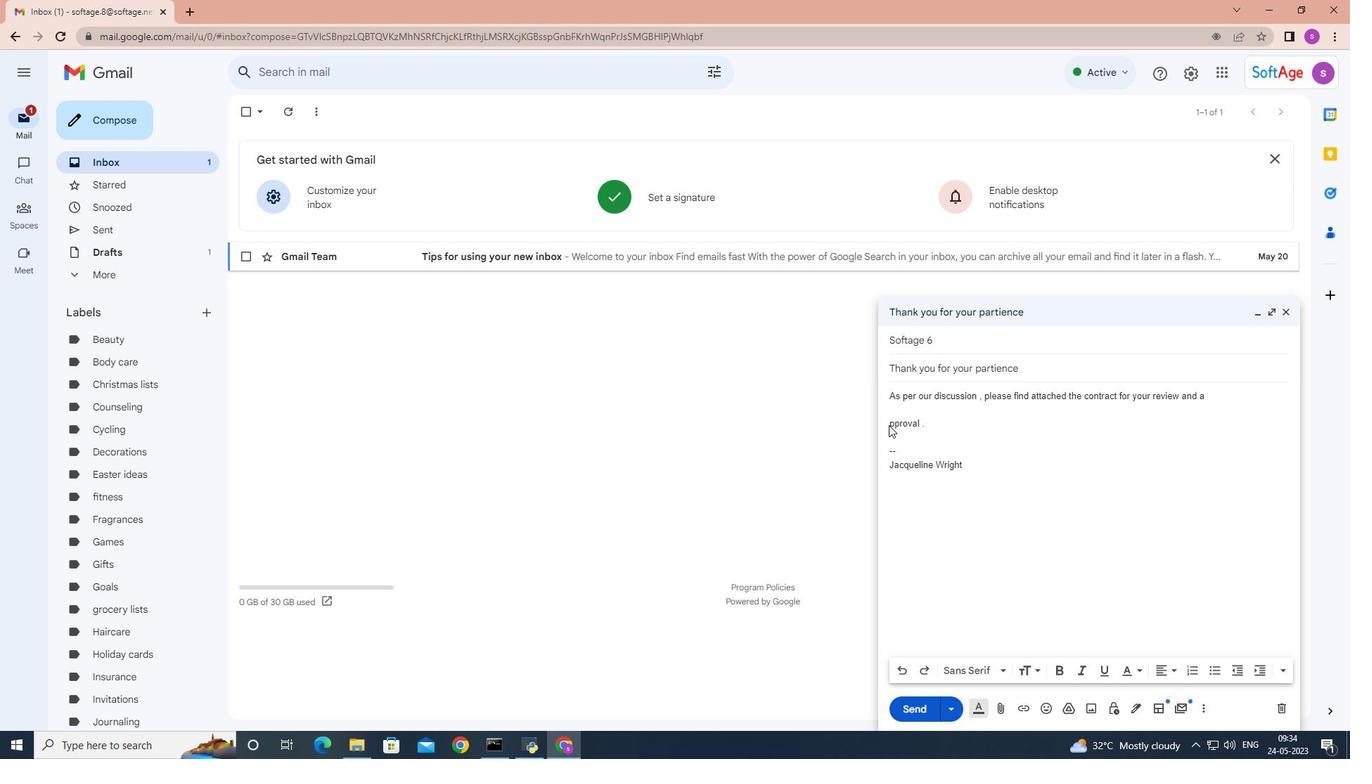 
Action: Key pressed <Key.backspace><Key.backspace>
Screenshot: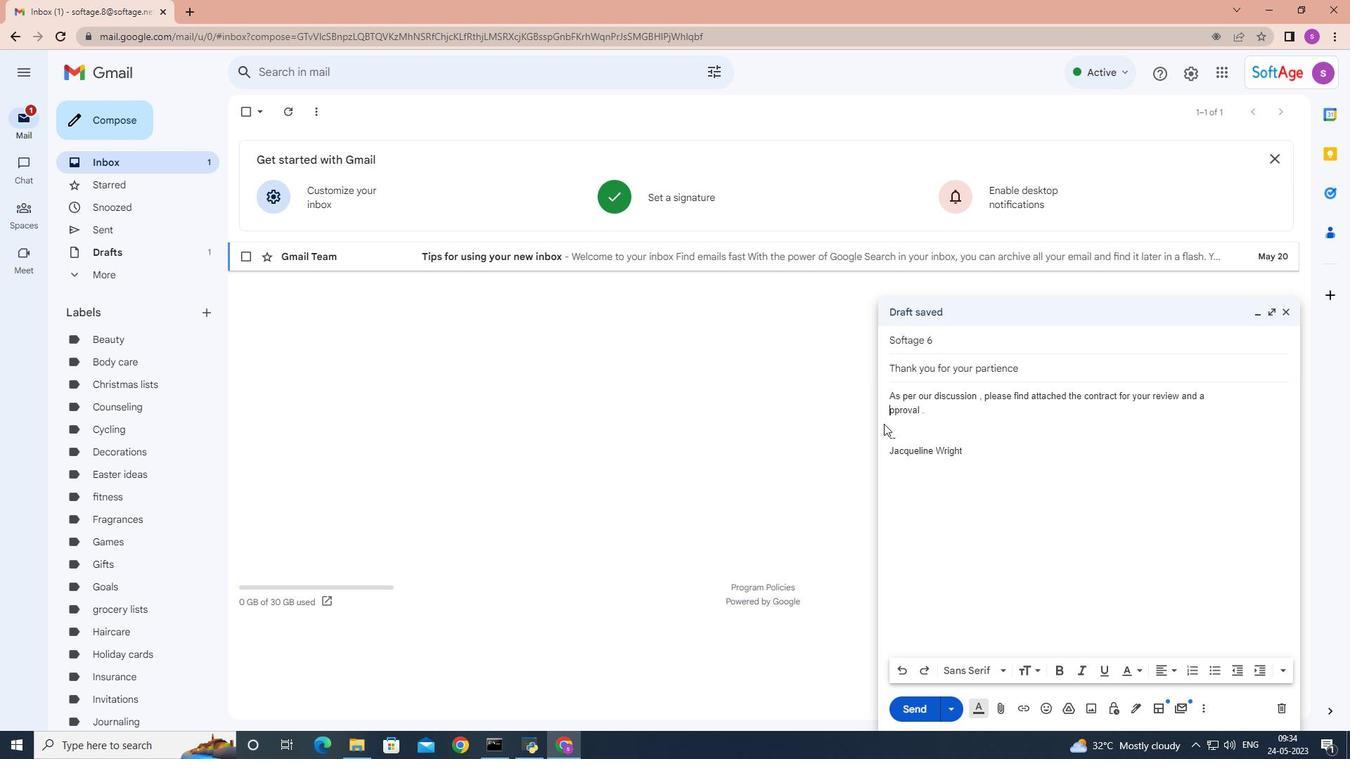 
Action: Mouse moved to (1143, 555)
Screenshot: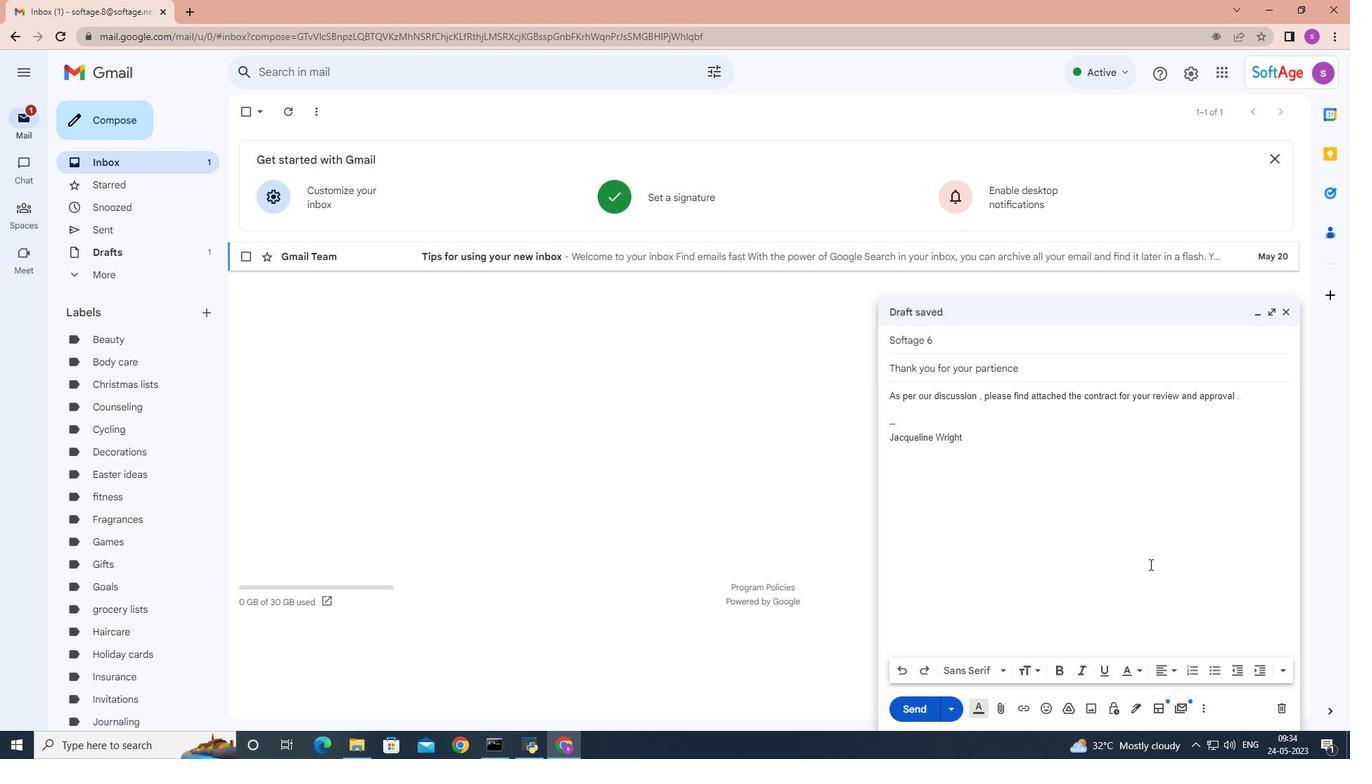 
Action: Mouse pressed left at (1143, 555)
Screenshot: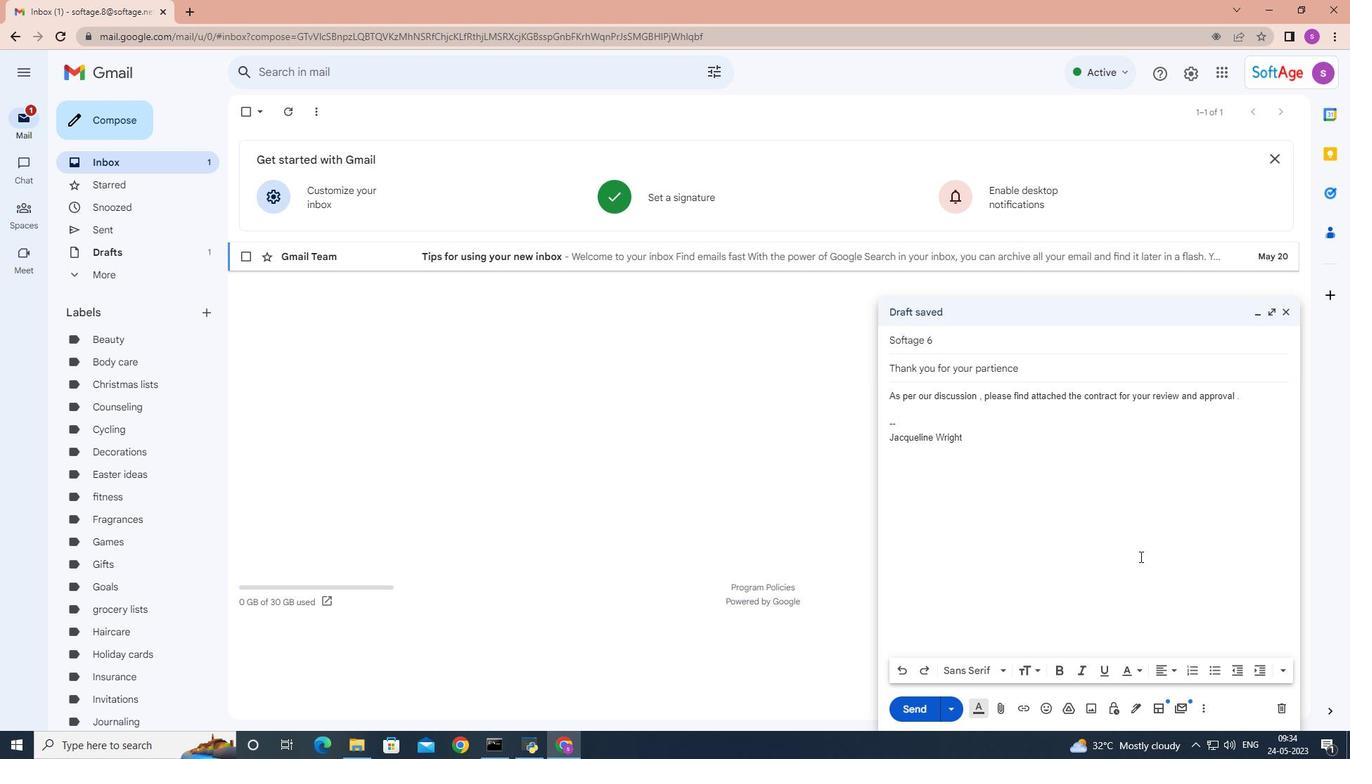 
Action: Mouse moved to (1241, 396)
Screenshot: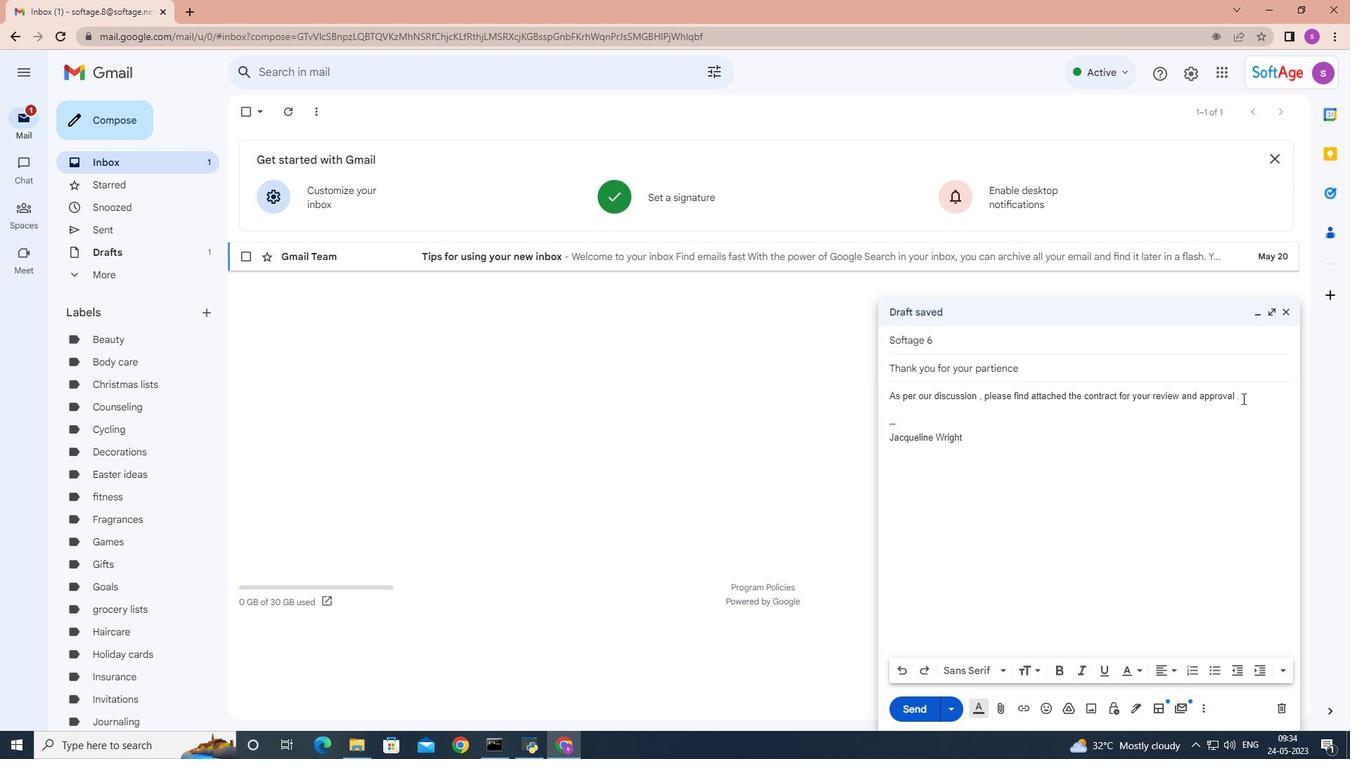 
Action: Mouse pressed left at (1241, 396)
Screenshot: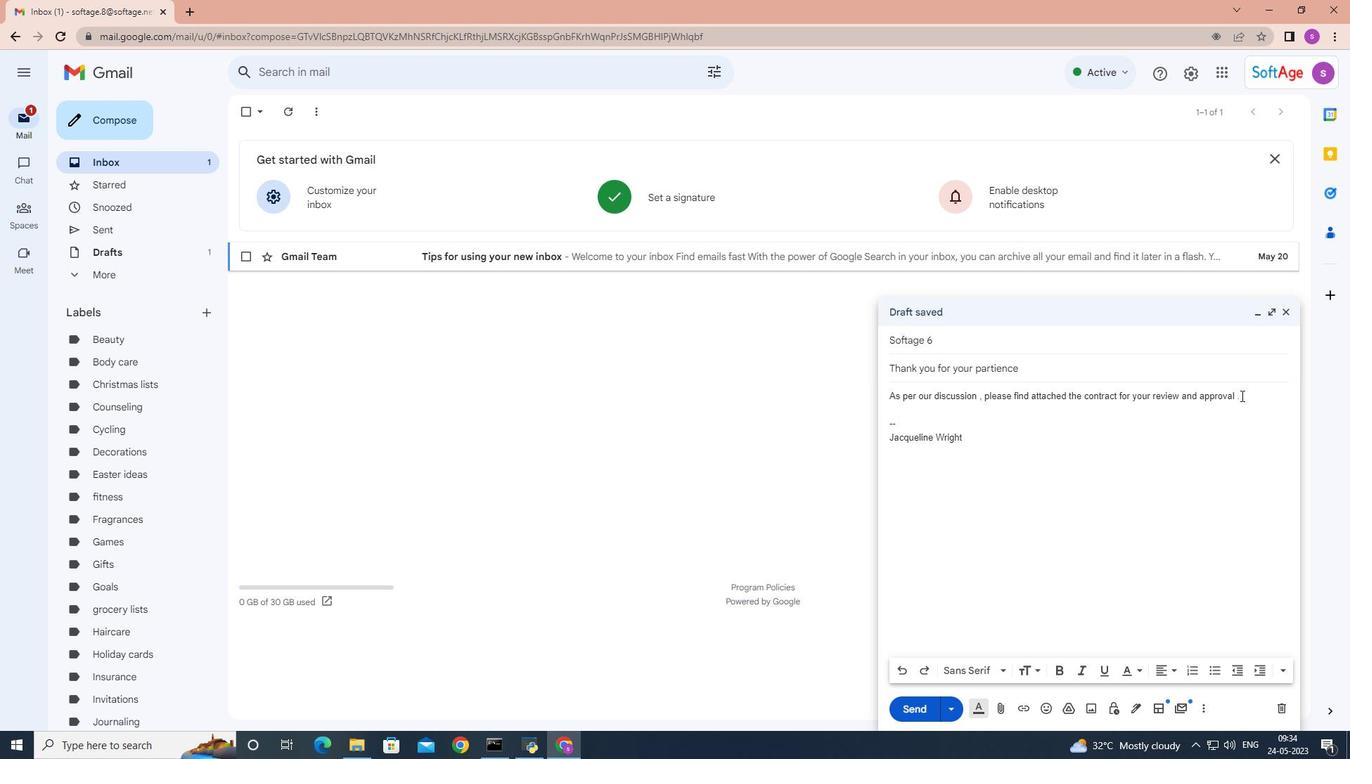 
Action: Mouse moved to (1189, 669)
Screenshot: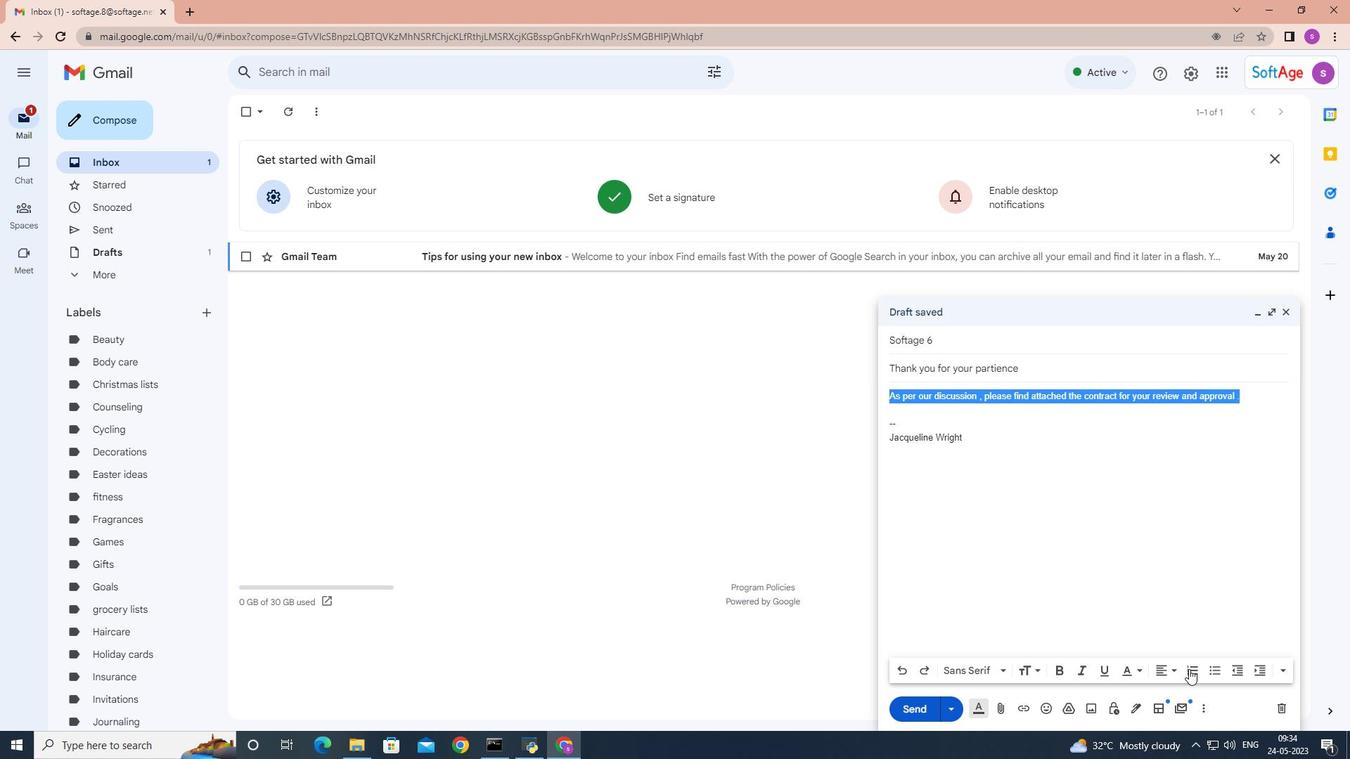 
Action: Mouse pressed left at (1189, 669)
Screenshot: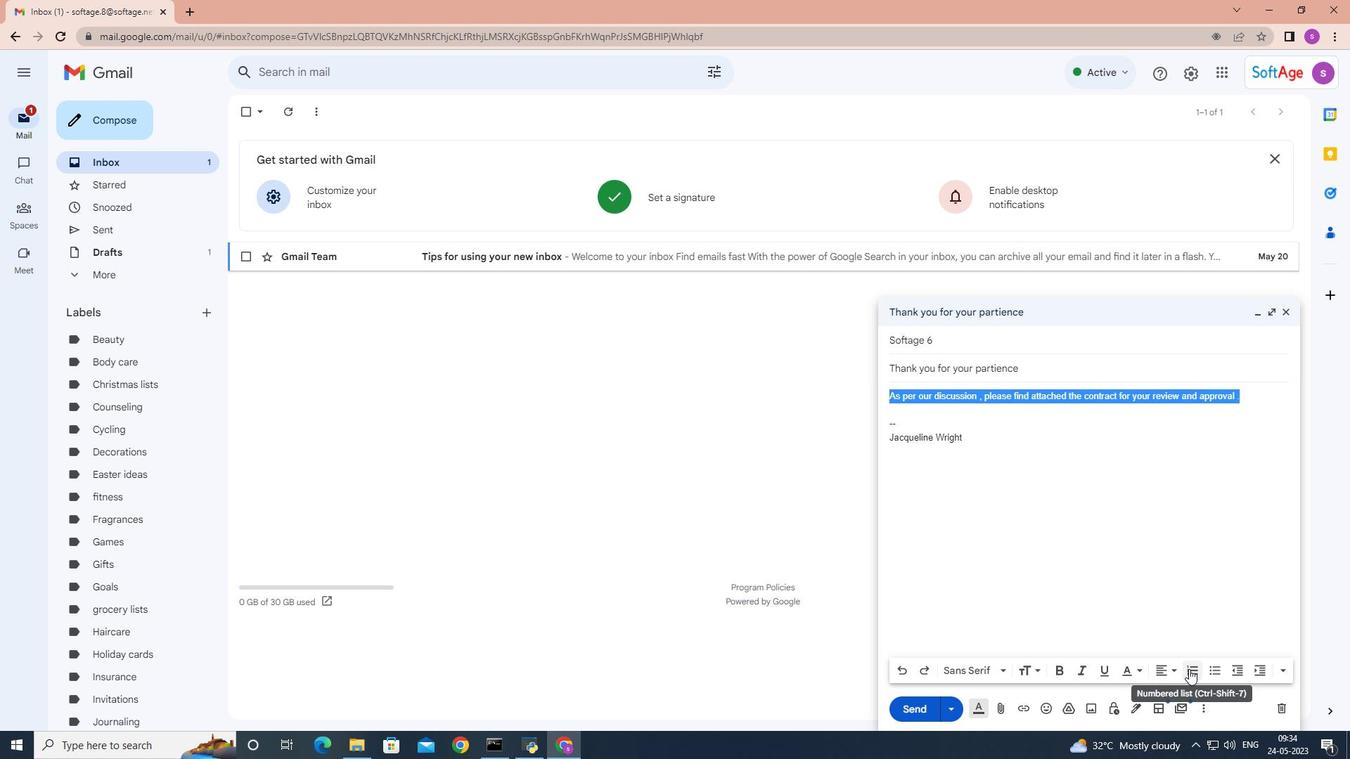 
Action: Mouse moved to (1003, 673)
Screenshot: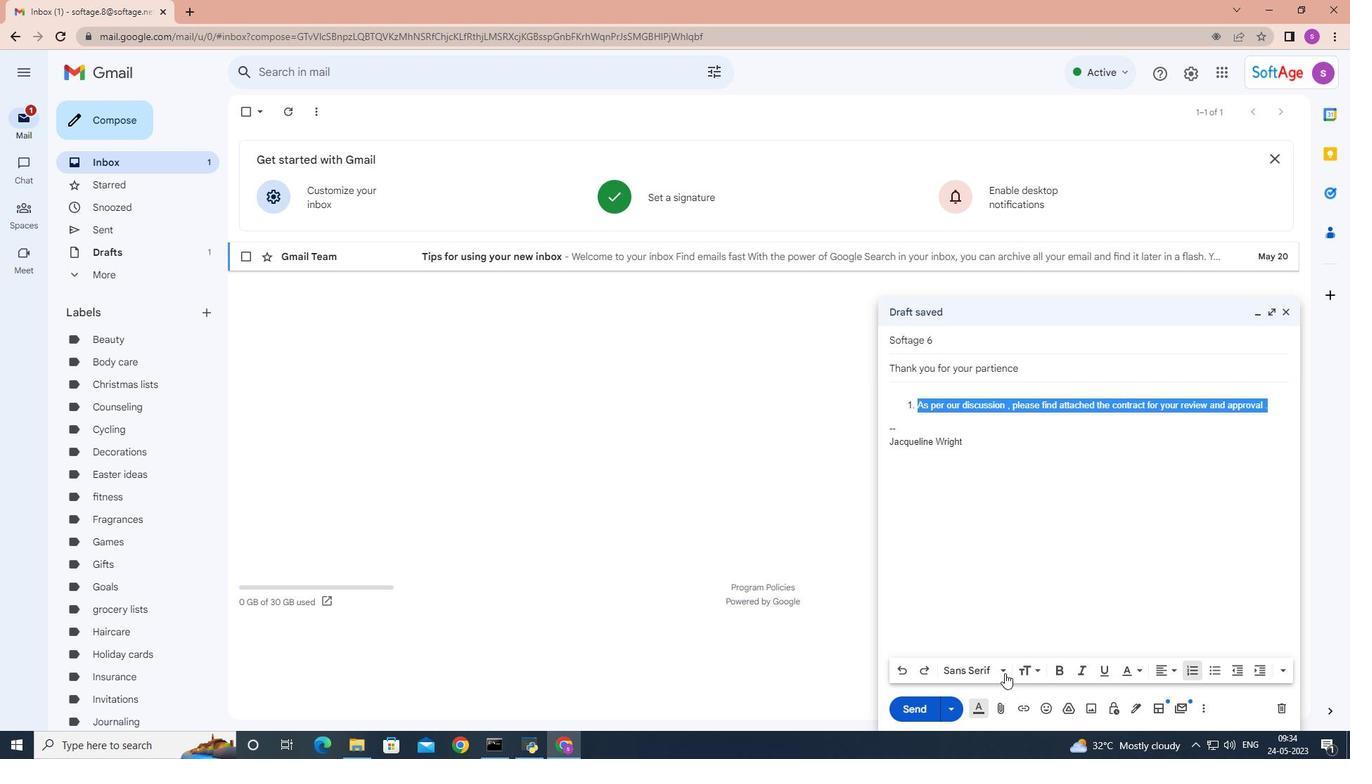 
Action: Mouse pressed left at (1003, 673)
Screenshot: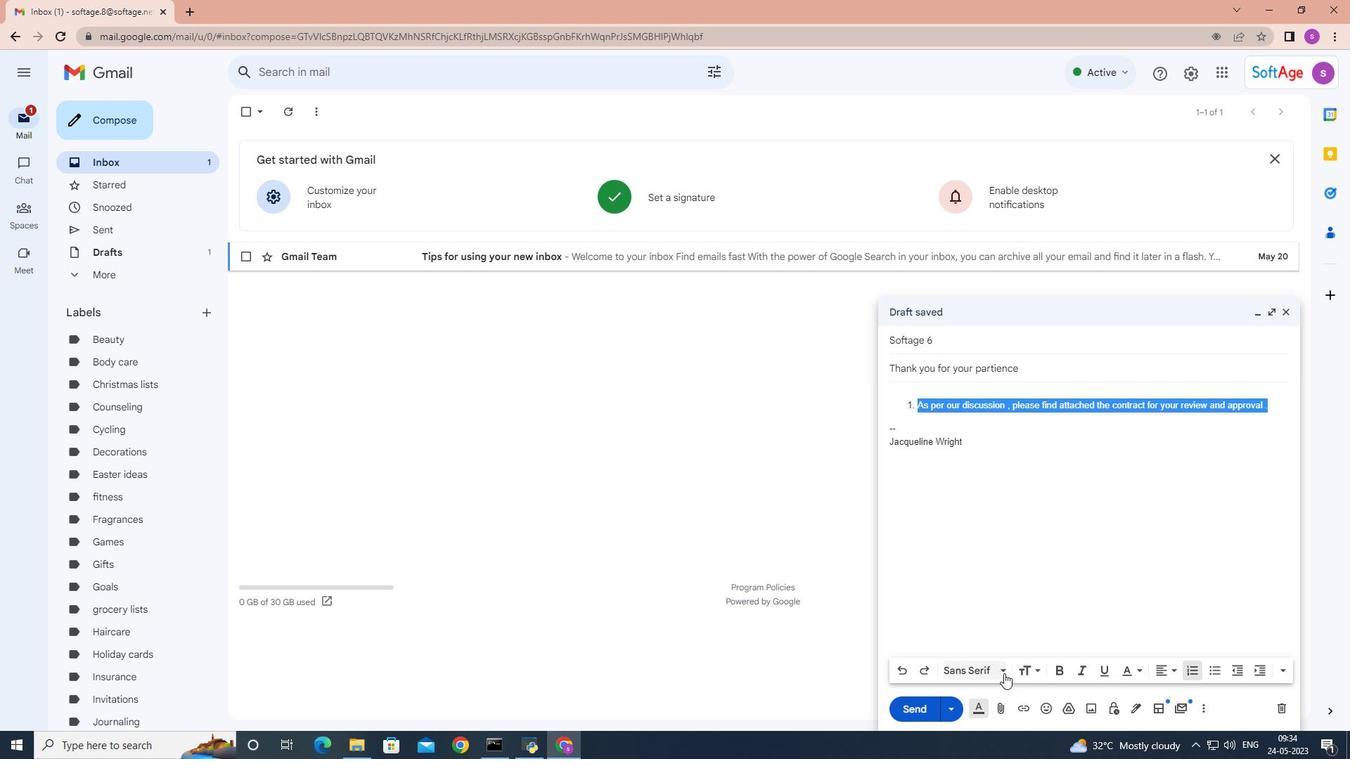 
Action: Mouse moved to (1012, 493)
Screenshot: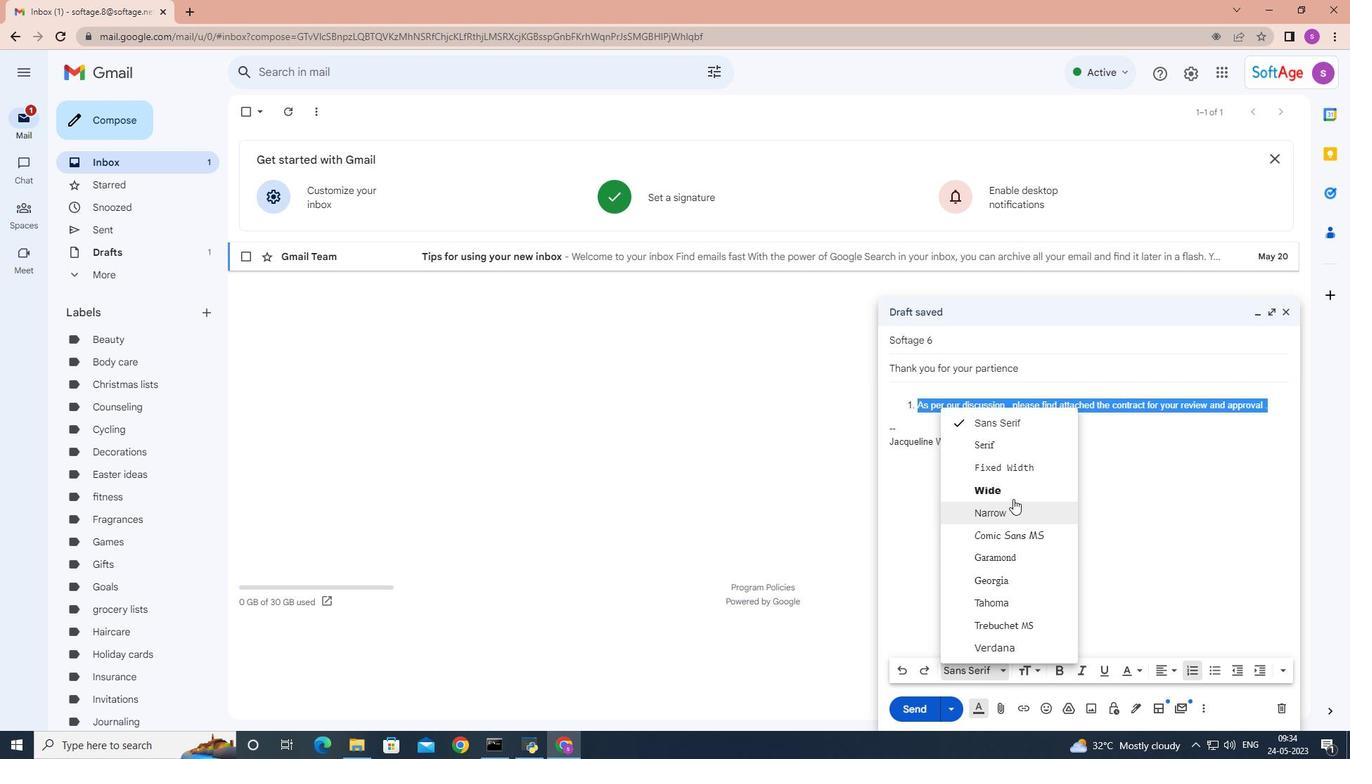 
Action: Mouse pressed left at (1012, 493)
Screenshot: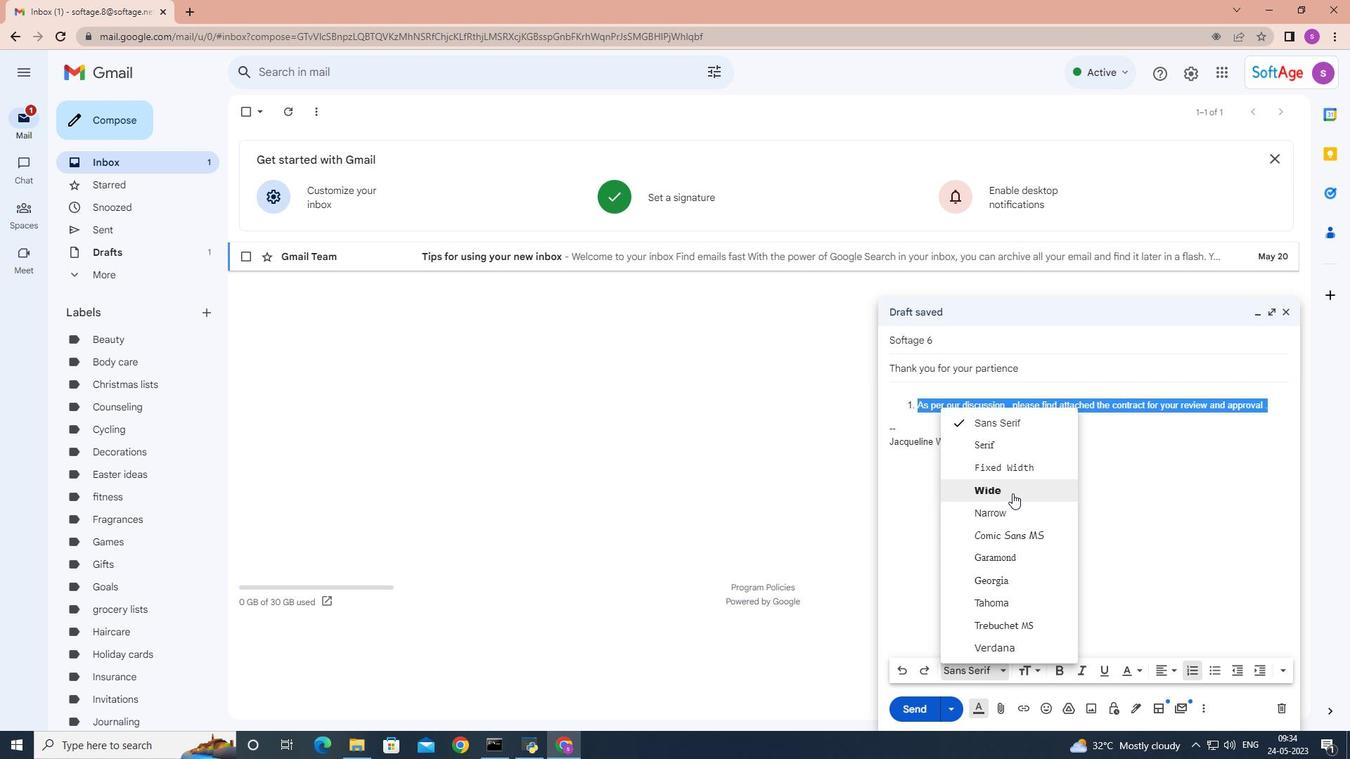 
Action: Mouse moved to (1283, 674)
Screenshot: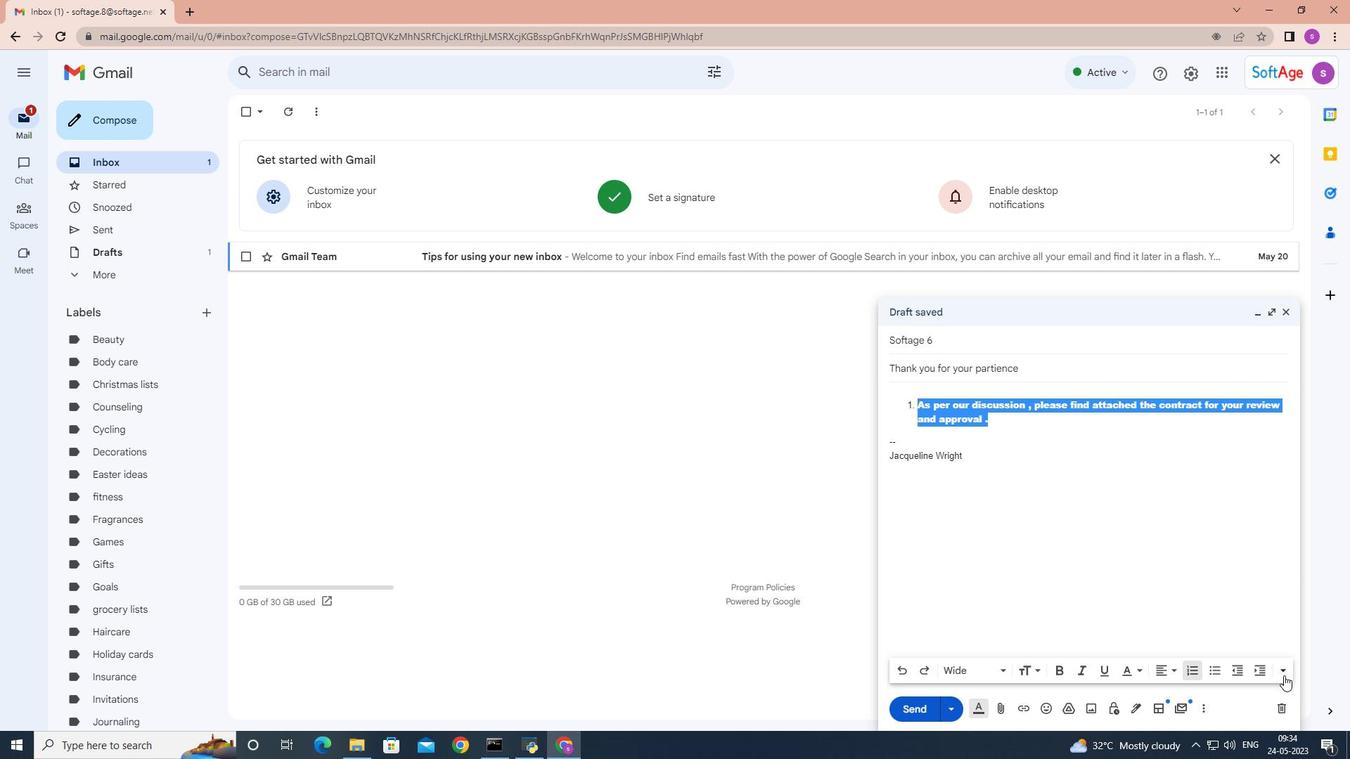 
Action: Mouse pressed left at (1283, 674)
Screenshot: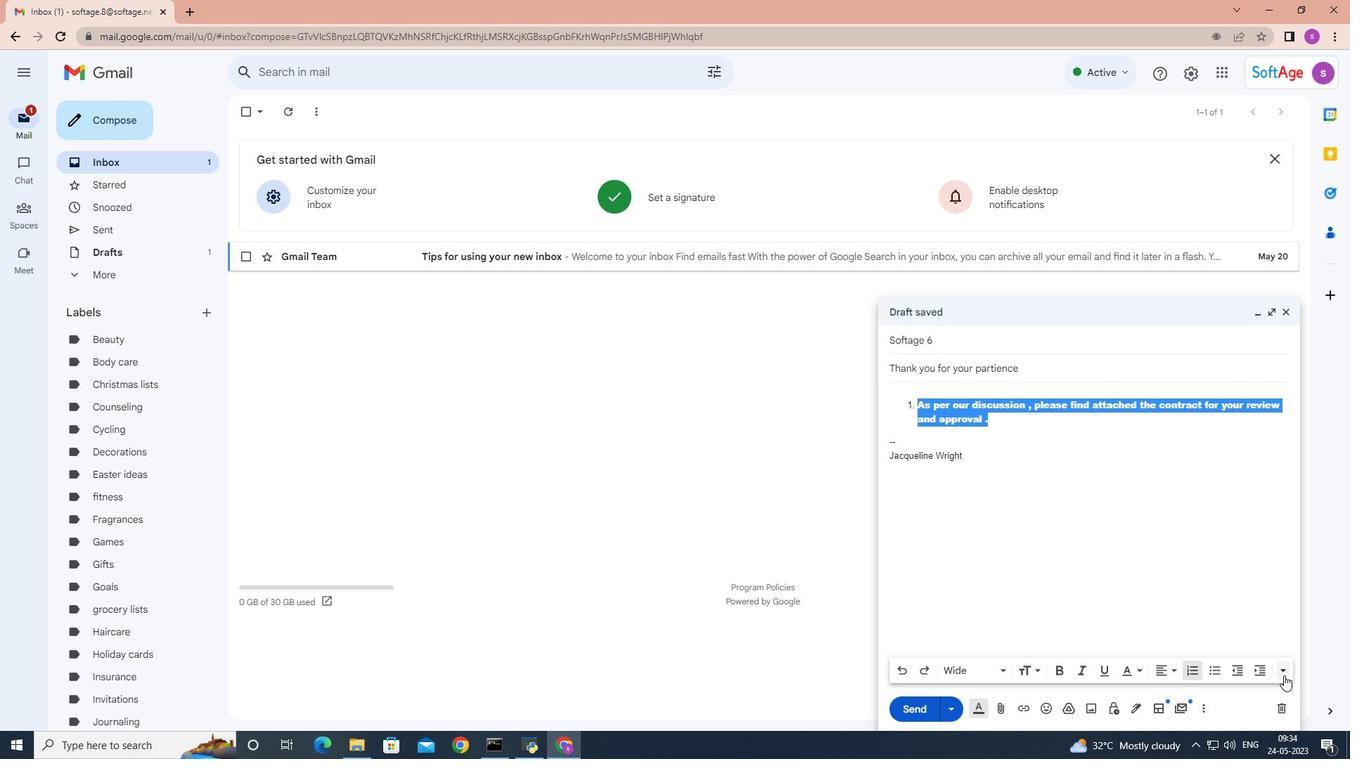 
Action: Mouse moved to (1292, 633)
Screenshot: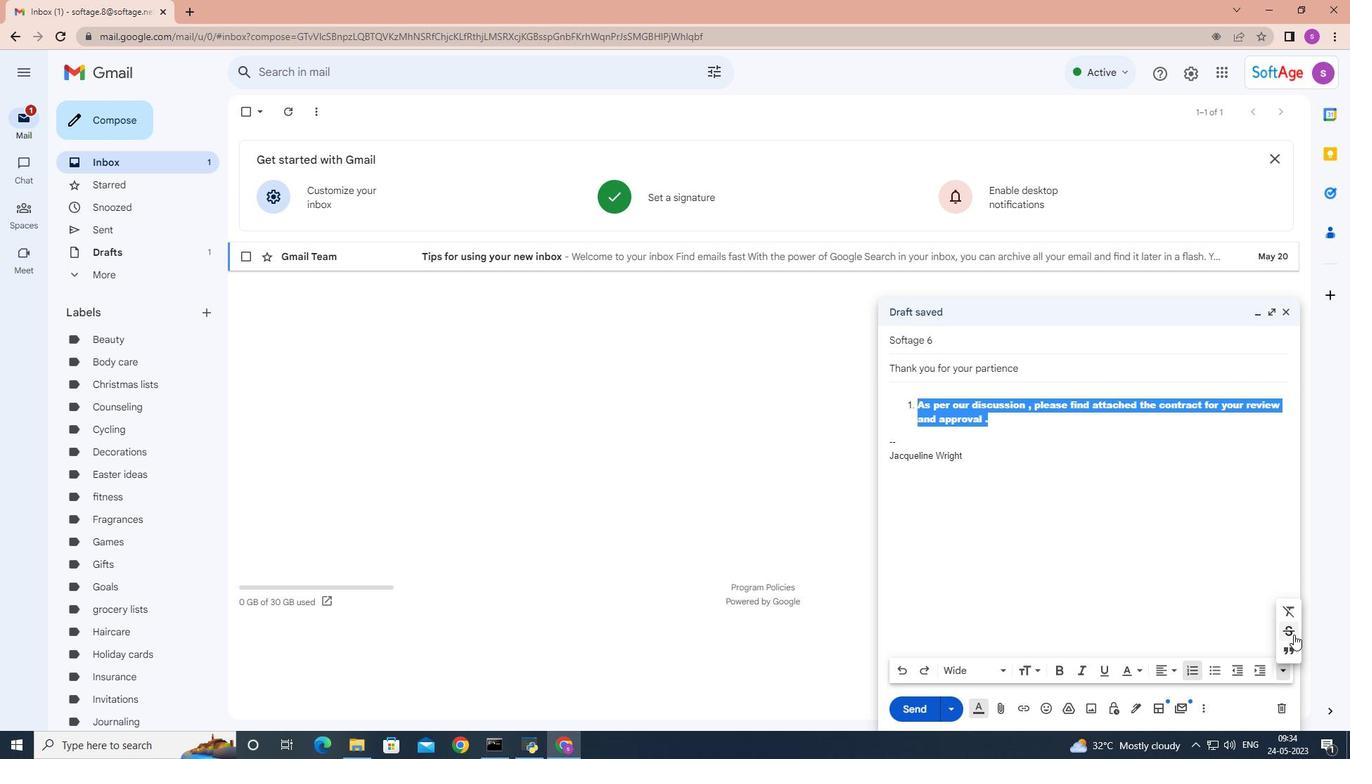 
Action: Mouse pressed left at (1292, 633)
Screenshot: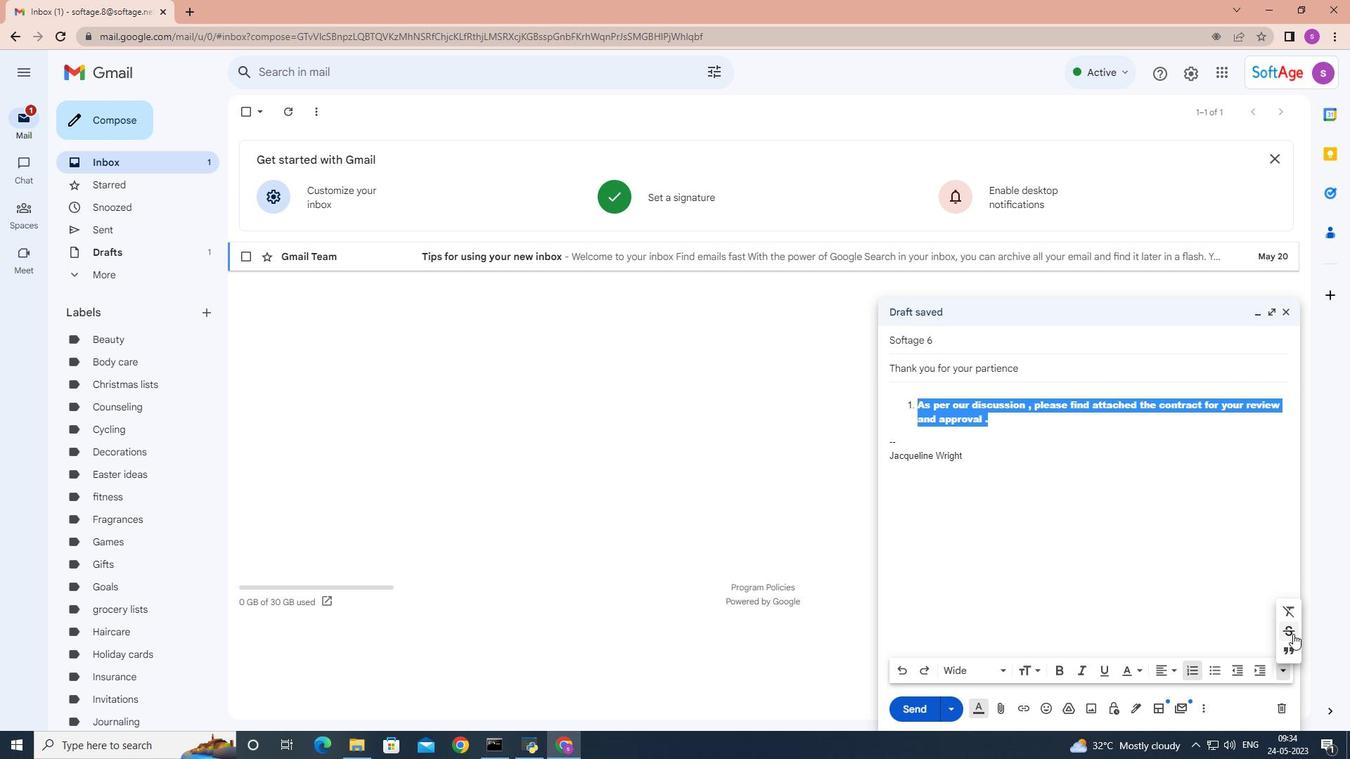 
Action: Mouse moved to (1192, 672)
Screenshot: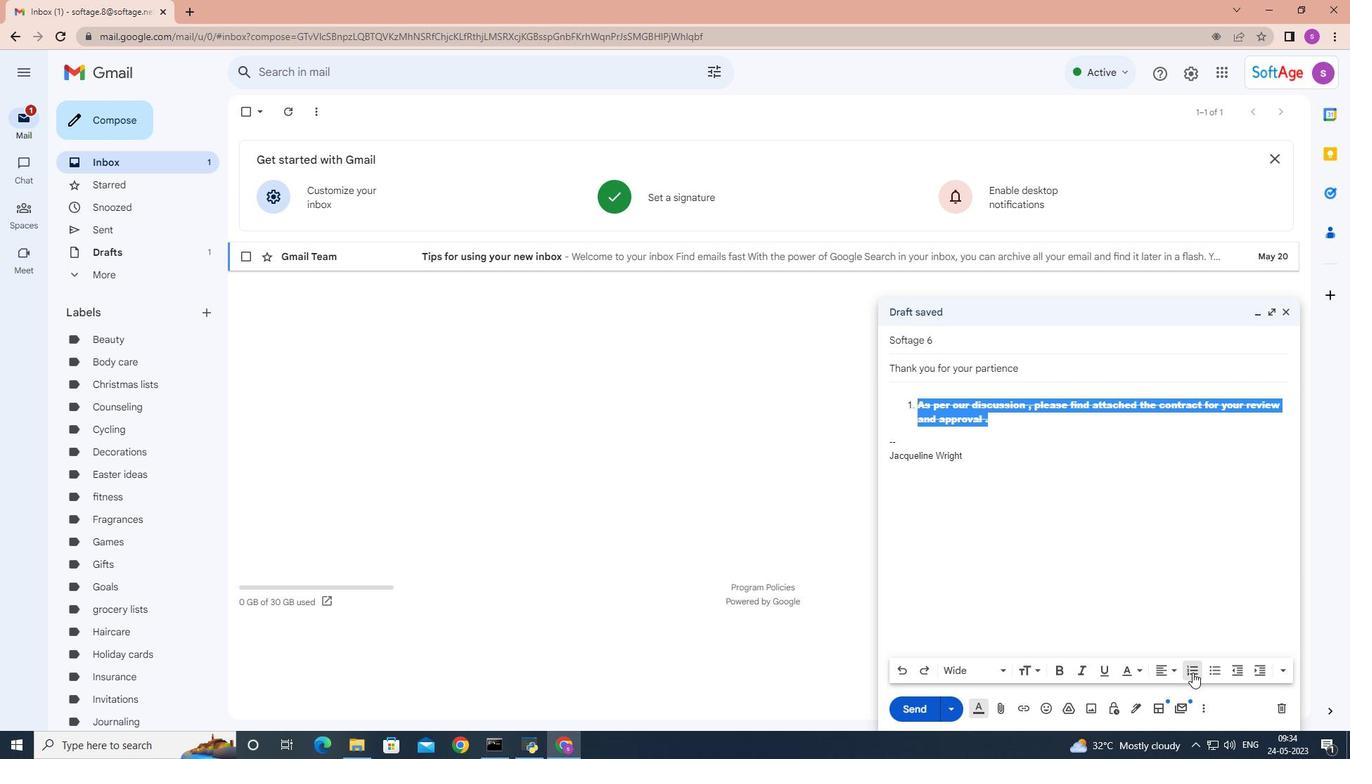 
Action: Mouse pressed left at (1192, 672)
Screenshot: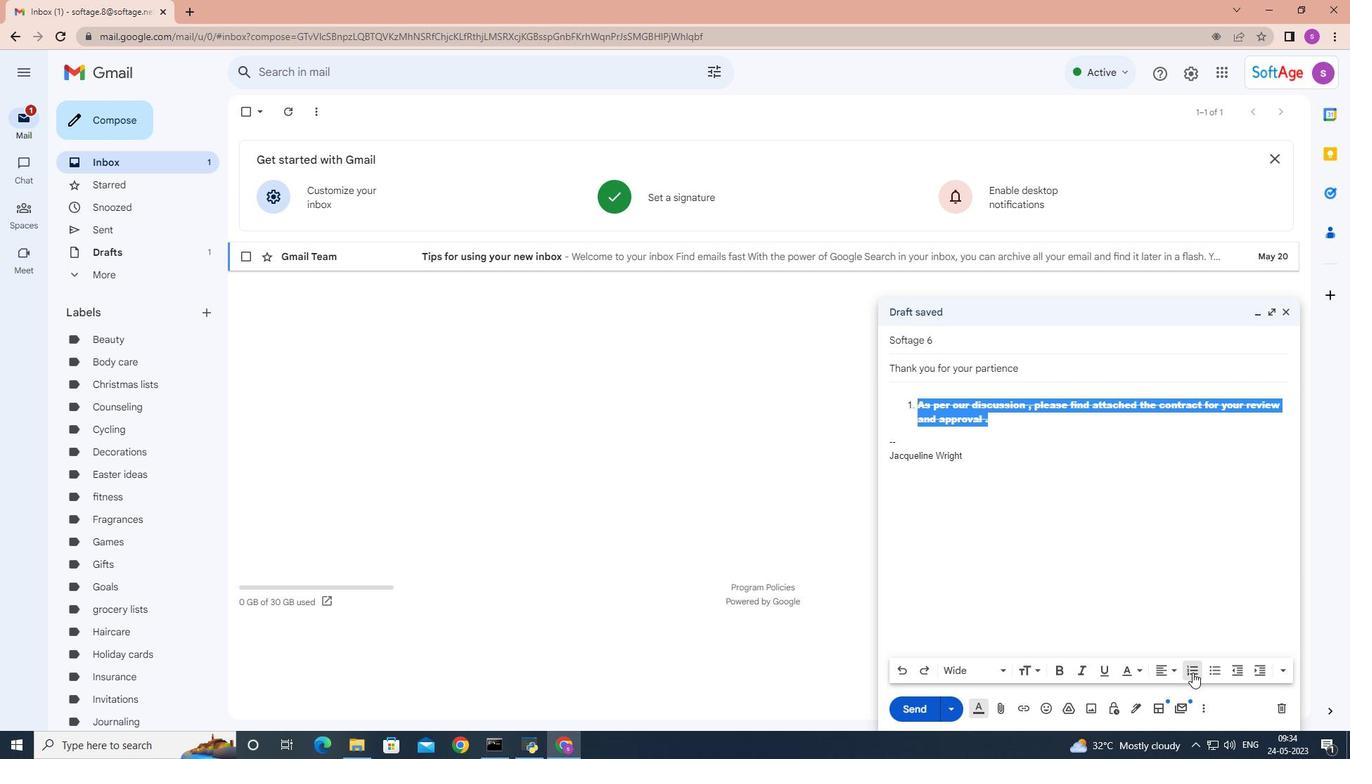 
Action: Mouse moved to (1005, 671)
Screenshot: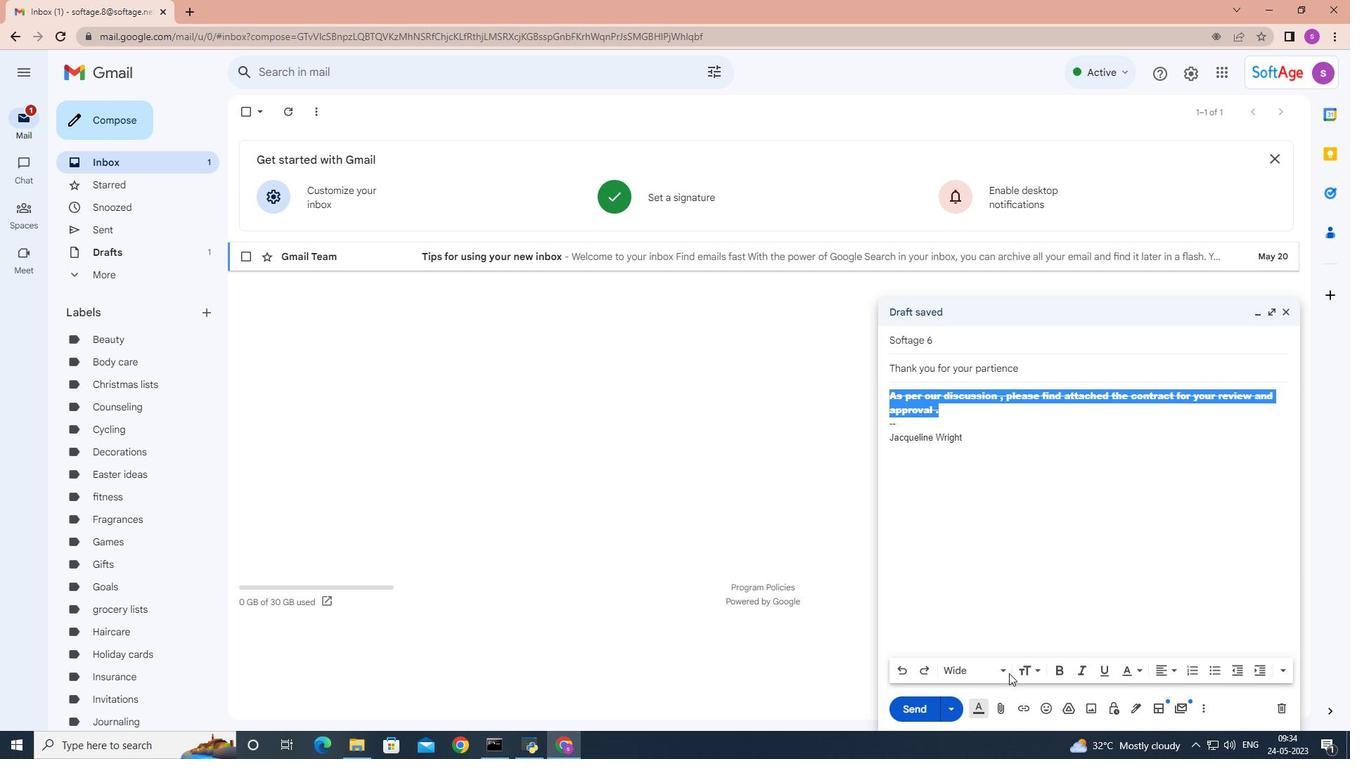 
Action: Mouse pressed left at (1005, 671)
Screenshot: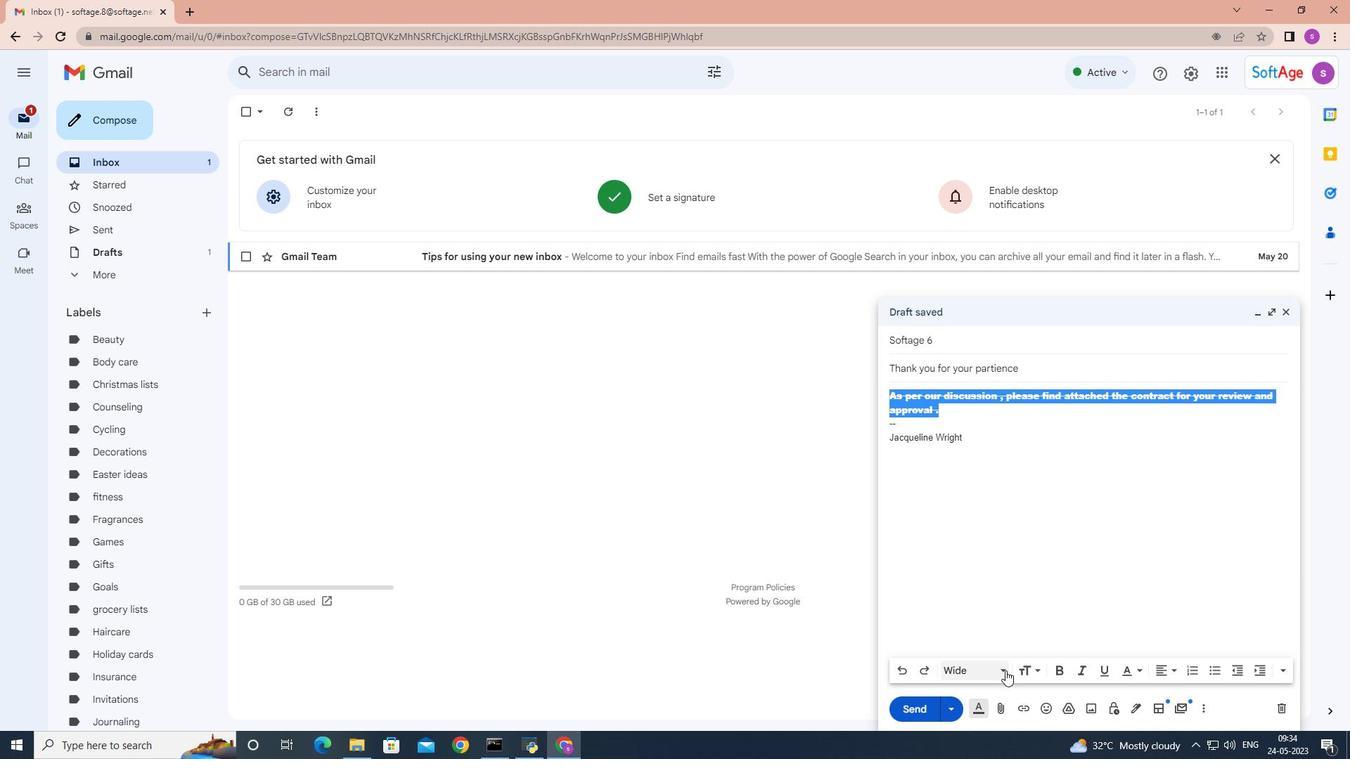 
Action: Mouse moved to (1019, 421)
Screenshot: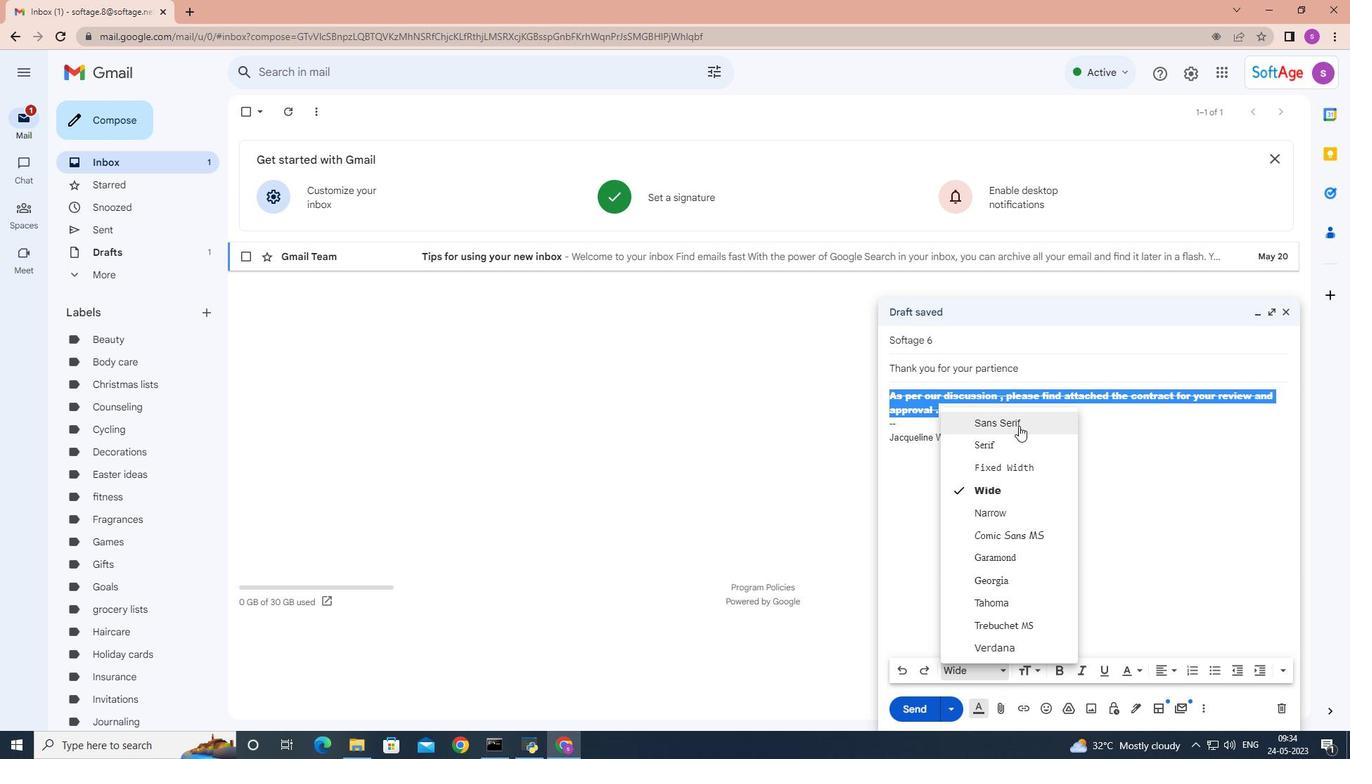 
Action: Mouse pressed left at (1019, 421)
Screenshot: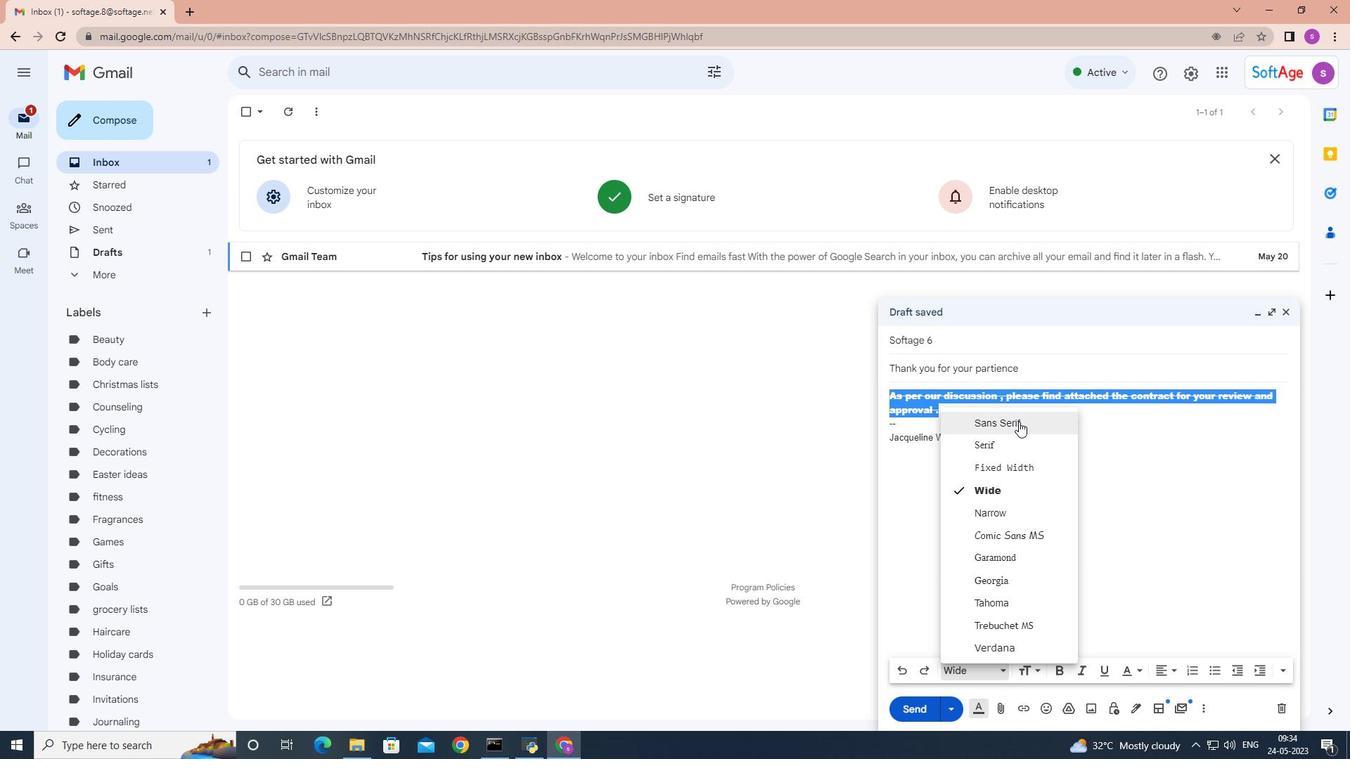 
Action: Mouse moved to (1280, 673)
Screenshot: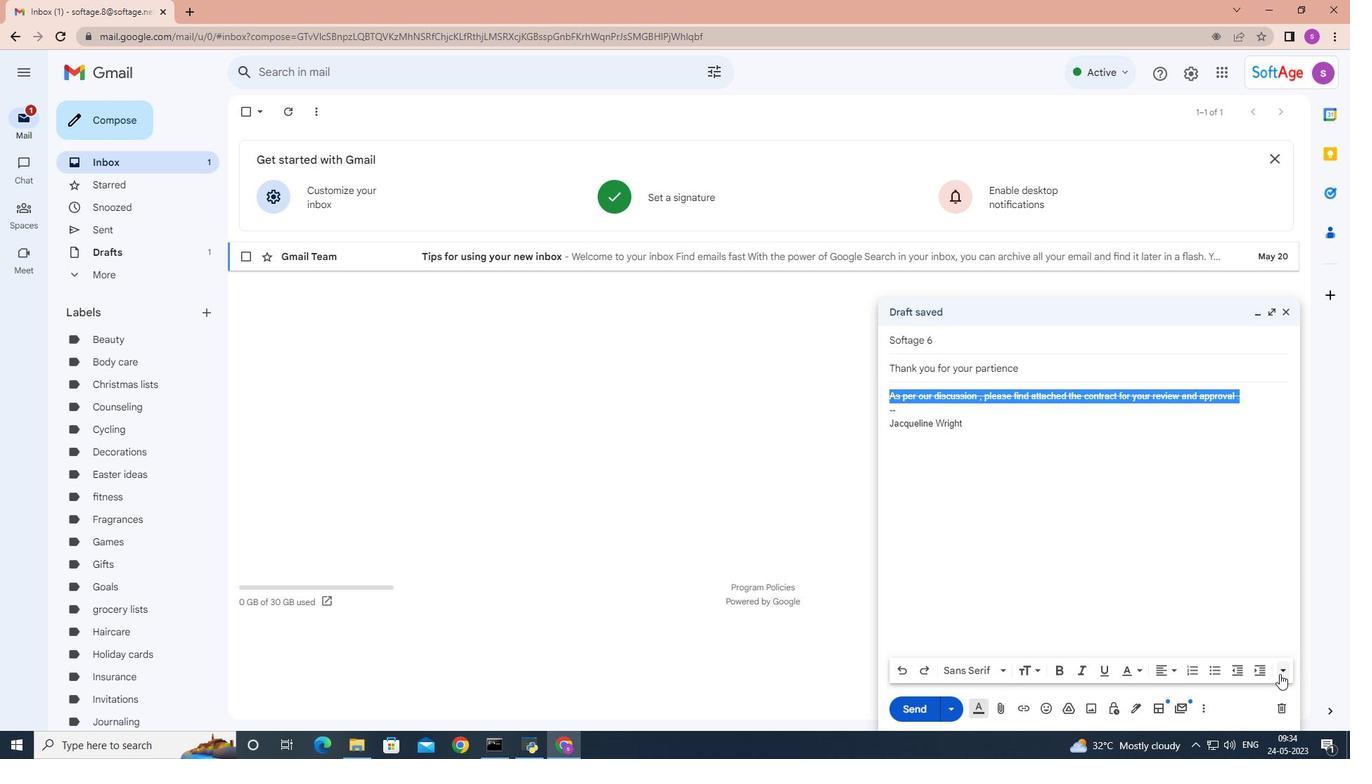 
Action: Mouse pressed left at (1280, 673)
Screenshot: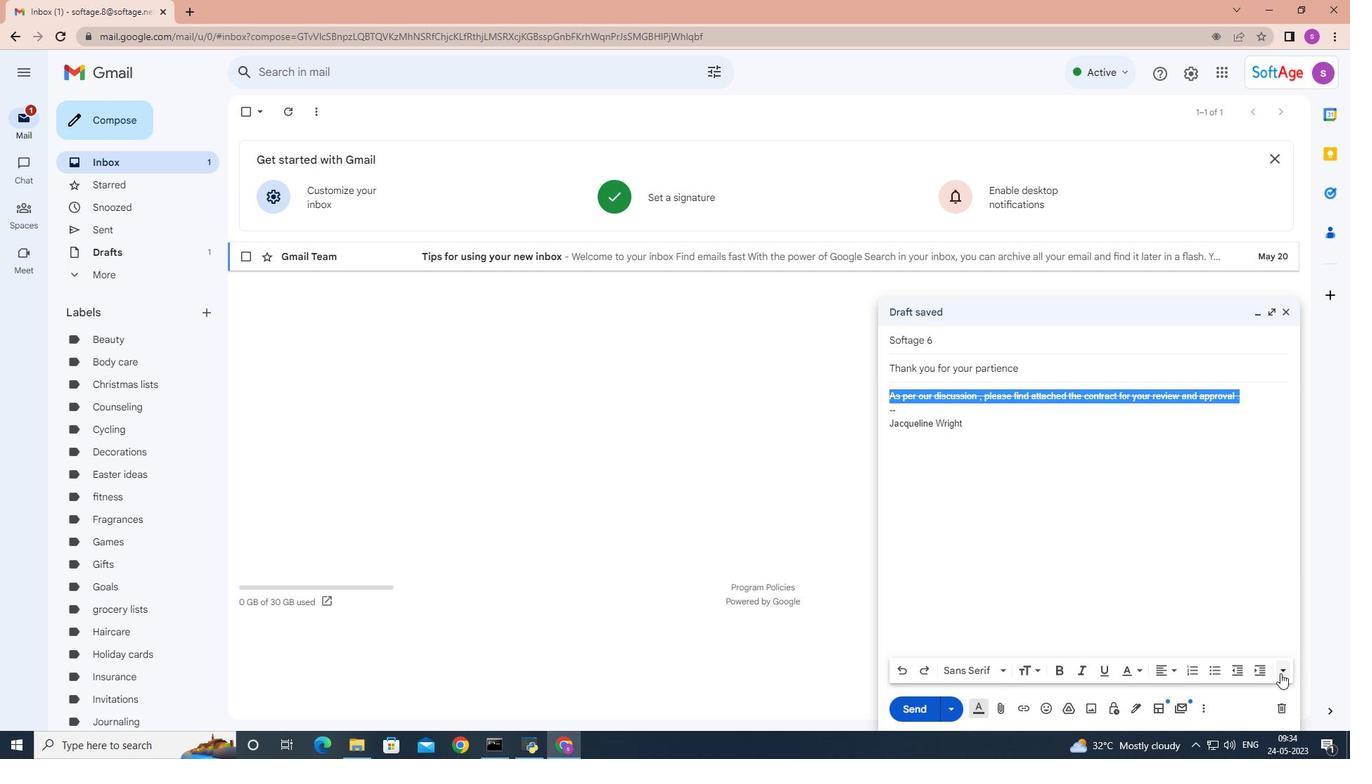 
Action: Mouse moved to (1286, 629)
Screenshot: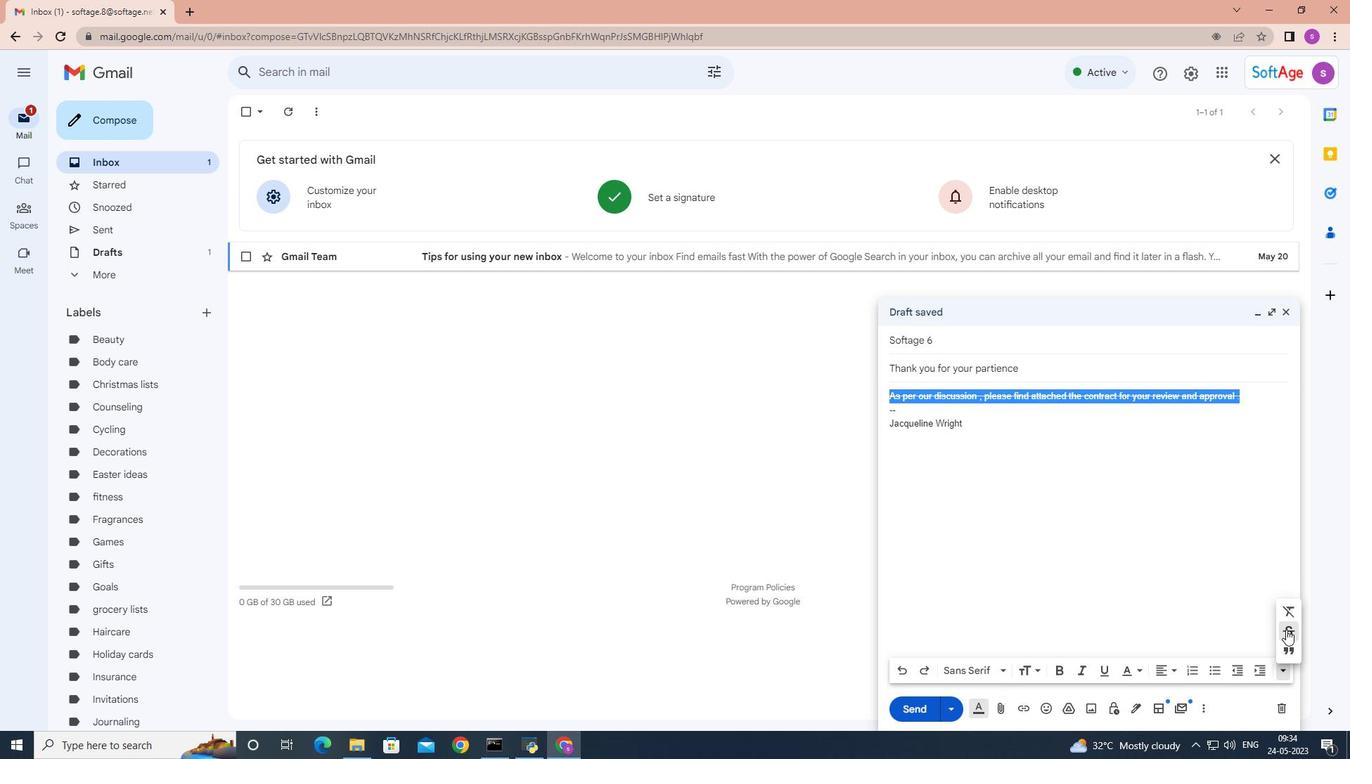 
Action: Mouse pressed left at (1286, 629)
Screenshot: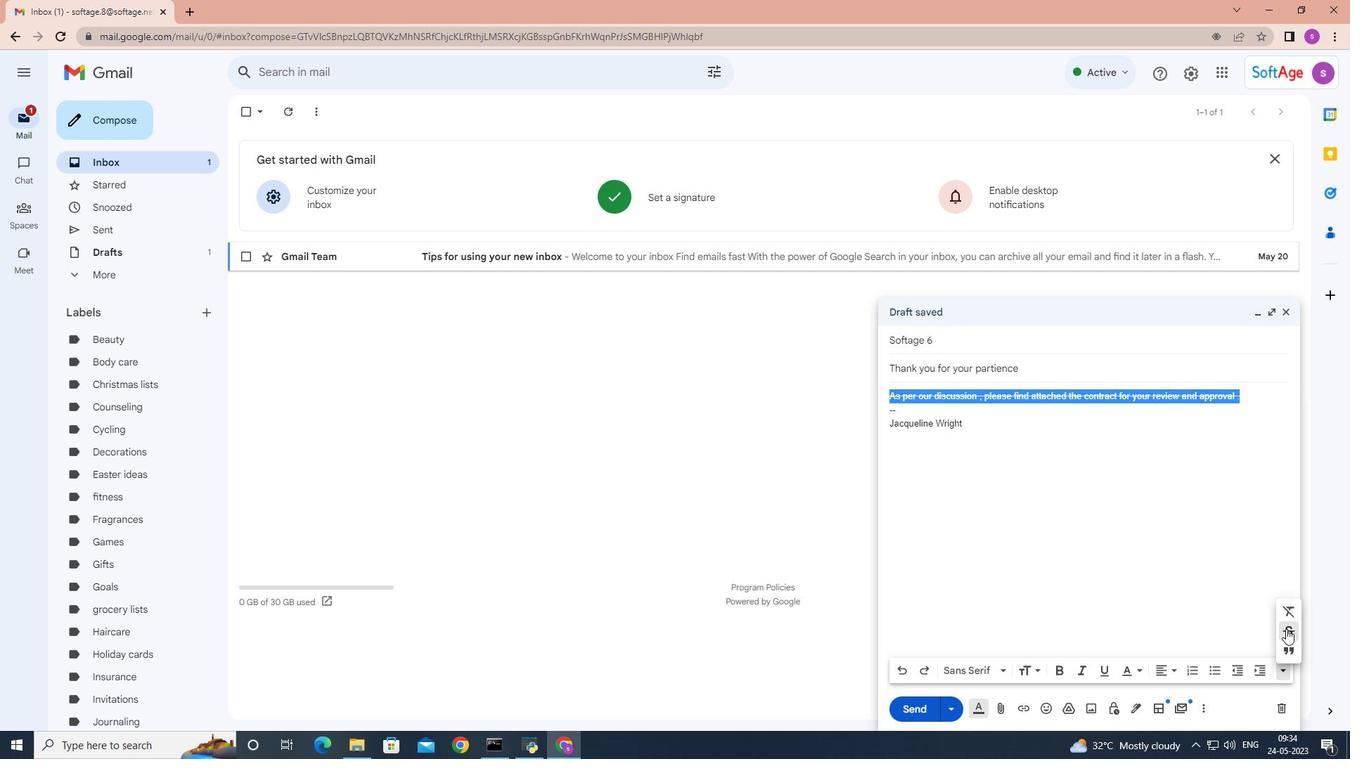 
Action: Mouse moved to (903, 711)
Screenshot: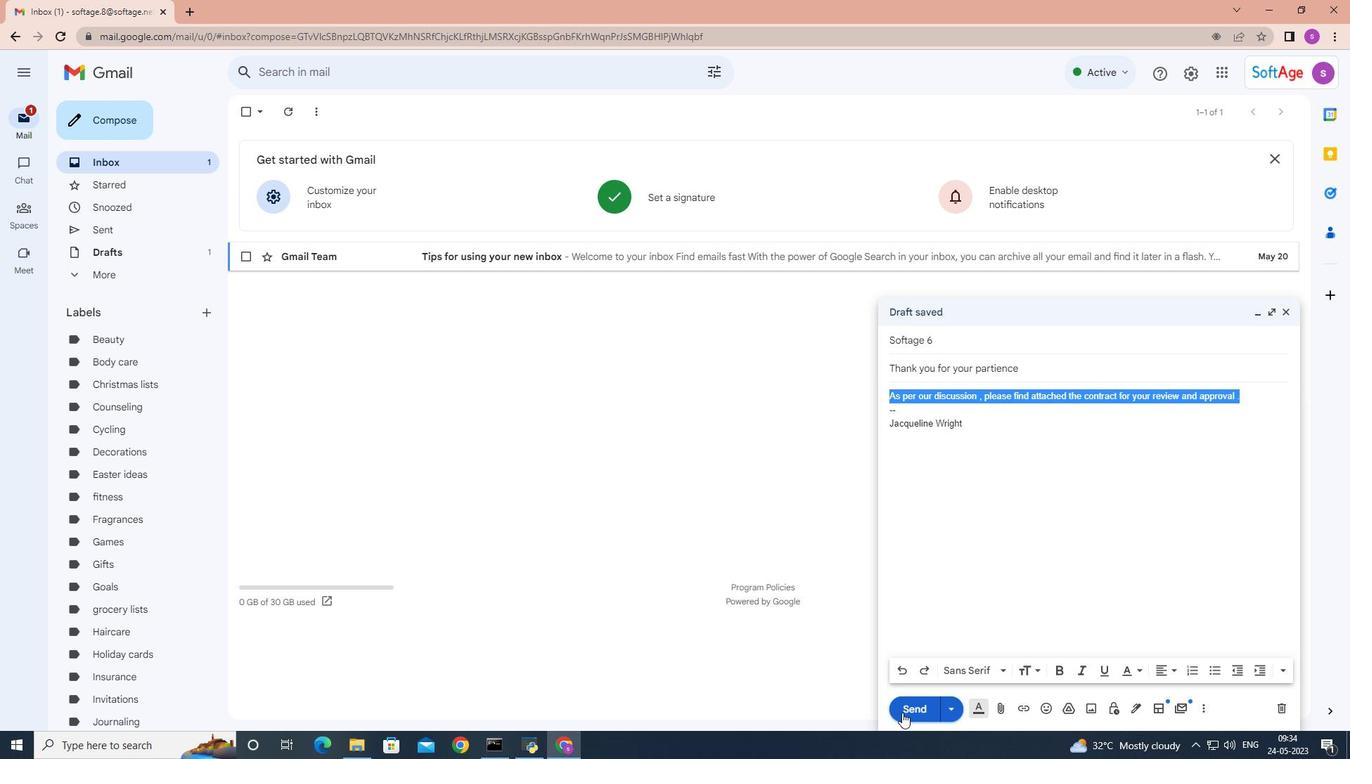 
Action: Mouse pressed left at (903, 711)
Screenshot: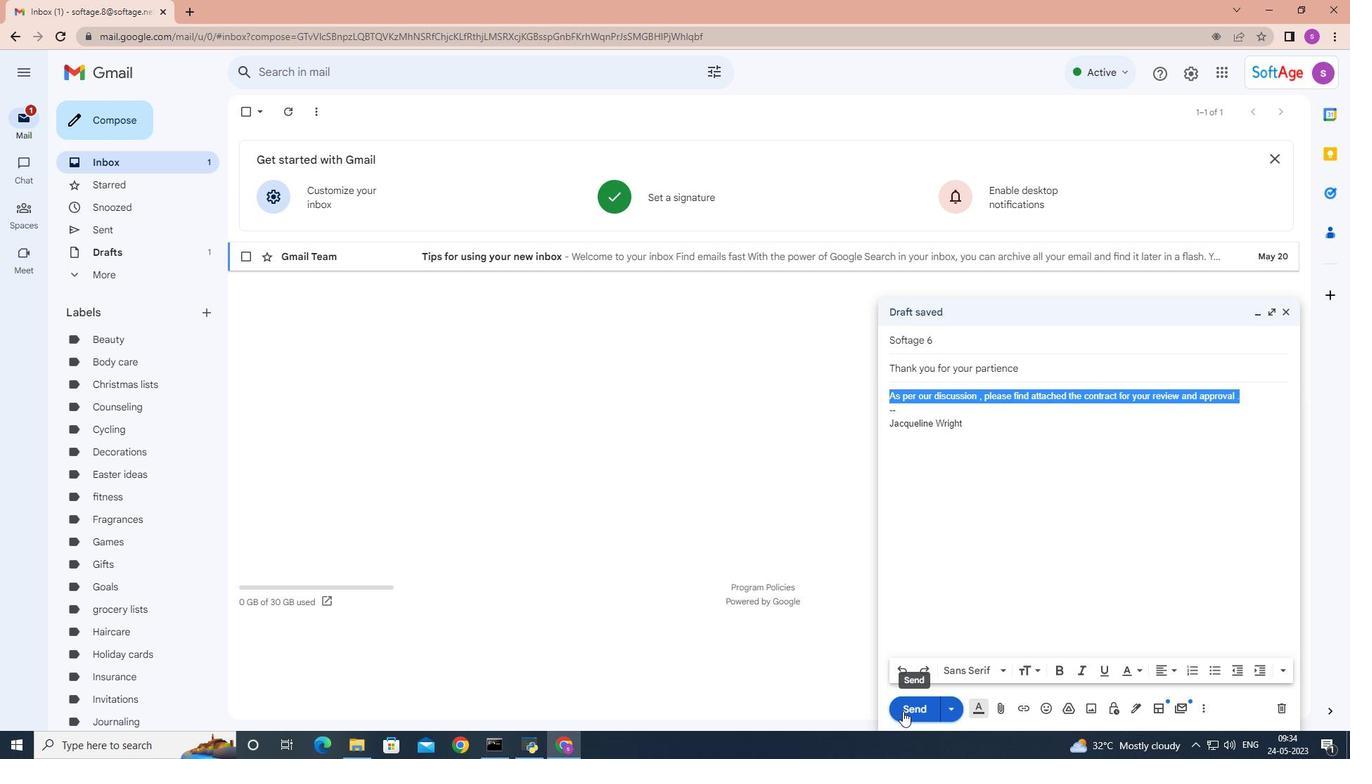 
Action: Mouse moved to (792, 162)
Screenshot: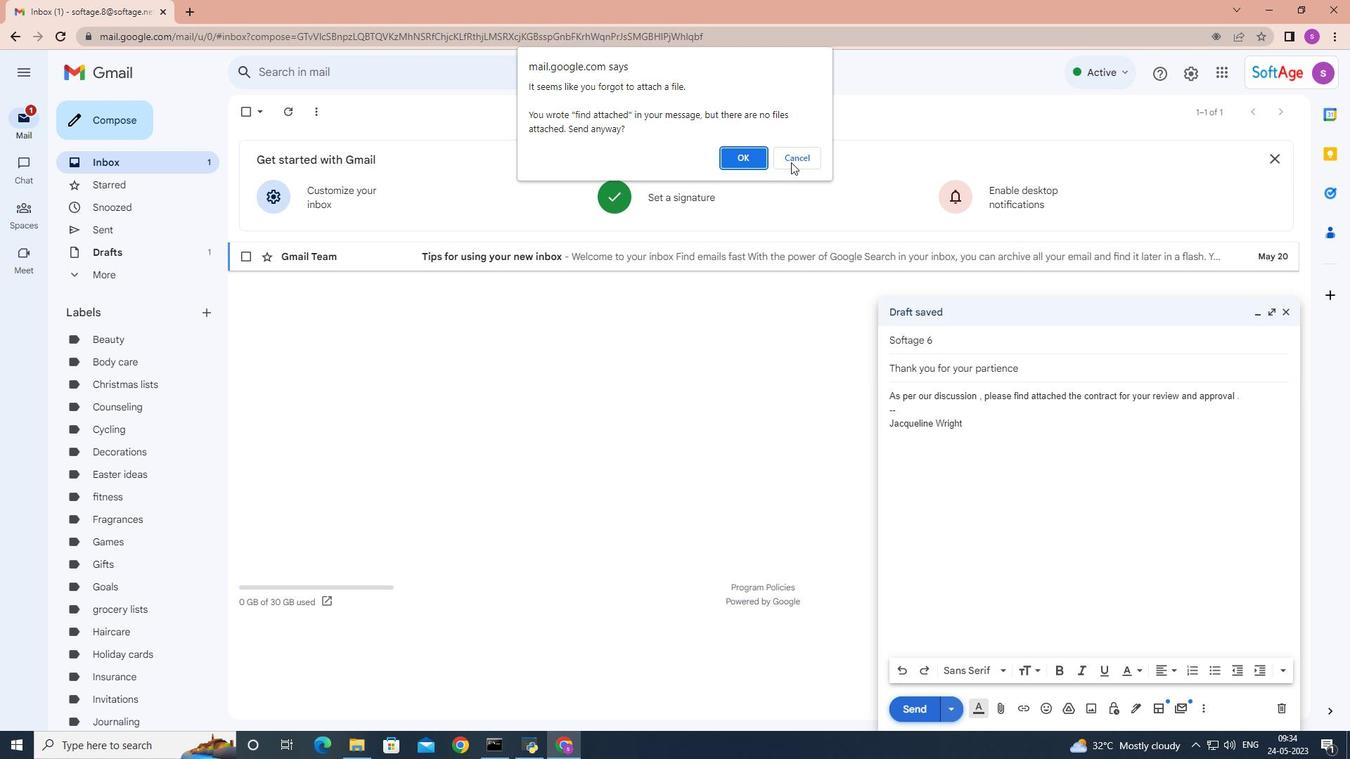 
Action: Mouse pressed left at (792, 162)
Screenshot: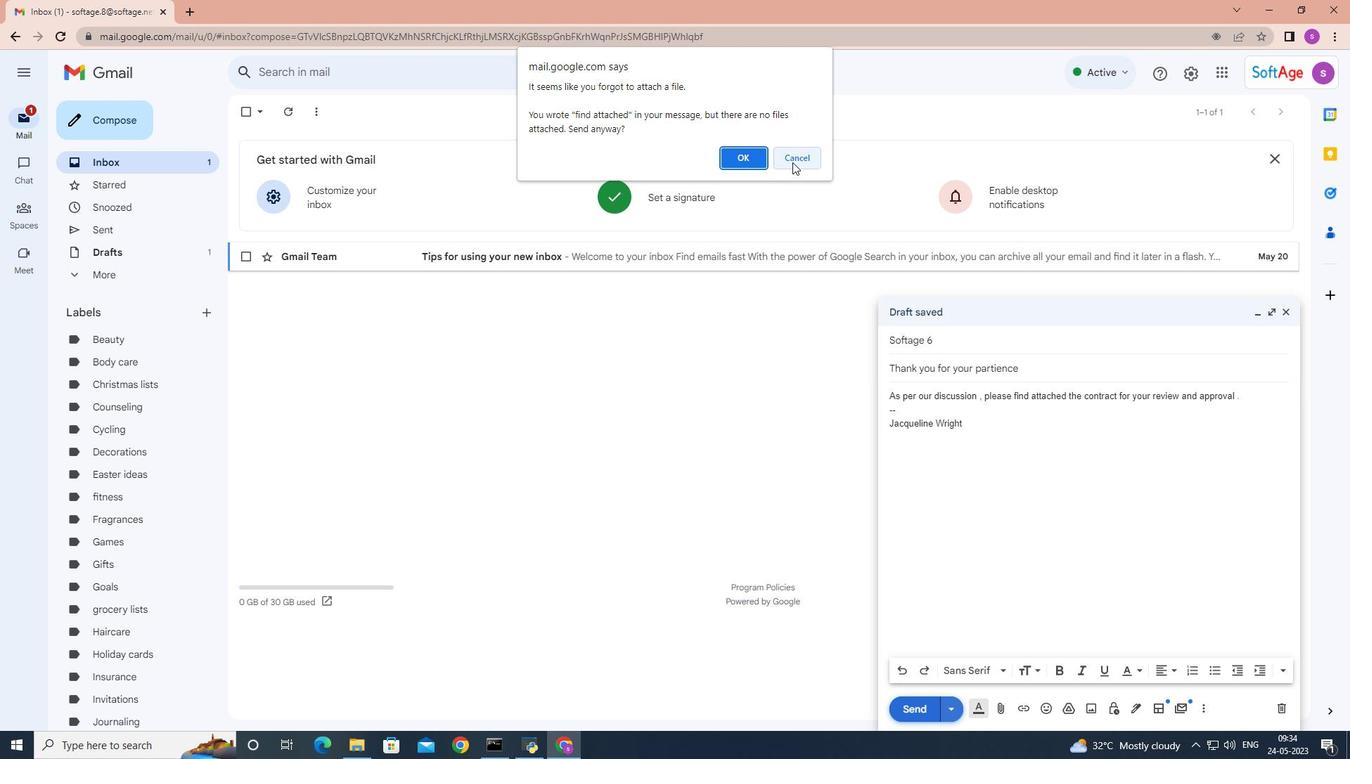 
Action: Mouse moved to (943, 340)
Screenshot: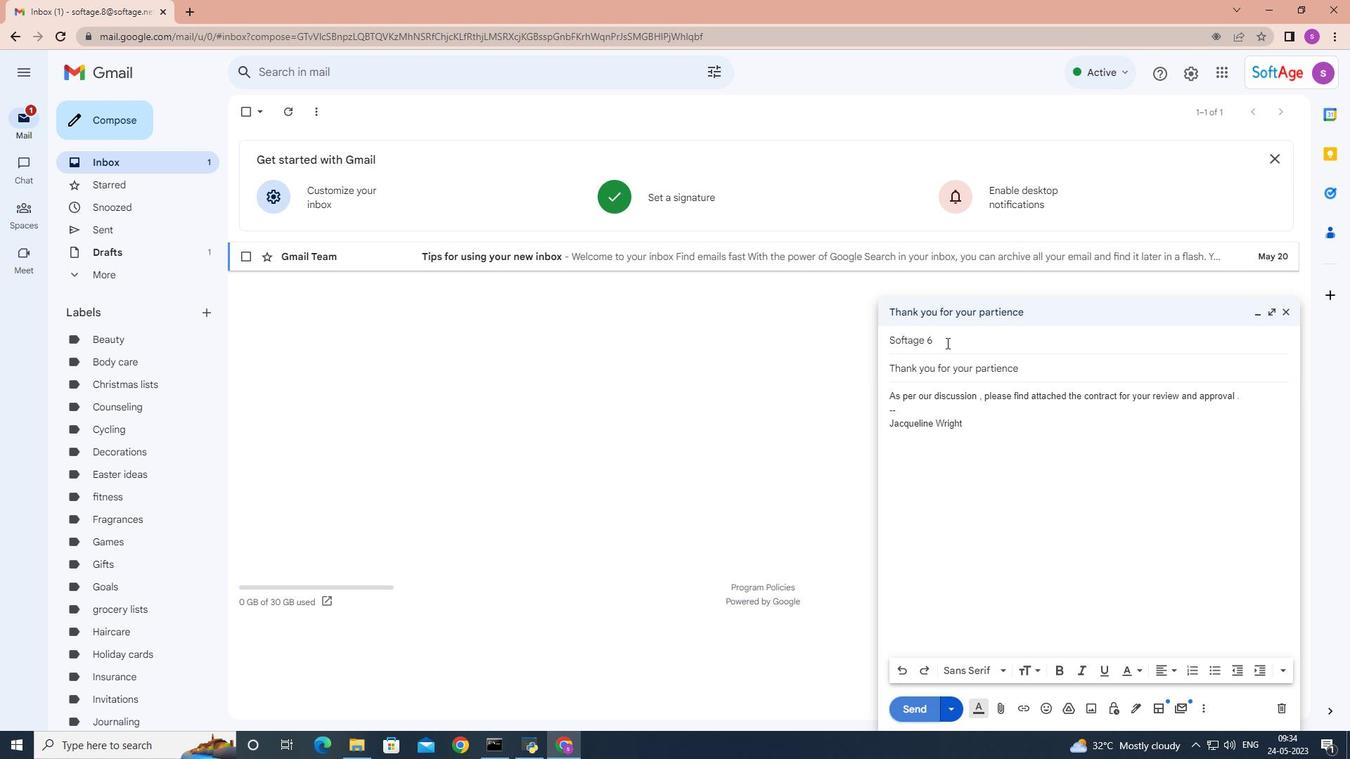 
Action: Mouse pressed left at (943, 340)
Screenshot: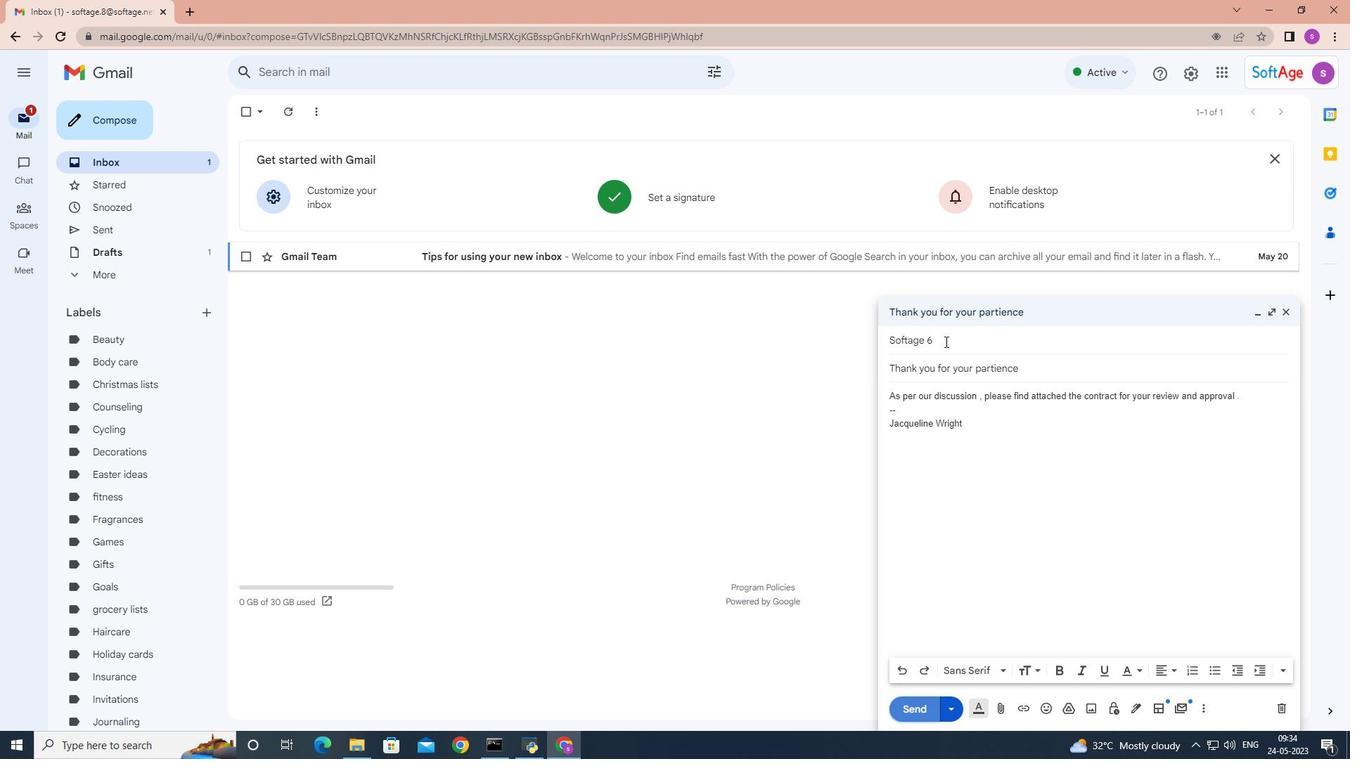 
Action: Mouse moved to (1000, 474)
Screenshot: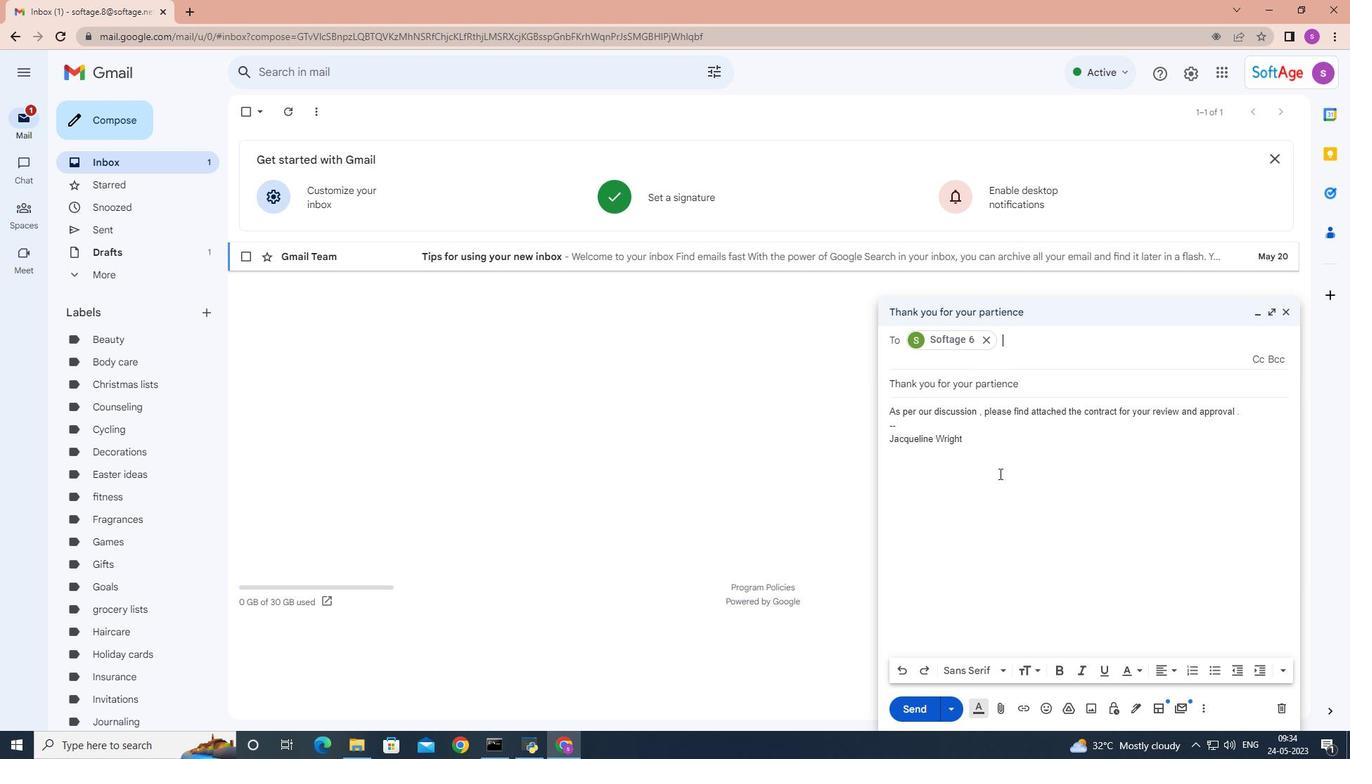 
Action: Mouse pressed left at (1000, 474)
Screenshot: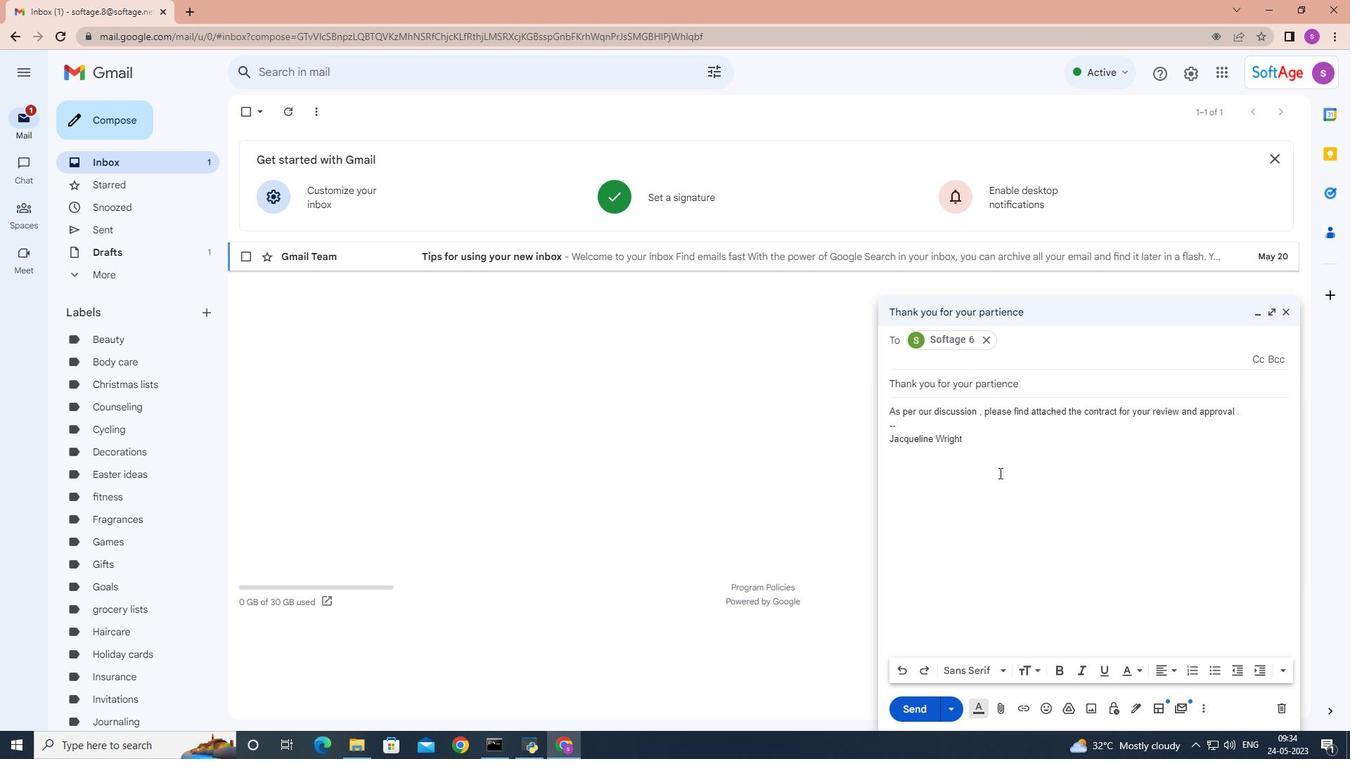 
Action: Mouse moved to (1209, 506)
Screenshot: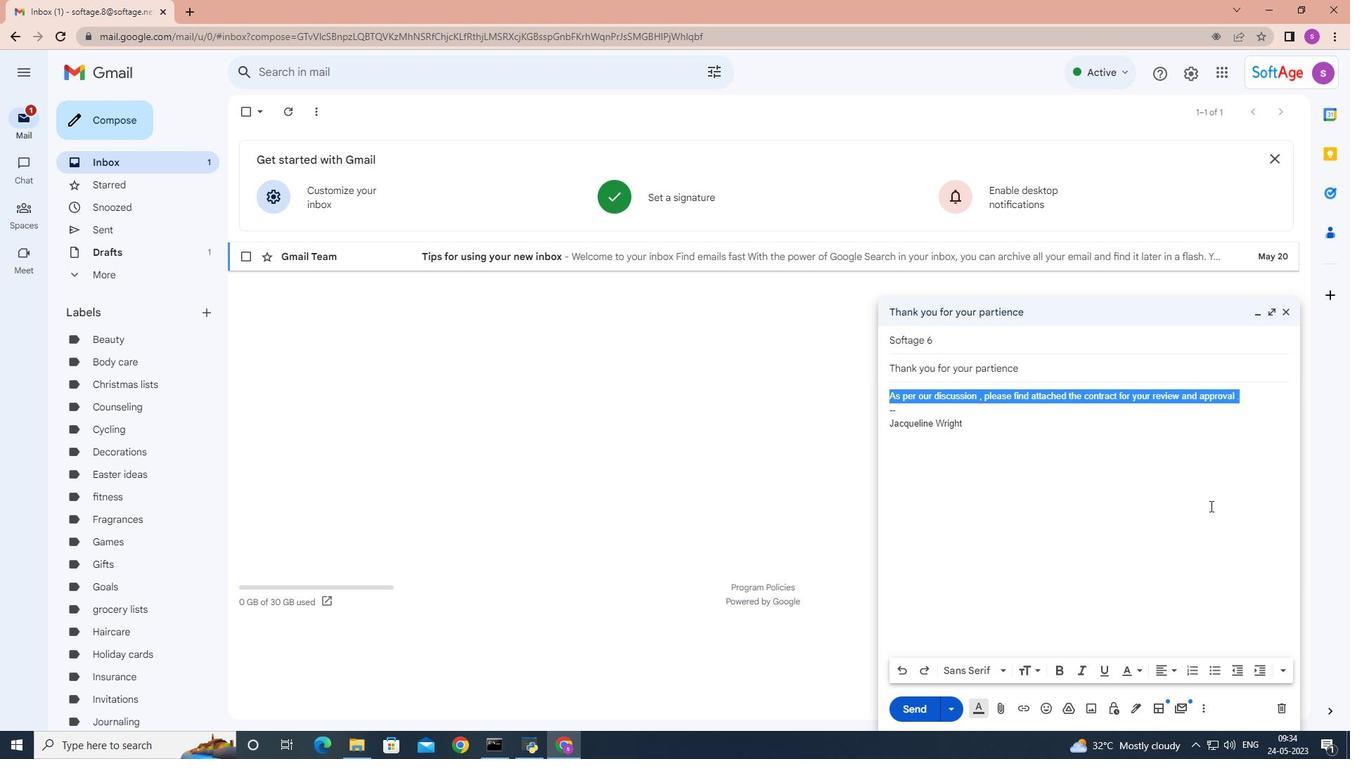 
Action: Mouse pressed left at (1209, 506)
Screenshot: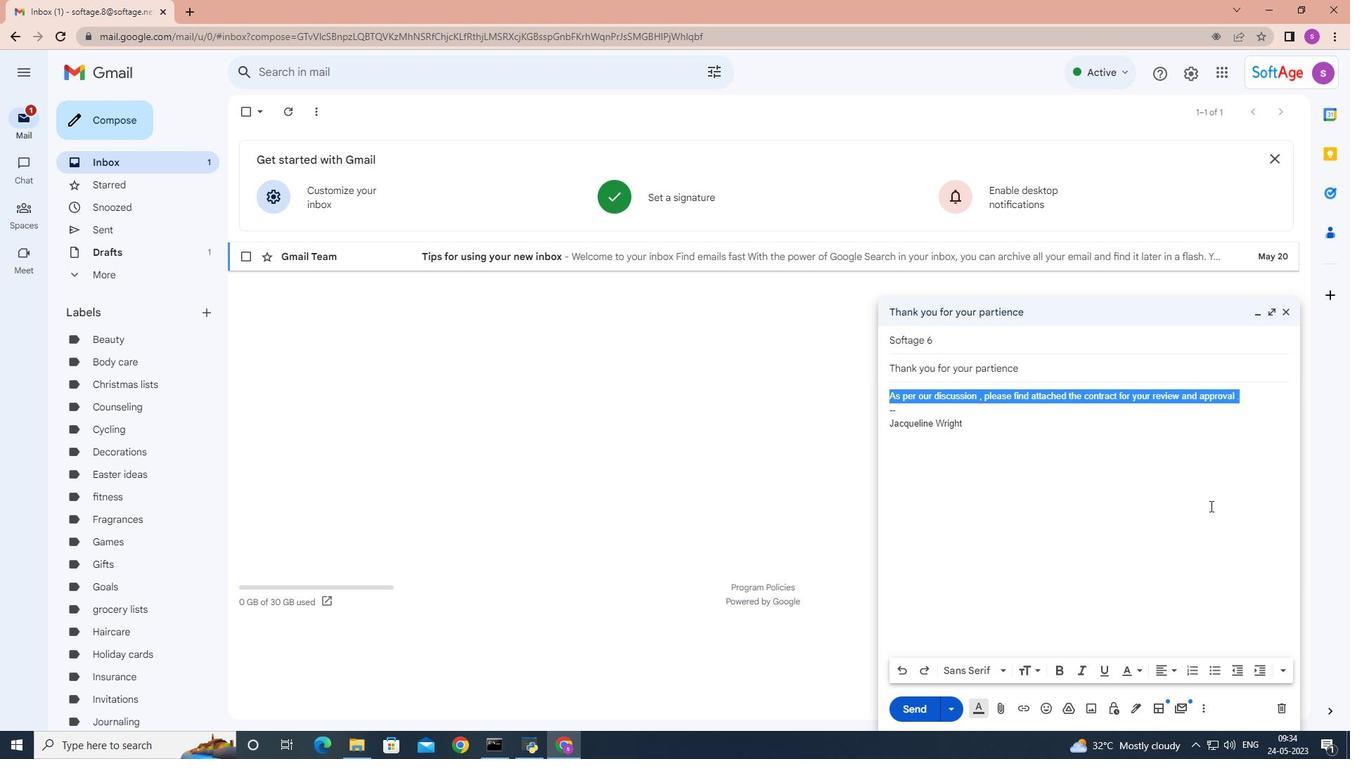 
Action: Mouse moved to (914, 707)
Screenshot: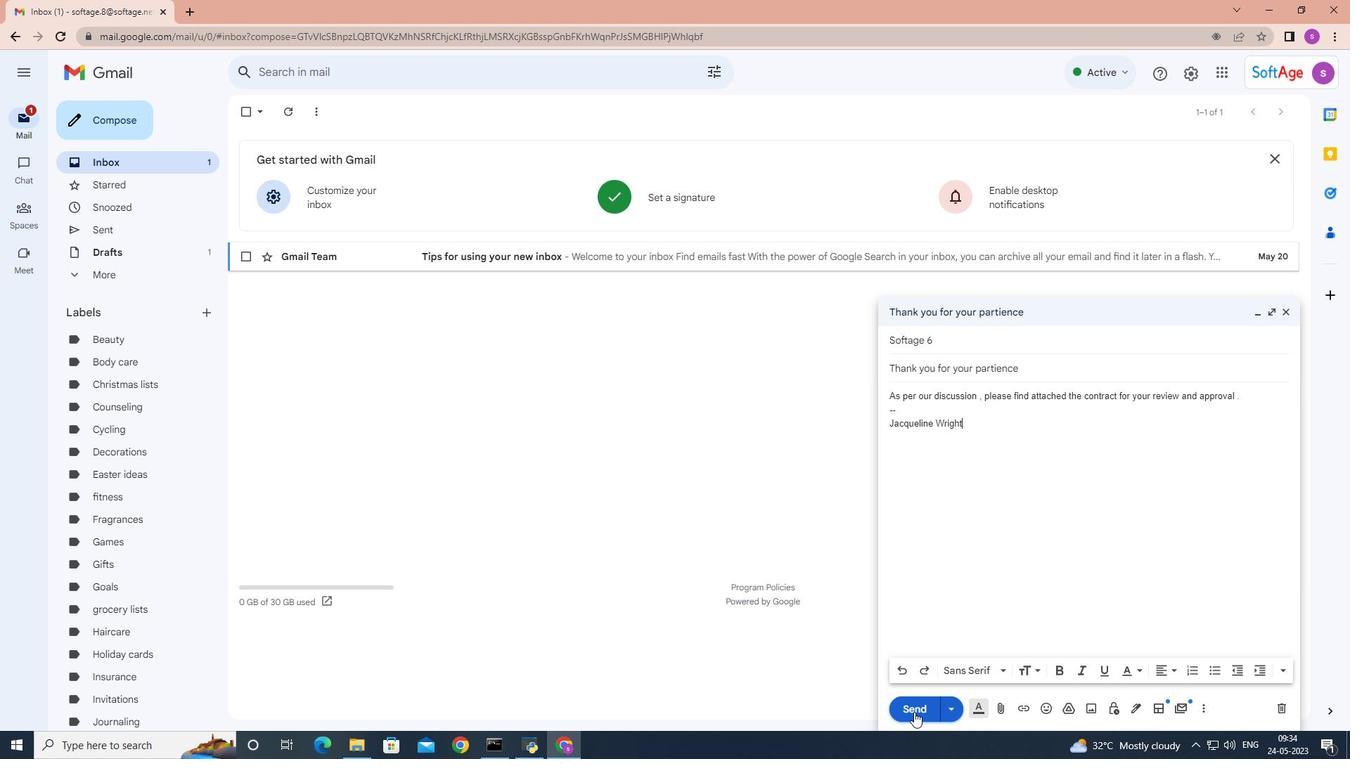 
Action: Mouse pressed left at (914, 707)
Screenshot: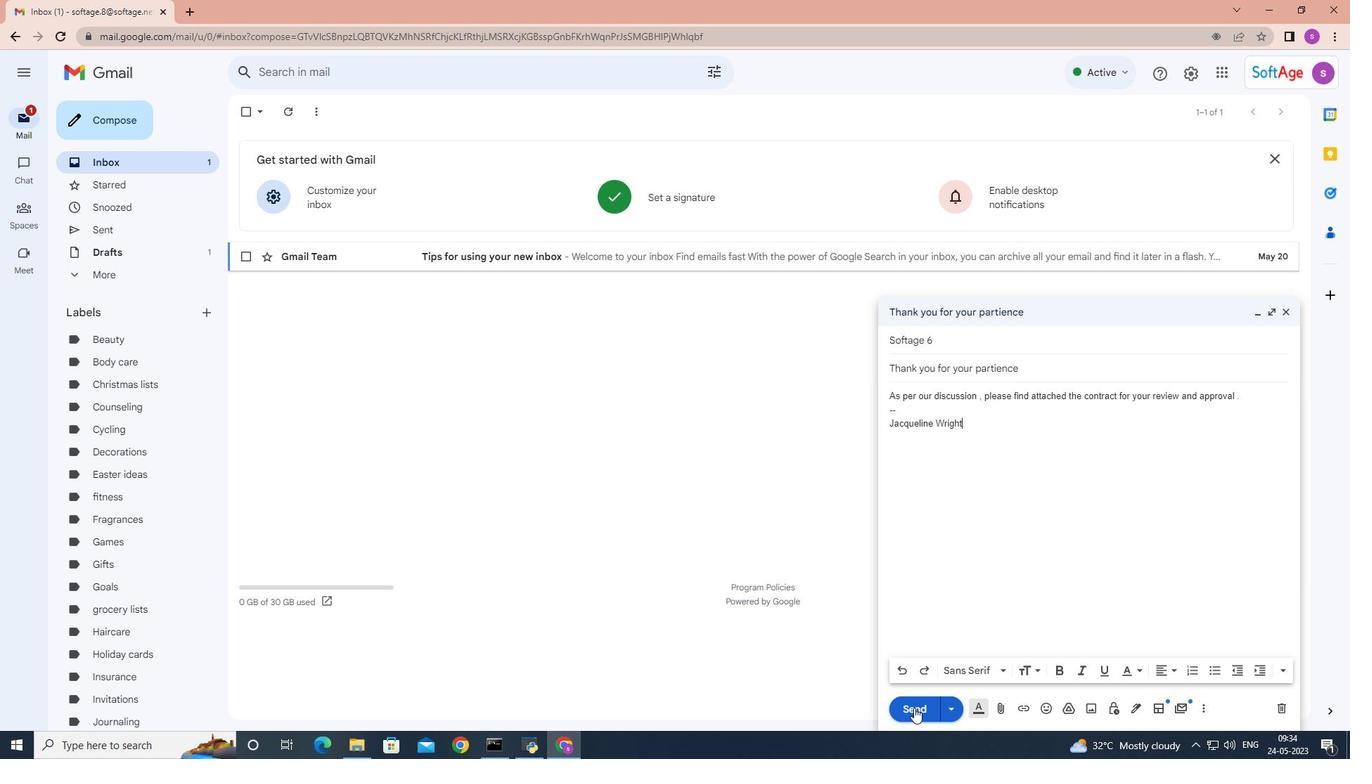 
Action: Mouse moved to (800, 156)
Screenshot: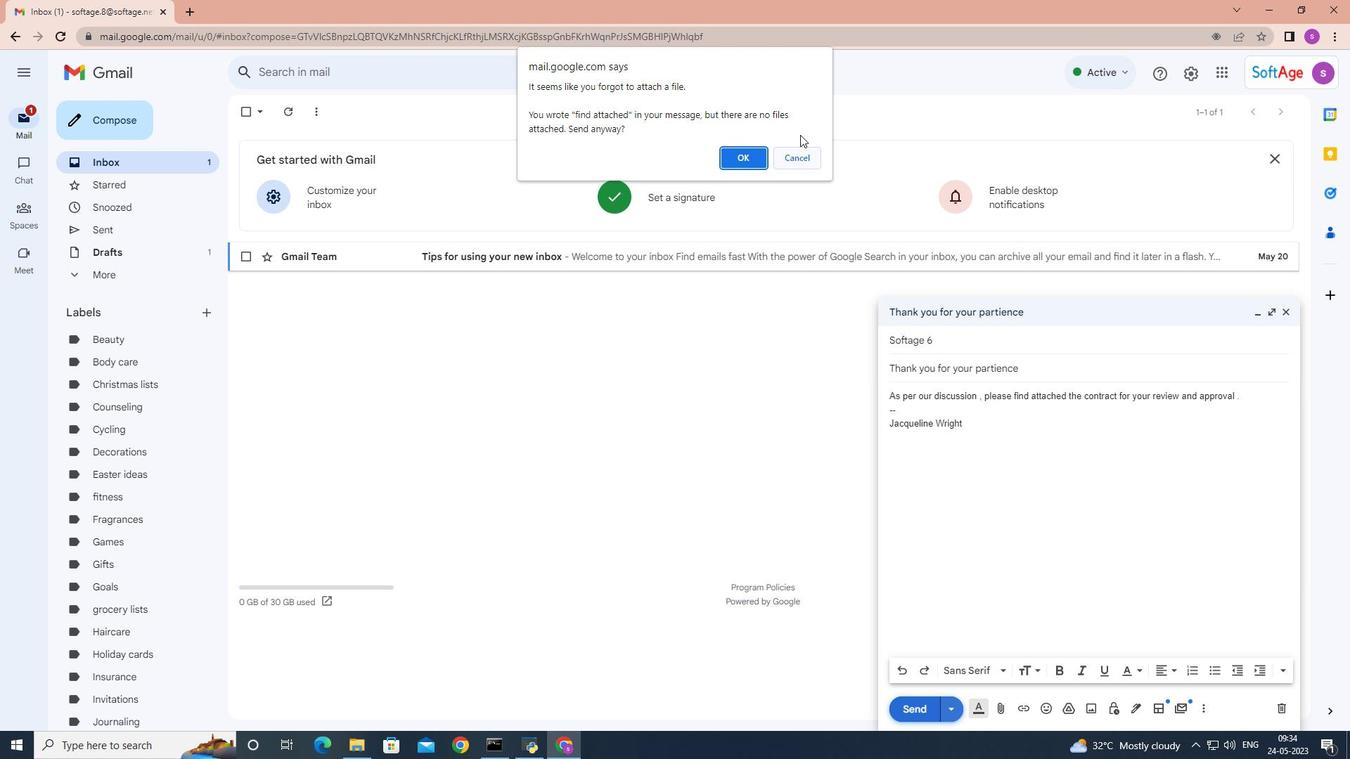 
Action: Mouse pressed left at (800, 156)
Screenshot: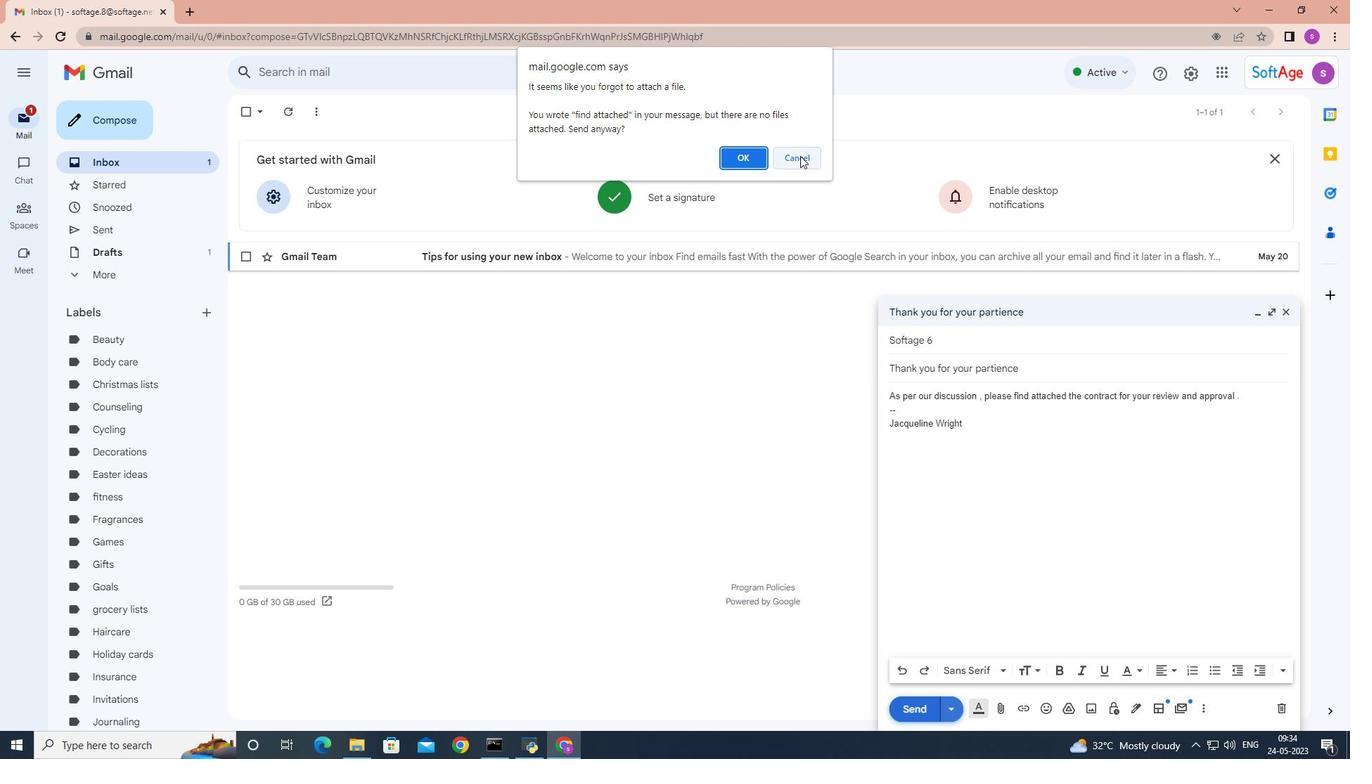 
Action: Mouse moved to (901, 408)
Screenshot: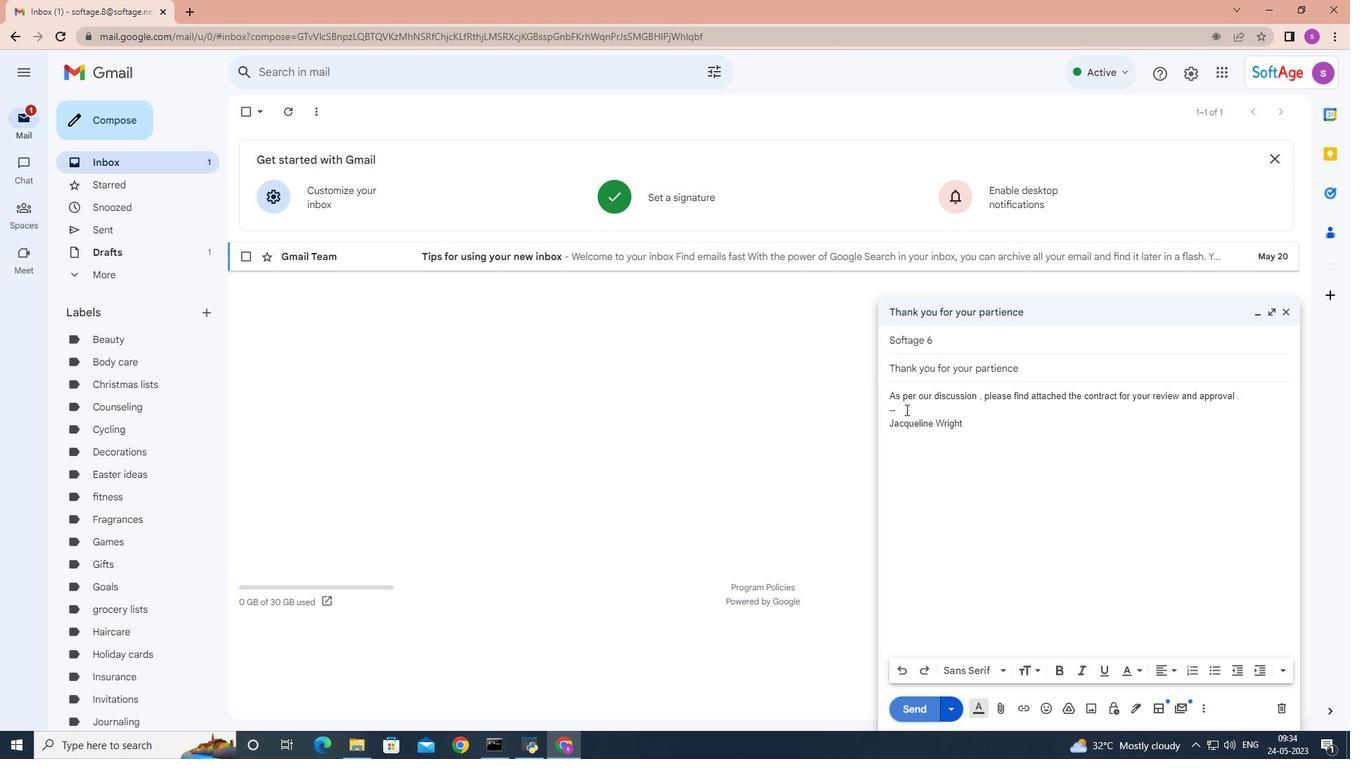 
Action: Mouse pressed left at (901, 408)
Screenshot: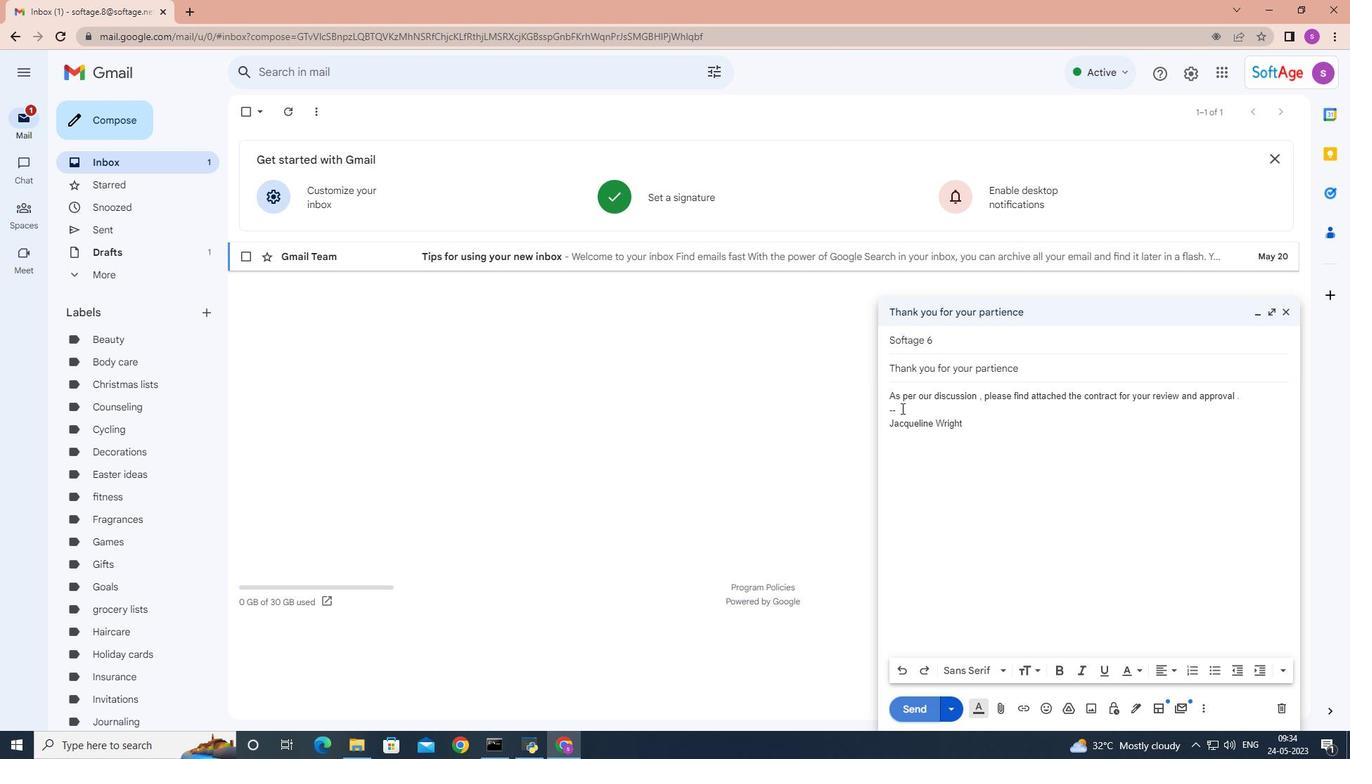 
Action: Mouse moved to (901, 408)
Screenshot: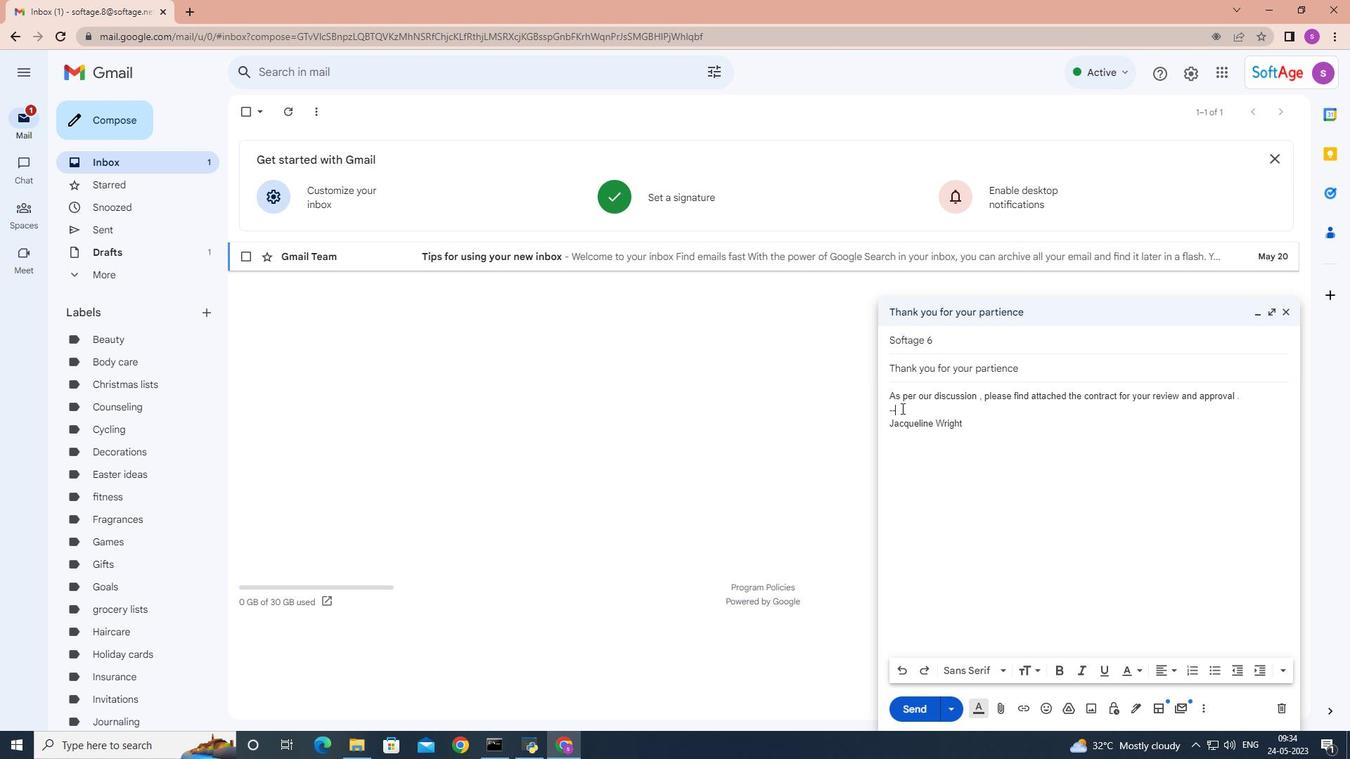 
Action: Key pressed <Key.backspace><Key.backspace>
Screenshot: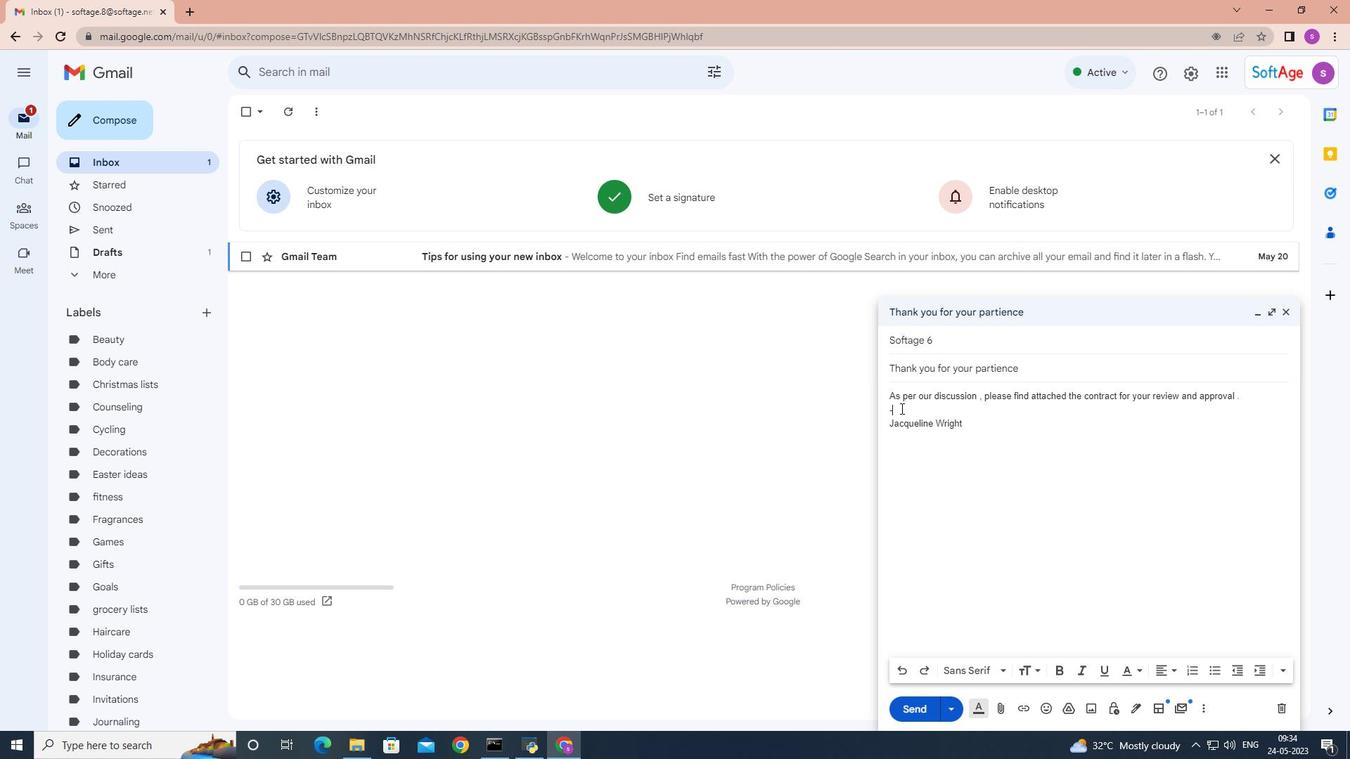 
Action: Mouse moved to (932, 340)
Screenshot: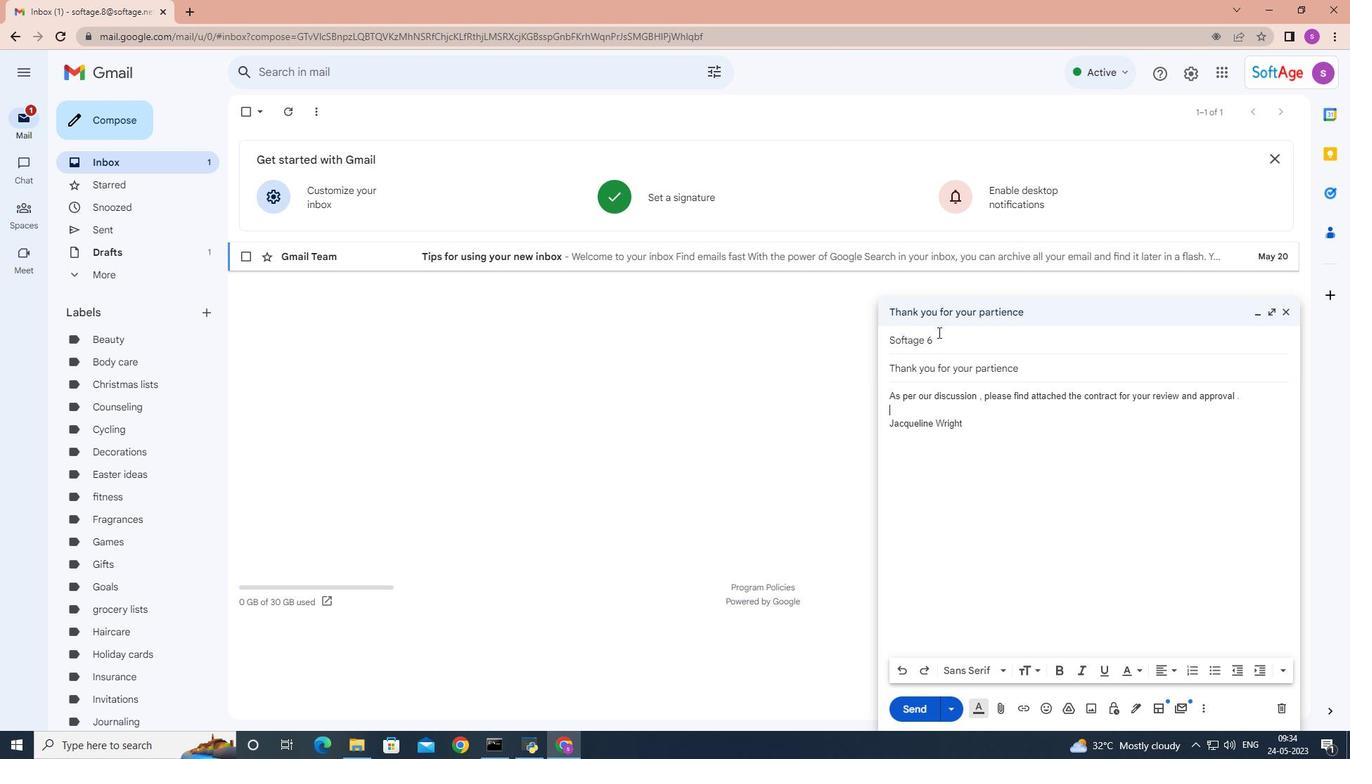 
Action: Mouse pressed left at (932, 340)
Screenshot: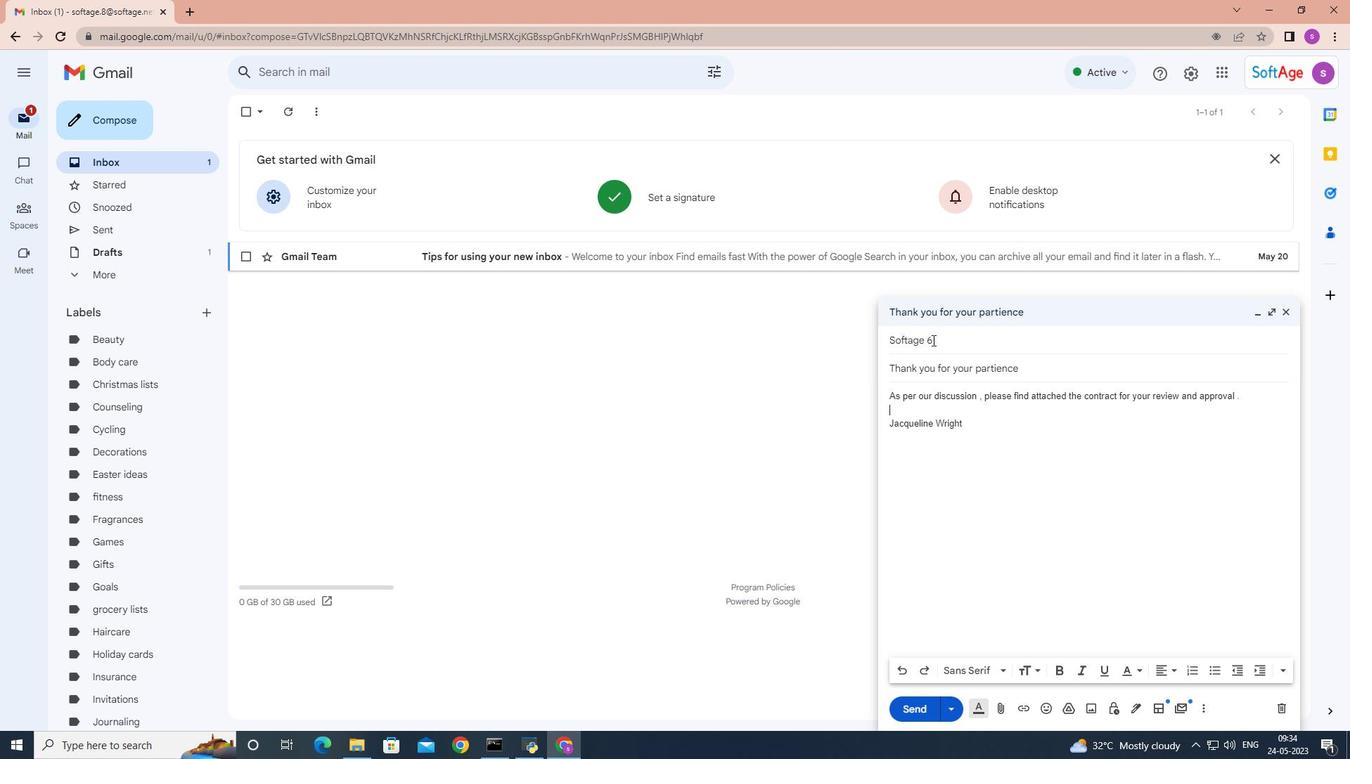 
Action: Mouse moved to (949, 343)
Screenshot: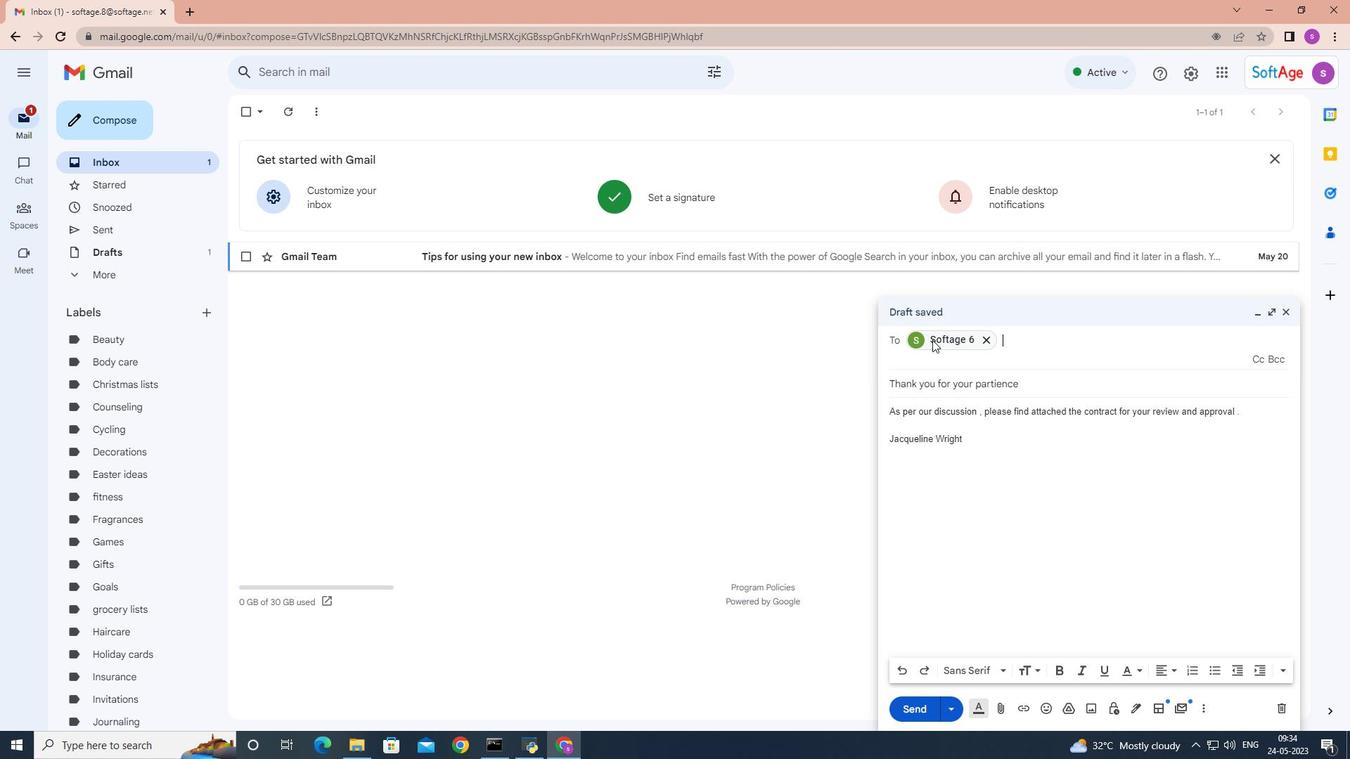 
Action: Mouse pressed left at (949, 343)
Screenshot: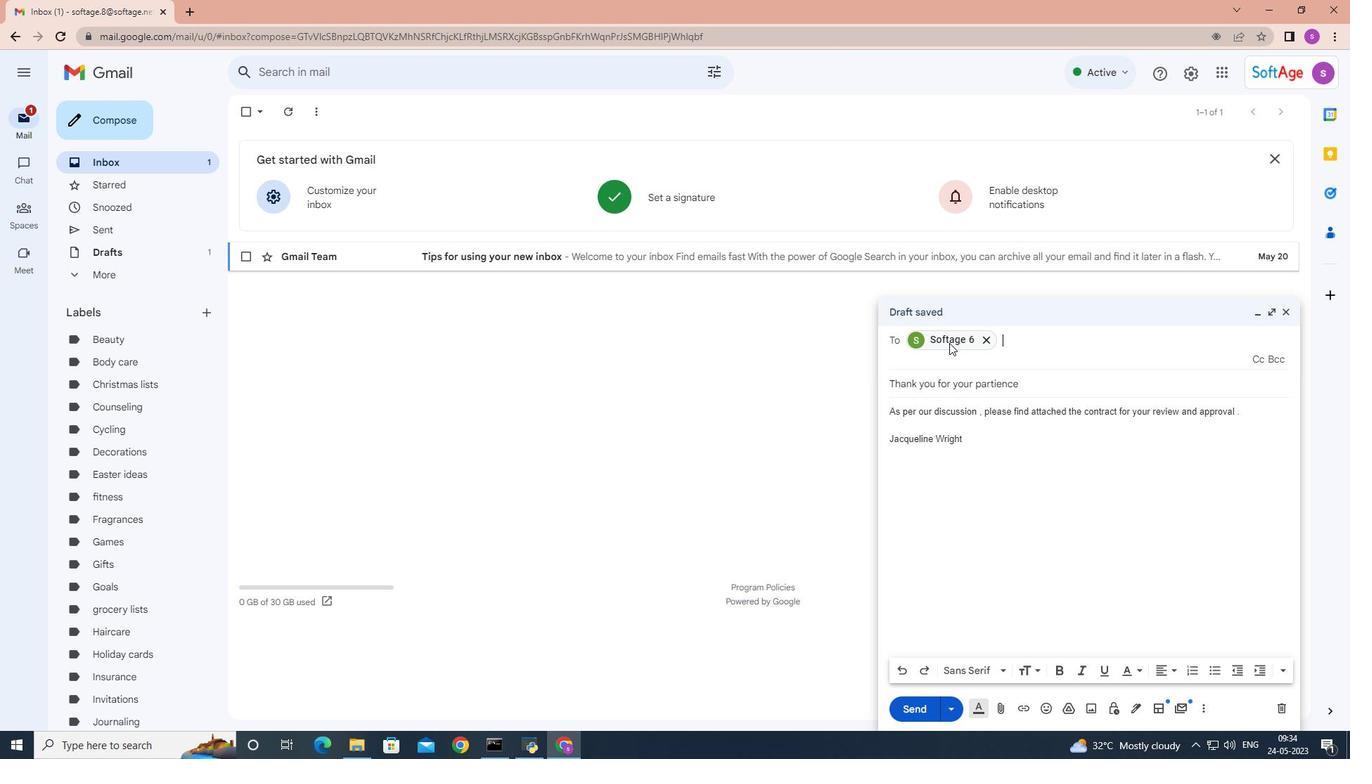 
Action: Mouse moved to (986, 337)
Screenshot: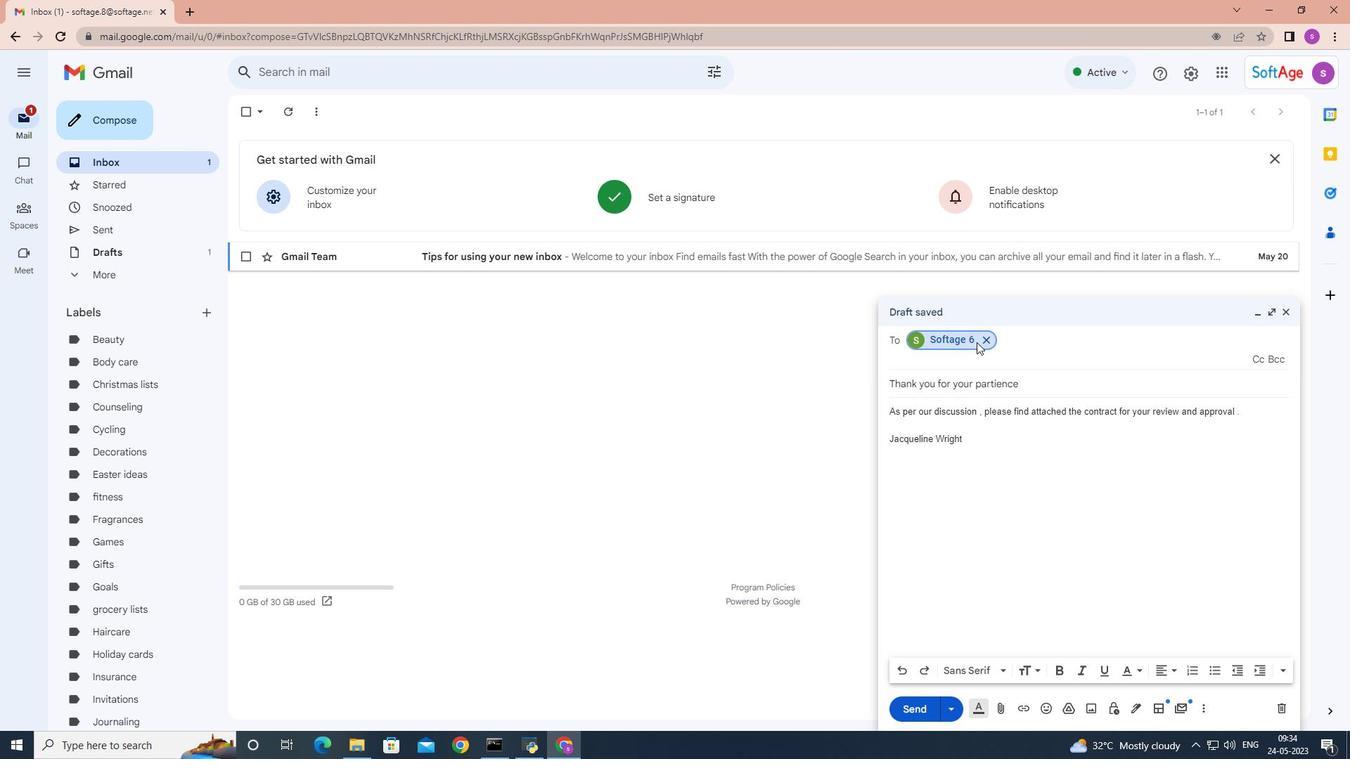 
Action: Mouse pressed left at (986, 337)
Screenshot: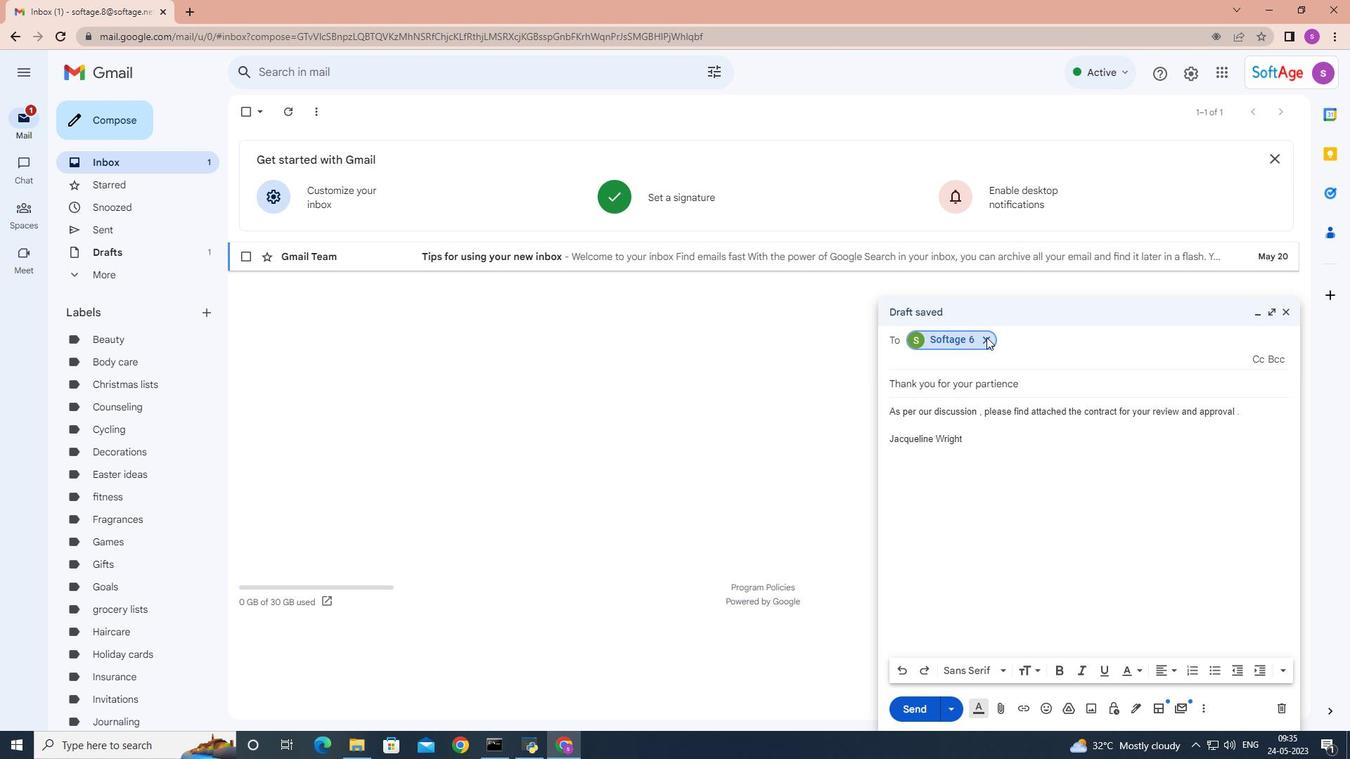 
Action: Mouse moved to (991, 336)
Screenshot: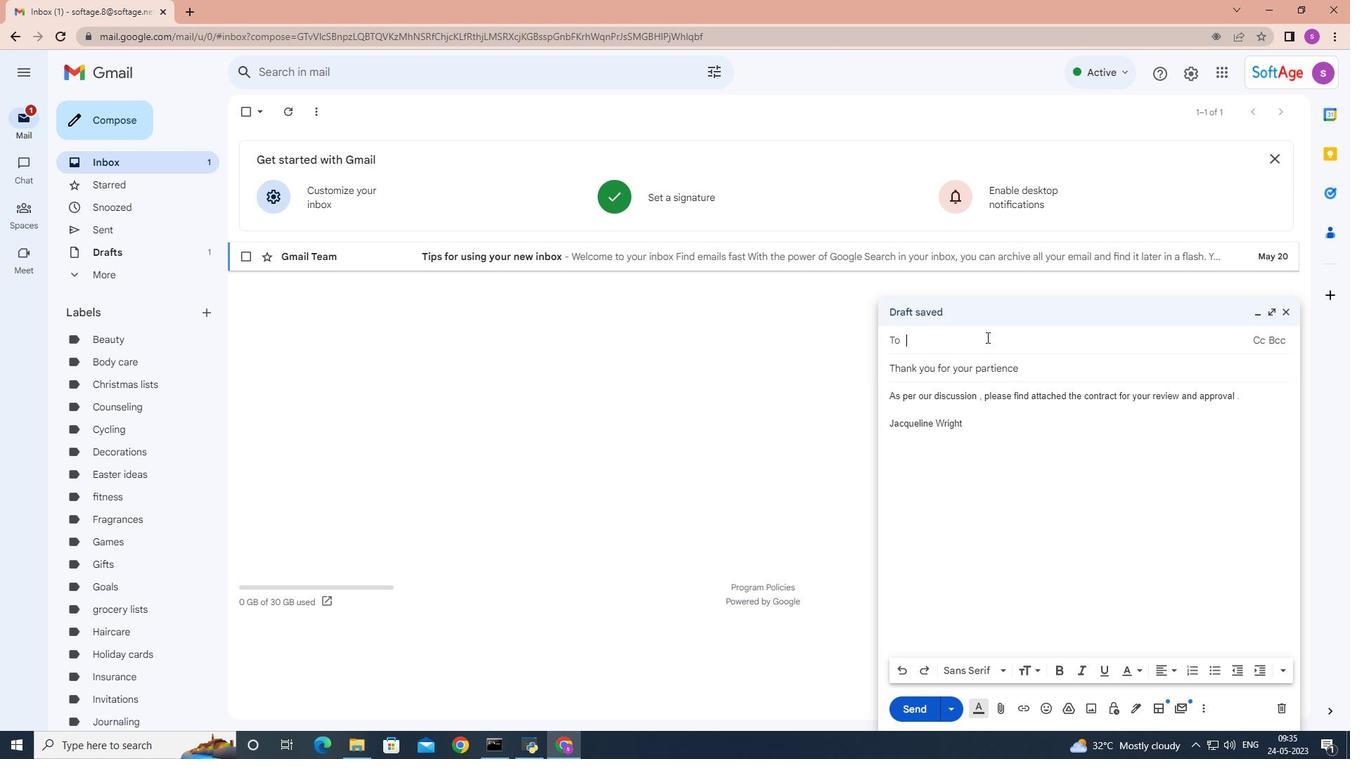 
Action: Key pressed softage.6
Screenshot: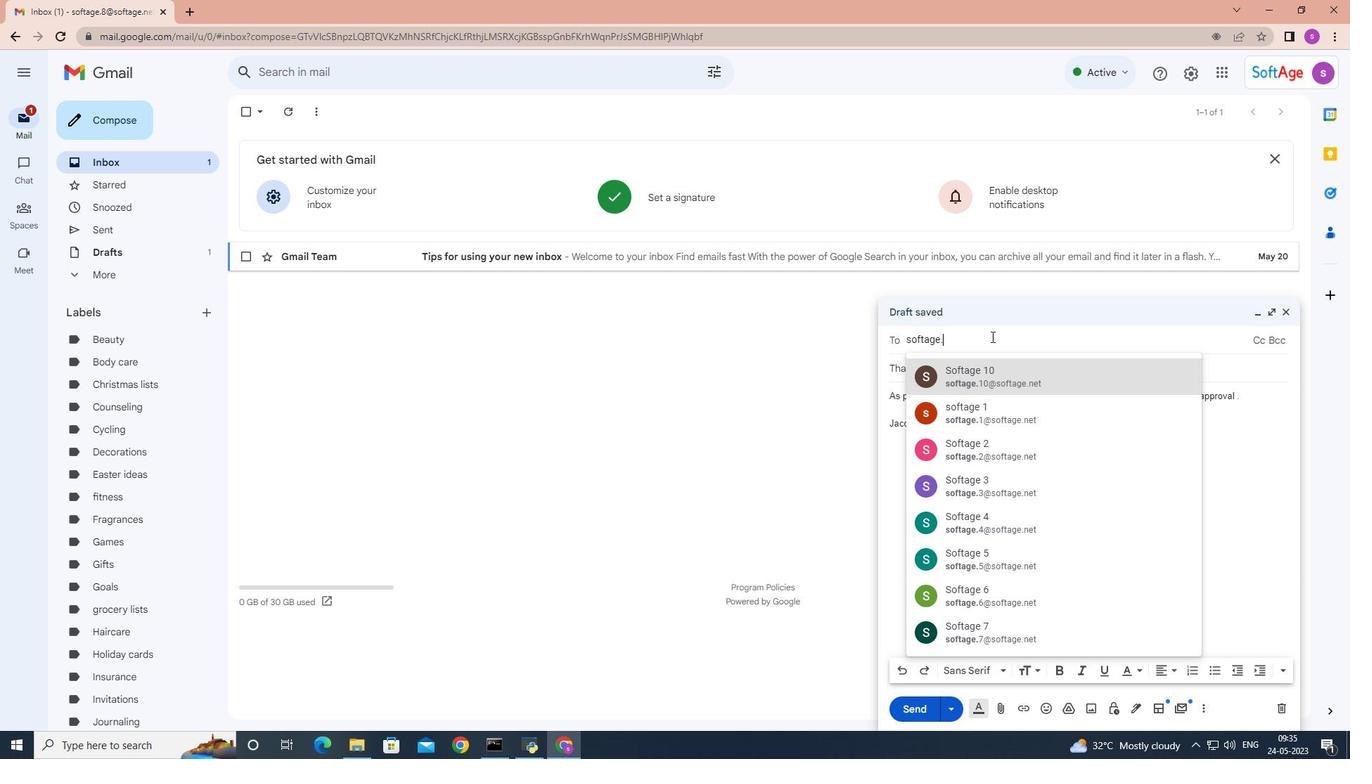 
Action: Mouse moved to (994, 374)
Screenshot: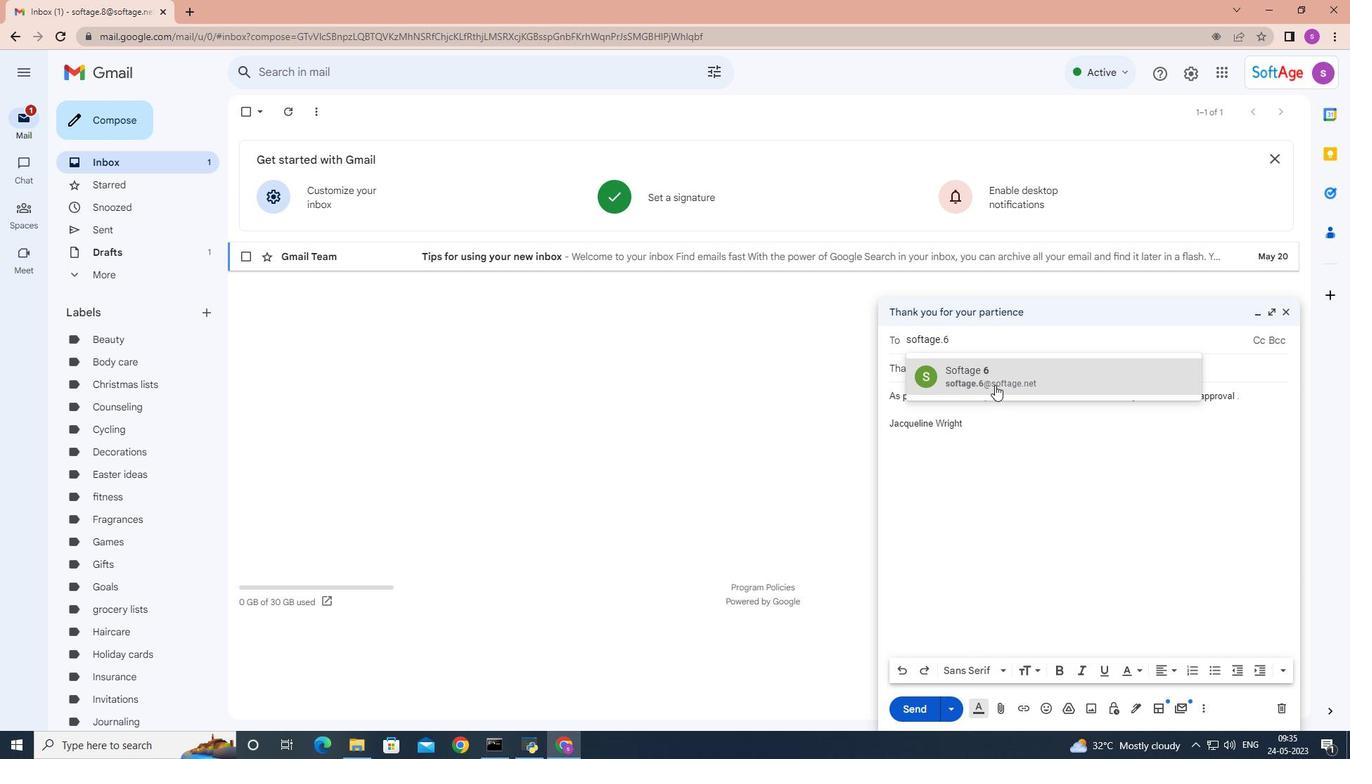 
Action: Mouse pressed left at (994, 374)
Screenshot: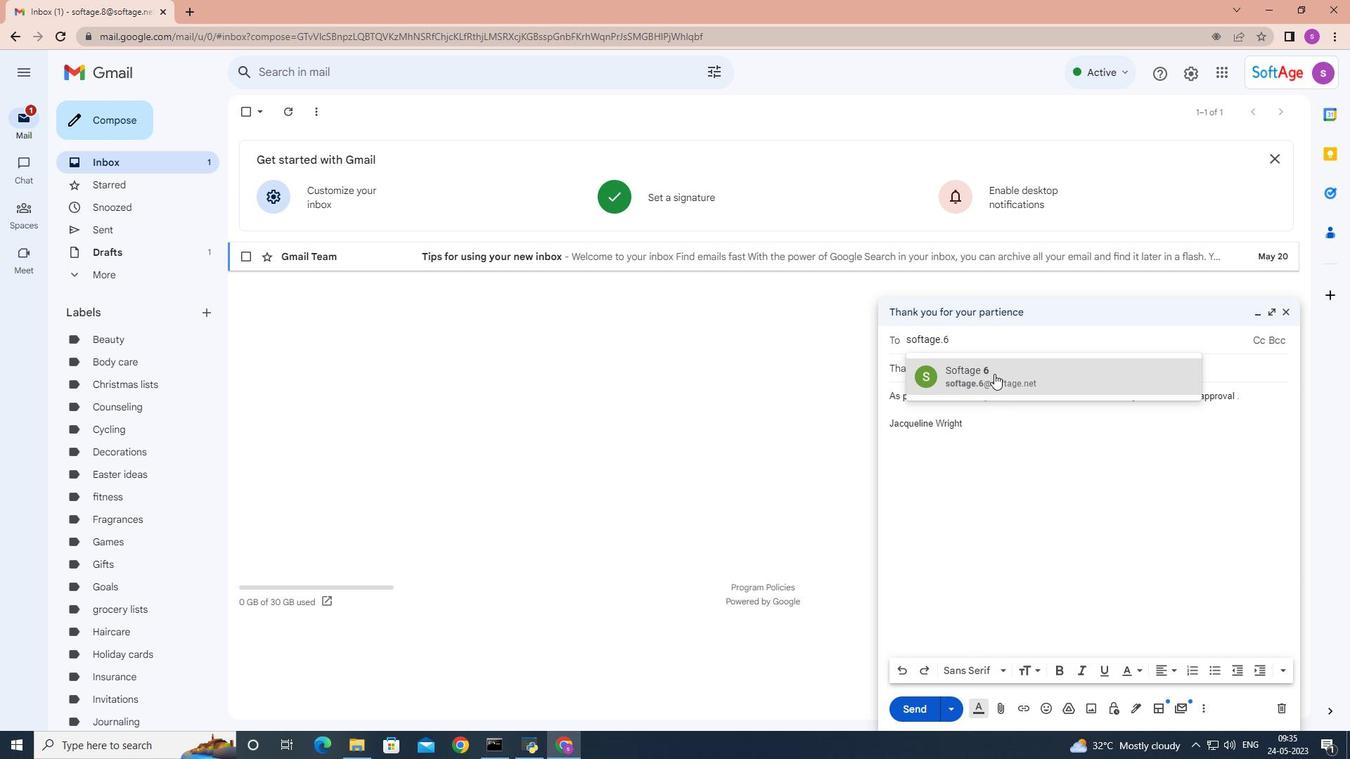 
Action: Mouse moved to (905, 718)
Screenshot: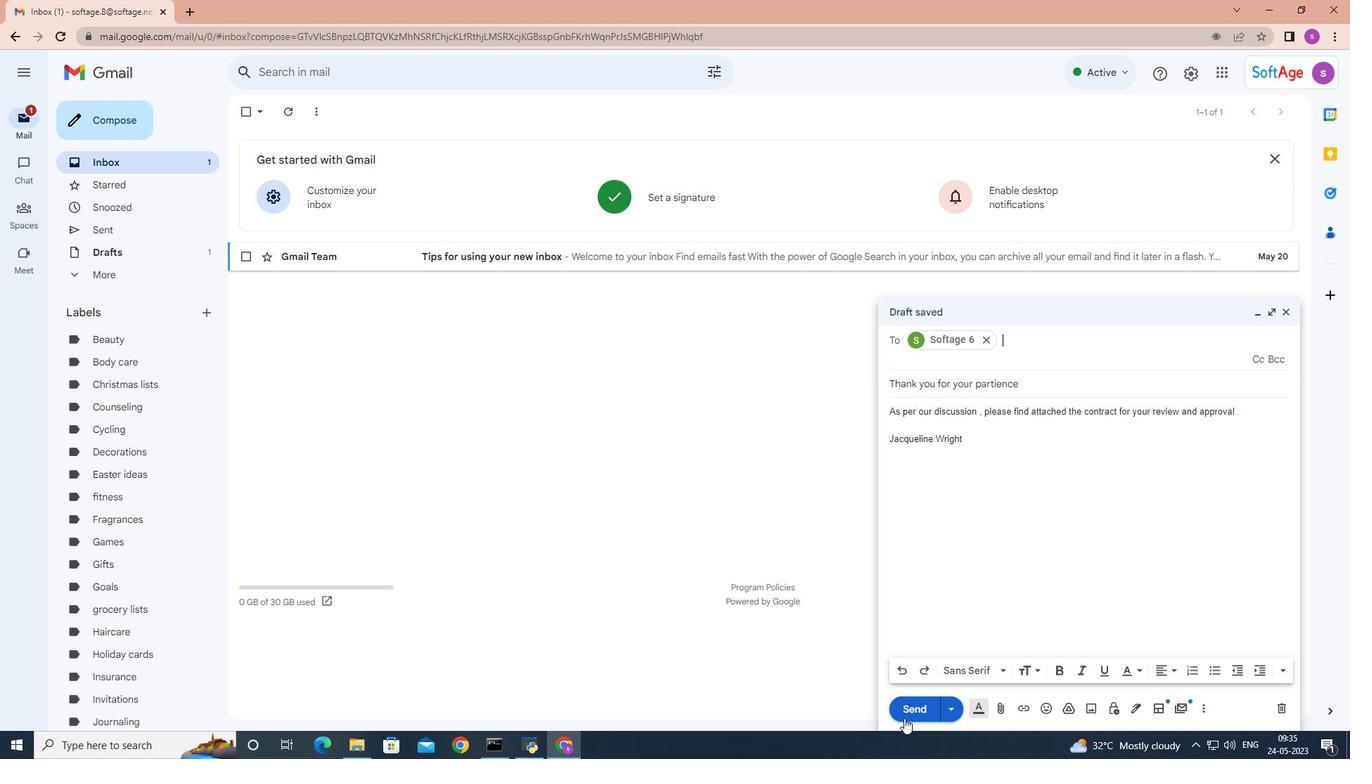 
Action: Mouse pressed left at (905, 718)
Screenshot: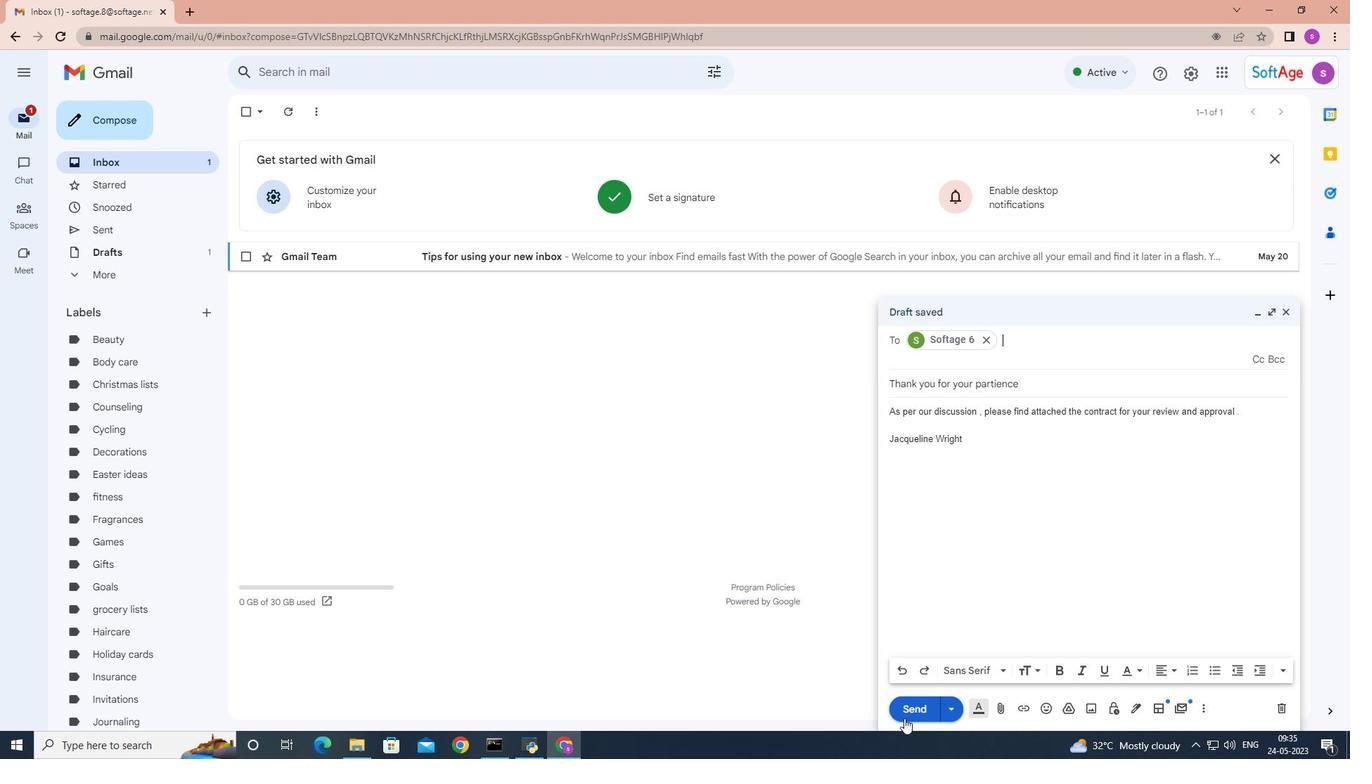 
Action: Mouse moved to (739, 163)
Screenshot: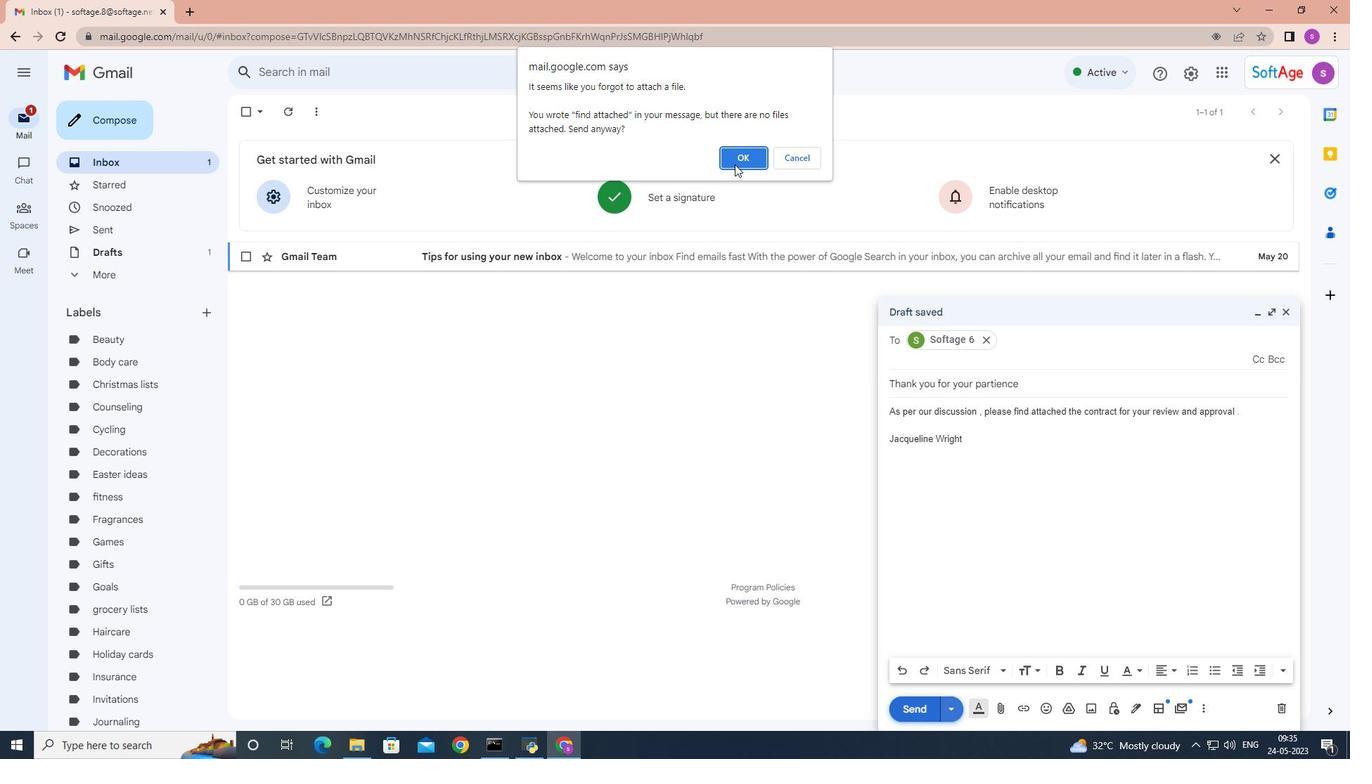 
Action: Mouse pressed left at (739, 163)
Screenshot: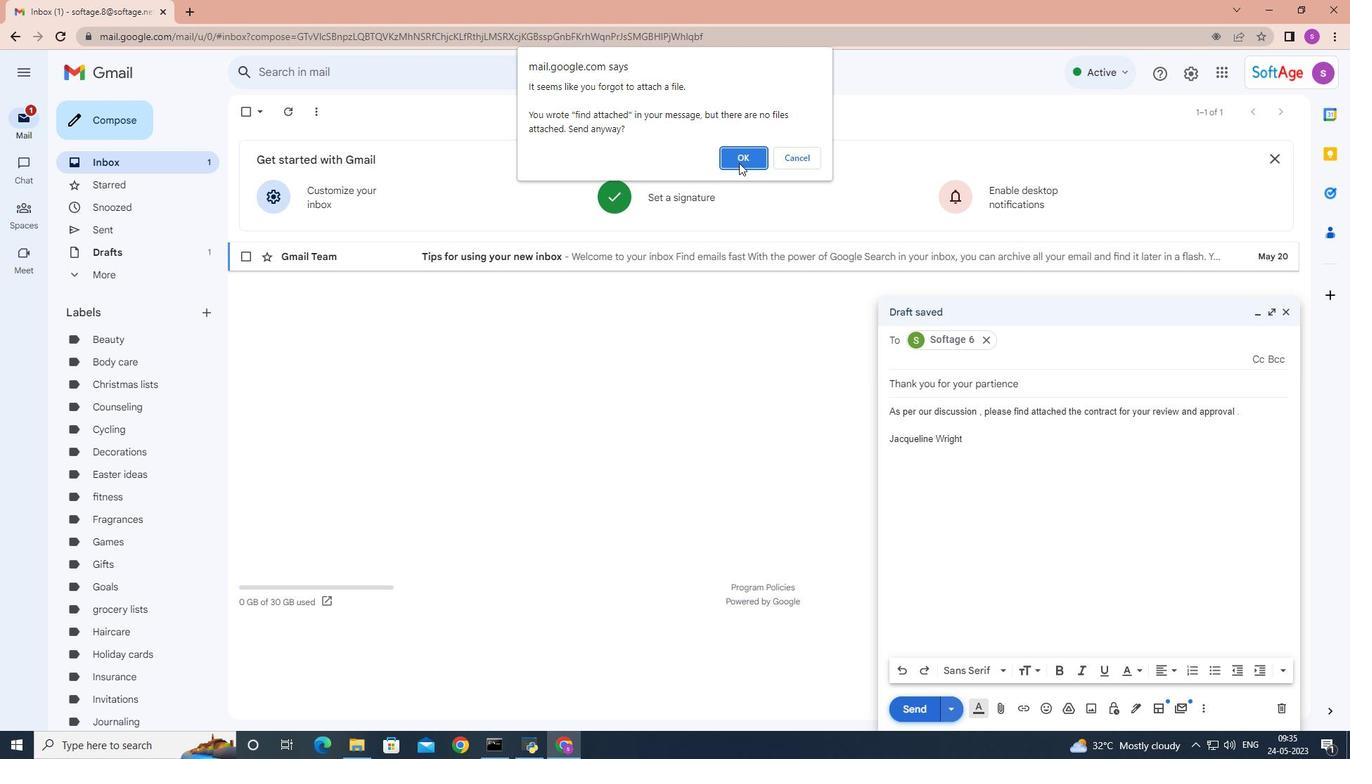 
Action: Mouse moved to (132, 226)
Screenshot: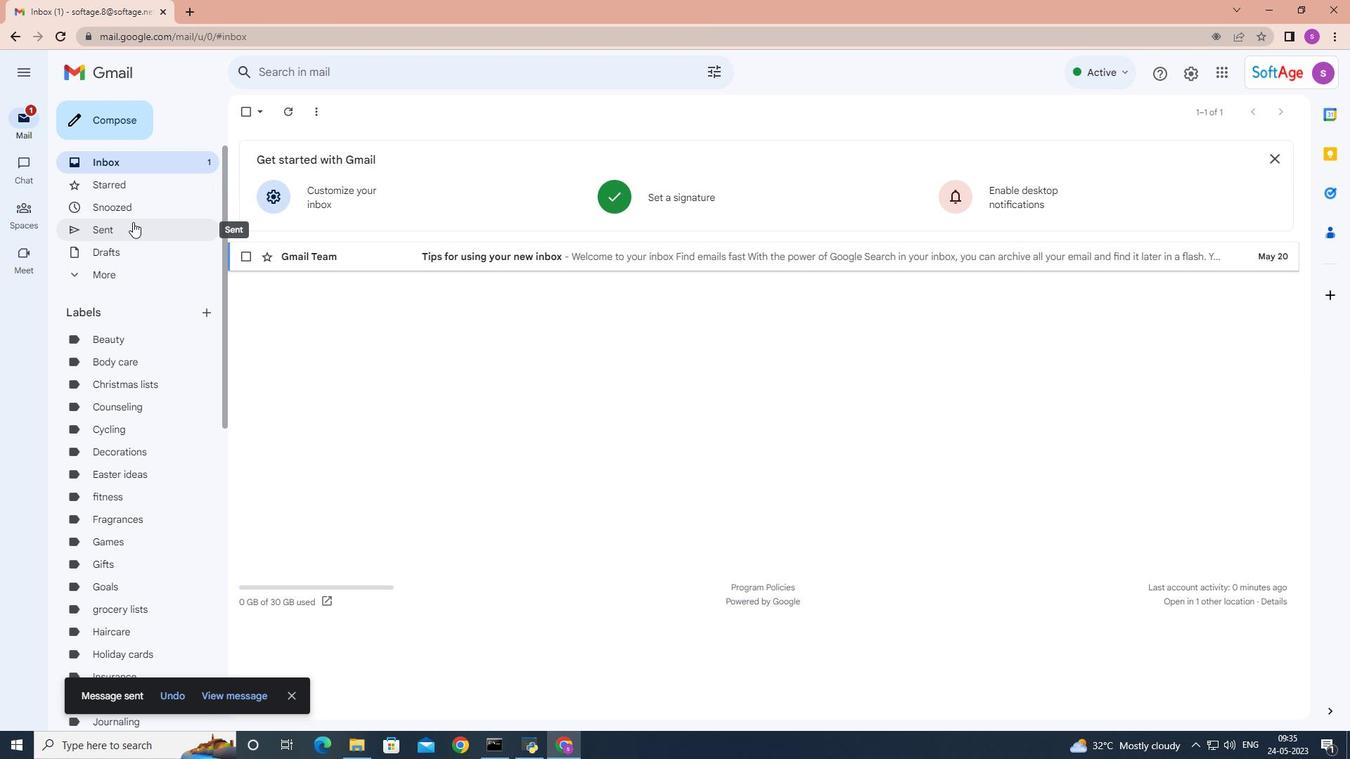 
Action: Mouse pressed left at (132, 226)
Screenshot: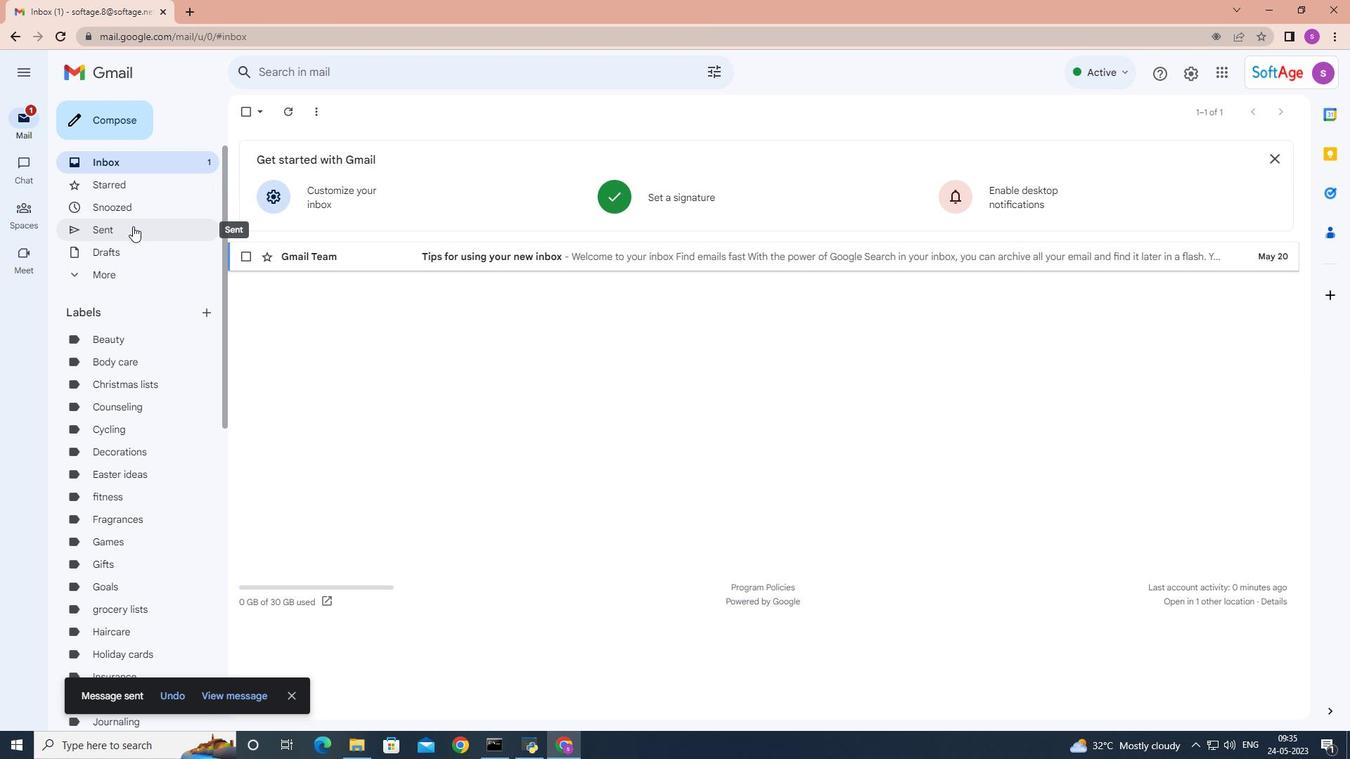 
Action: Mouse moved to (342, 177)
Screenshot: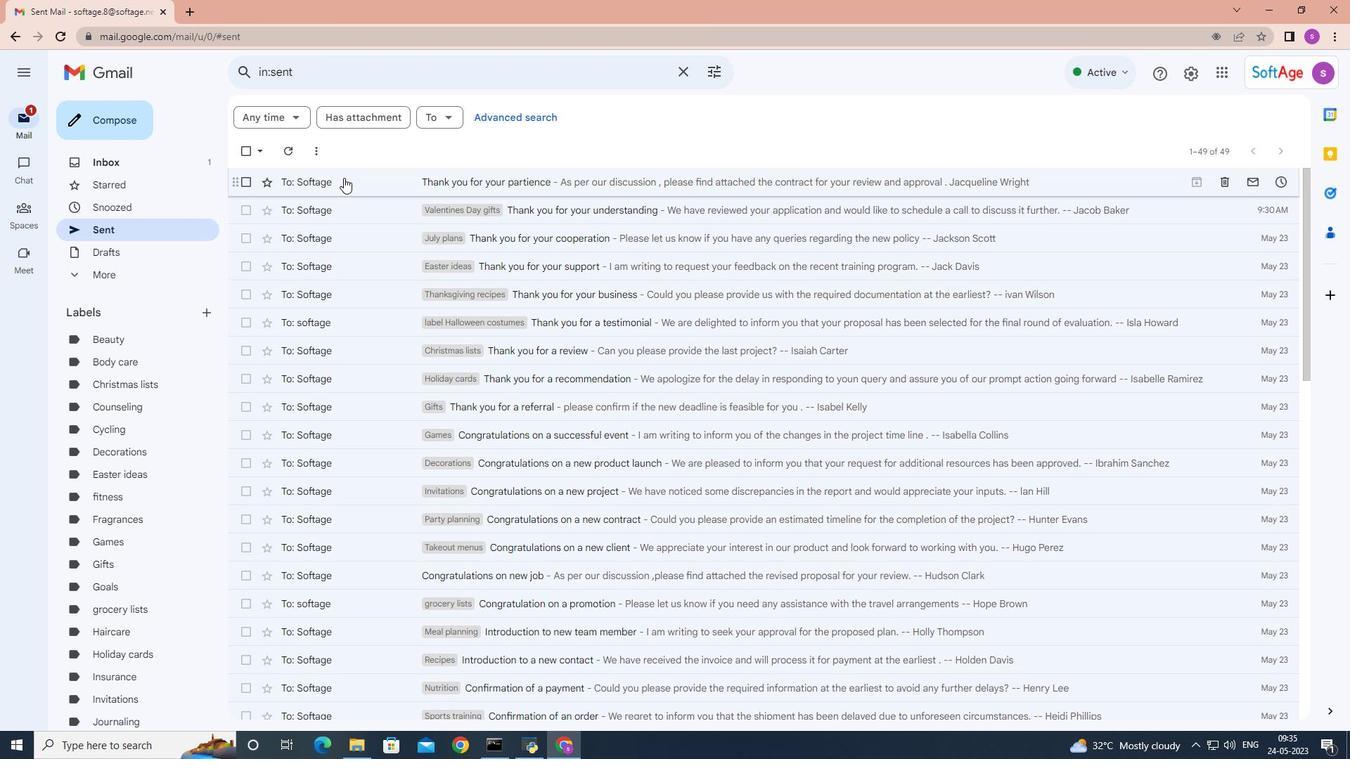 
Action: Mouse pressed right at (342, 177)
Screenshot: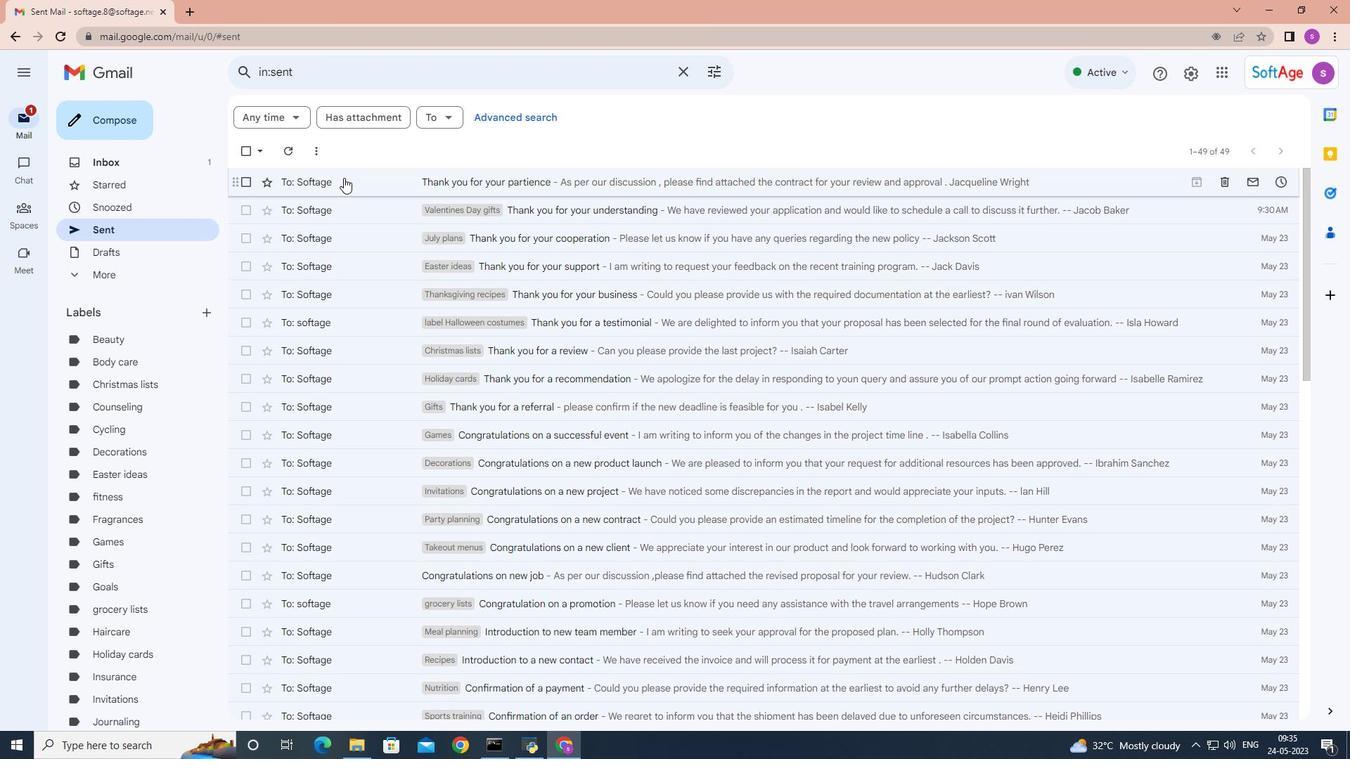 
Action: Mouse moved to (543, 459)
Screenshot: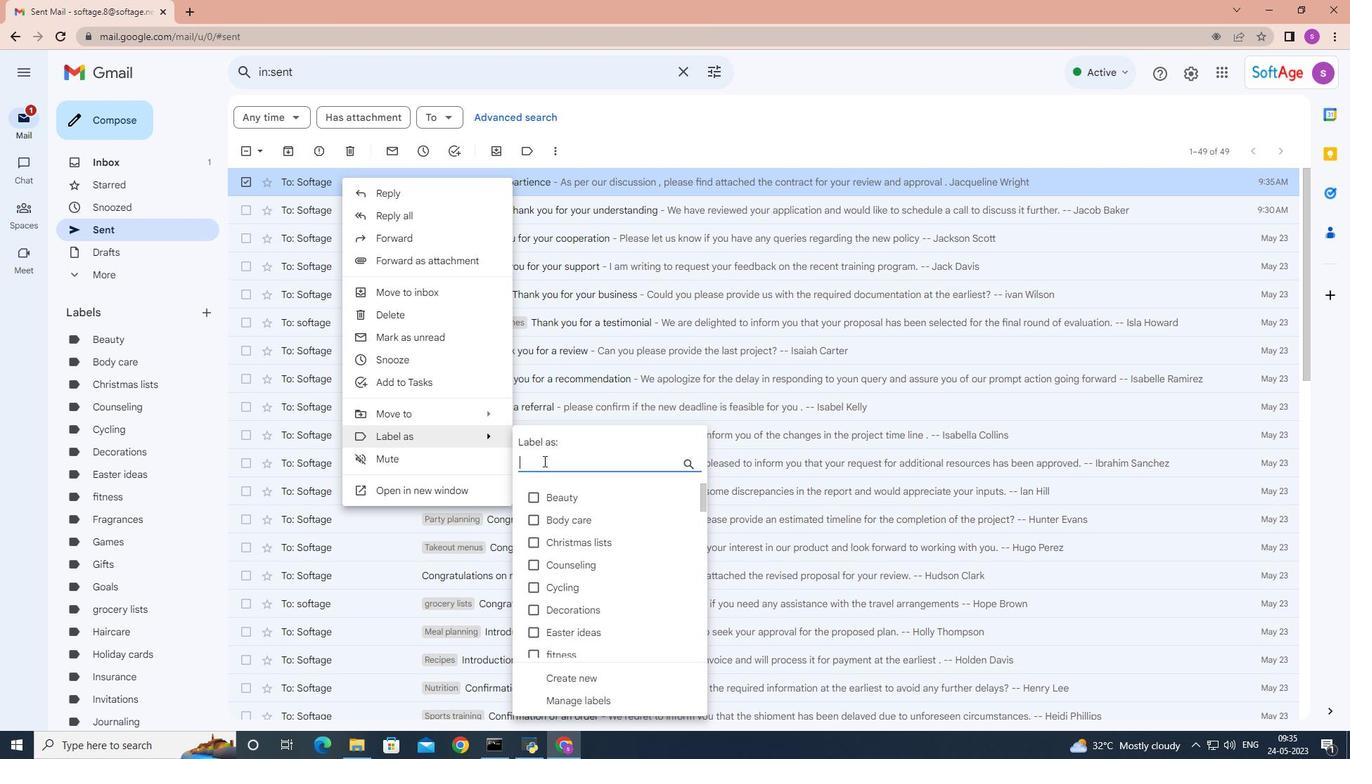 
Action: Key pressed <Key.shift>Mothers<Key.space><Key.shift>Day<Key.space>gifts
Screenshot: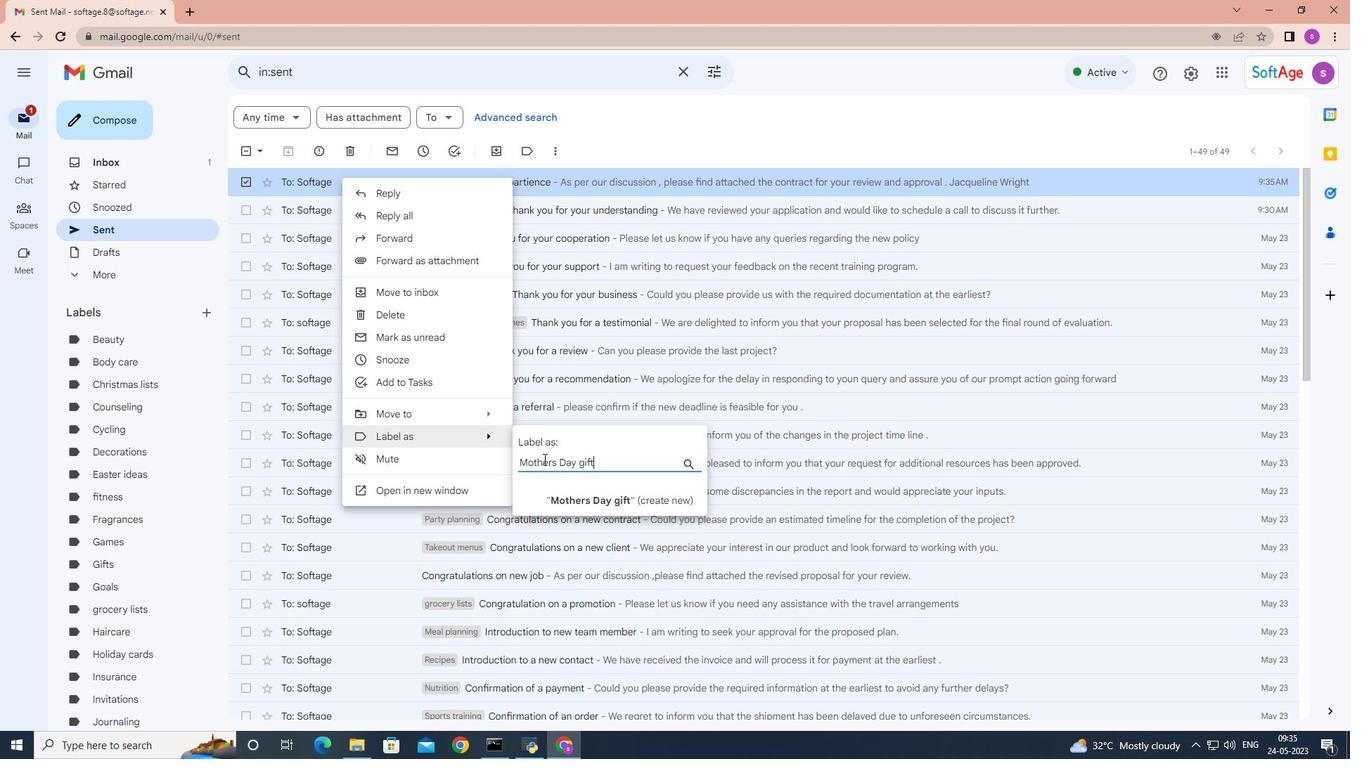 
Action: Mouse moved to (606, 497)
Screenshot: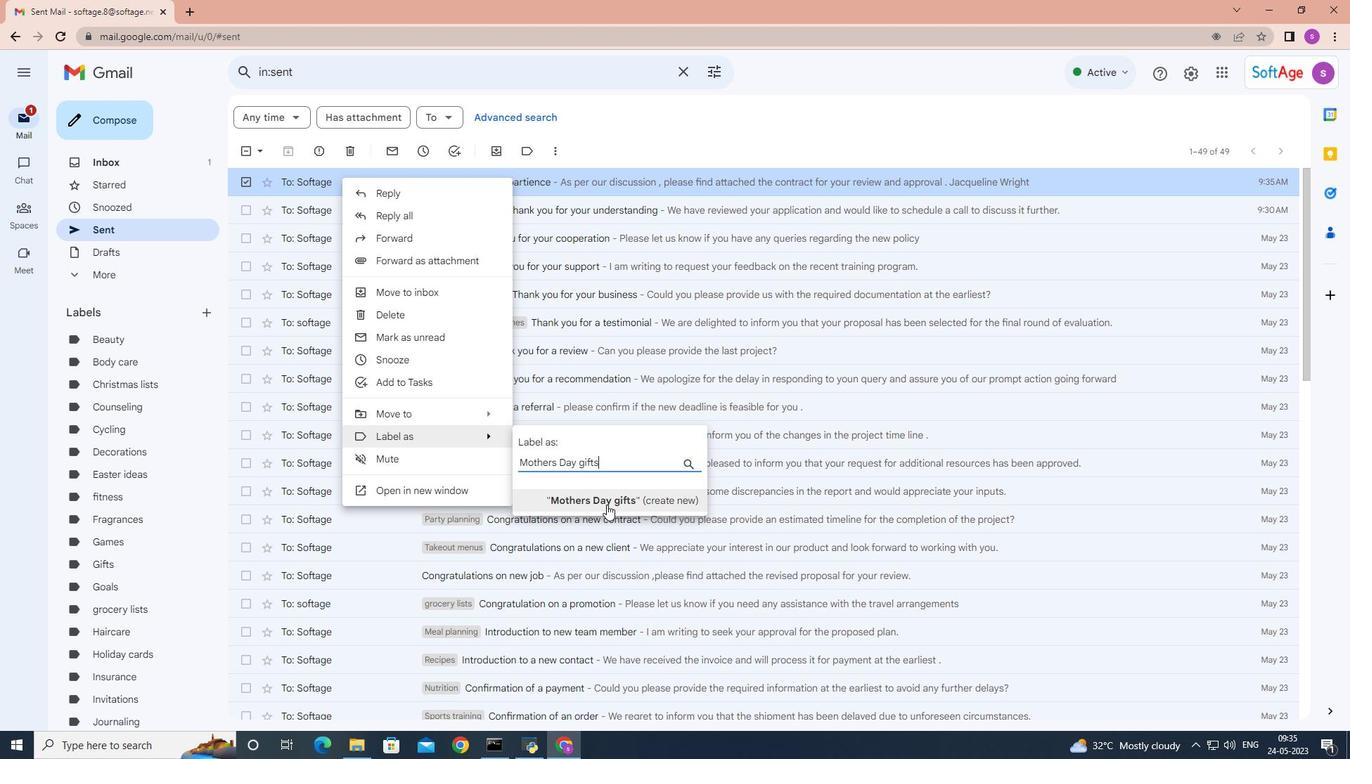 
Action: Mouse pressed left at (606, 497)
Screenshot: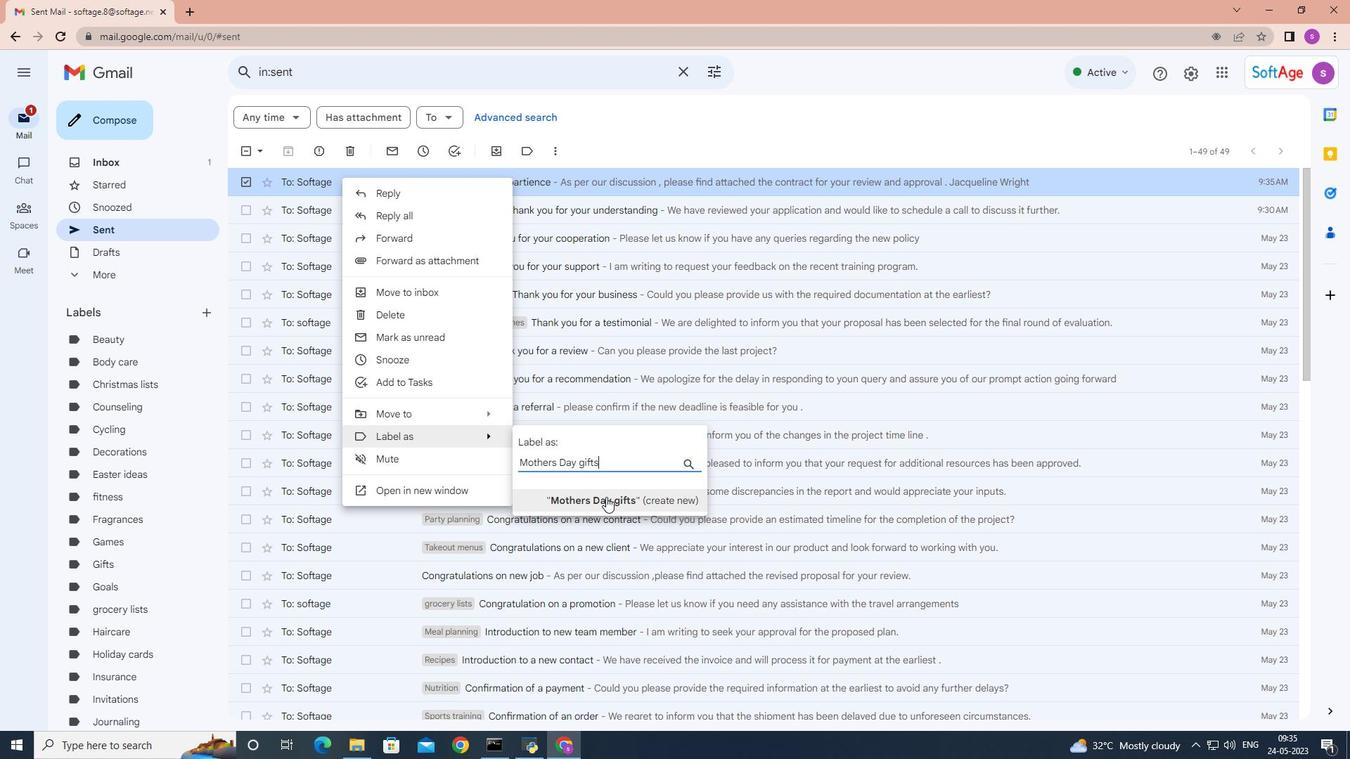 
Action: Mouse moved to (815, 445)
Screenshot: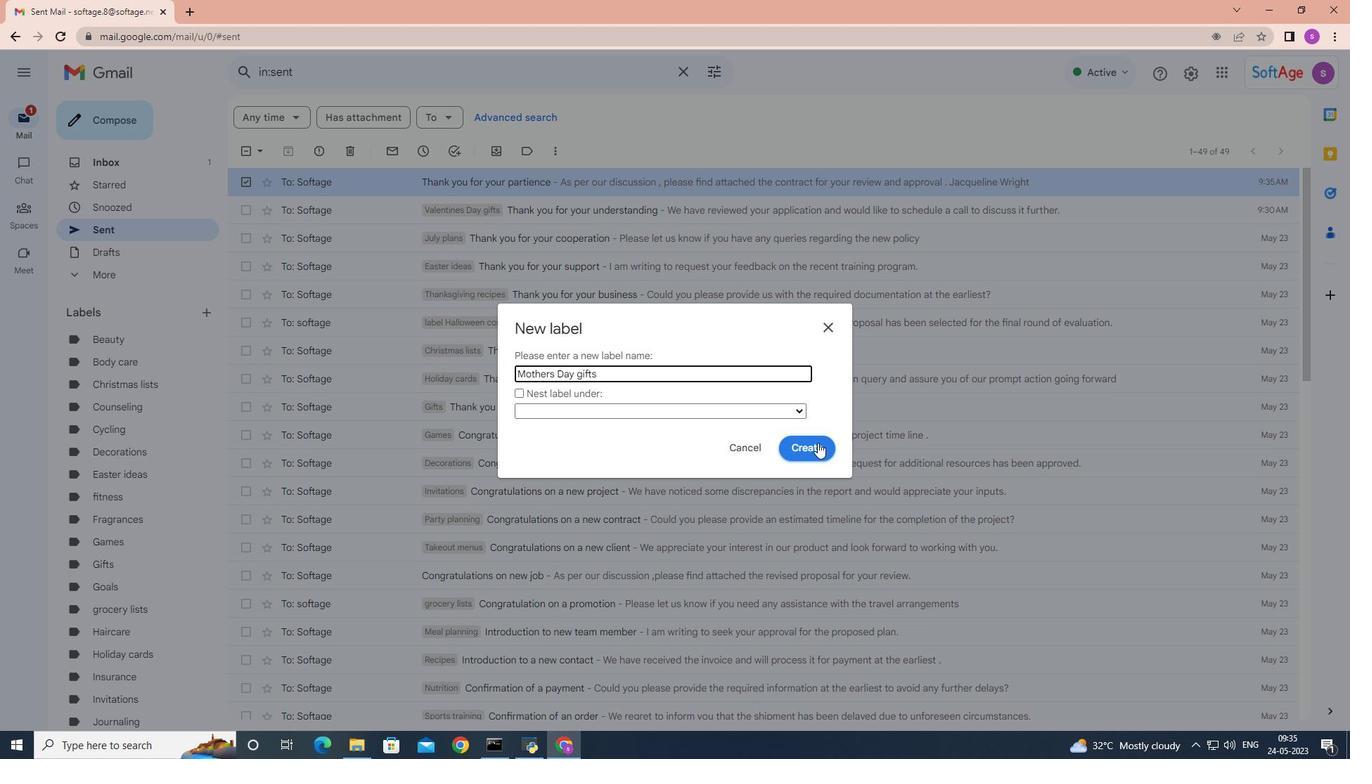 
Action: Mouse pressed left at (815, 445)
Screenshot: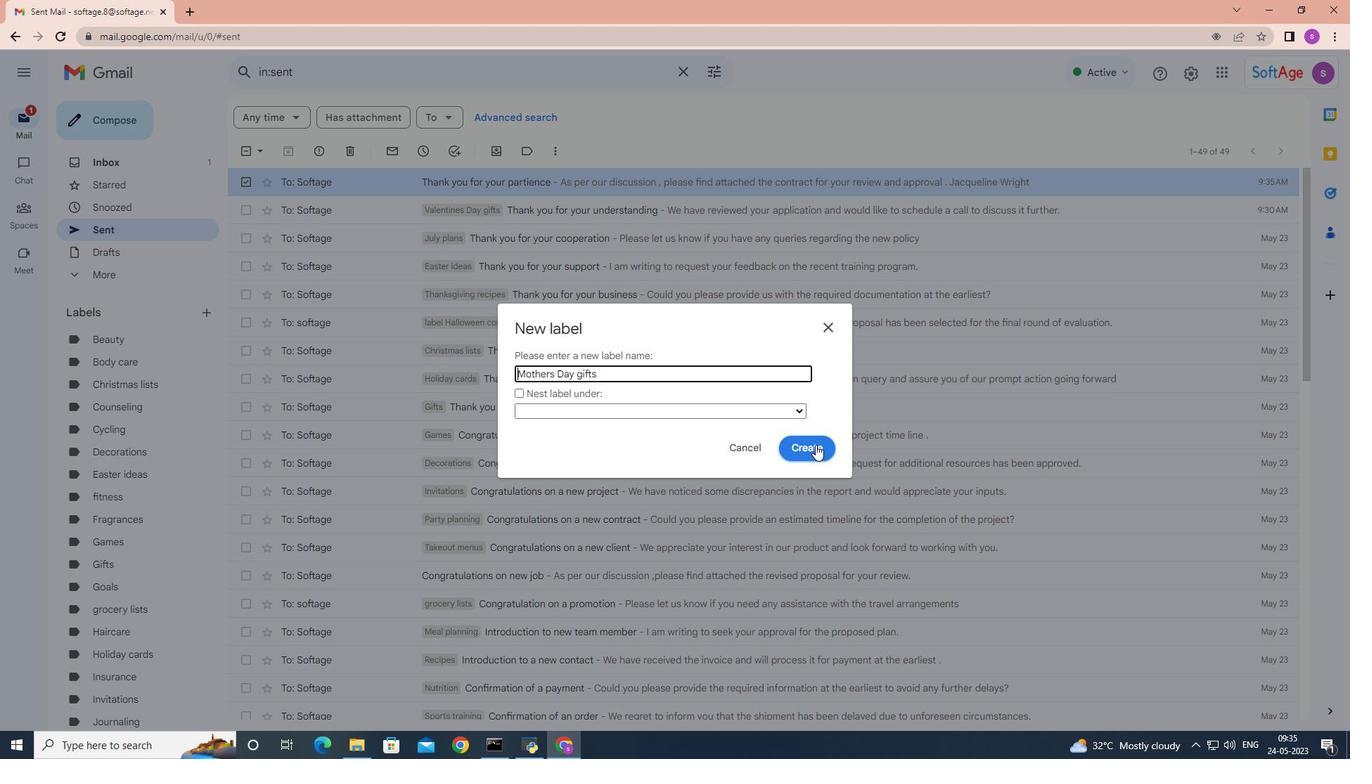 
